 Task: Research Airbnb properties in San Vicente de CaÃ±ete, Peru from 2nd December, 2023 to 12th December, 2023 for 2 adults.1  bedroom having 1 bed and 1 bathroom. Property type can be hotel. Look for 3 properties as per requirement.
Action: Mouse moved to (600, 225)
Screenshot: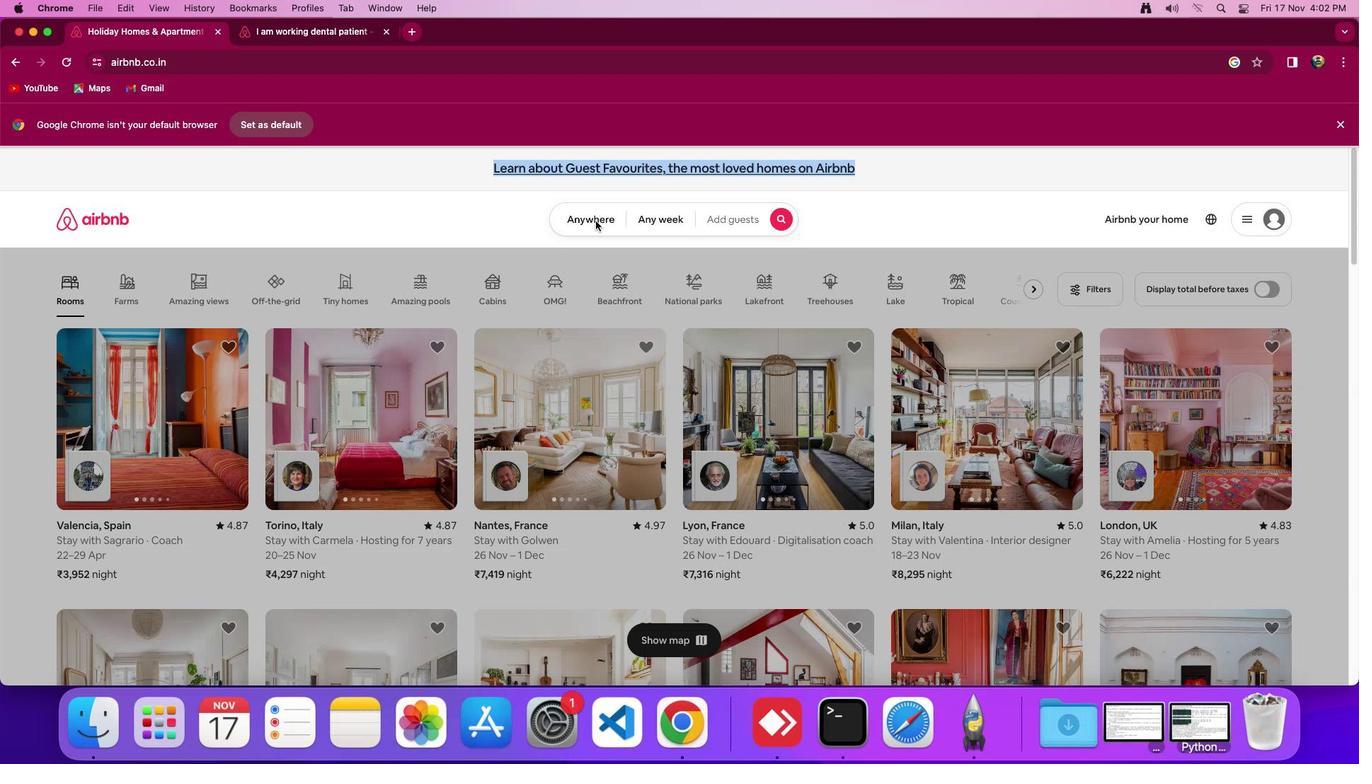
Action: Mouse pressed left at (600, 225)
Screenshot: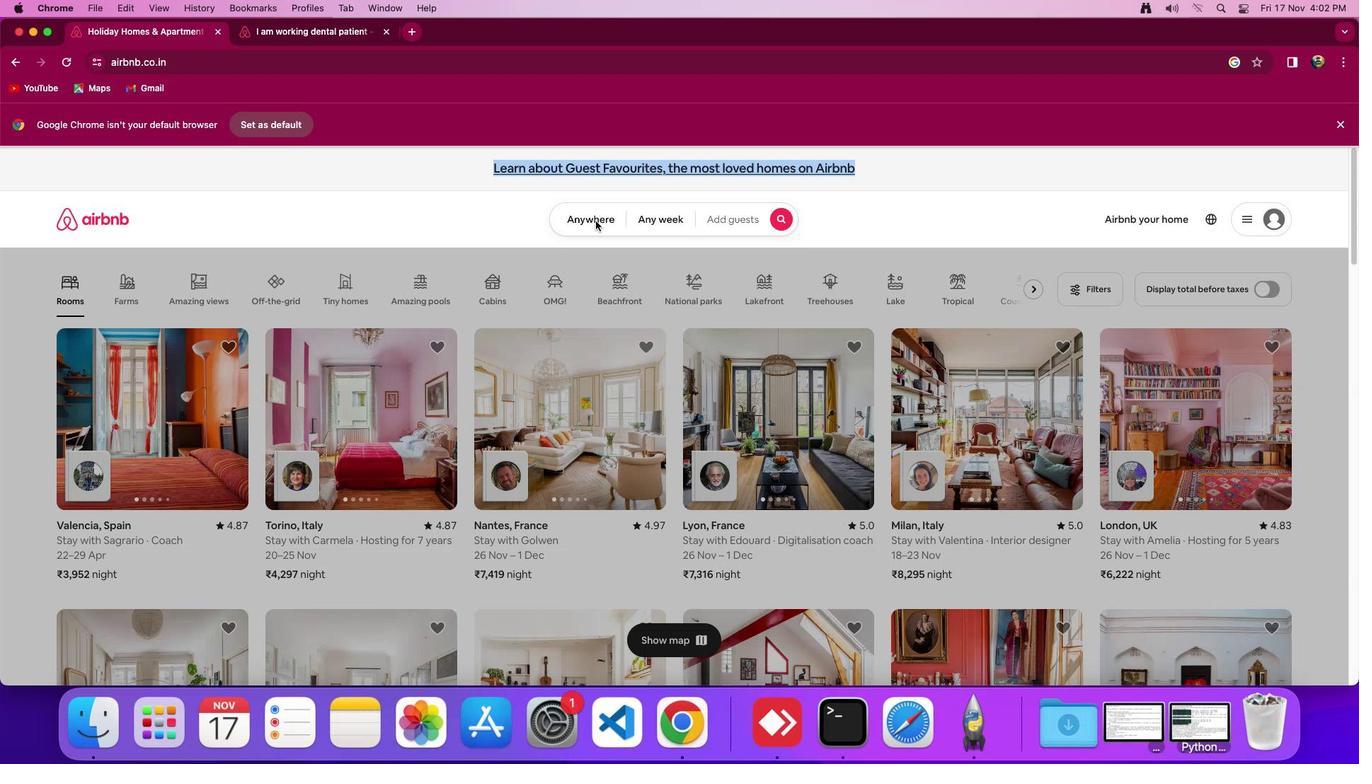 
Action: Mouse pressed left at (600, 225)
Screenshot: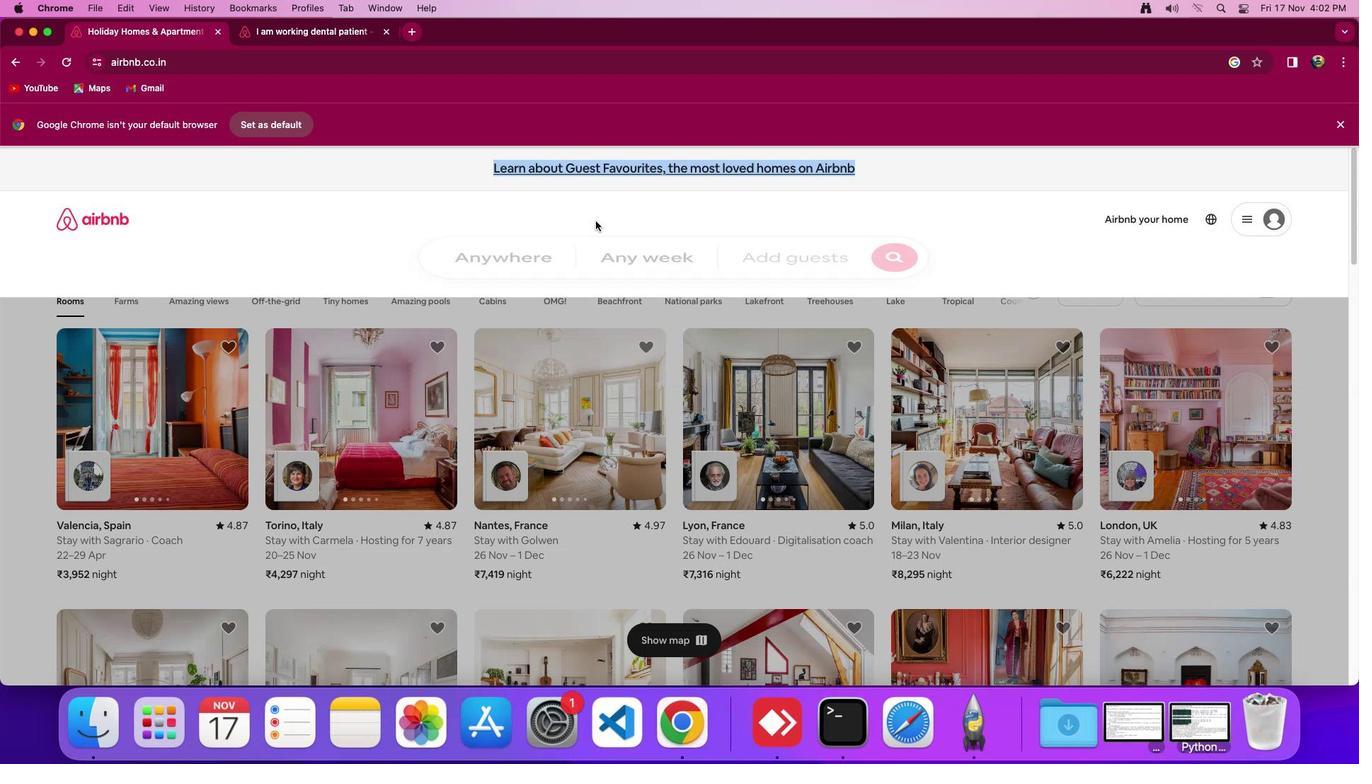 
Action: Mouse moved to (547, 271)
Screenshot: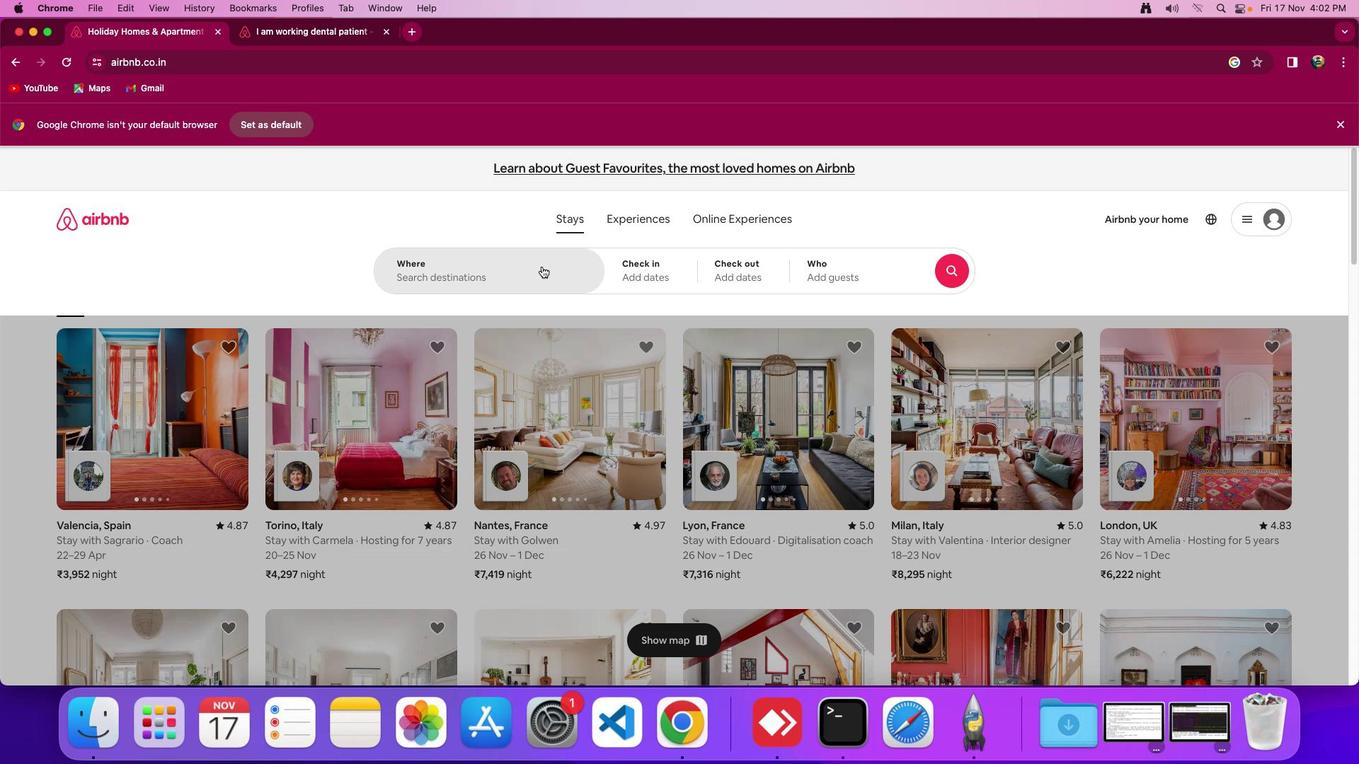 
Action: Mouse pressed left at (547, 271)
Screenshot: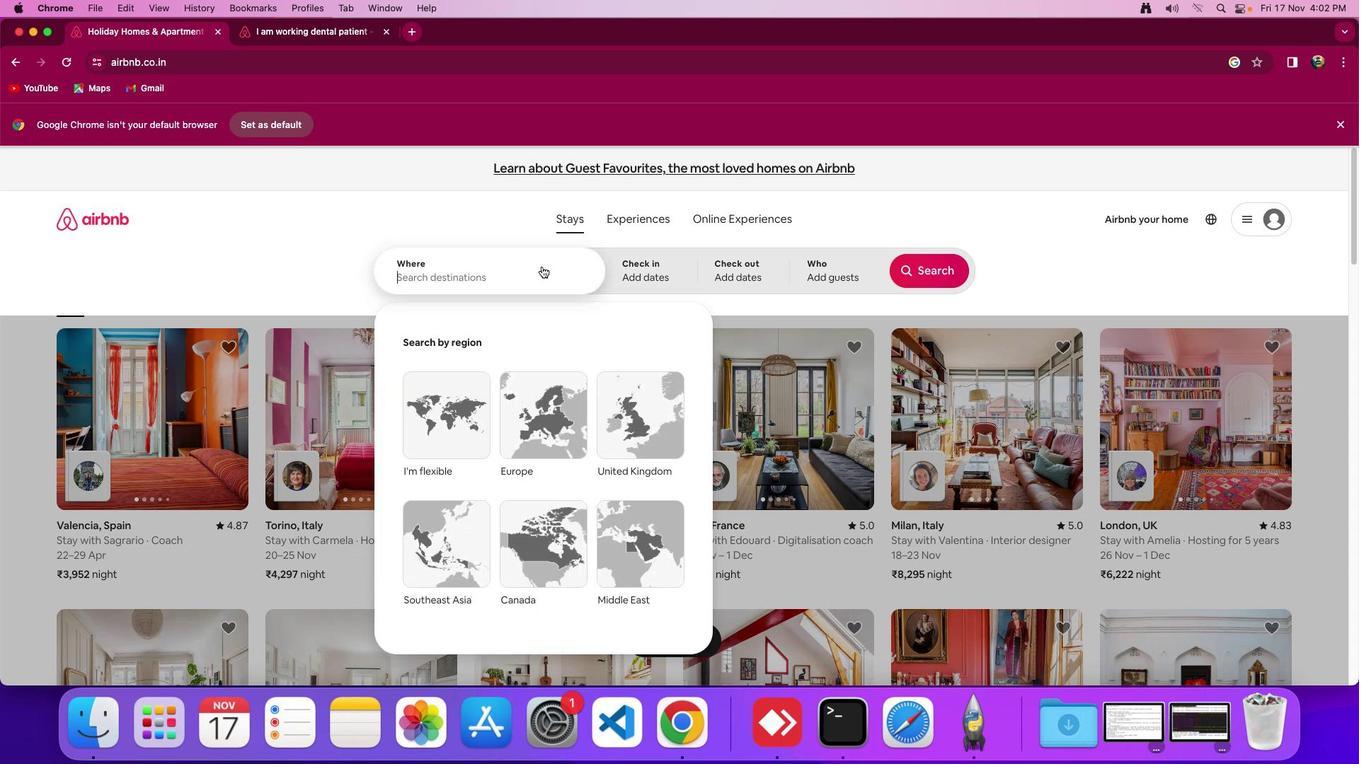 
Action: Mouse moved to (547, 271)
Screenshot: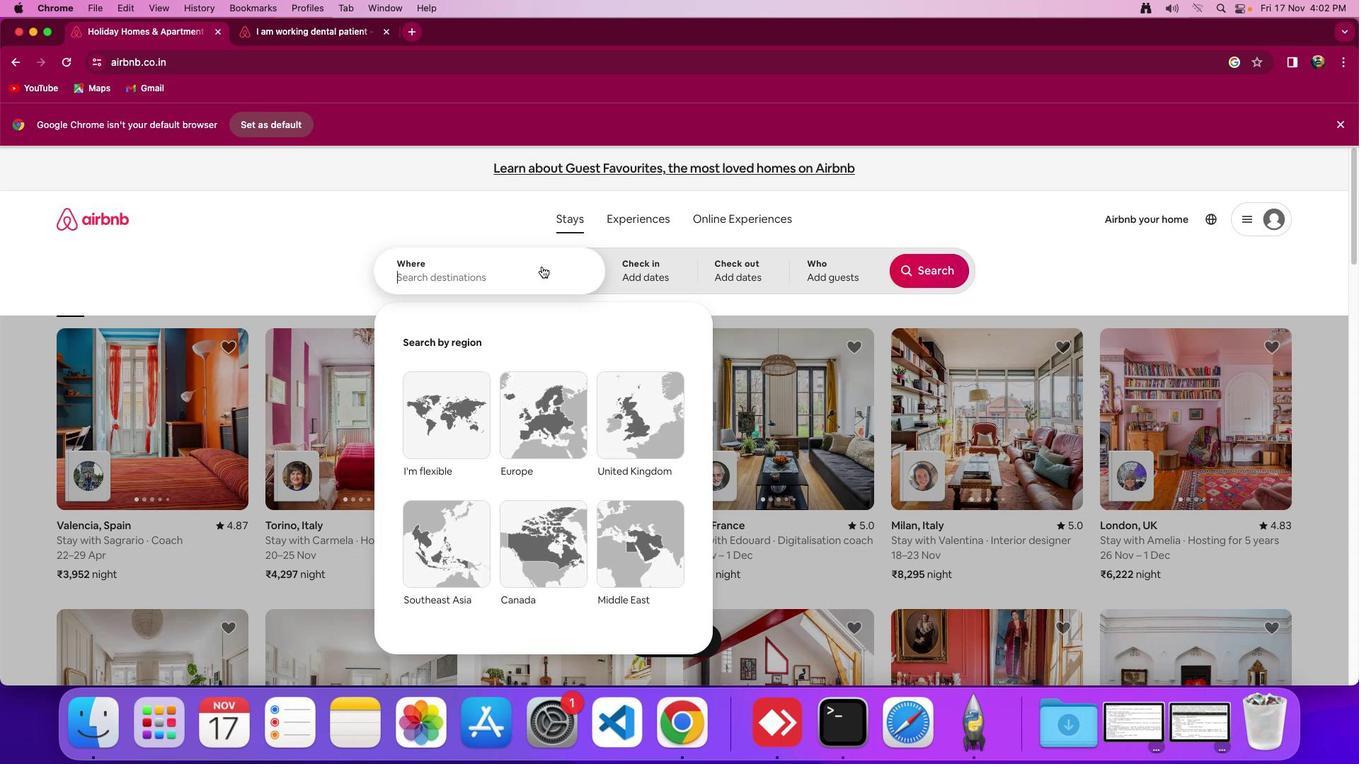 
Action: Key pressed Key.shift_r'S''a''n'Key.spaceKey.shift_r'V''i''c''e''n''t''e'Key.space'd''e'Key.spaceKey.shift_r'C''a''n''e''t''e'','Key.shift'P''u''r'Key.backspaceKey.backspace'e''r''u'
Screenshot: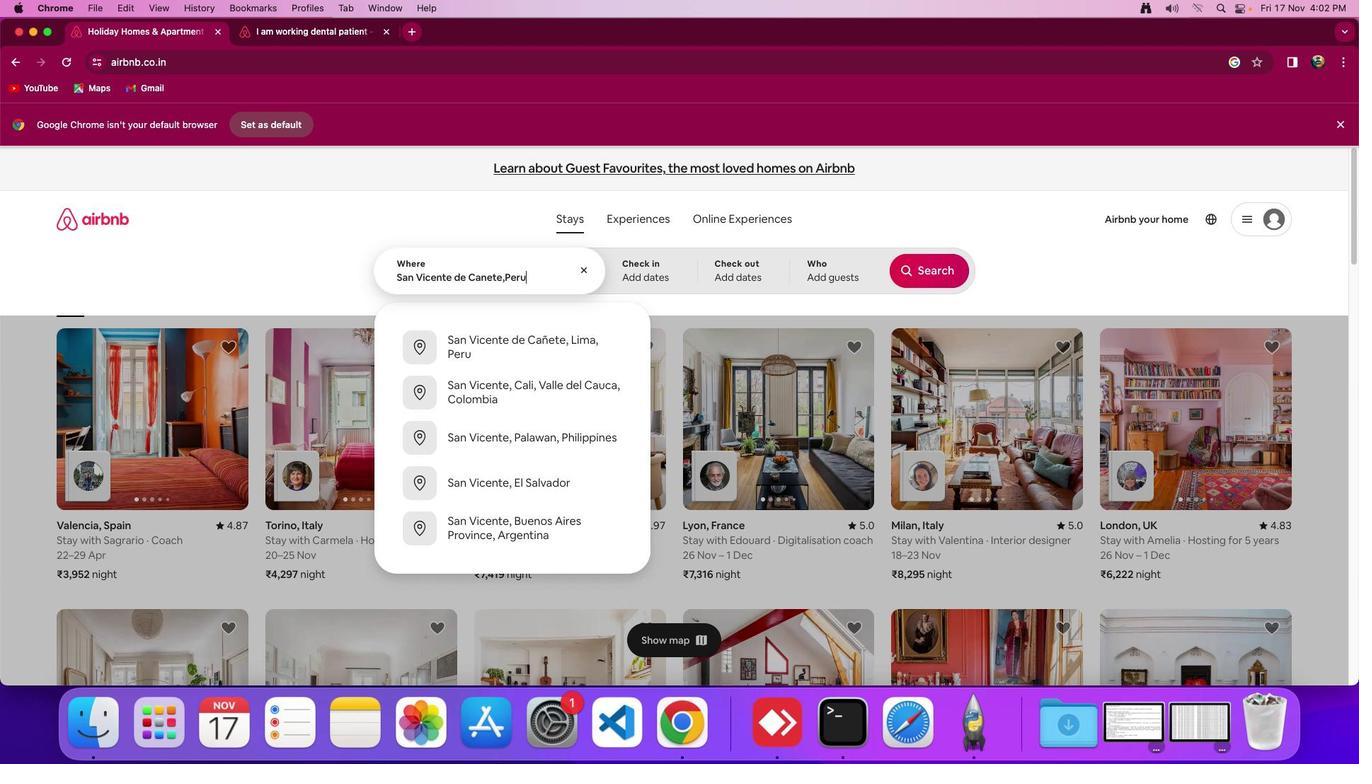 
Action: Mouse moved to (639, 285)
Screenshot: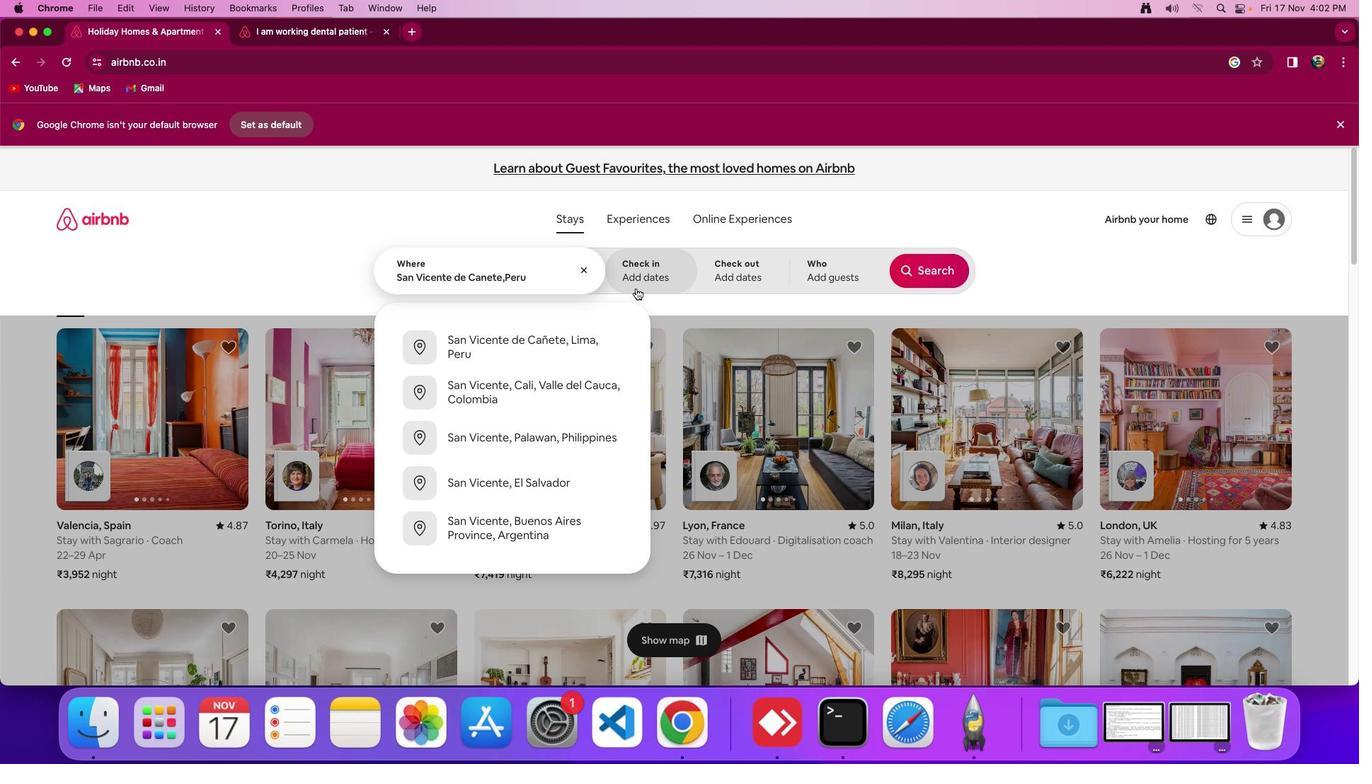 
Action: Mouse pressed left at (639, 285)
Screenshot: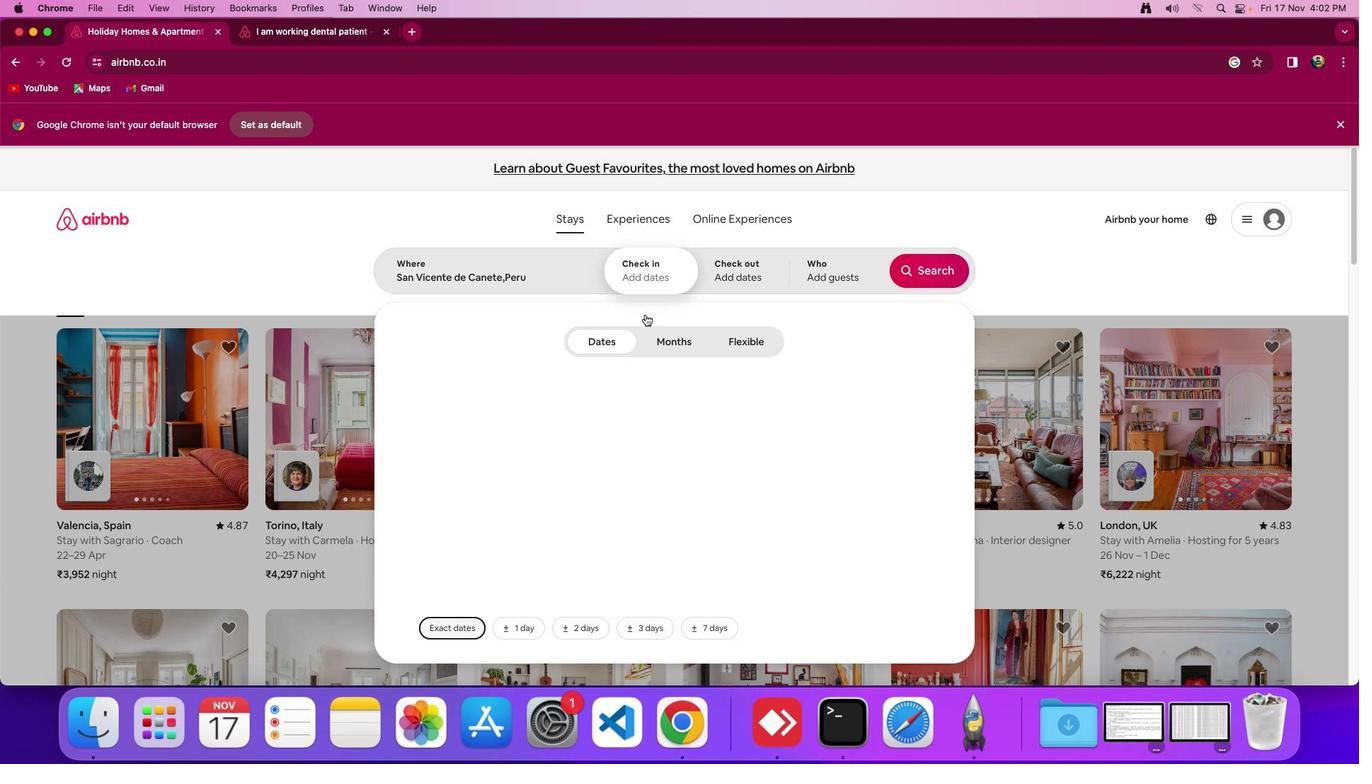 
Action: Mouse moved to (912, 444)
Screenshot: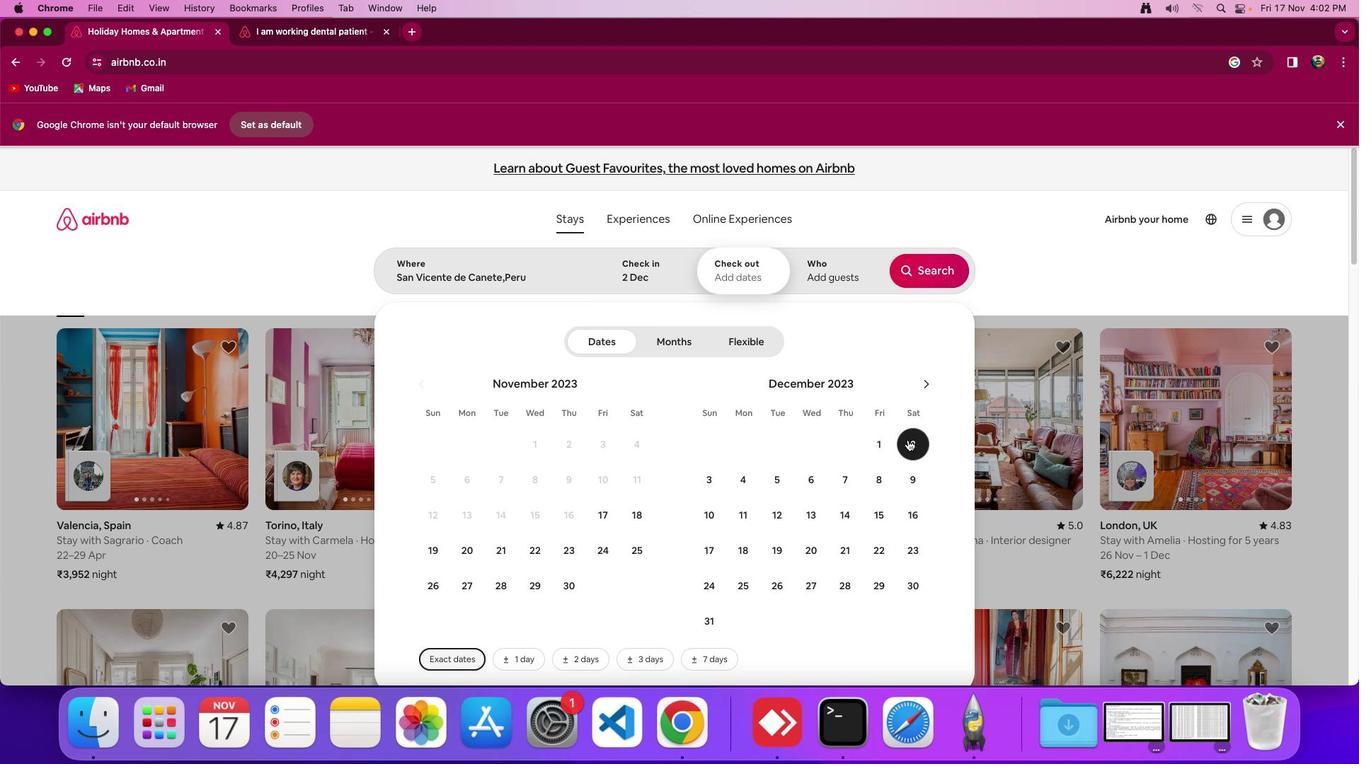 
Action: Mouse pressed left at (912, 444)
Screenshot: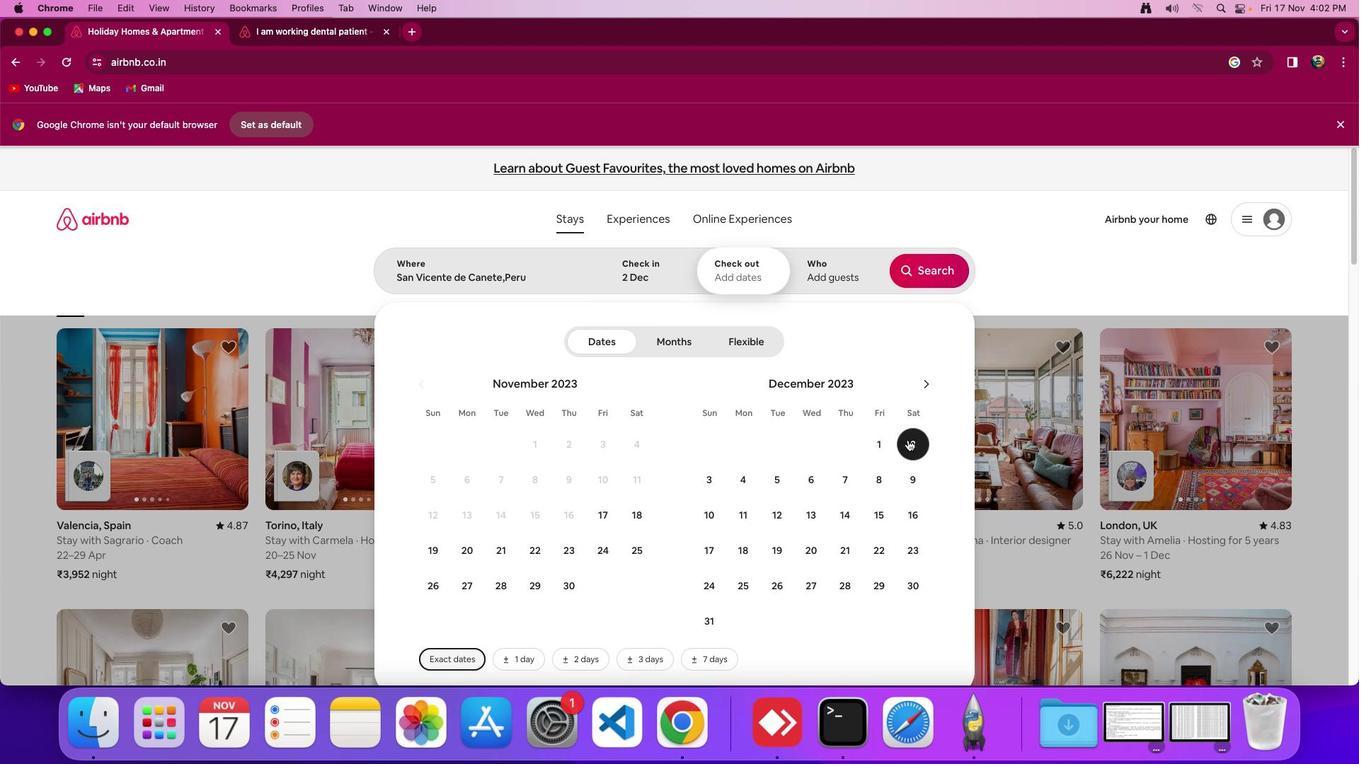
Action: Mouse moved to (794, 524)
Screenshot: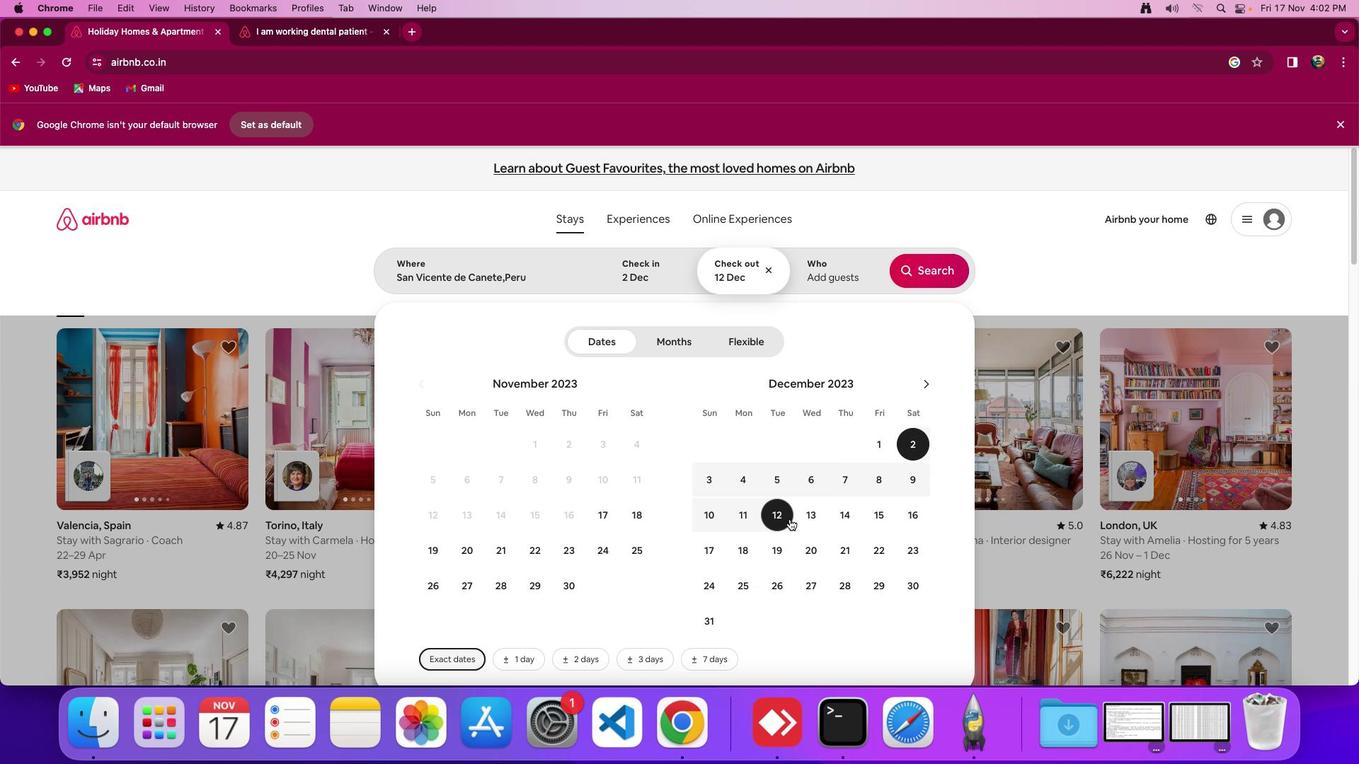 
Action: Mouse pressed left at (794, 524)
Screenshot: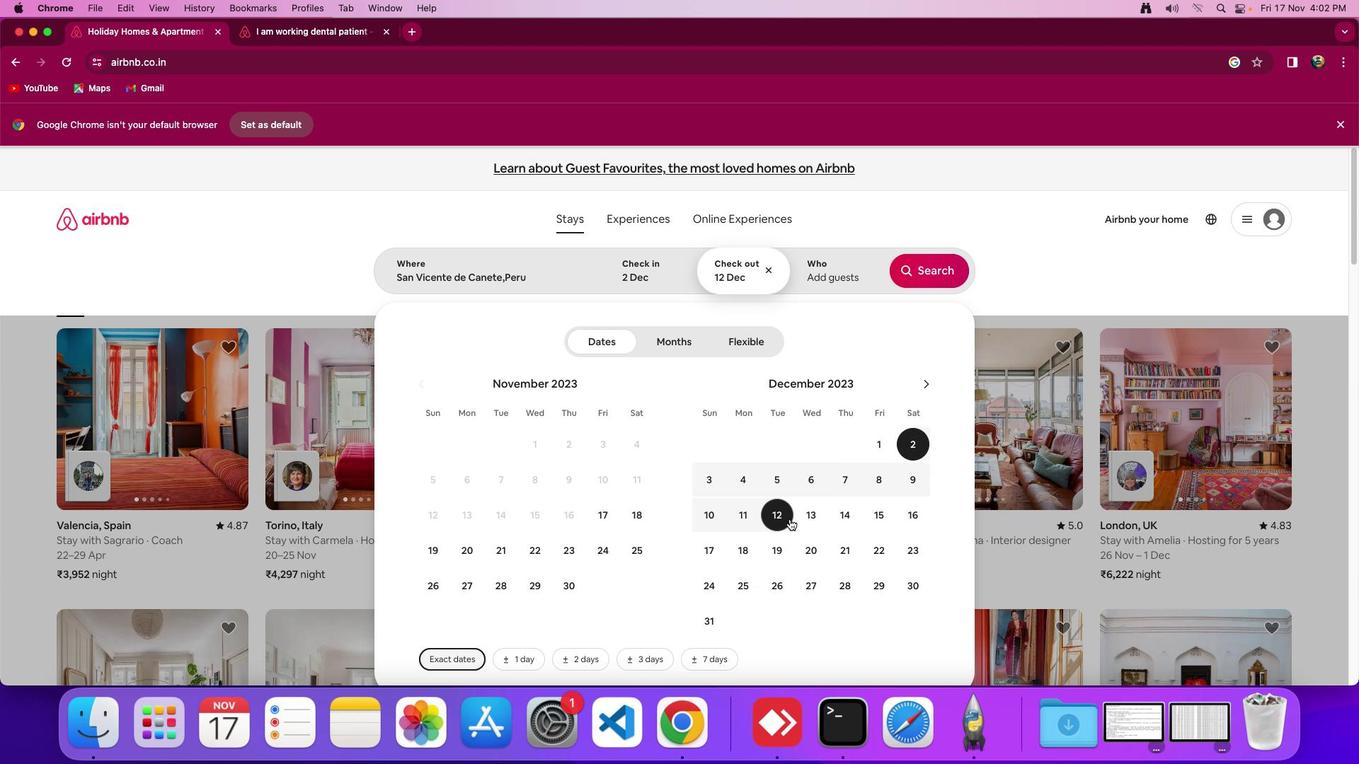 
Action: Mouse moved to (845, 273)
Screenshot: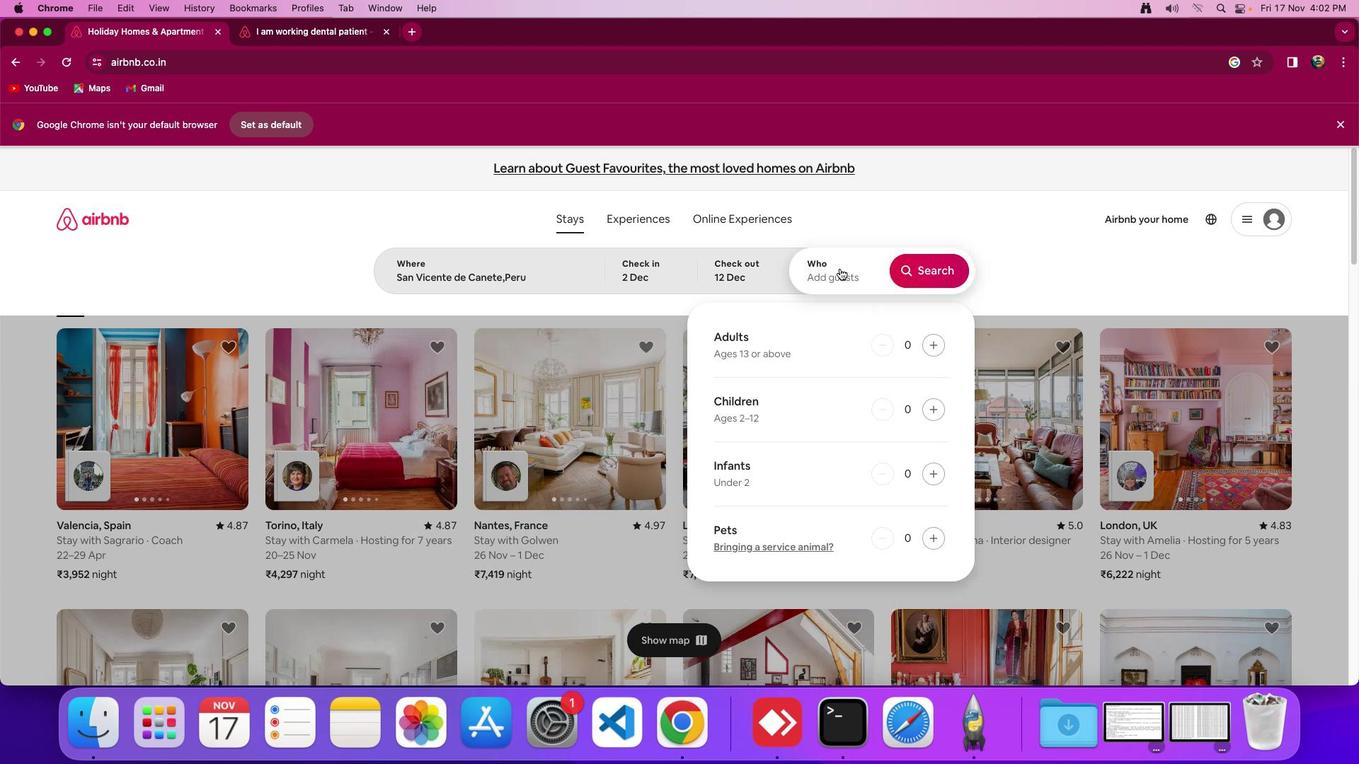 
Action: Mouse pressed left at (845, 273)
Screenshot: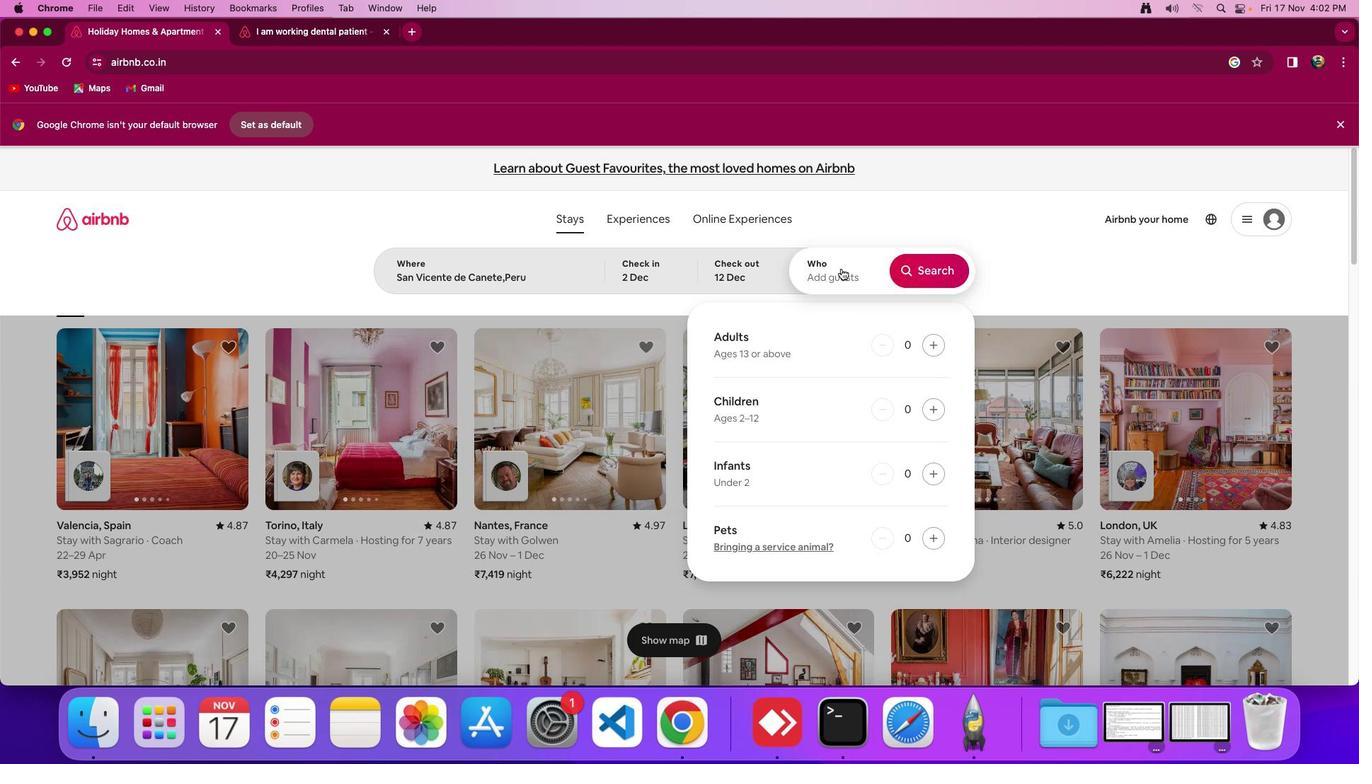
Action: Mouse moved to (941, 345)
Screenshot: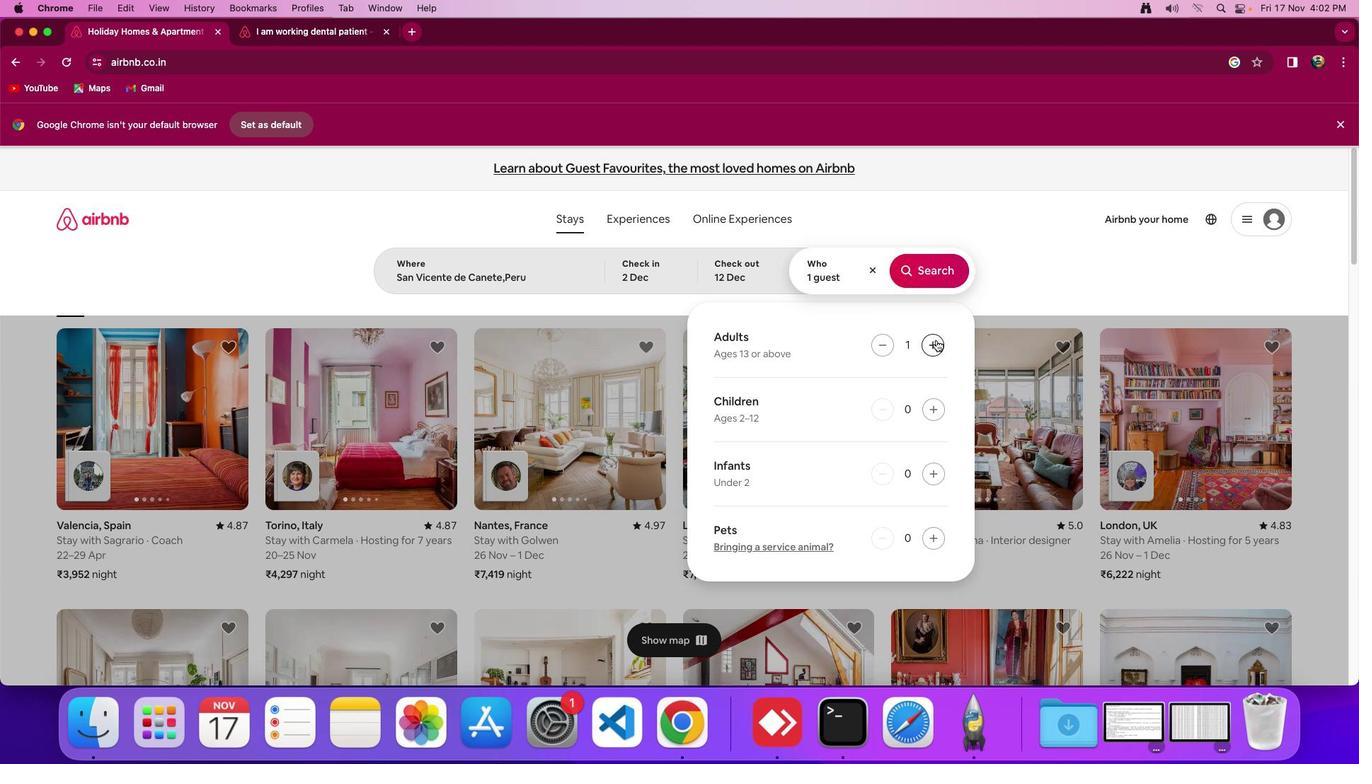 
Action: Mouse pressed left at (941, 345)
Screenshot: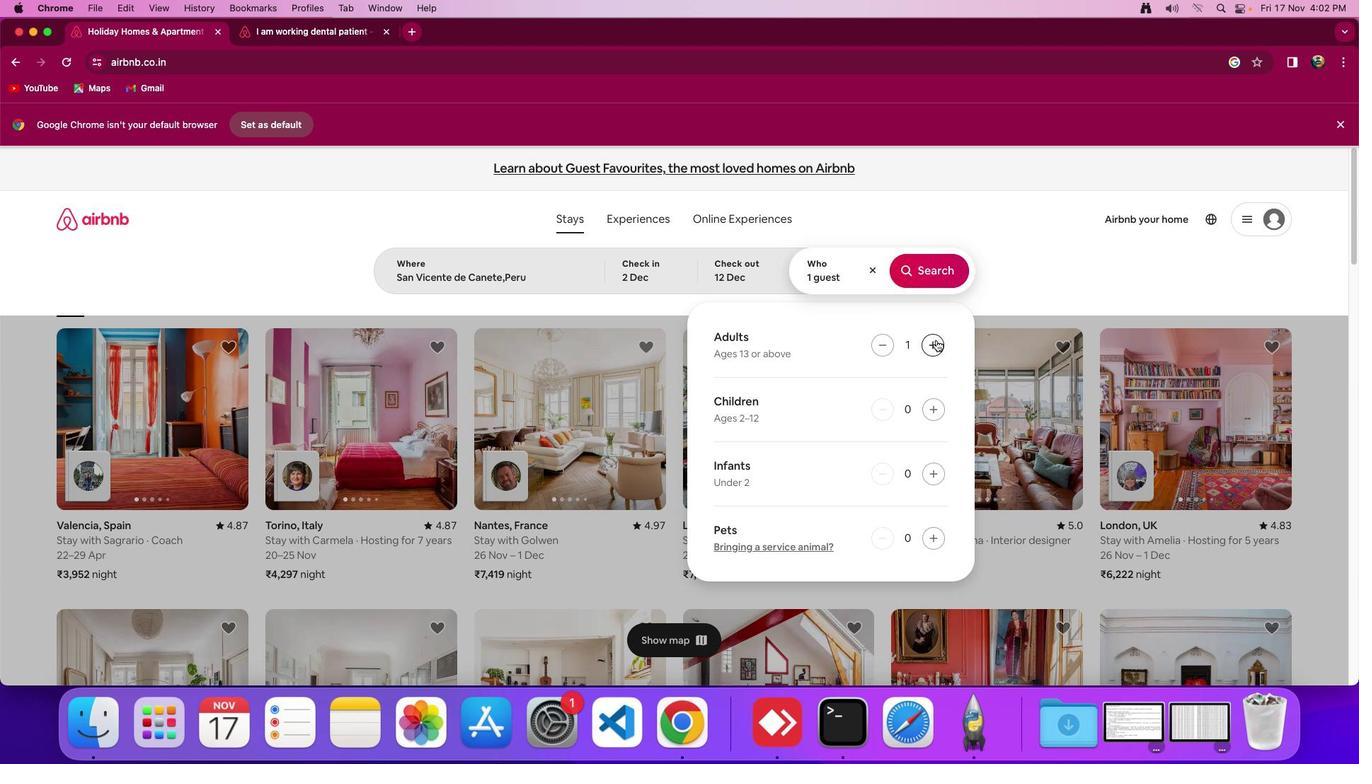 
Action: Mouse pressed left at (941, 345)
Screenshot: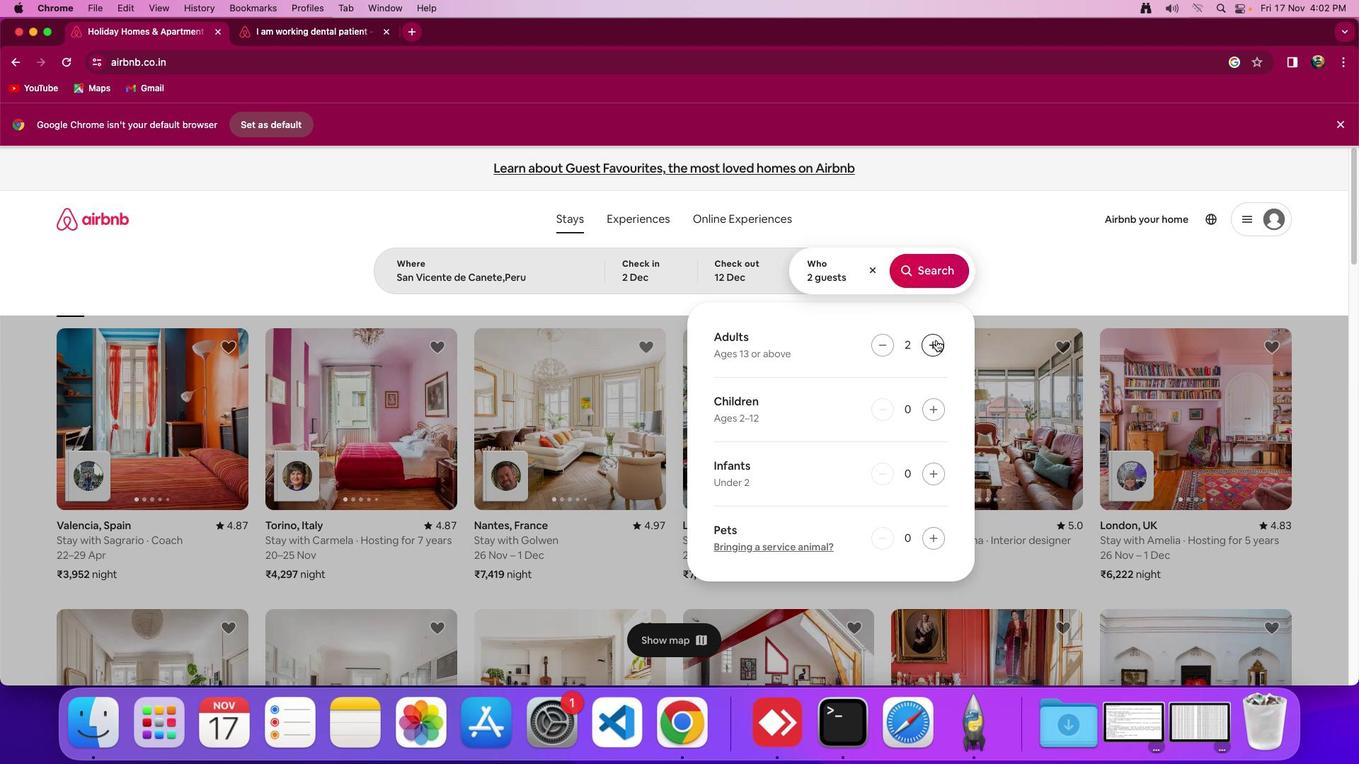 
Action: Mouse moved to (940, 282)
Screenshot: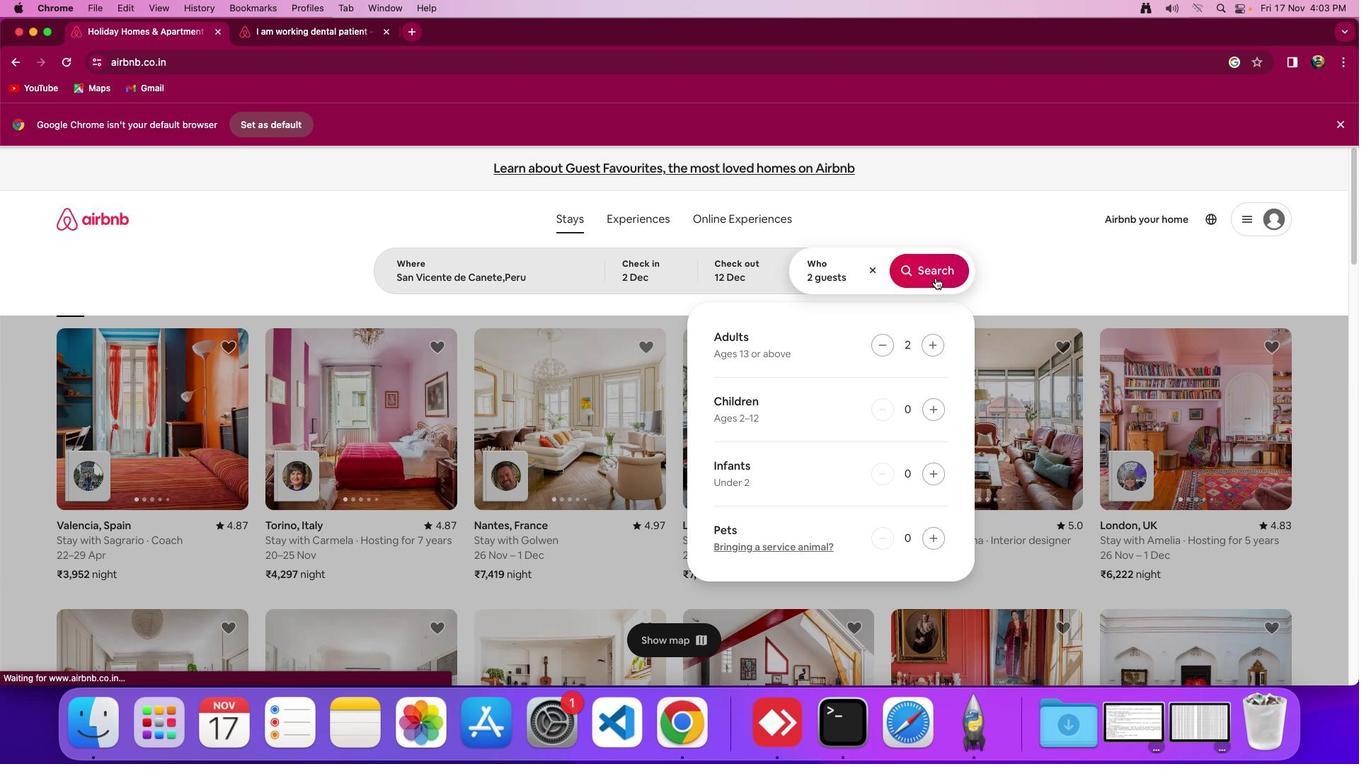 
Action: Mouse pressed left at (940, 282)
Screenshot: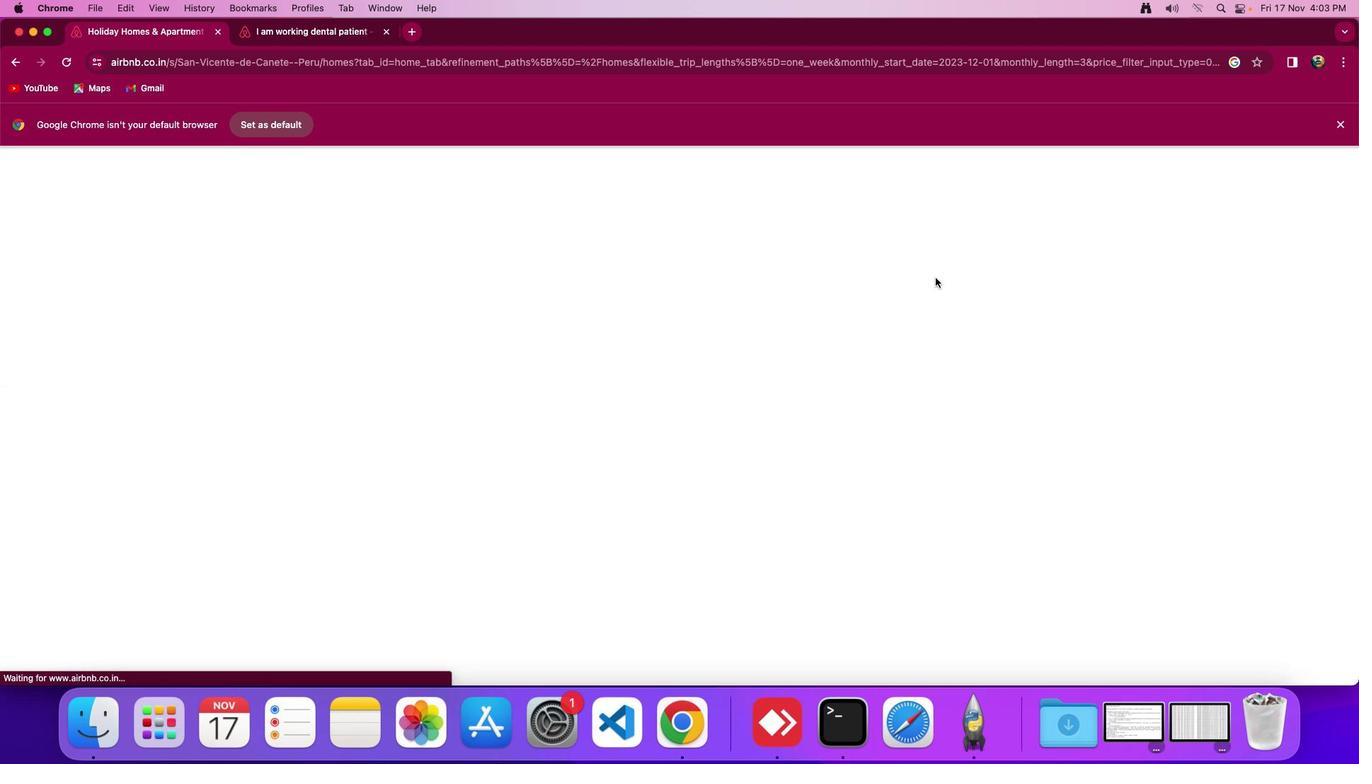 
Action: Mouse moved to (1124, 242)
Screenshot: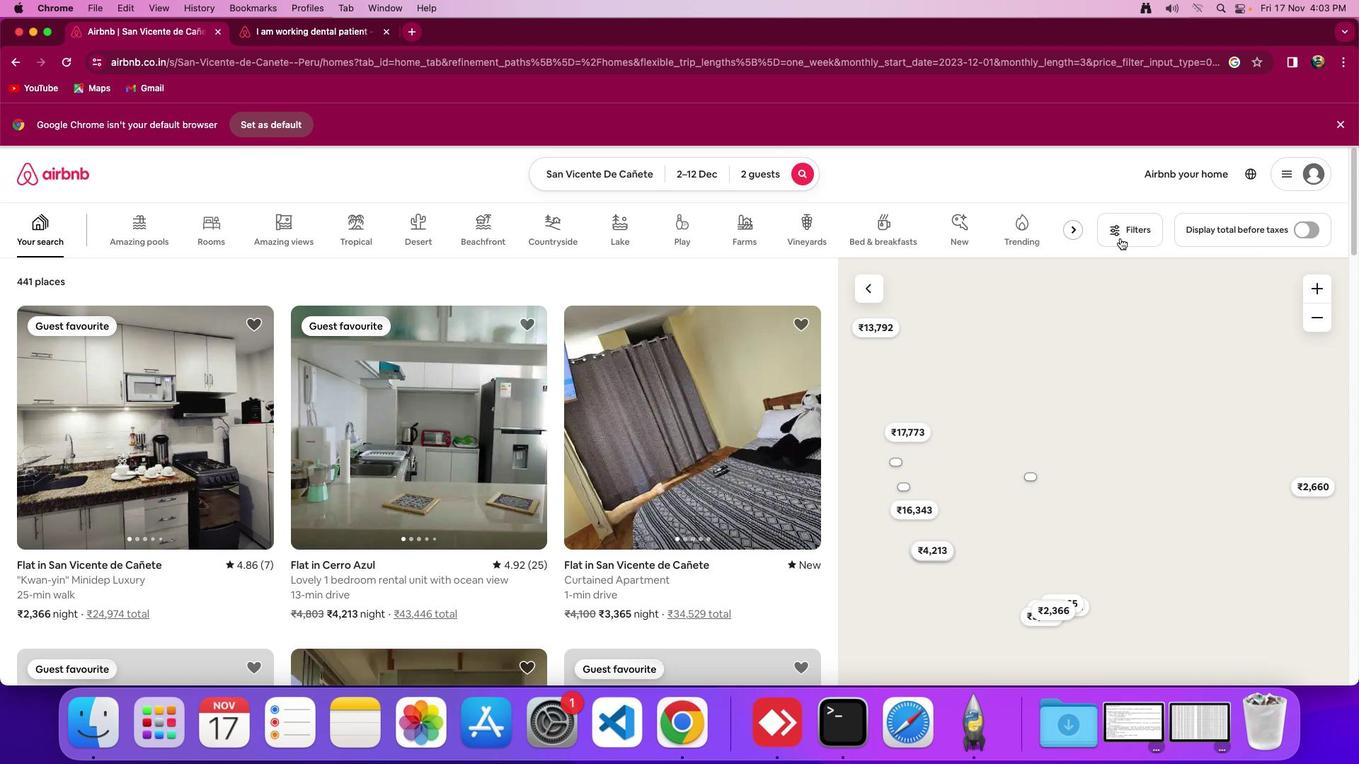 
Action: Mouse pressed left at (1124, 242)
Screenshot: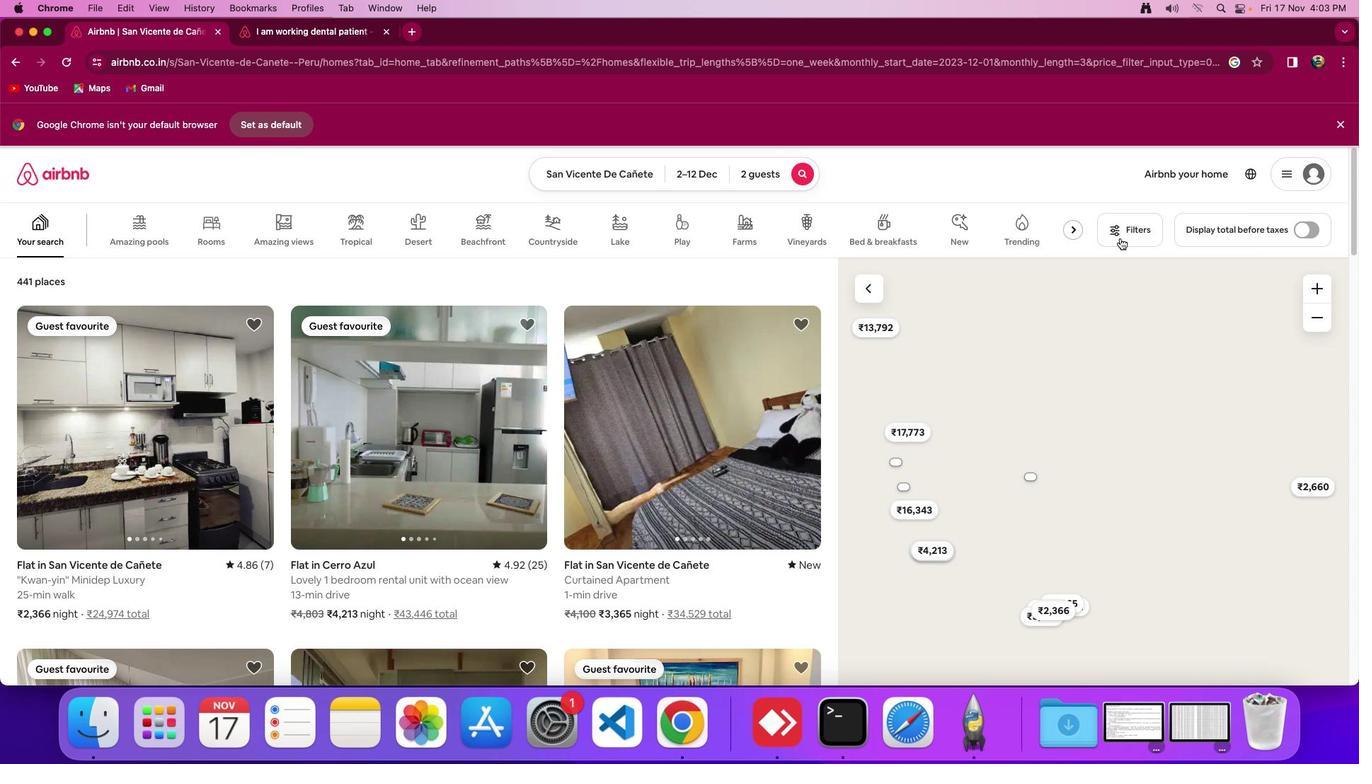 
Action: Mouse moved to (715, 470)
Screenshot: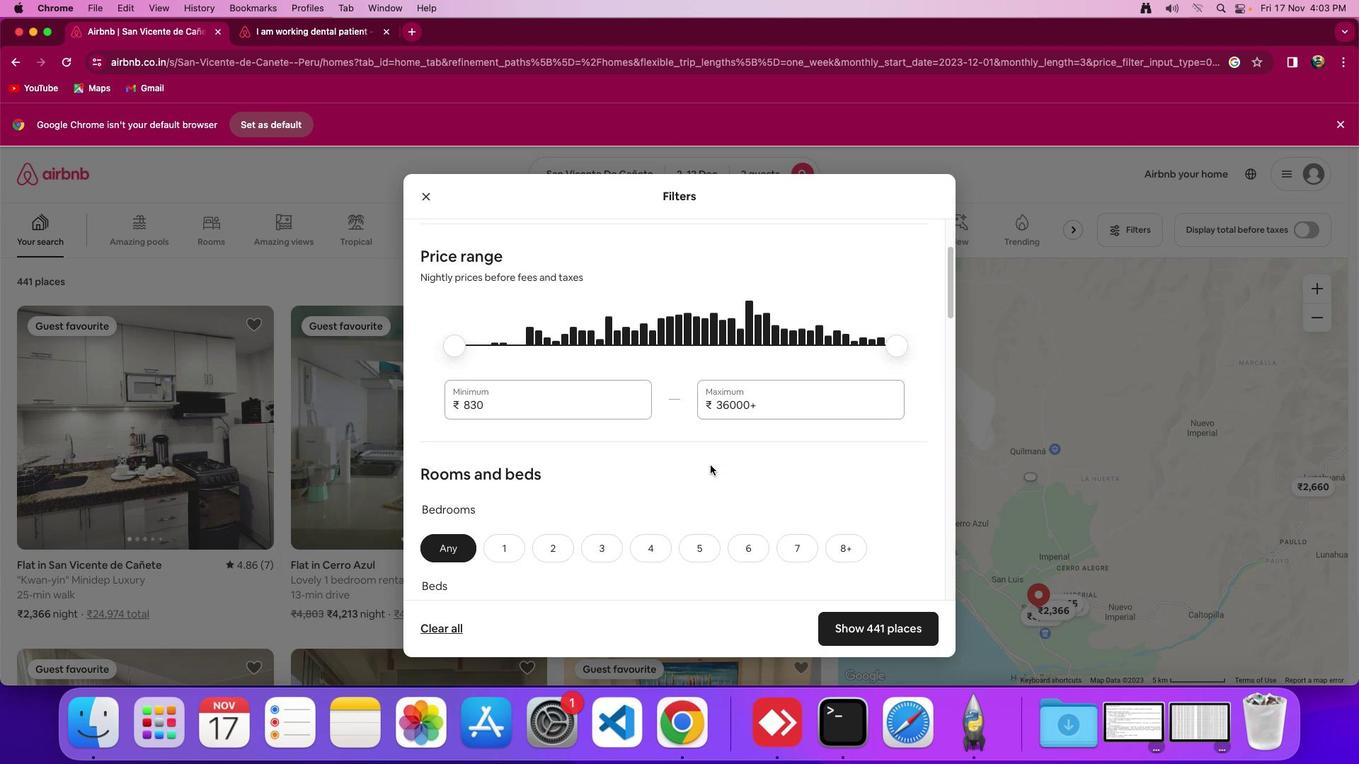 
Action: Mouse scrolled (715, 470) with delta (4, 4)
Screenshot: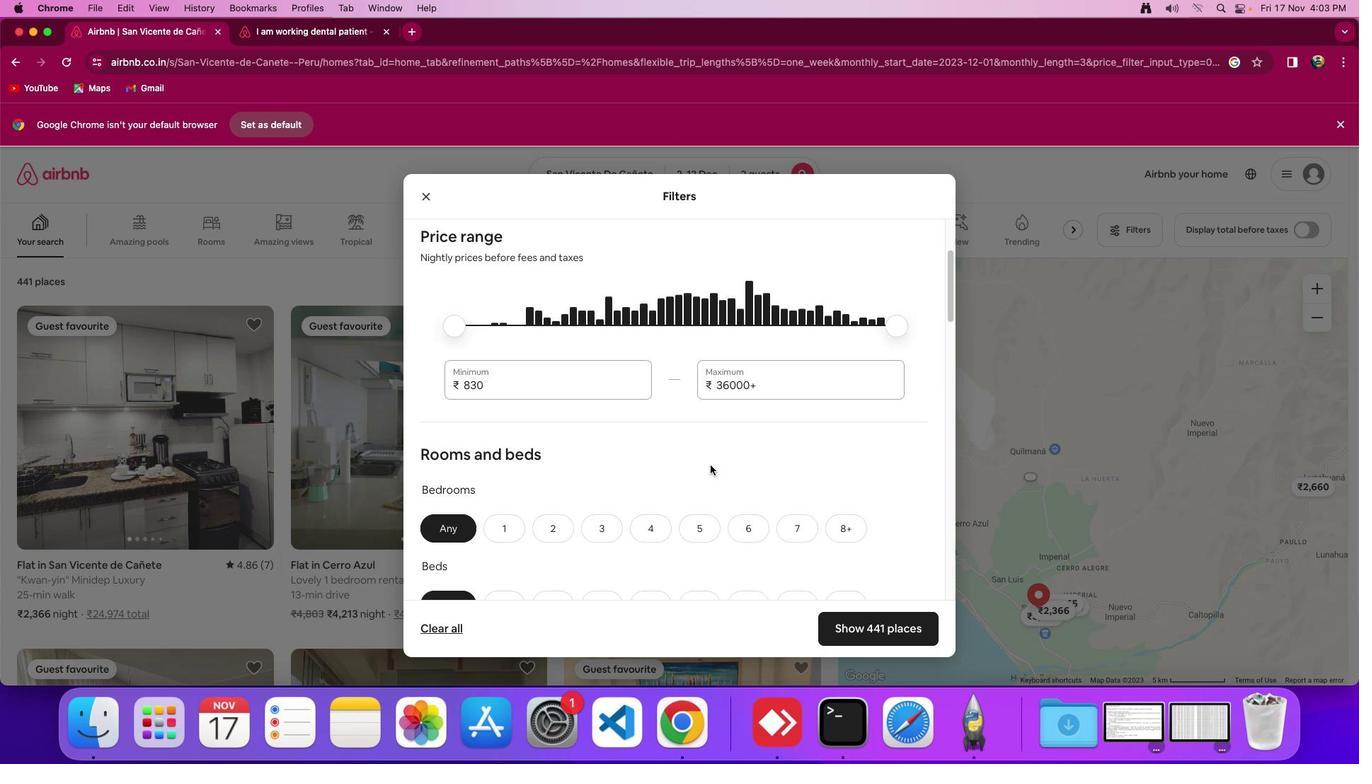 
Action: Mouse scrolled (715, 470) with delta (4, 4)
Screenshot: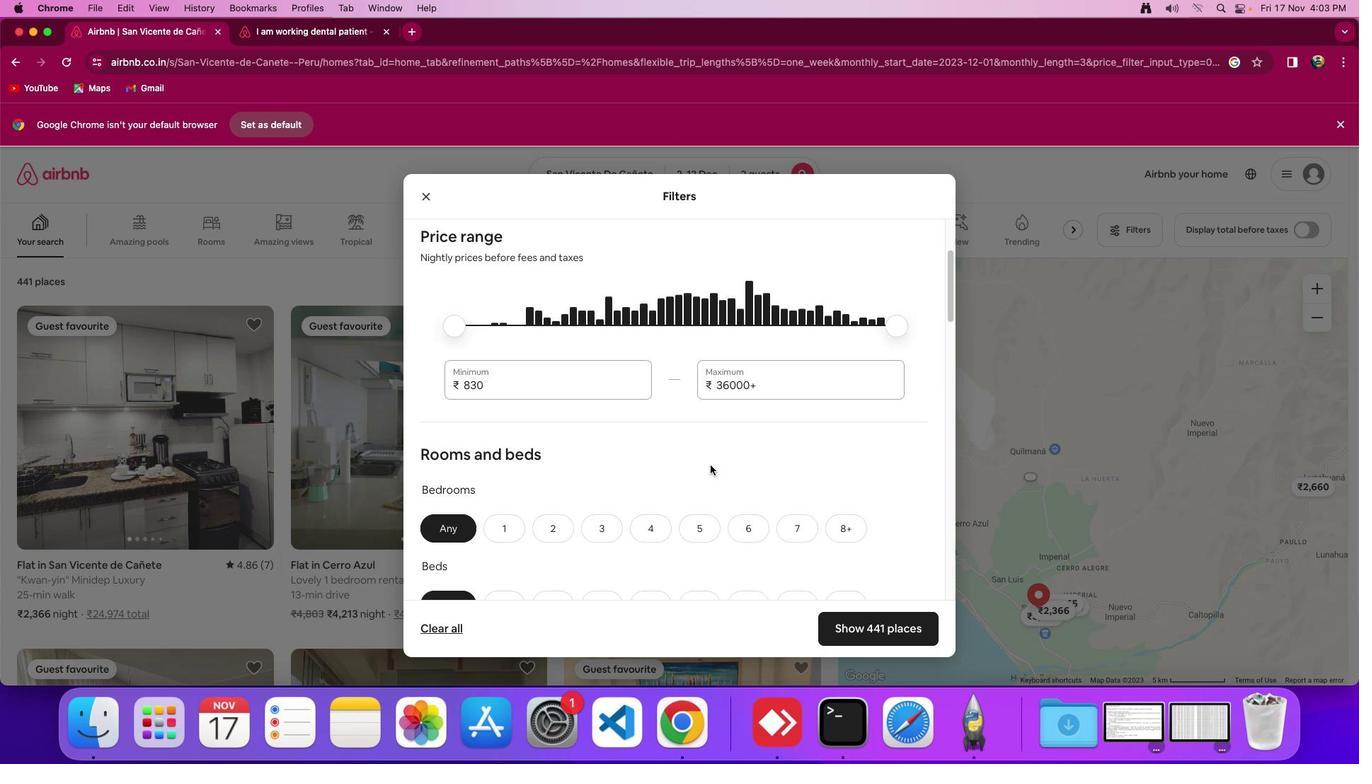 
Action: Mouse scrolled (715, 470) with delta (4, 2)
Screenshot: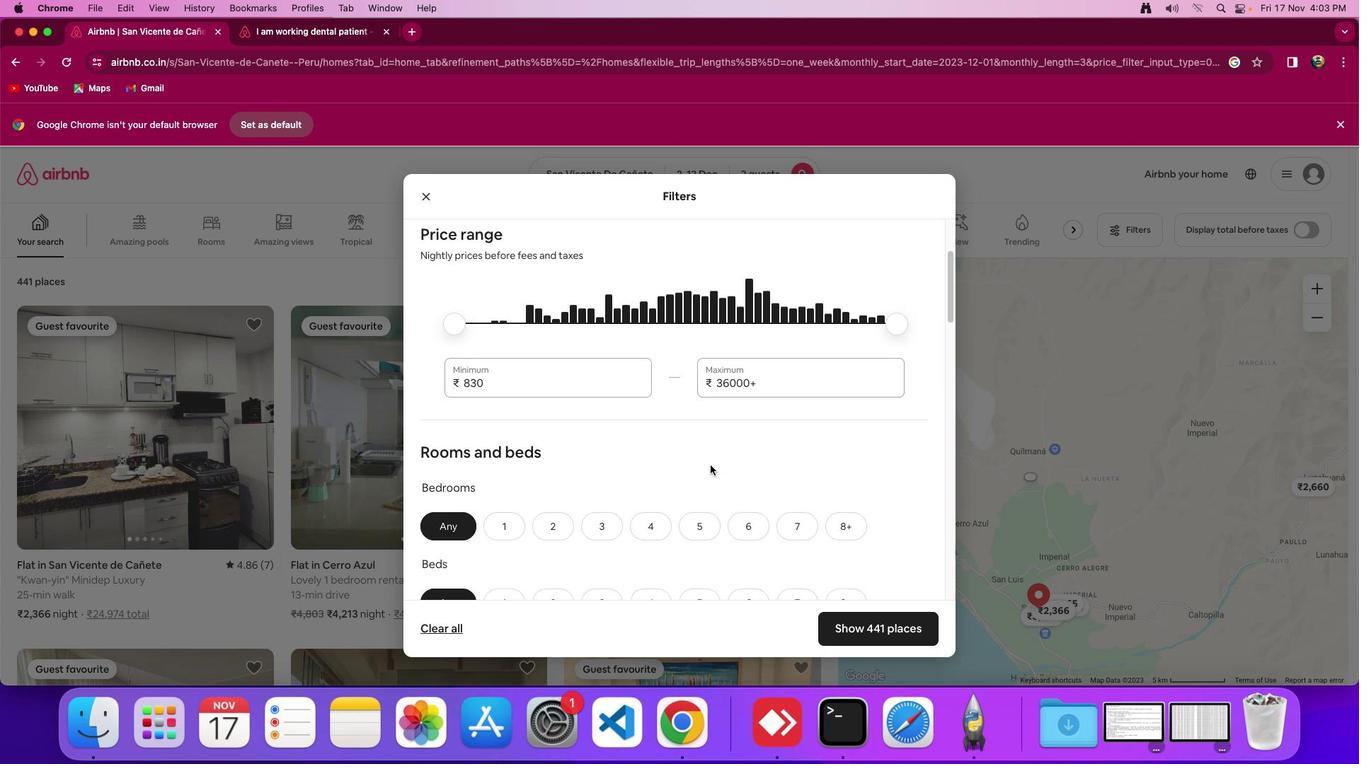 
Action: Mouse scrolled (715, 470) with delta (4, 4)
Screenshot: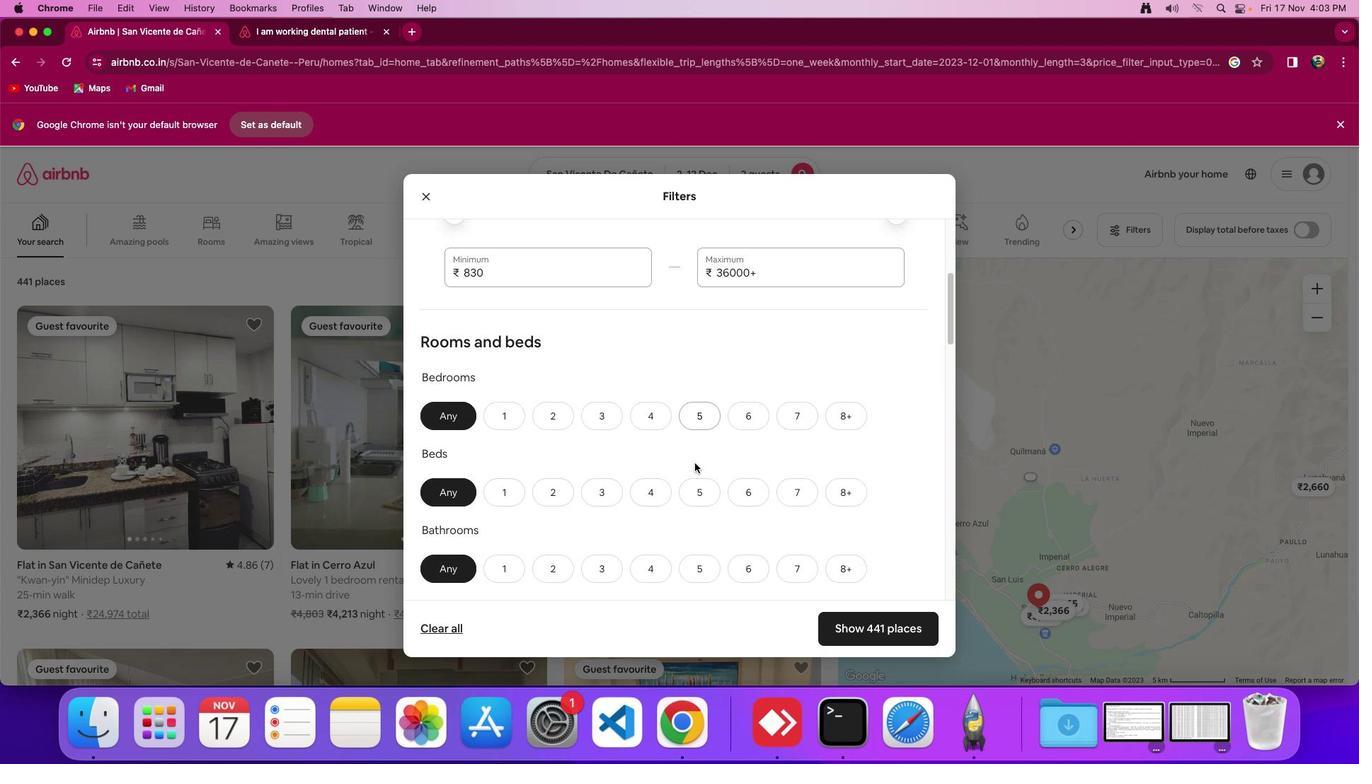 
Action: Mouse scrolled (715, 470) with delta (4, 4)
Screenshot: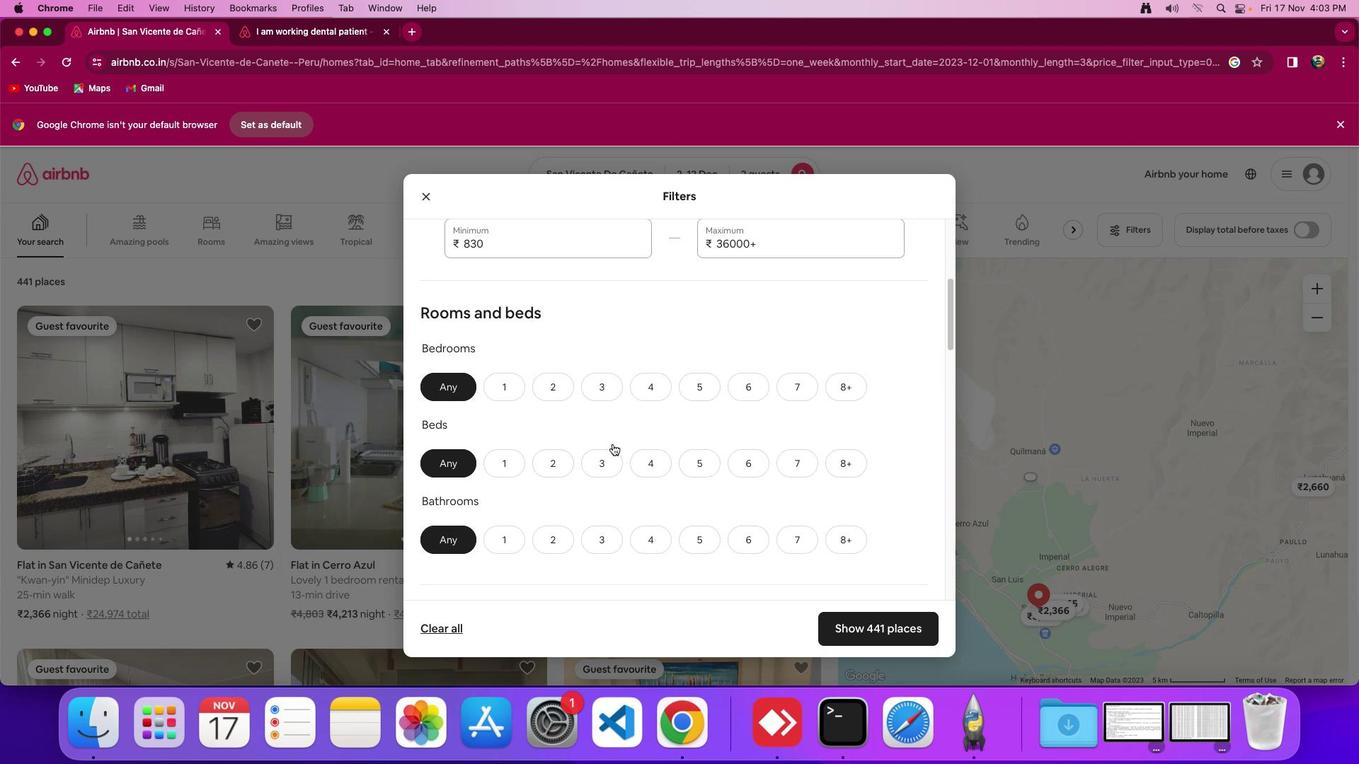 
Action: Mouse scrolled (715, 470) with delta (4, 2)
Screenshot: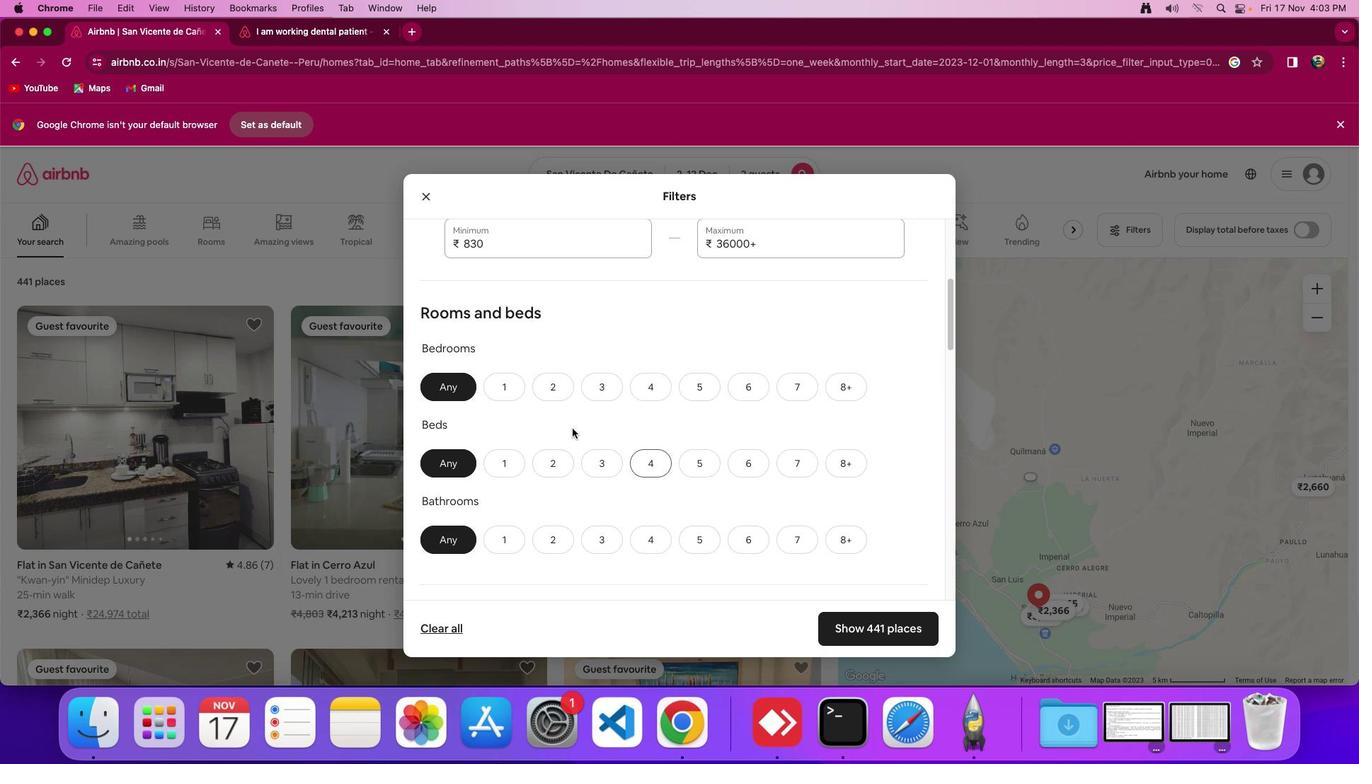 
Action: Mouse moved to (505, 390)
Screenshot: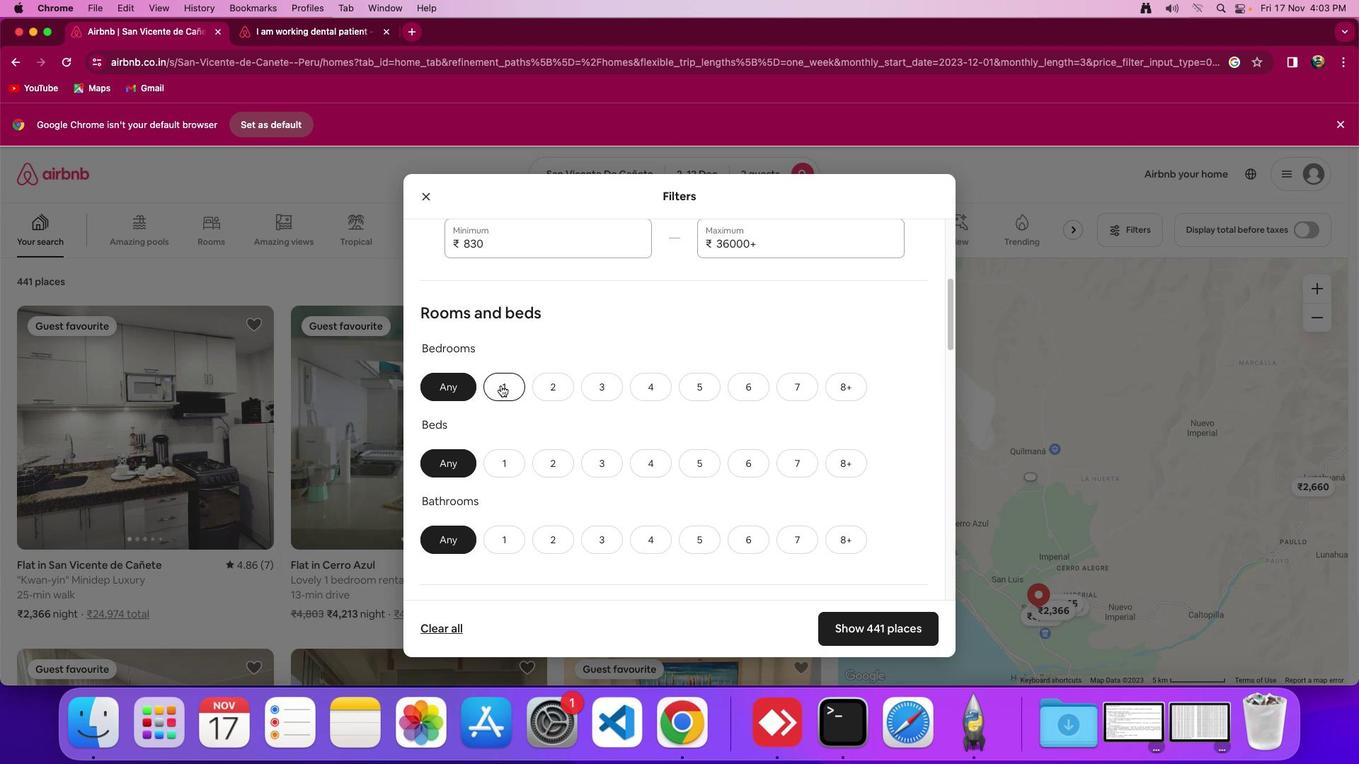 
Action: Mouse pressed left at (505, 390)
Screenshot: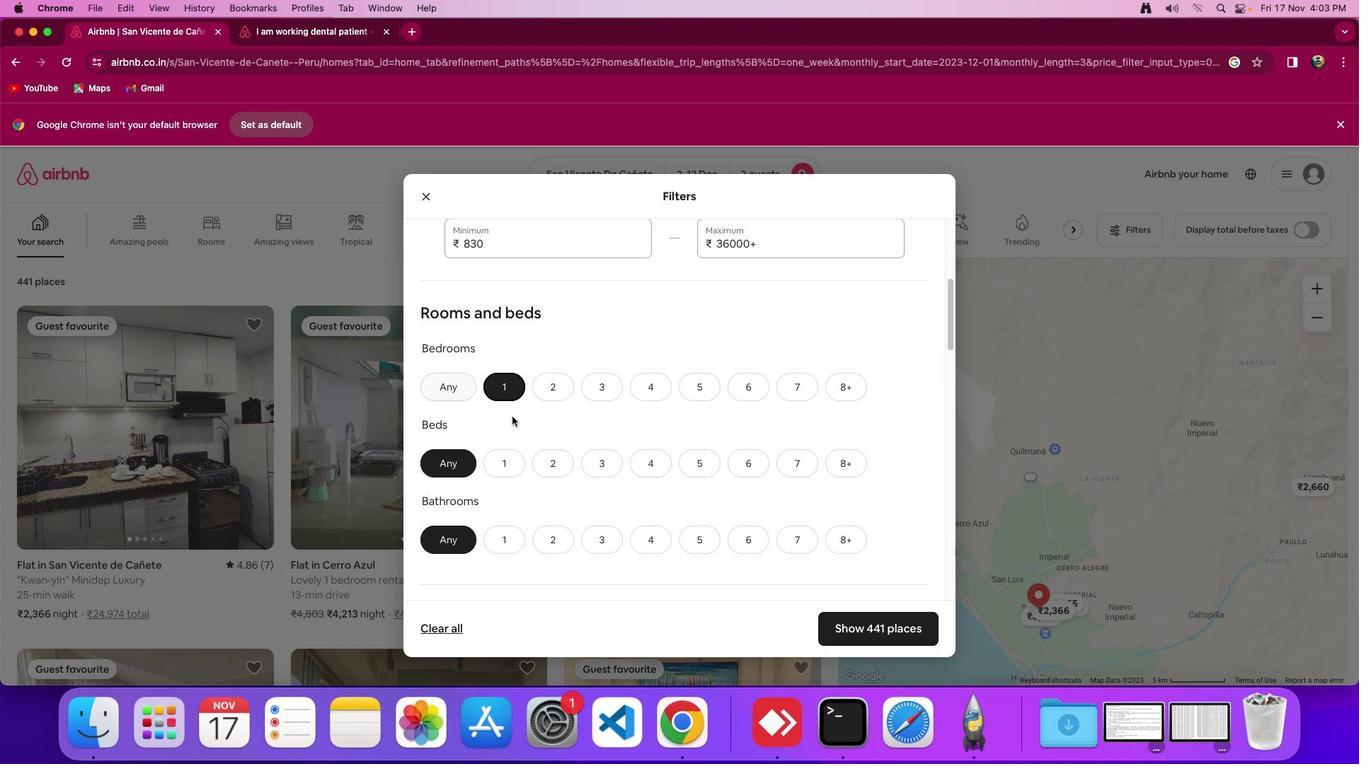 
Action: Mouse moved to (514, 457)
Screenshot: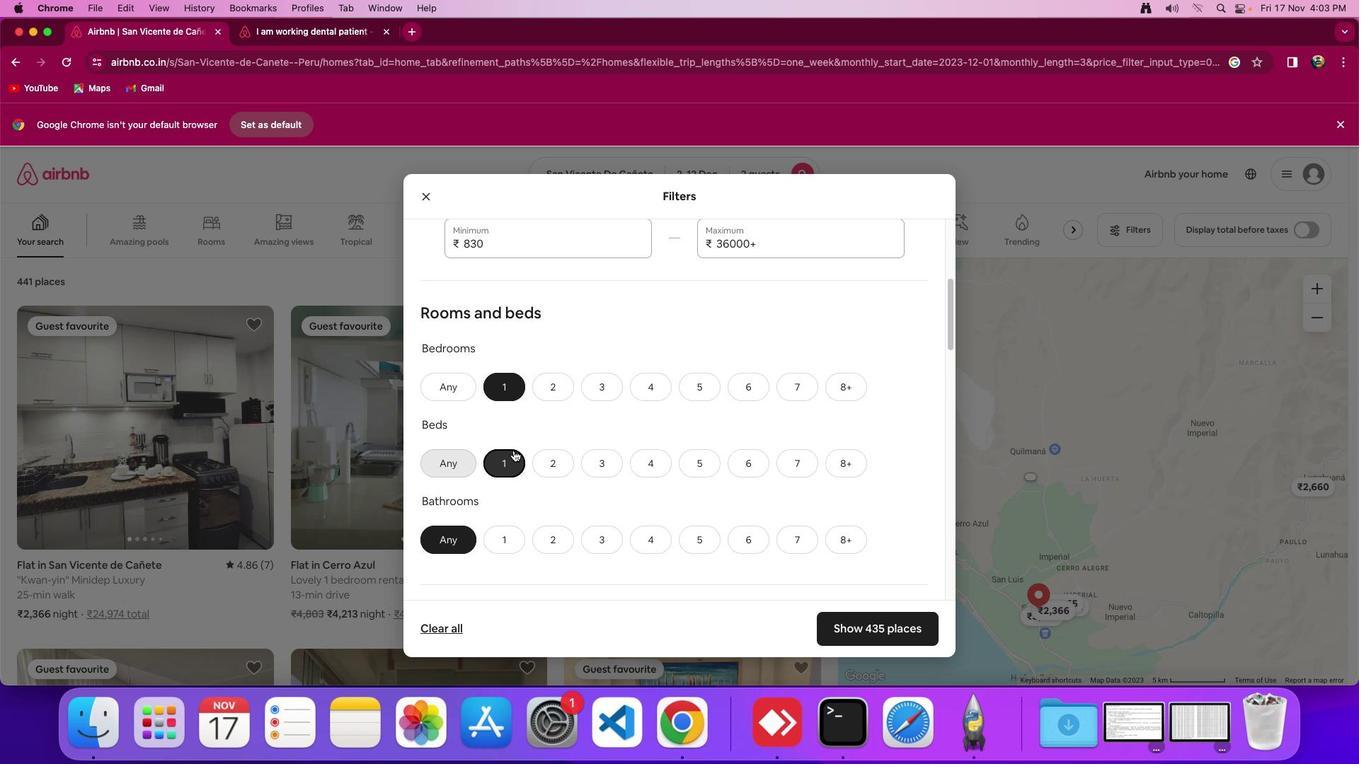 
Action: Mouse pressed left at (514, 457)
Screenshot: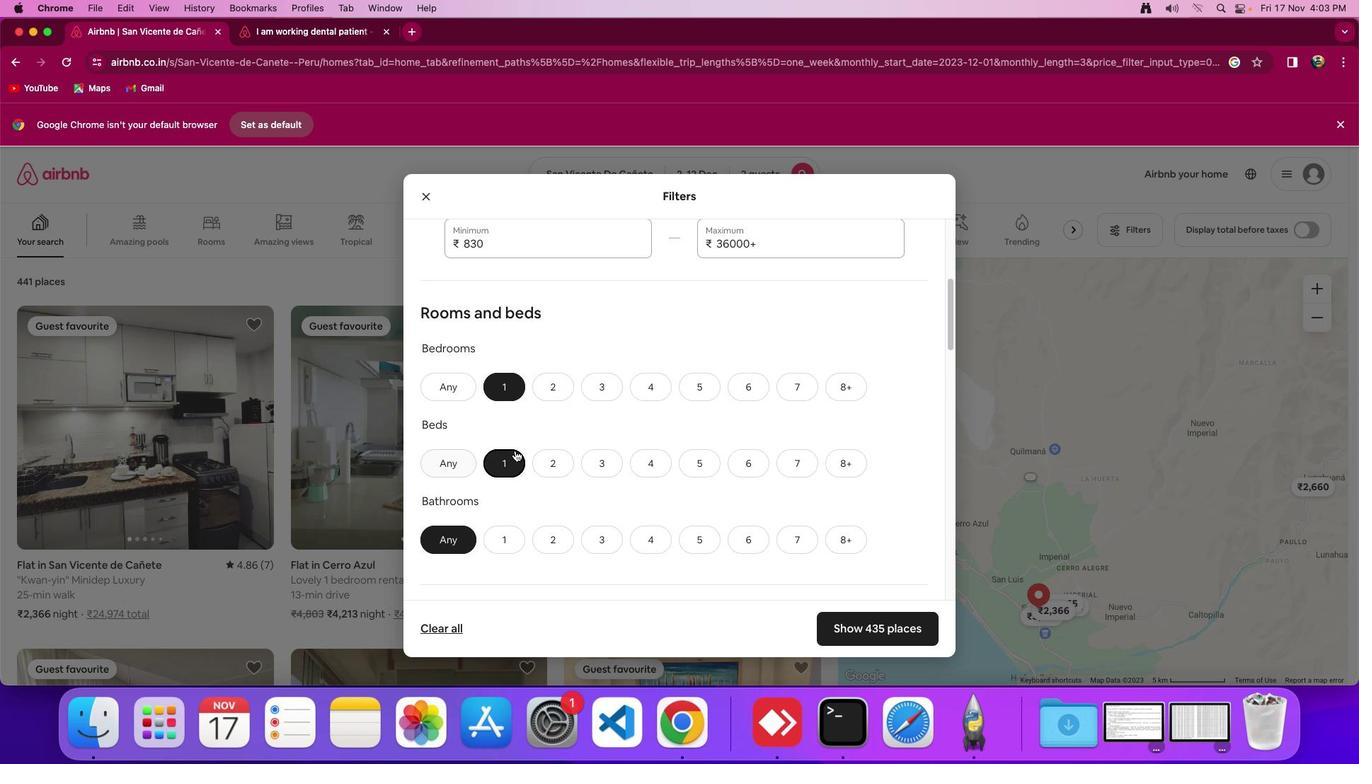
Action: Mouse moved to (523, 454)
Screenshot: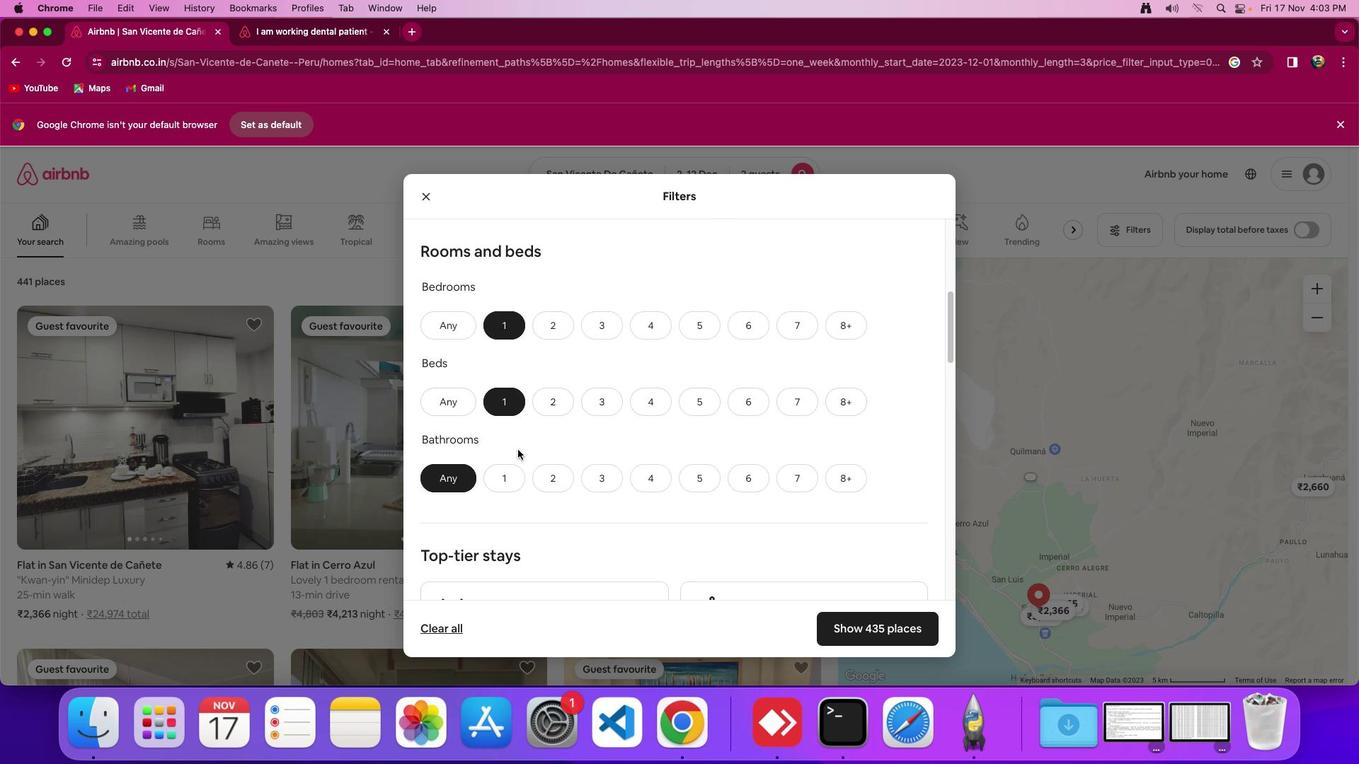 
Action: Mouse scrolled (523, 454) with delta (4, 4)
Screenshot: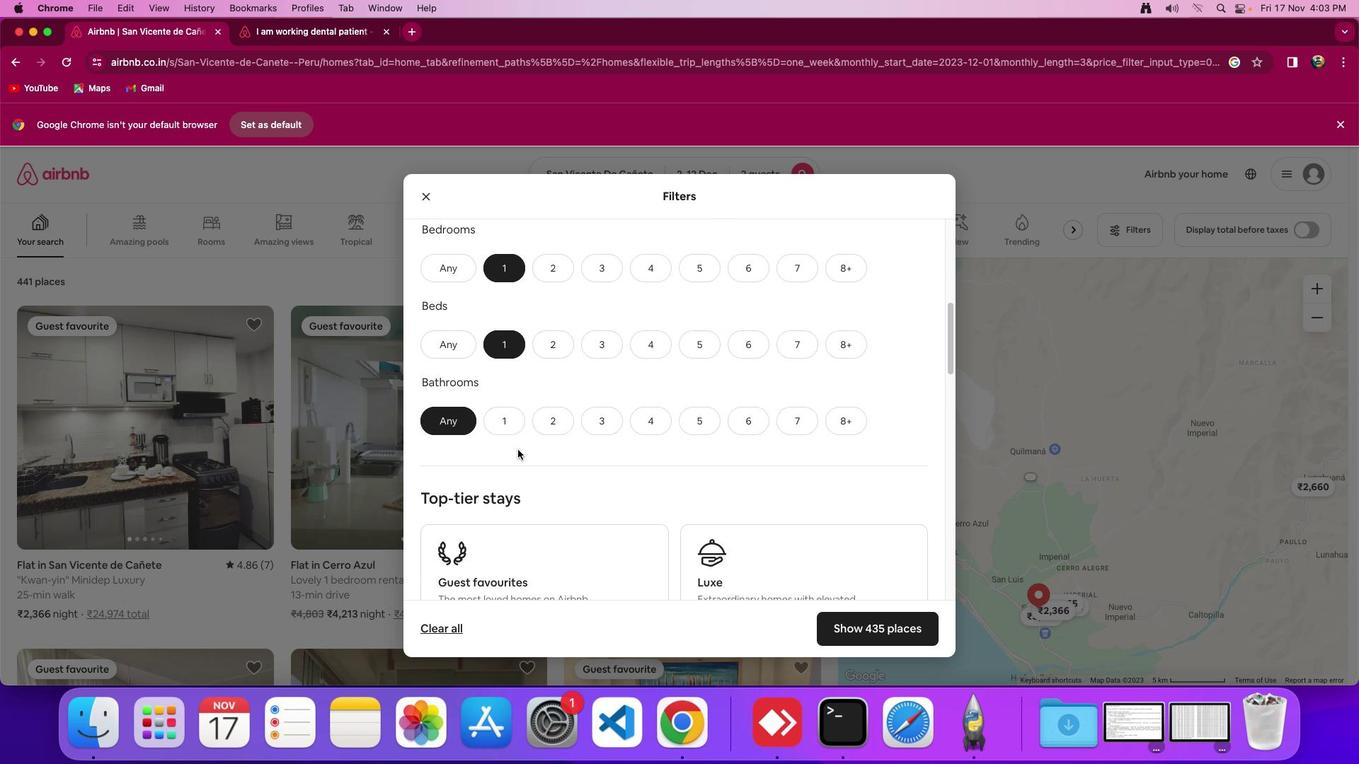 
Action: Mouse scrolled (523, 454) with delta (4, 4)
Screenshot: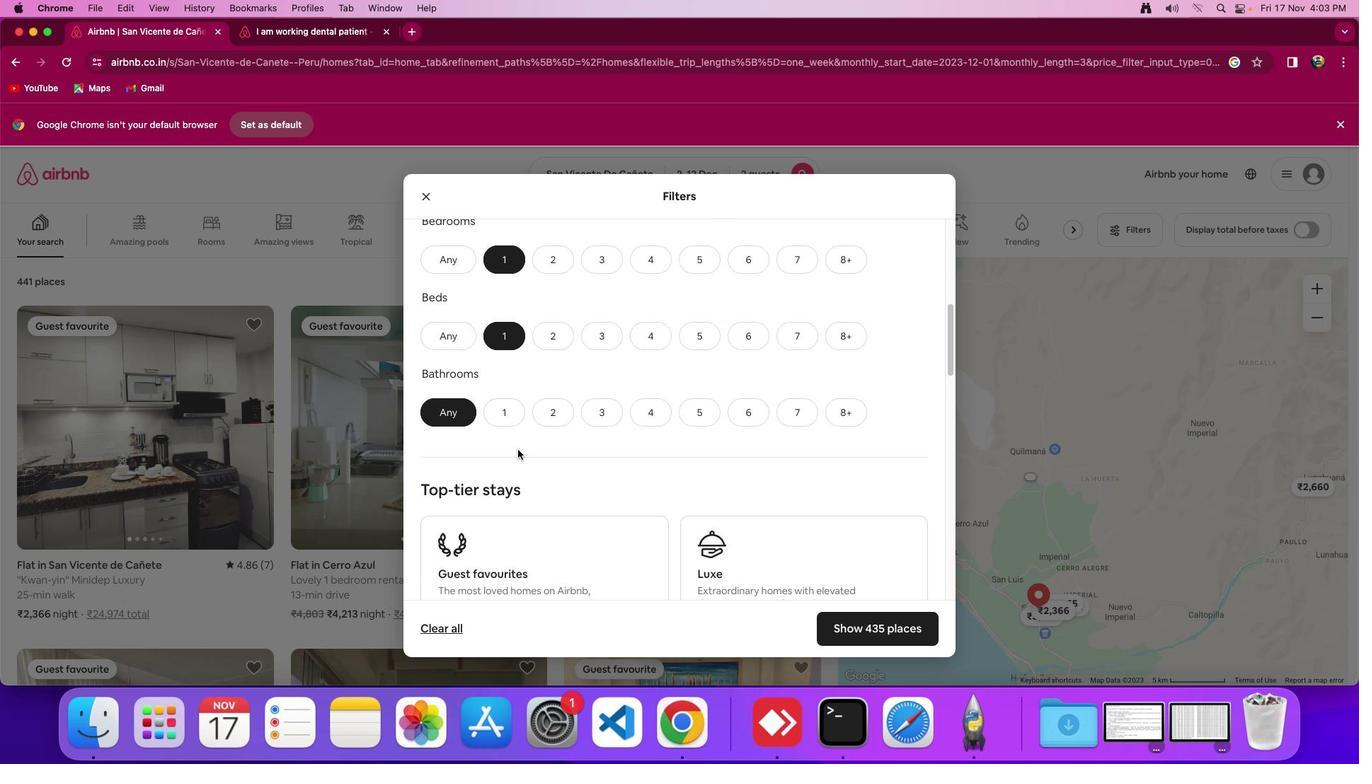 
Action: Mouse scrolled (523, 454) with delta (4, 2)
Screenshot: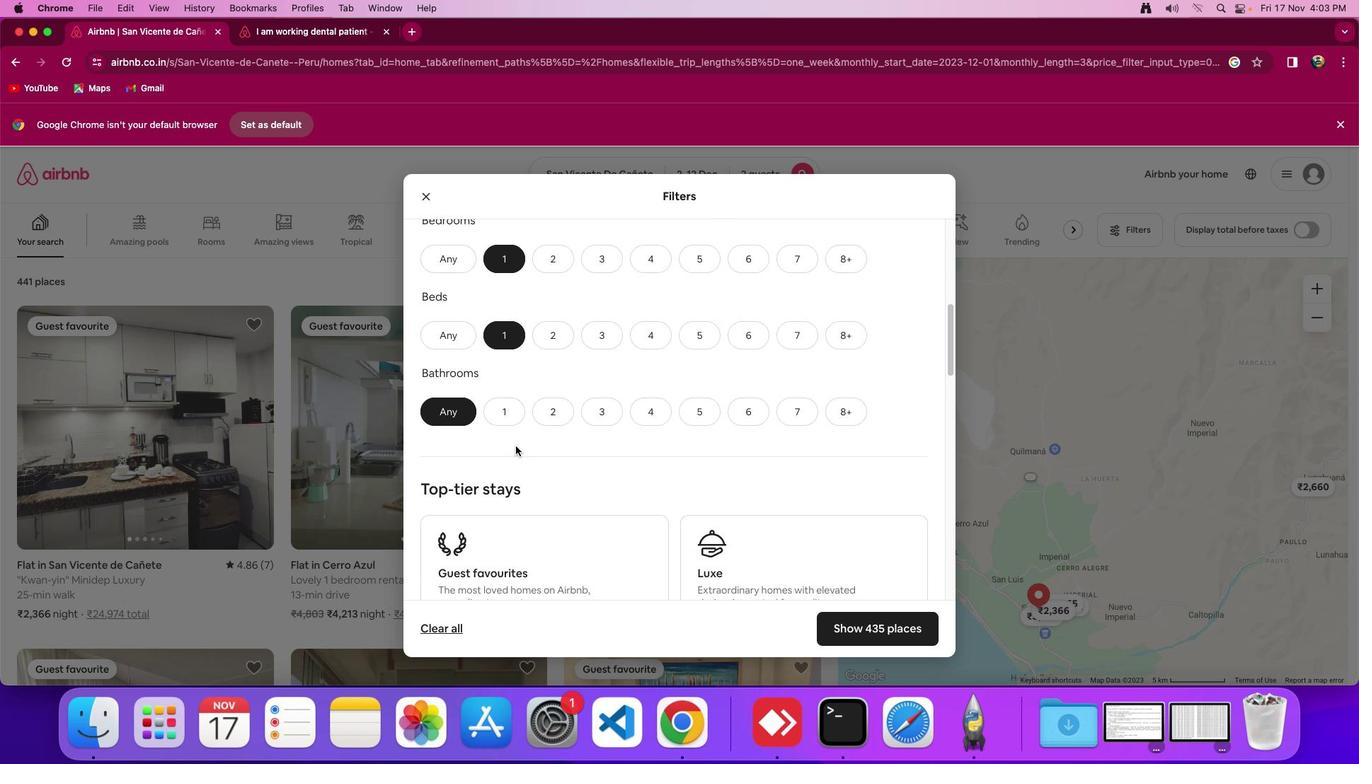 
Action: Mouse moved to (511, 414)
Screenshot: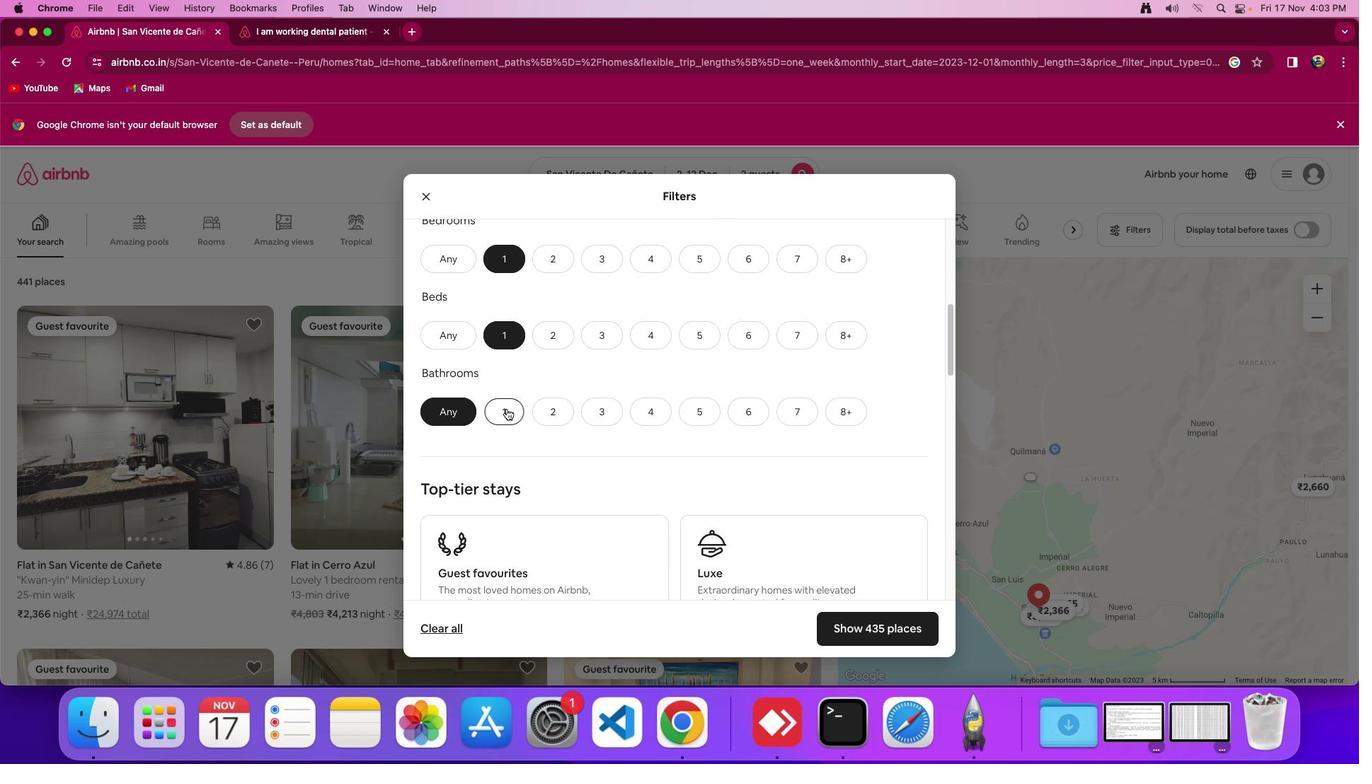 
Action: Mouse pressed left at (511, 414)
Screenshot: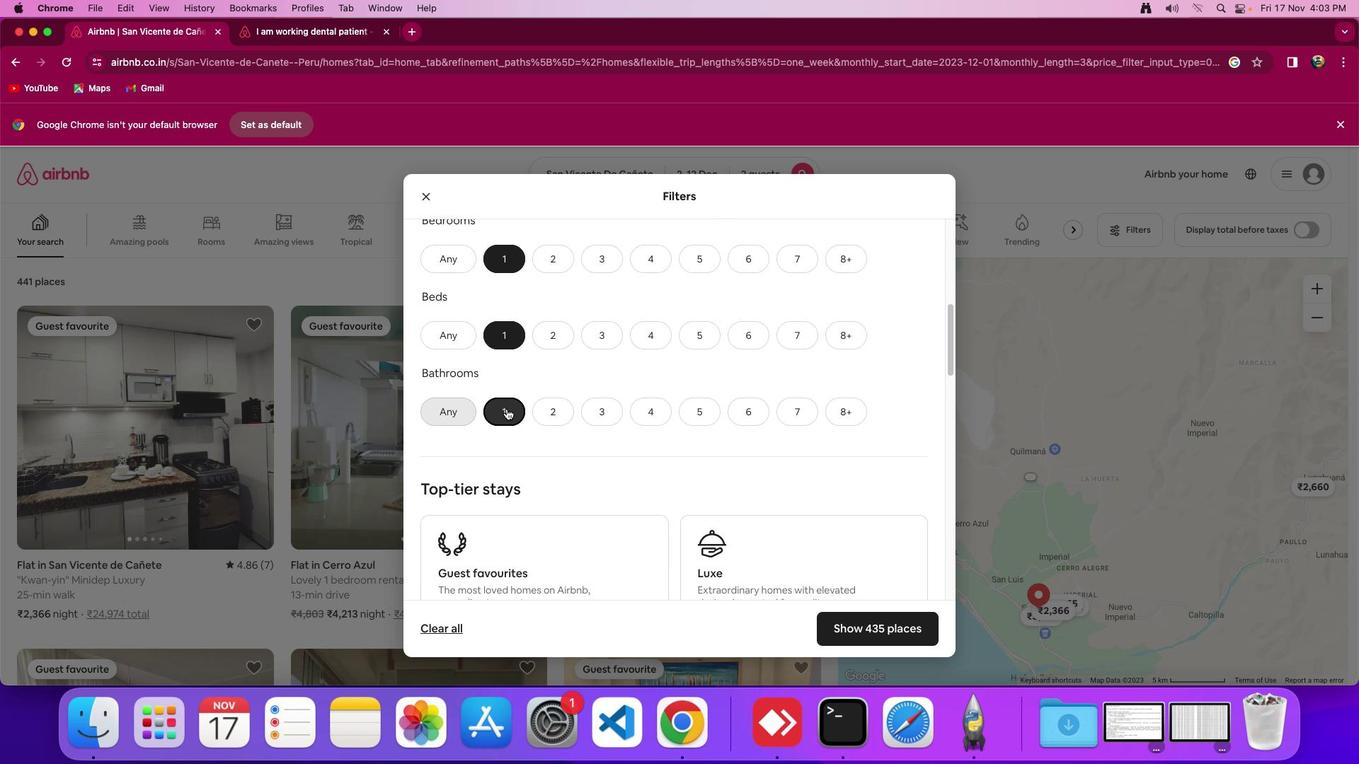 
Action: Mouse moved to (563, 454)
Screenshot: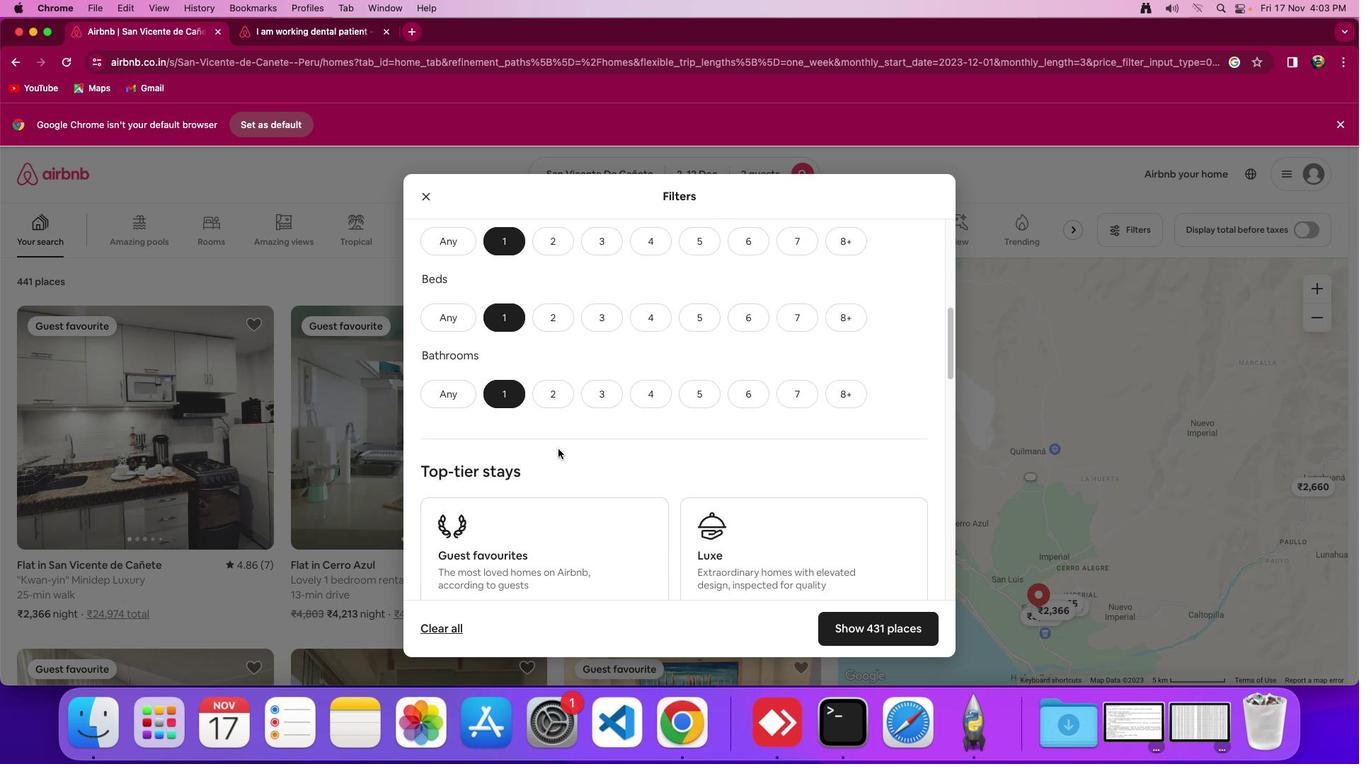 
Action: Mouse scrolled (563, 454) with delta (4, 4)
Screenshot: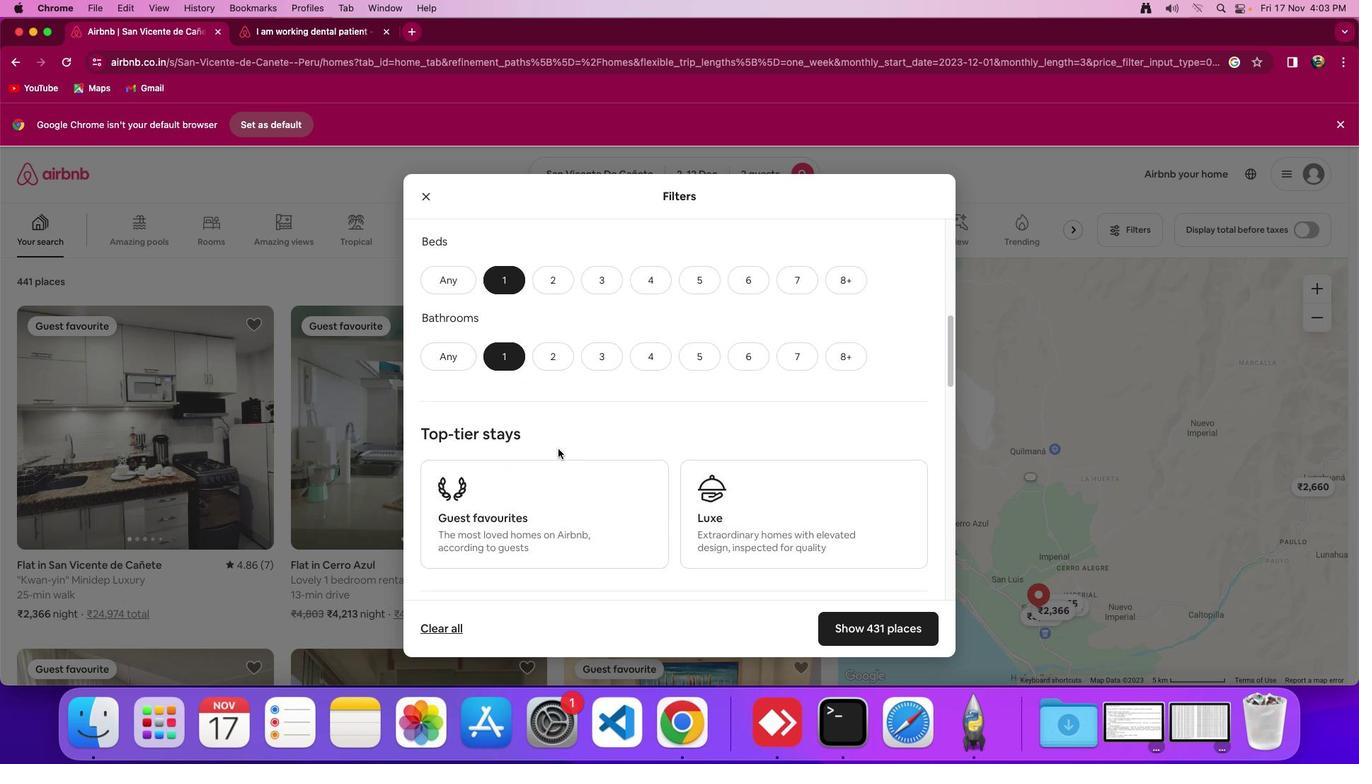 
Action: Mouse scrolled (563, 454) with delta (4, 4)
Screenshot: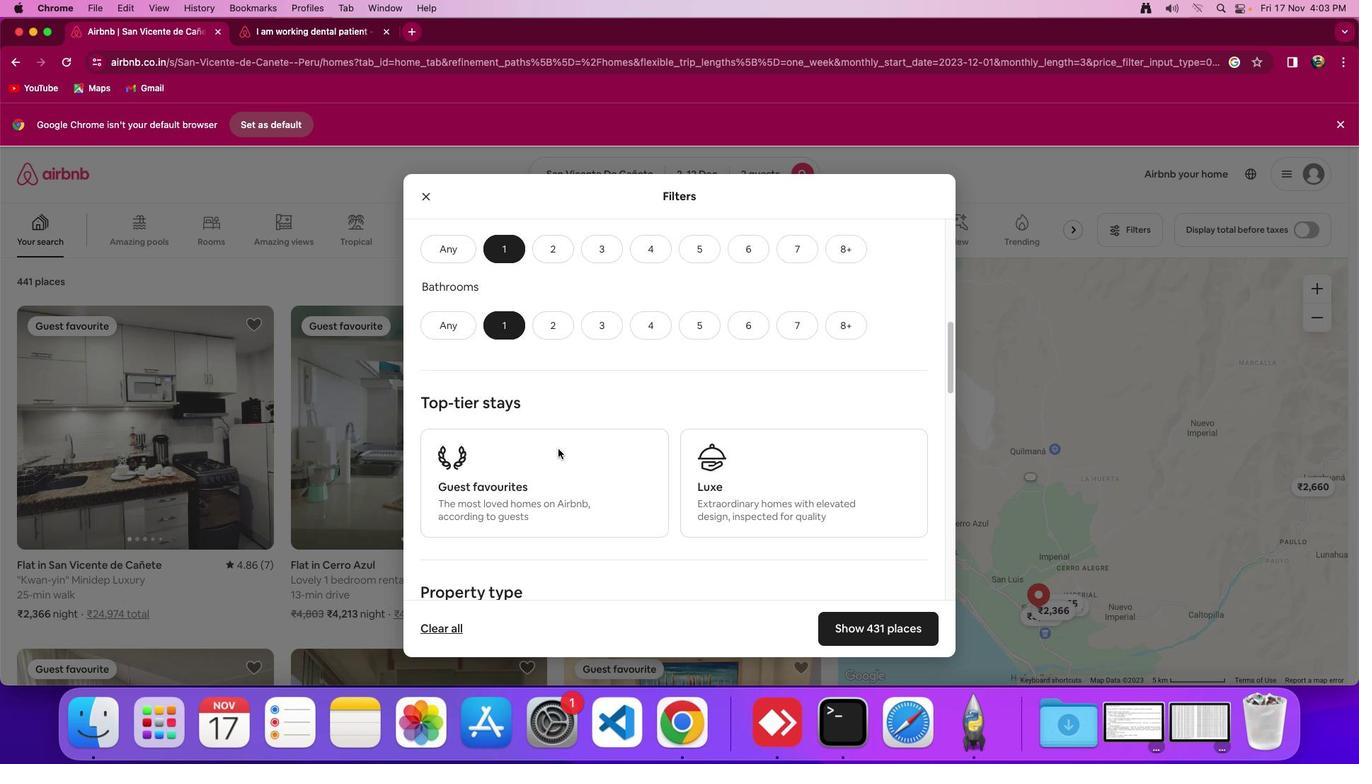 
Action: Mouse scrolled (563, 454) with delta (4, 3)
Screenshot: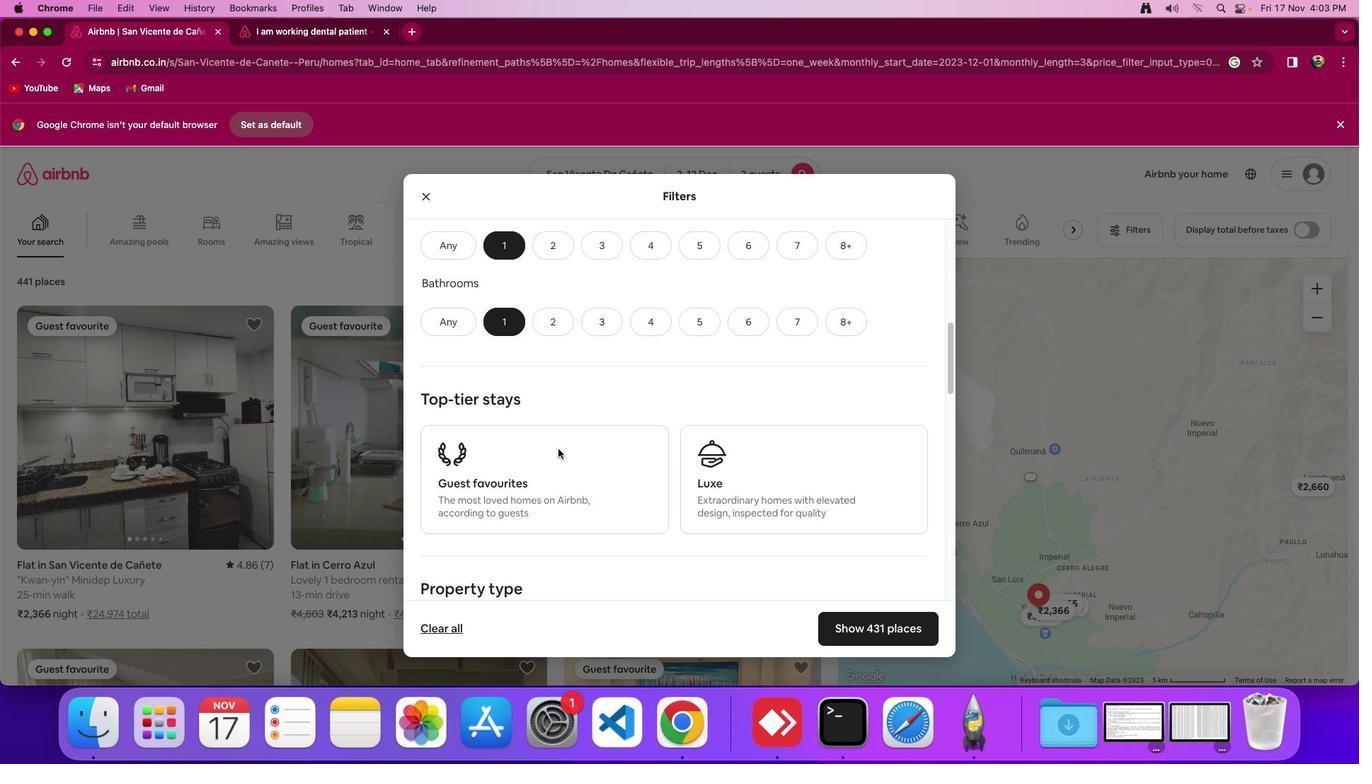 
Action: Mouse scrolled (563, 454) with delta (4, 4)
Screenshot: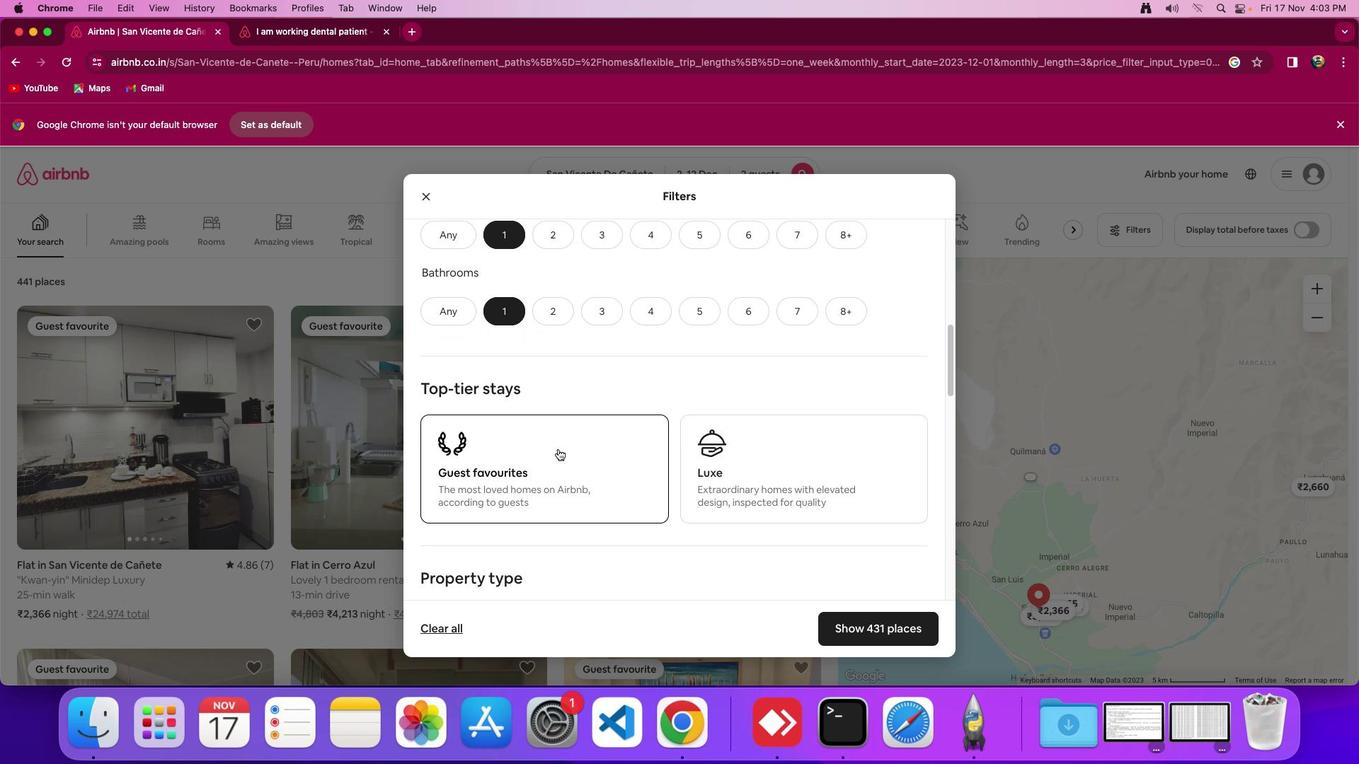 
Action: Mouse scrolled (563, 454) with delta (4, 4)
Screenshot: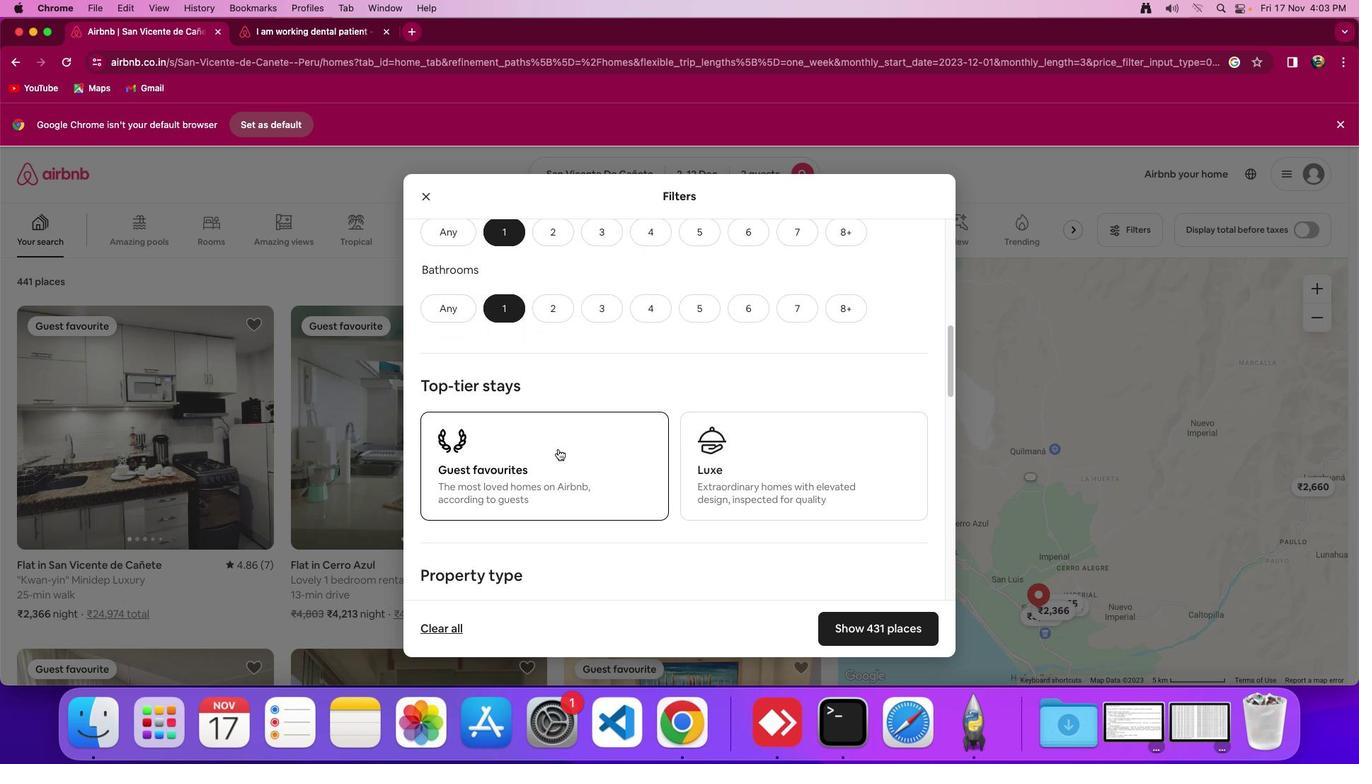 
Action: Mouse moved to (621, 424)
Screenshot: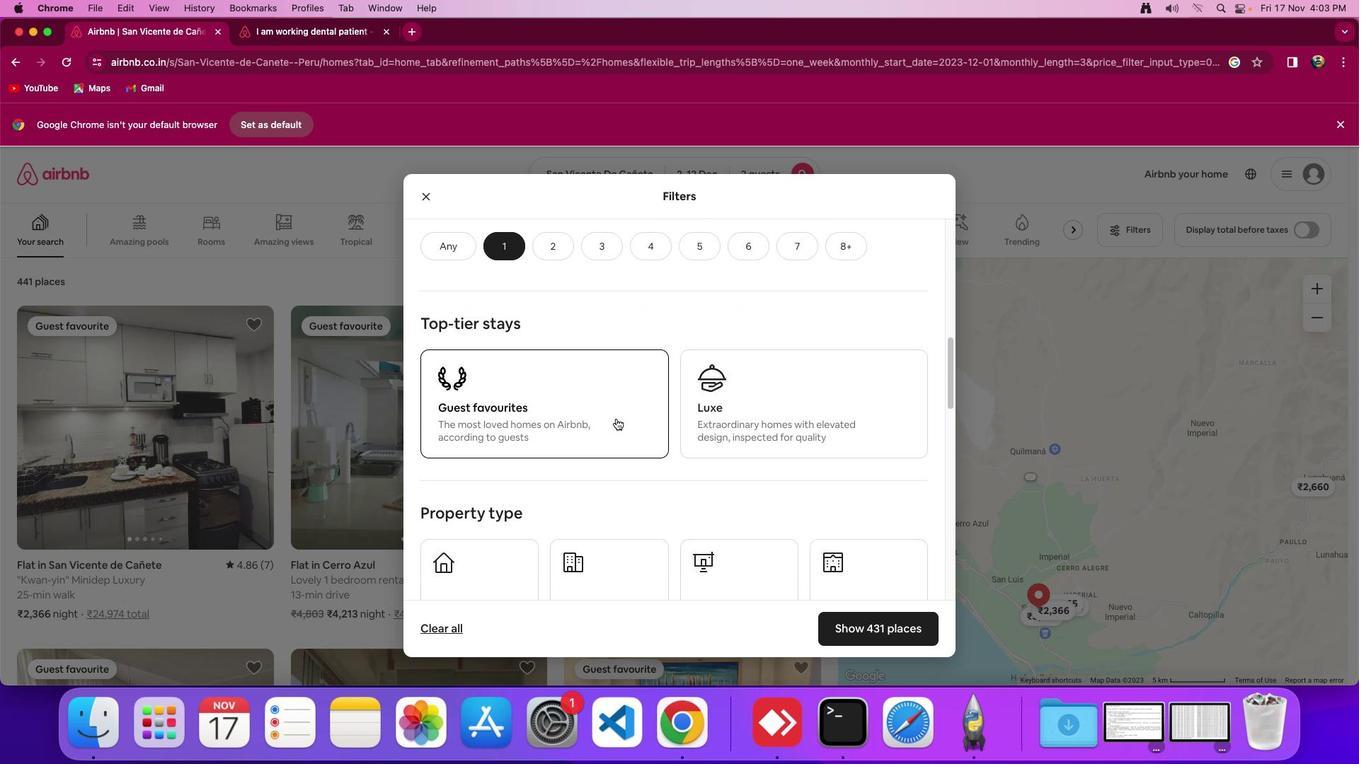 
Action: Mouse scrolled (621, 424) with delta (4, 4)
Screenshot: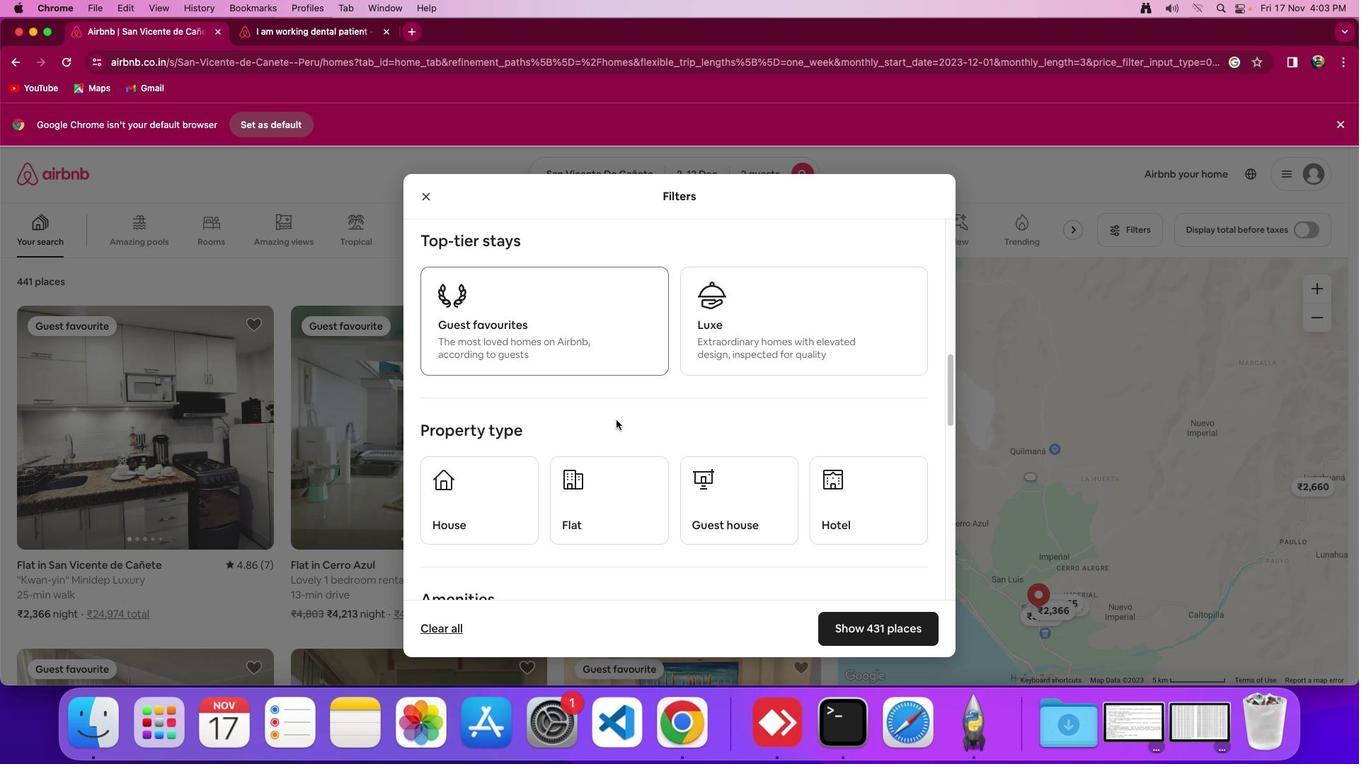 
Action: Mouse scrolled (621, 424) with delta (4, 4)
Screenshot: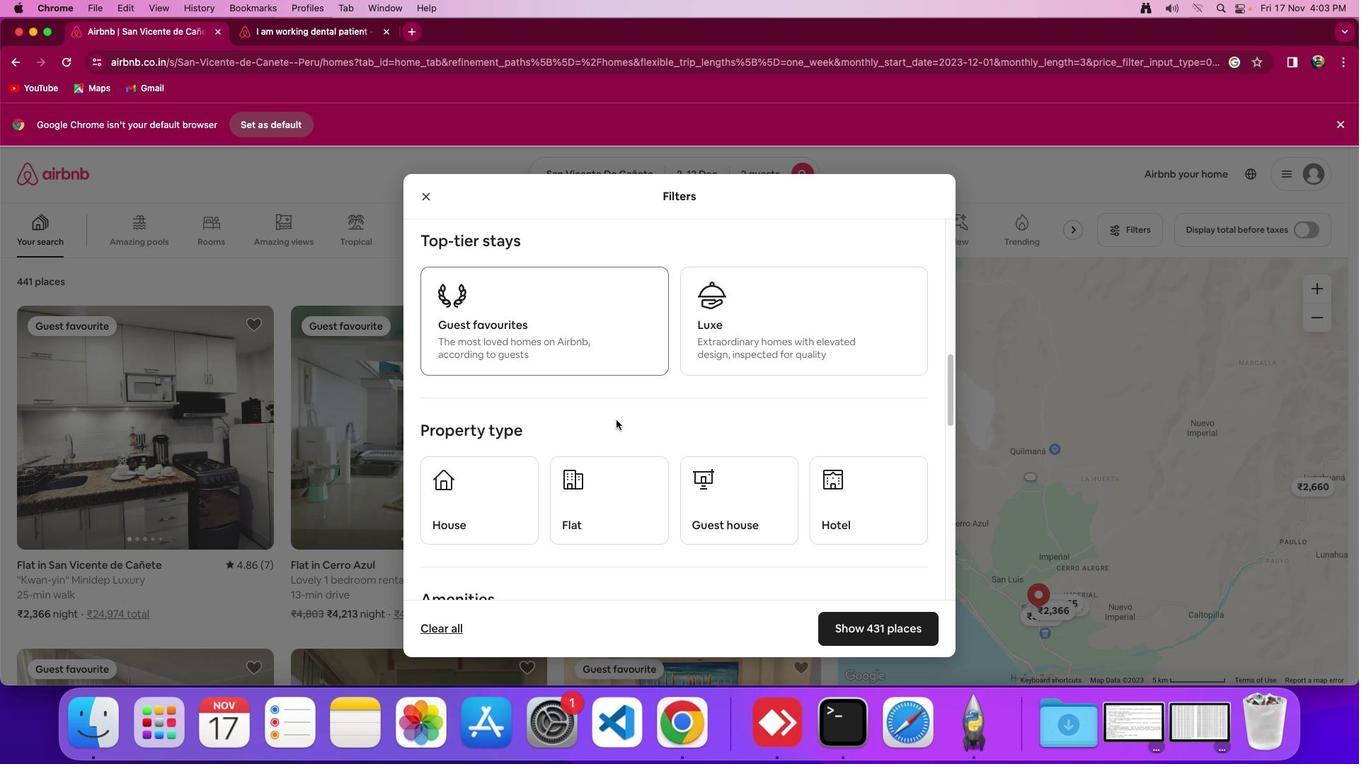 
Action: Mouse scrolled (621, 424) with delta (4, 2)
Screenshot: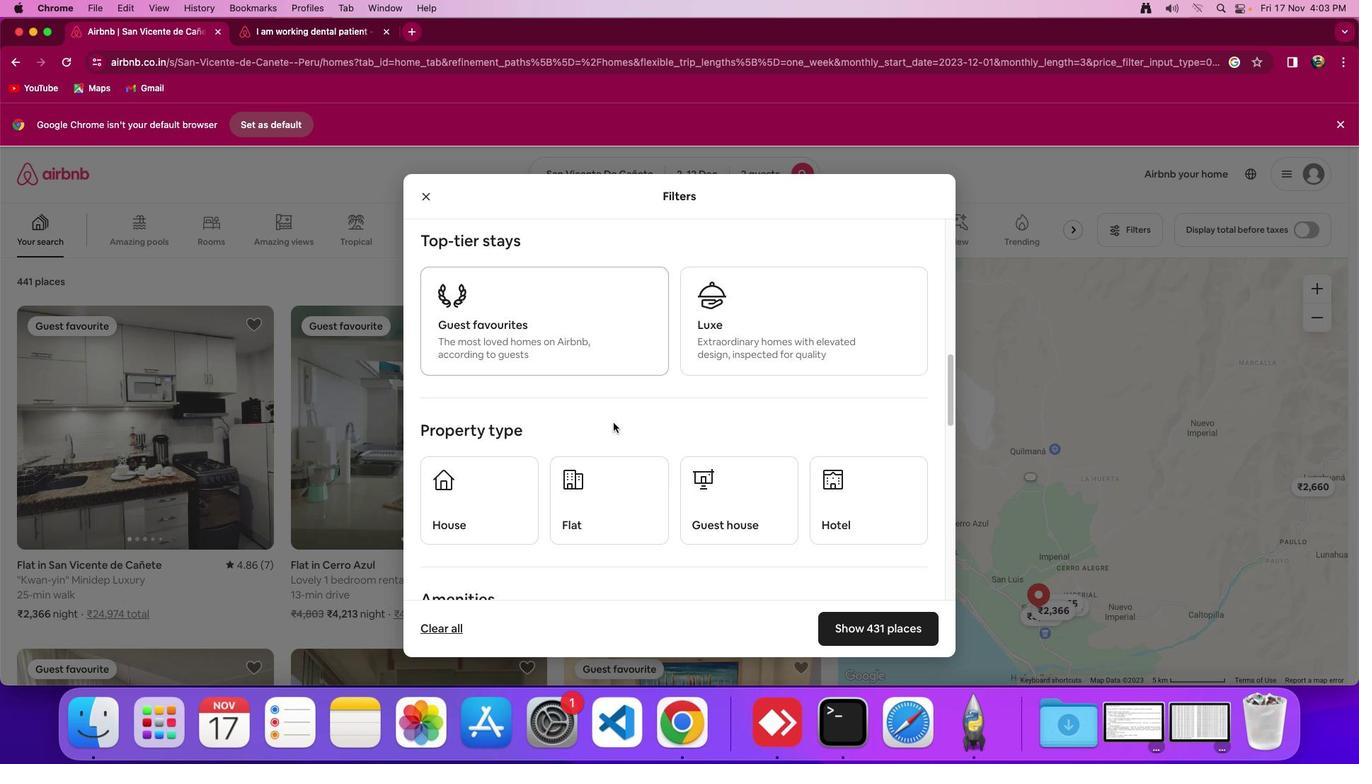 
Action: Mouse moved to (610, 442)
Screenshot: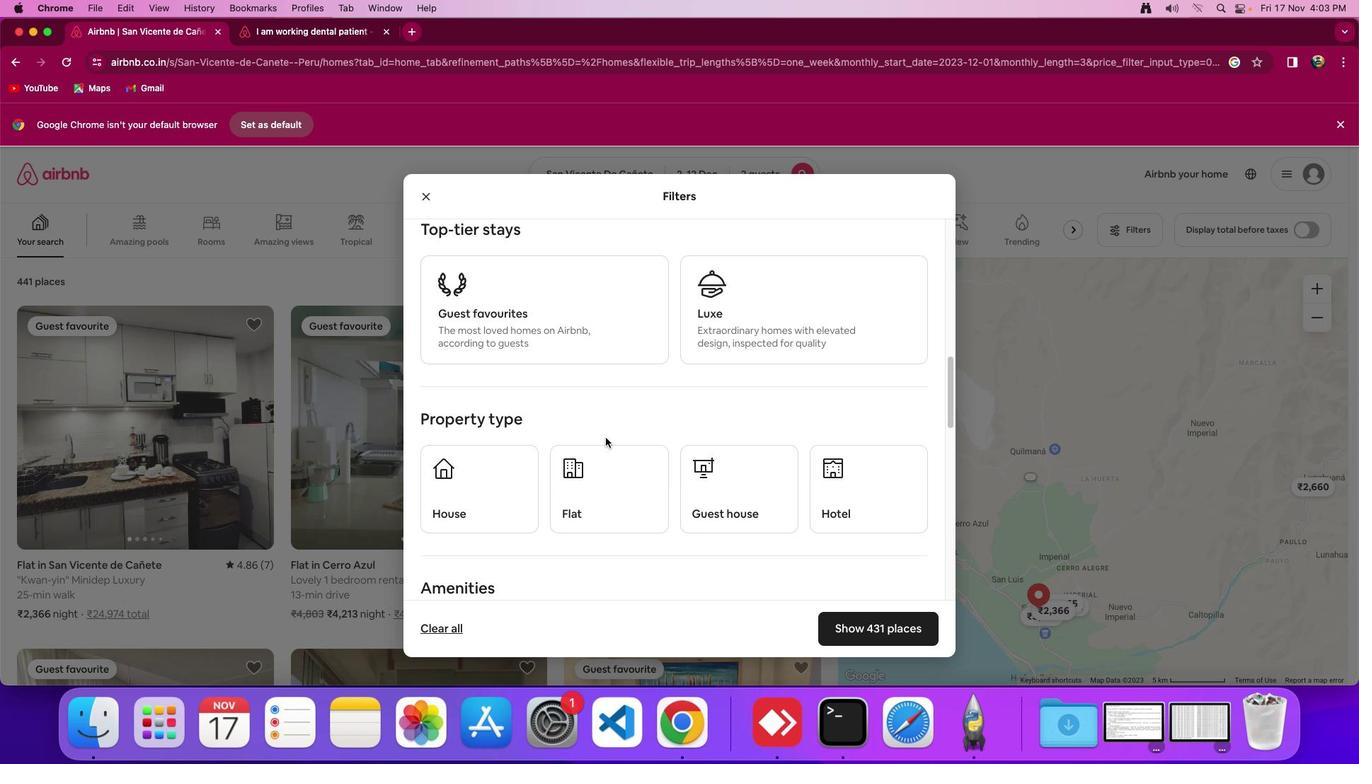 
Action: Mouse scrolled (610, 442) with delta (4, 4)
Screenshot: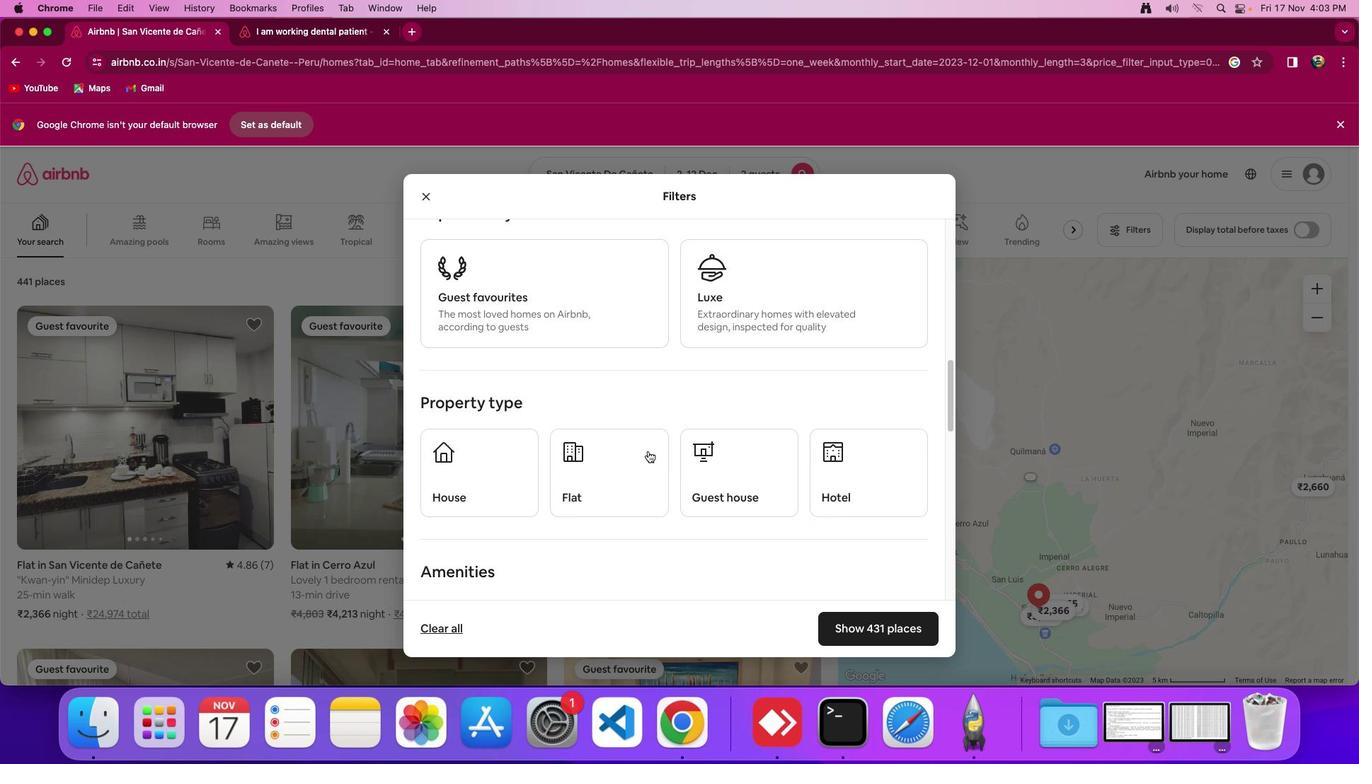 
Action: Mouse scrolled (610, 442) with delta (4, 4)
Screenshot: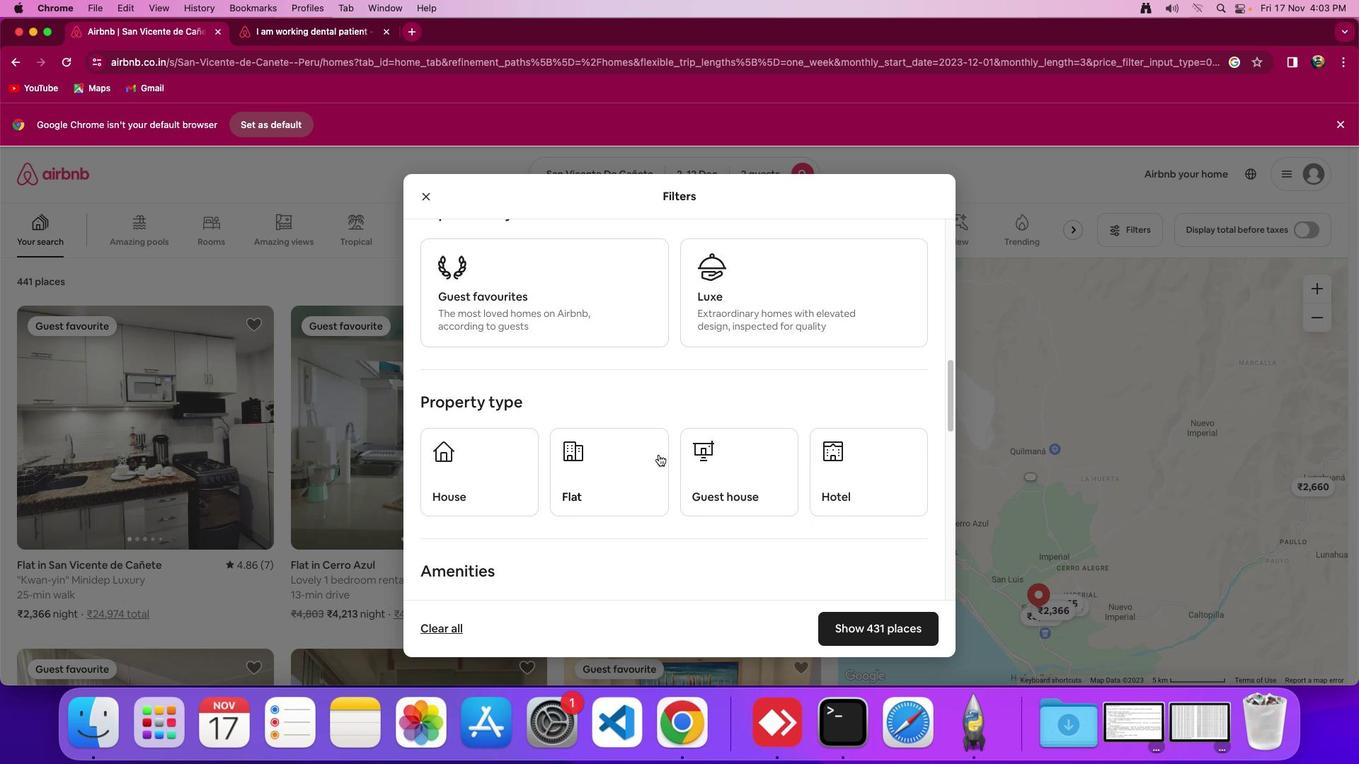 
Action: Mouse moved to (832, 487)
Screenshot: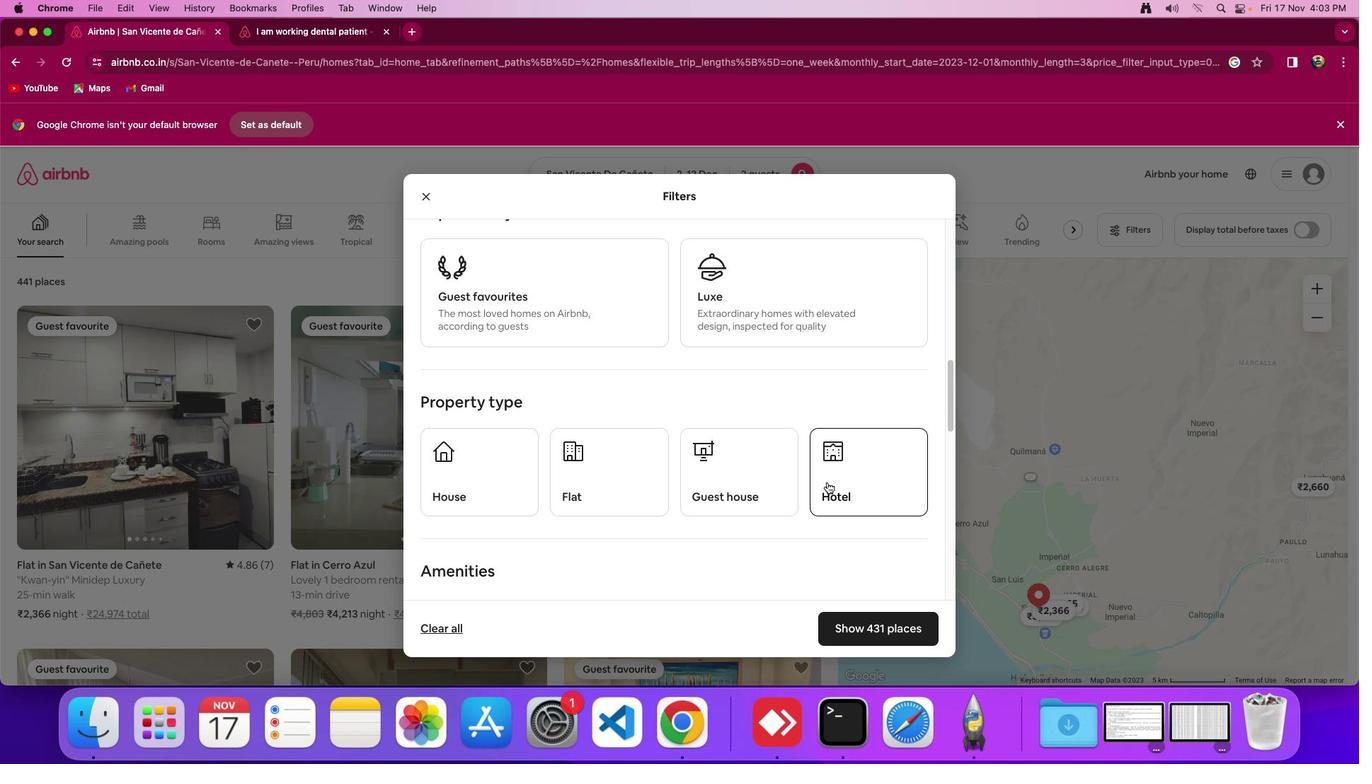 
Action: Mouse pressed left at (832, 487)
Screenshot: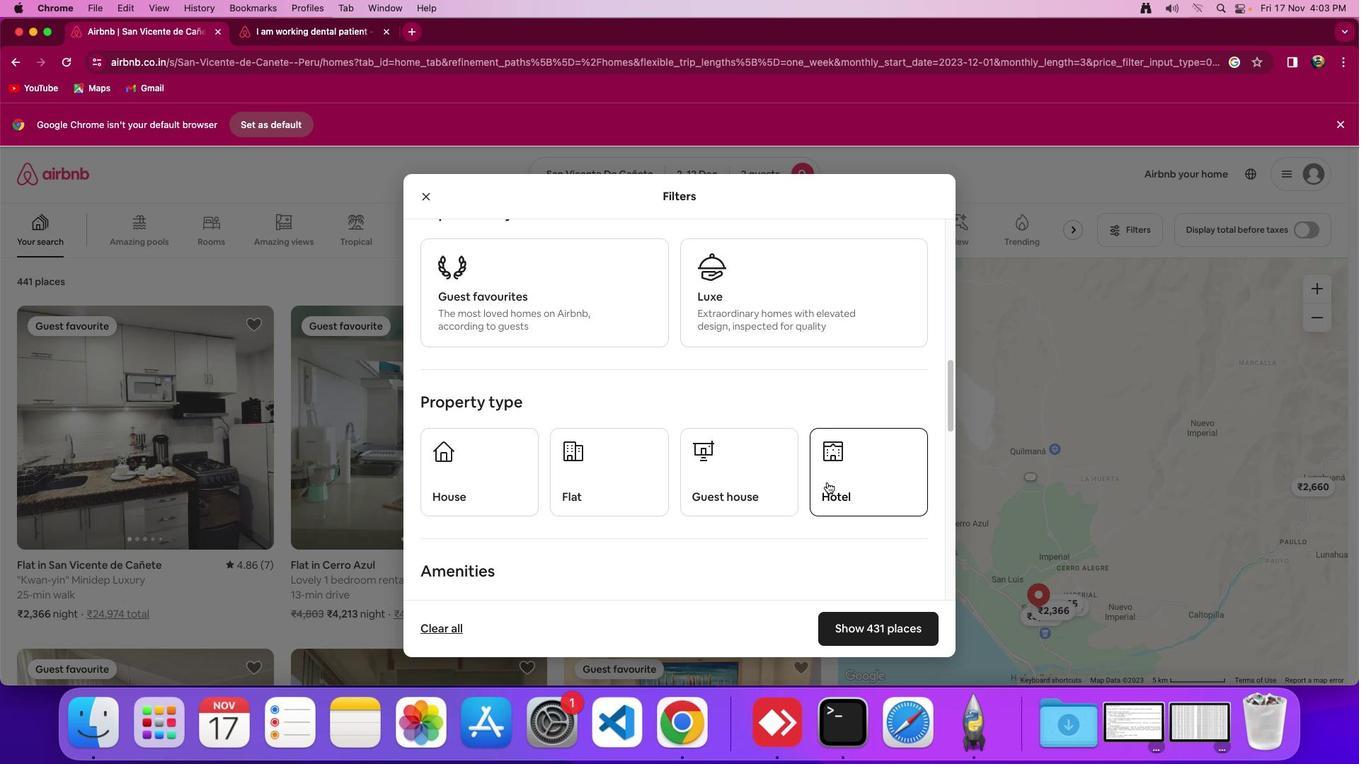 
Action: Mouse moved to (721, 501)
Screenshot: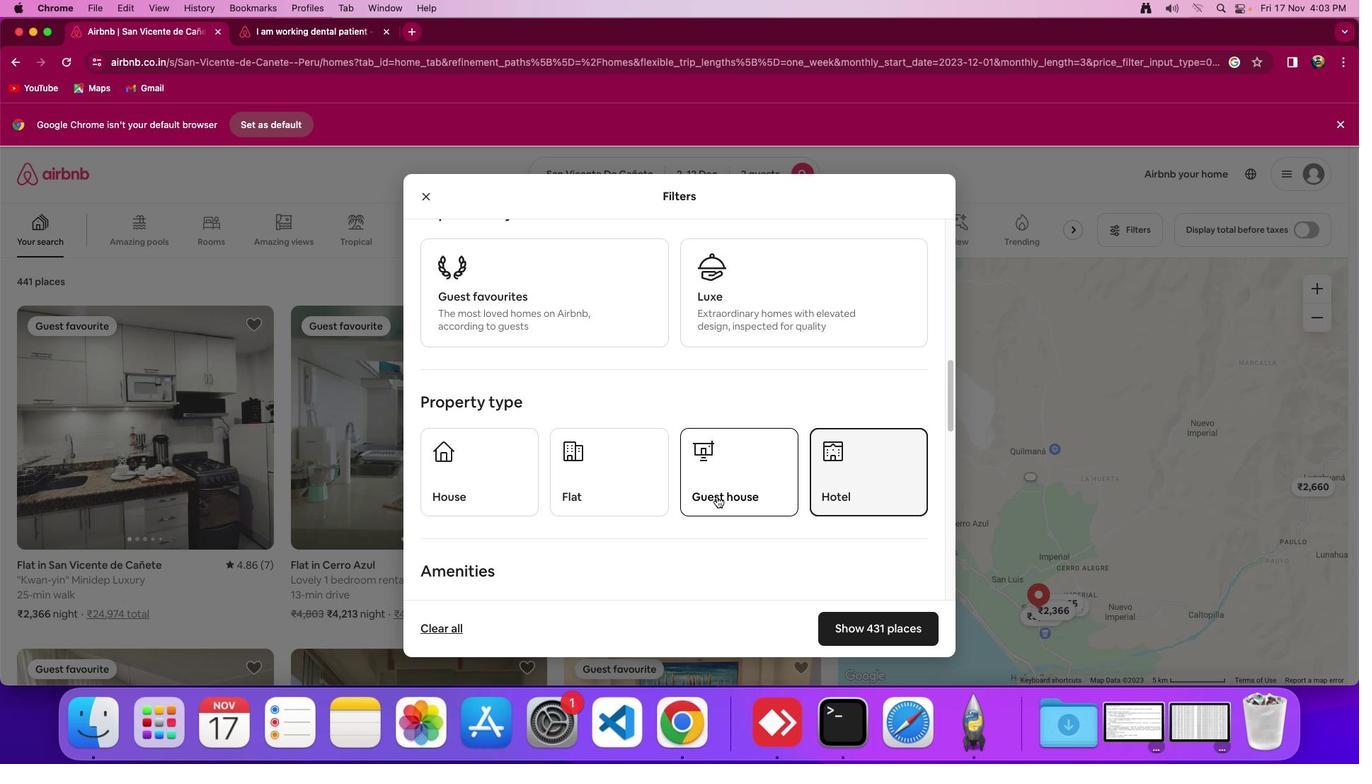 
Action: Mouse scrolled (721, 501) with delta (4, 4)
Screenshot: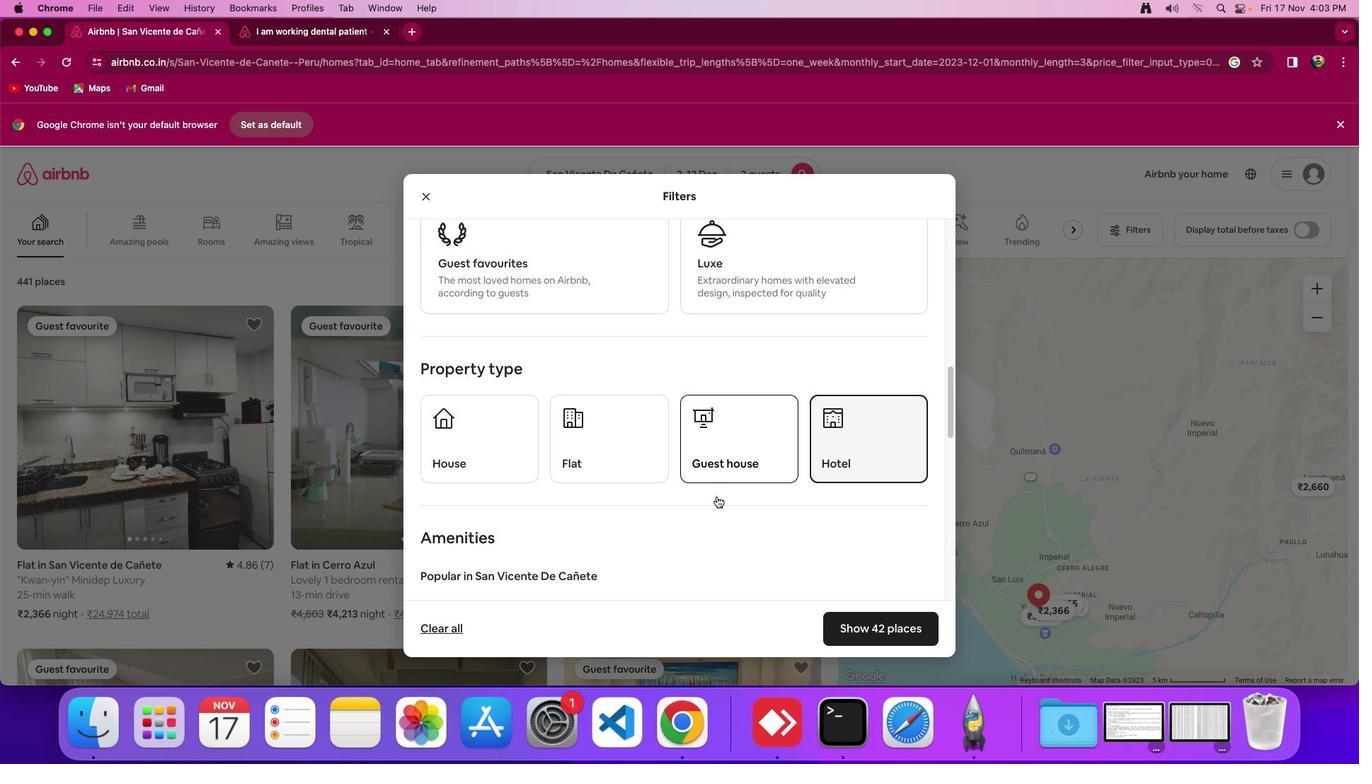 
Action: Mouse scrolled (721, 501) with delta (4, 4)
Screenshot: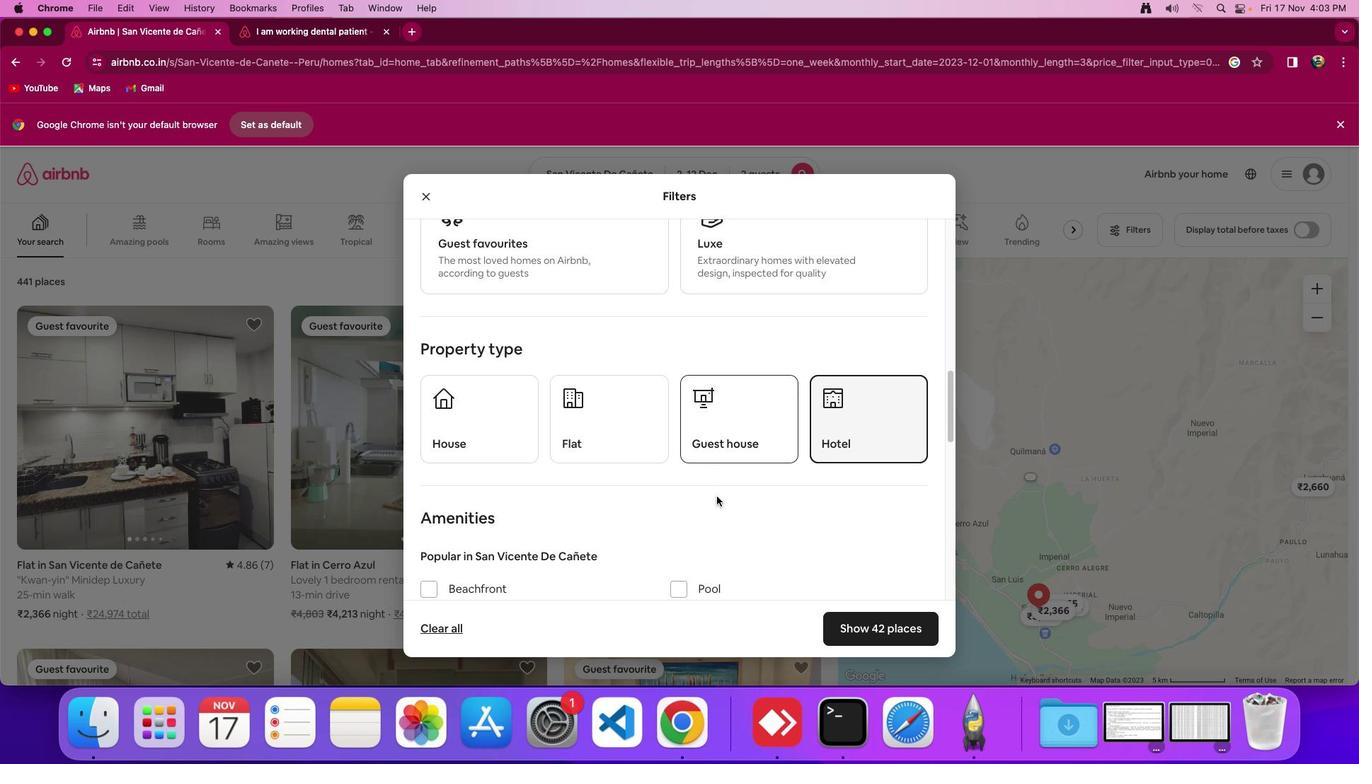 
Action: Mouse scrolled (721, 501) with delta (4, 4)
Screenshot: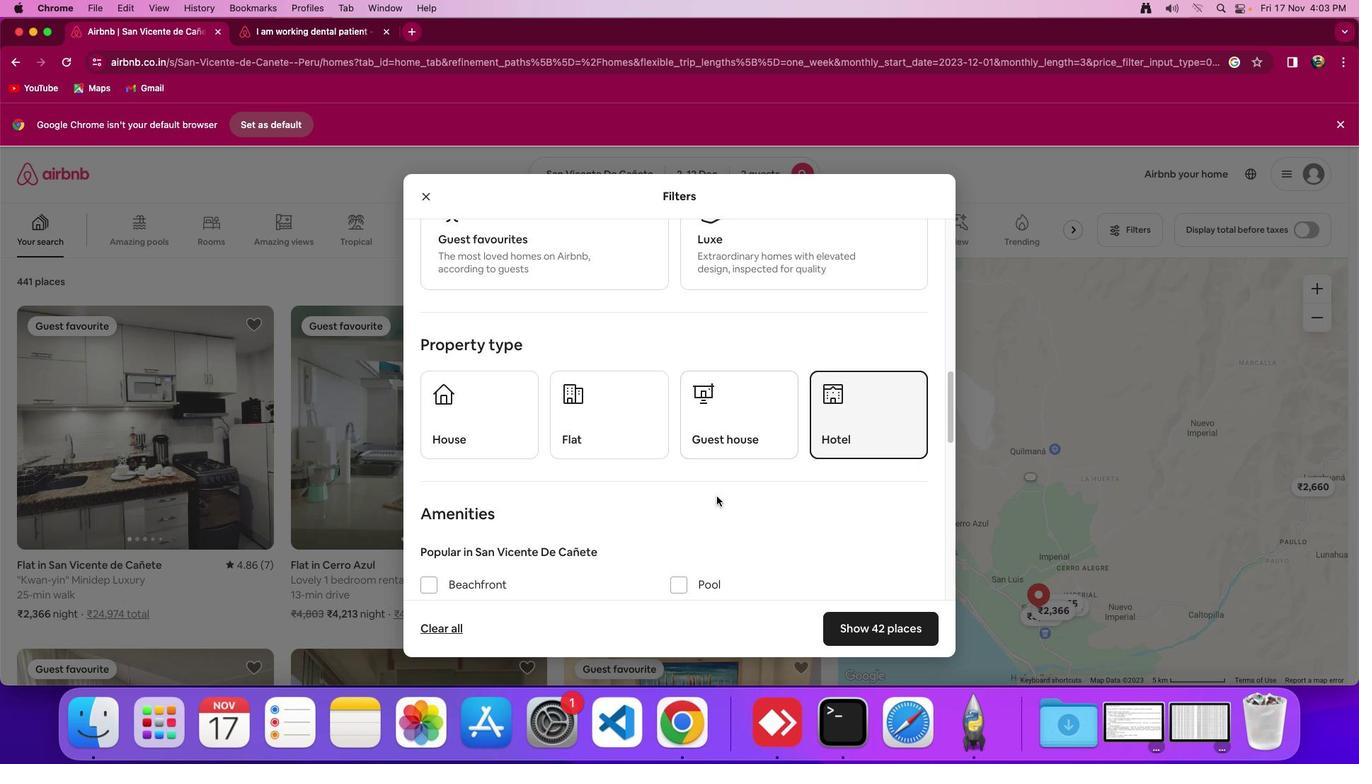 
Action: Mouse moved to (884, 636)
Screenshot: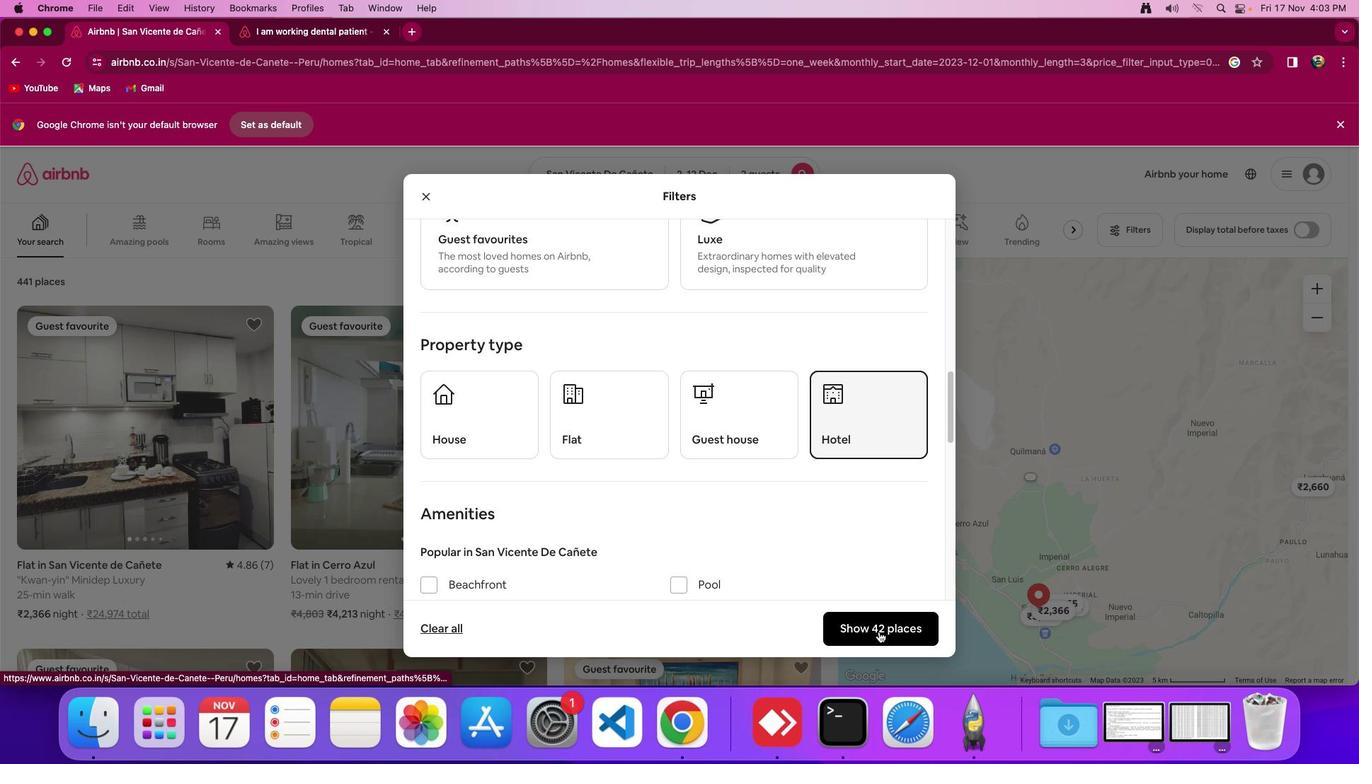 
Action: Mouse pressed left at (884, 636)
Screenshot: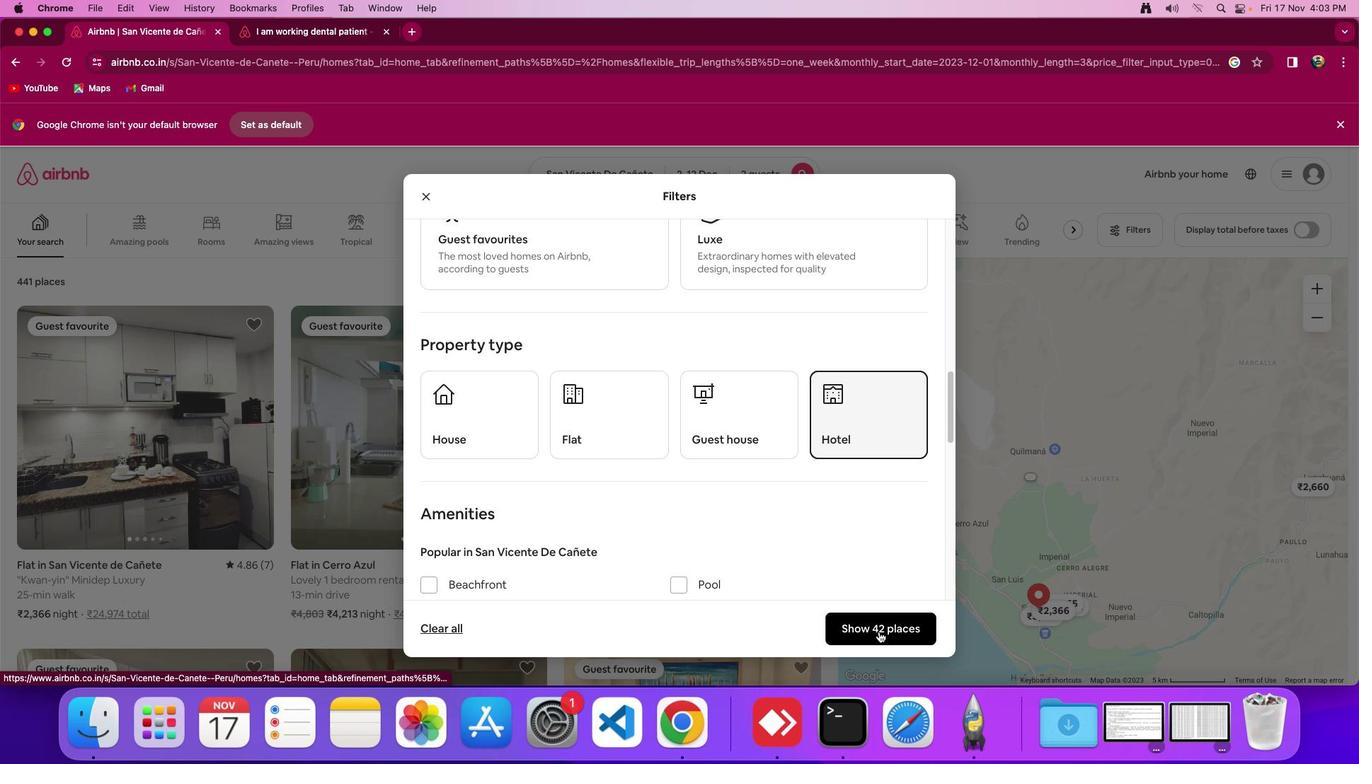 
Action: Mouse moved to (620, 493)
Screenshot: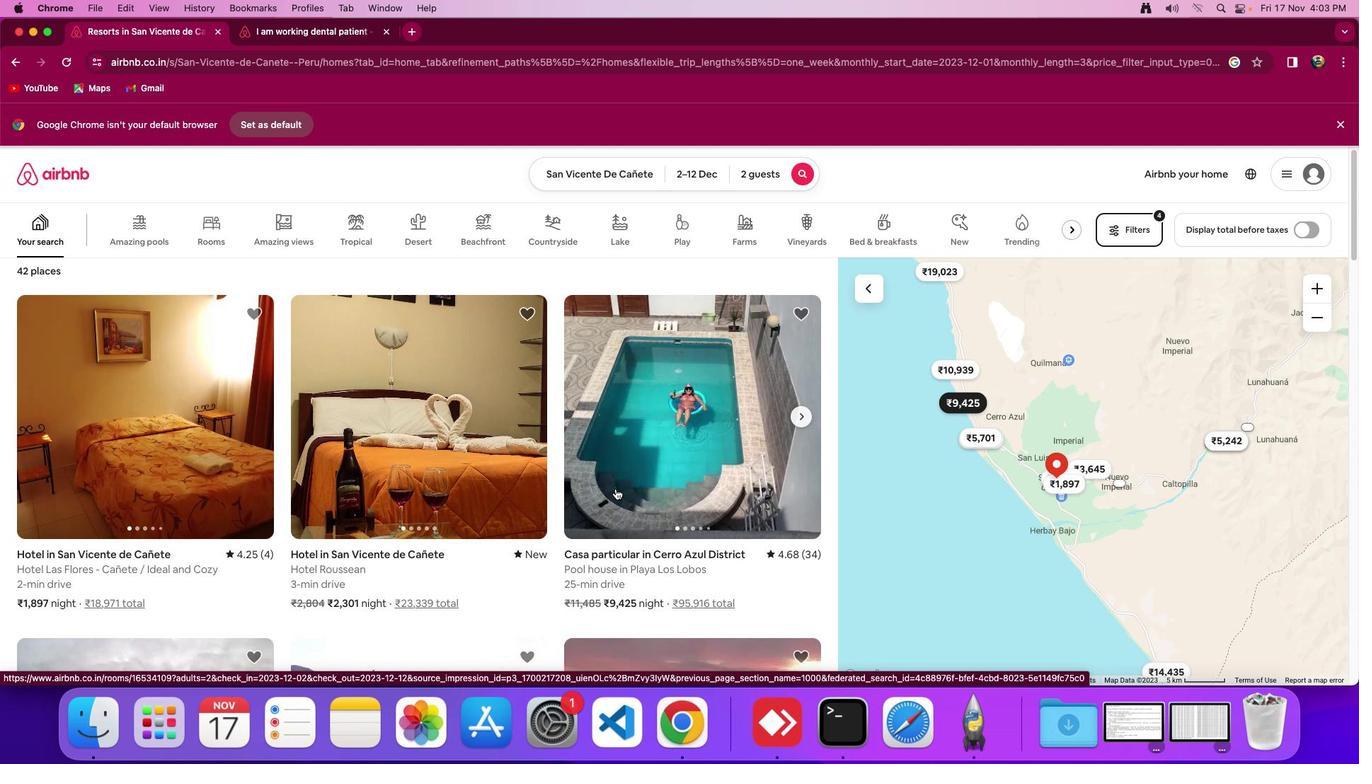 
Action: Mouse scrolled (620, 493) with delta (4, 4)
Screenshot: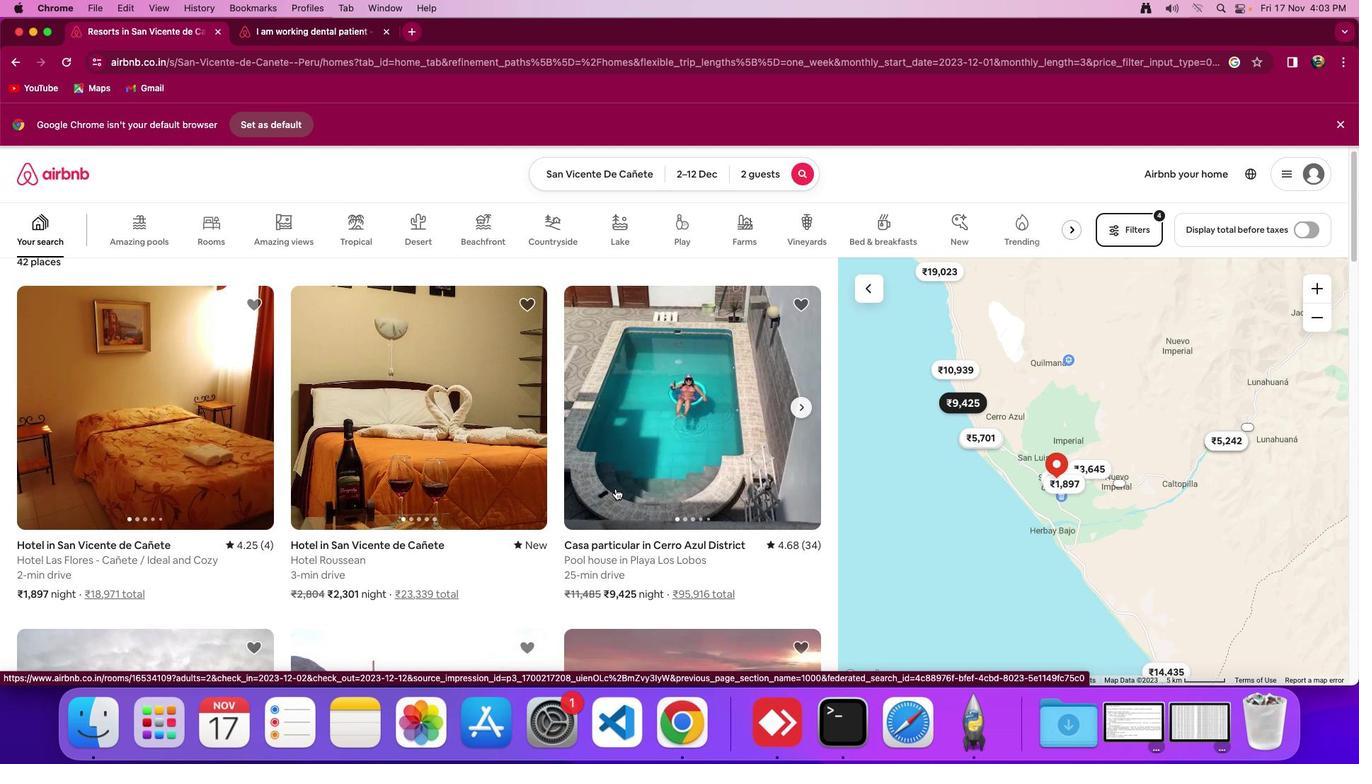 
Action: Mouse scrolled (620, 493) with delta (4, 4)
Screenshot: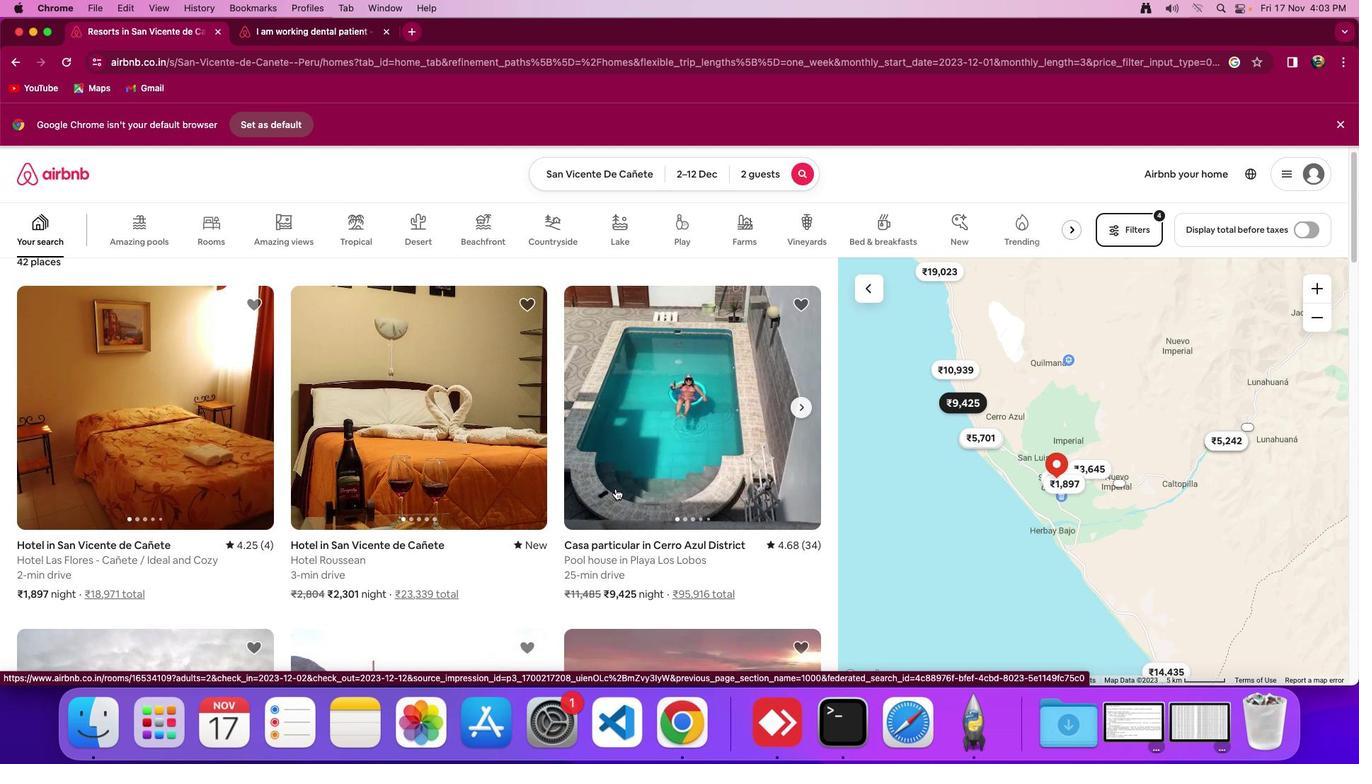 
Action: Mouse scrolled (620, 493) with delta (4, 4)
Screenshot: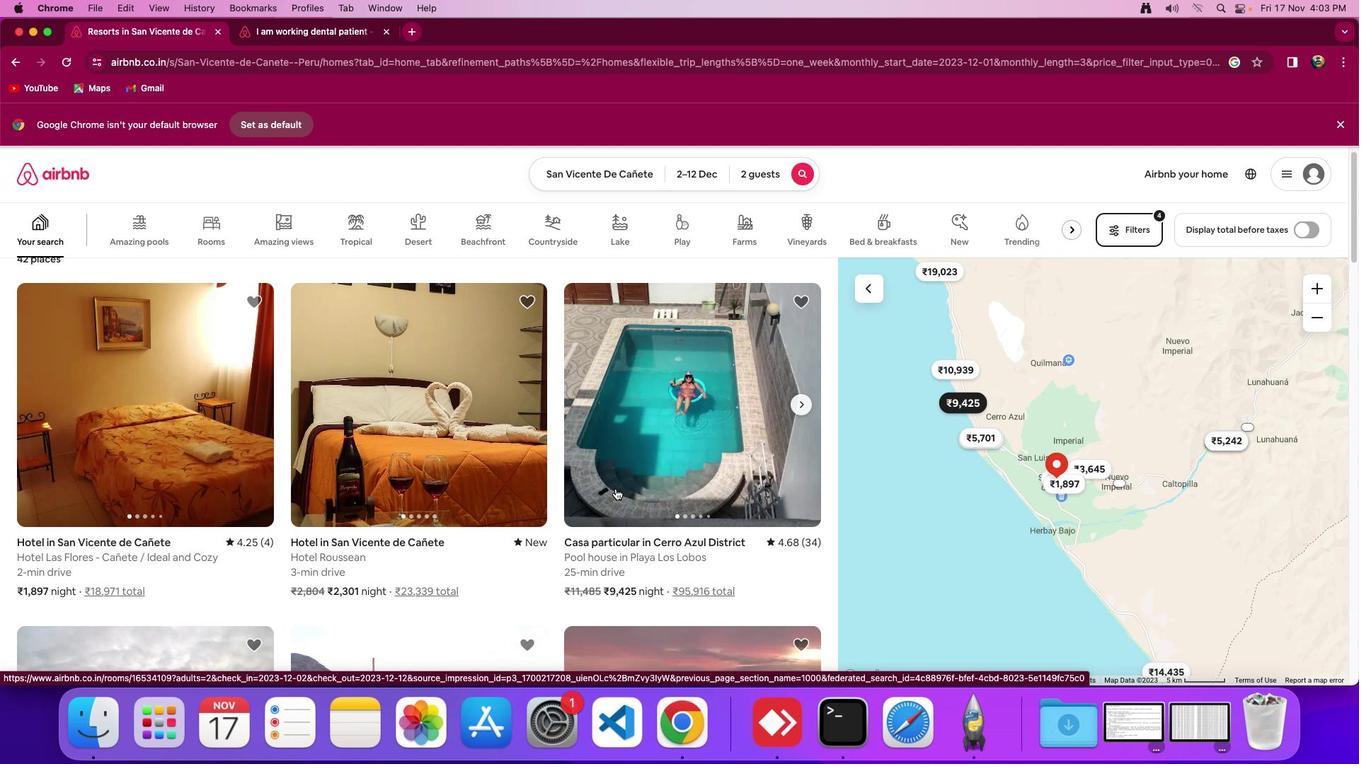 
Action: Mouse moved to (608, 503)
Screenshot: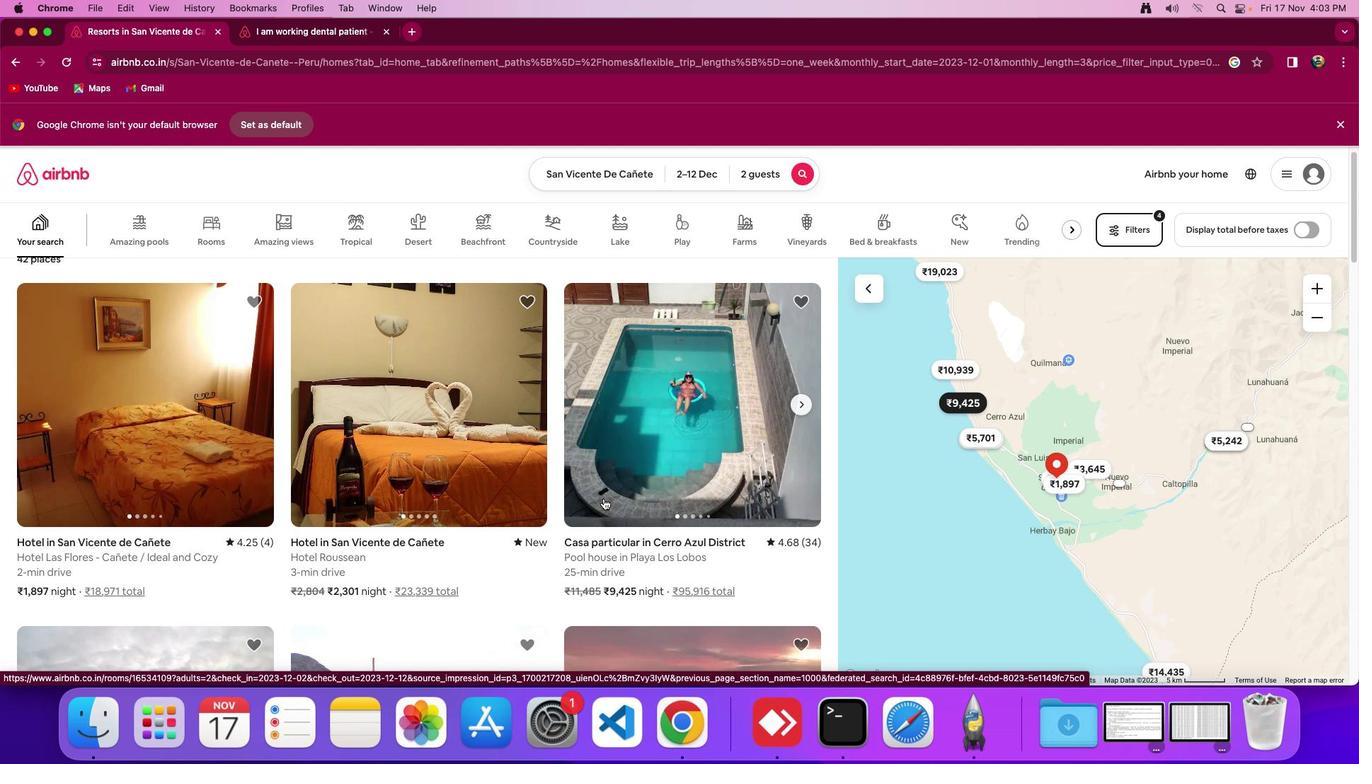 
Action: Mouse scrolled (608, 503) with delta (4, 4)
Screenshot: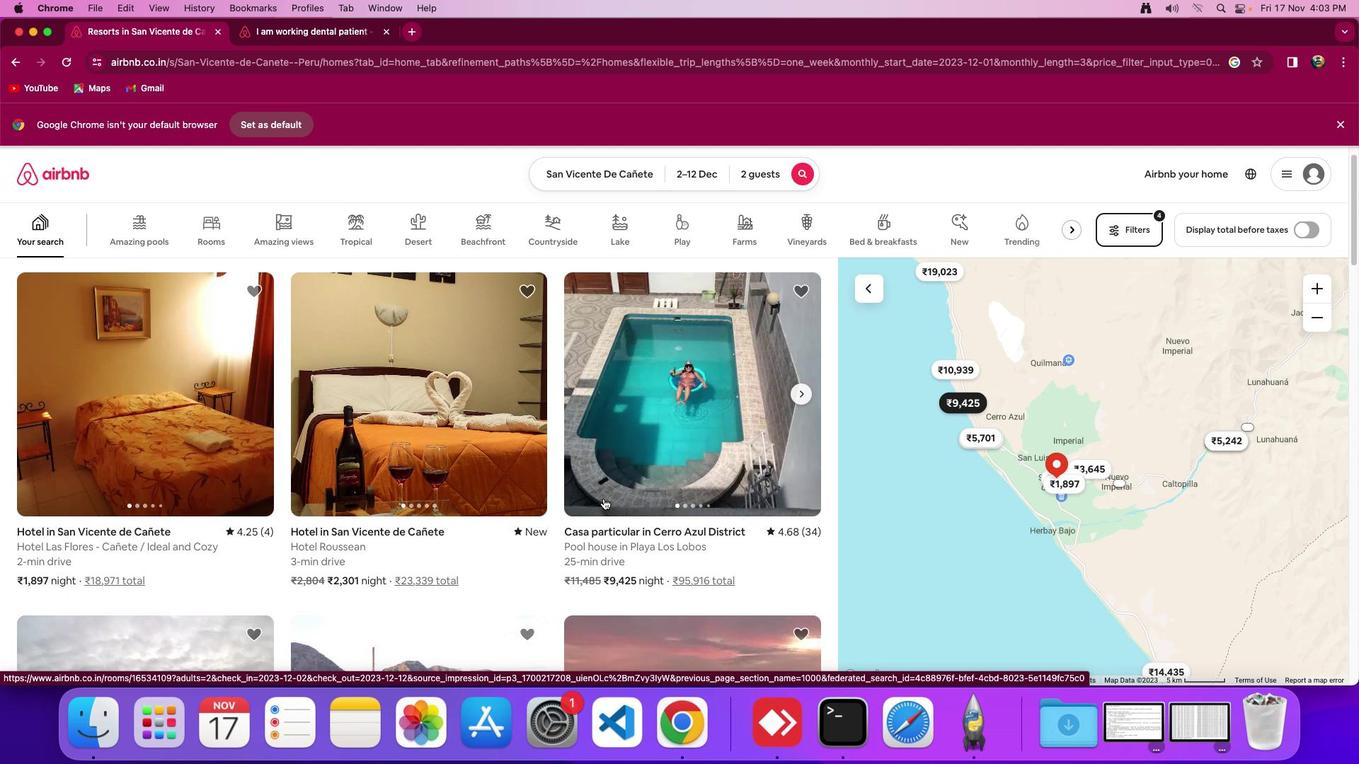 
Action: Mouse scrolled (608, 503) with delta (4, 4)
Screenshot: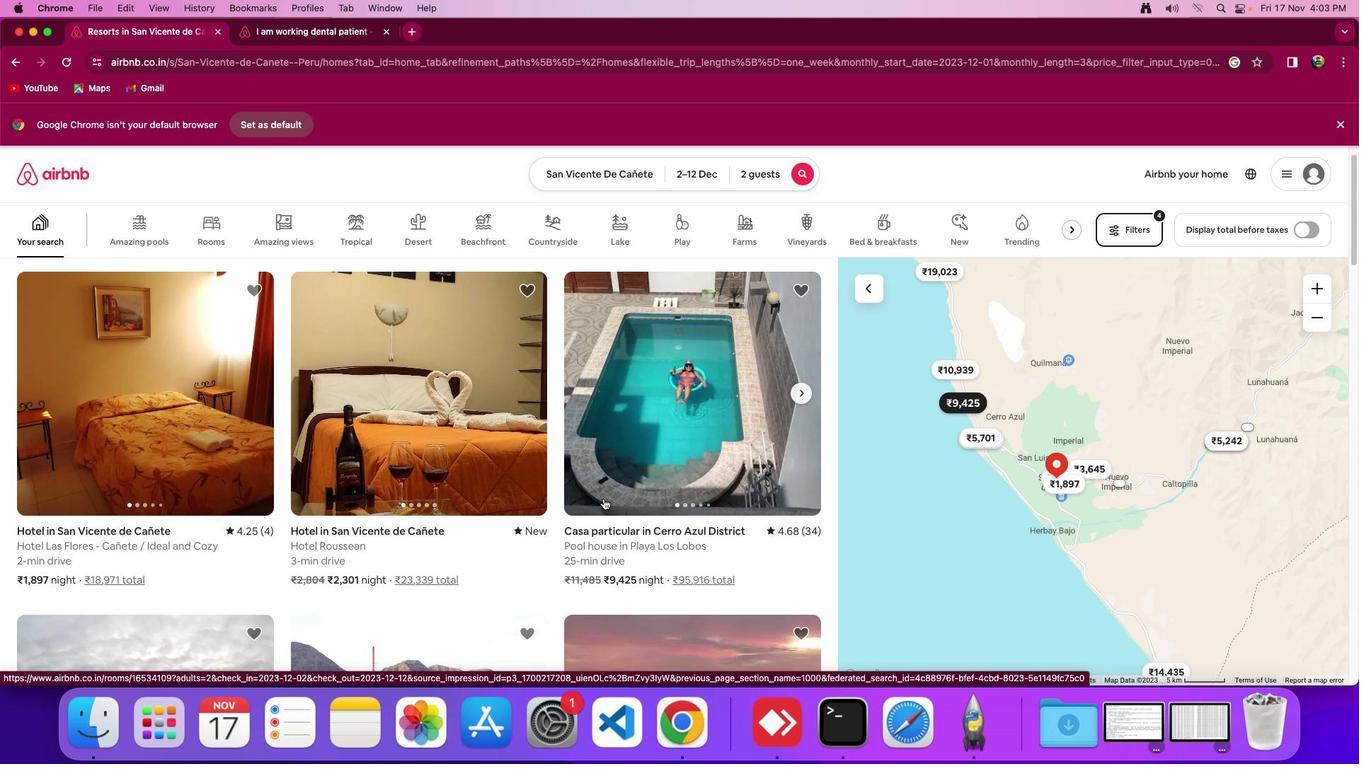 
Action: Mouse scrolled (608, 503) with delta (4, 4)
Screenshot: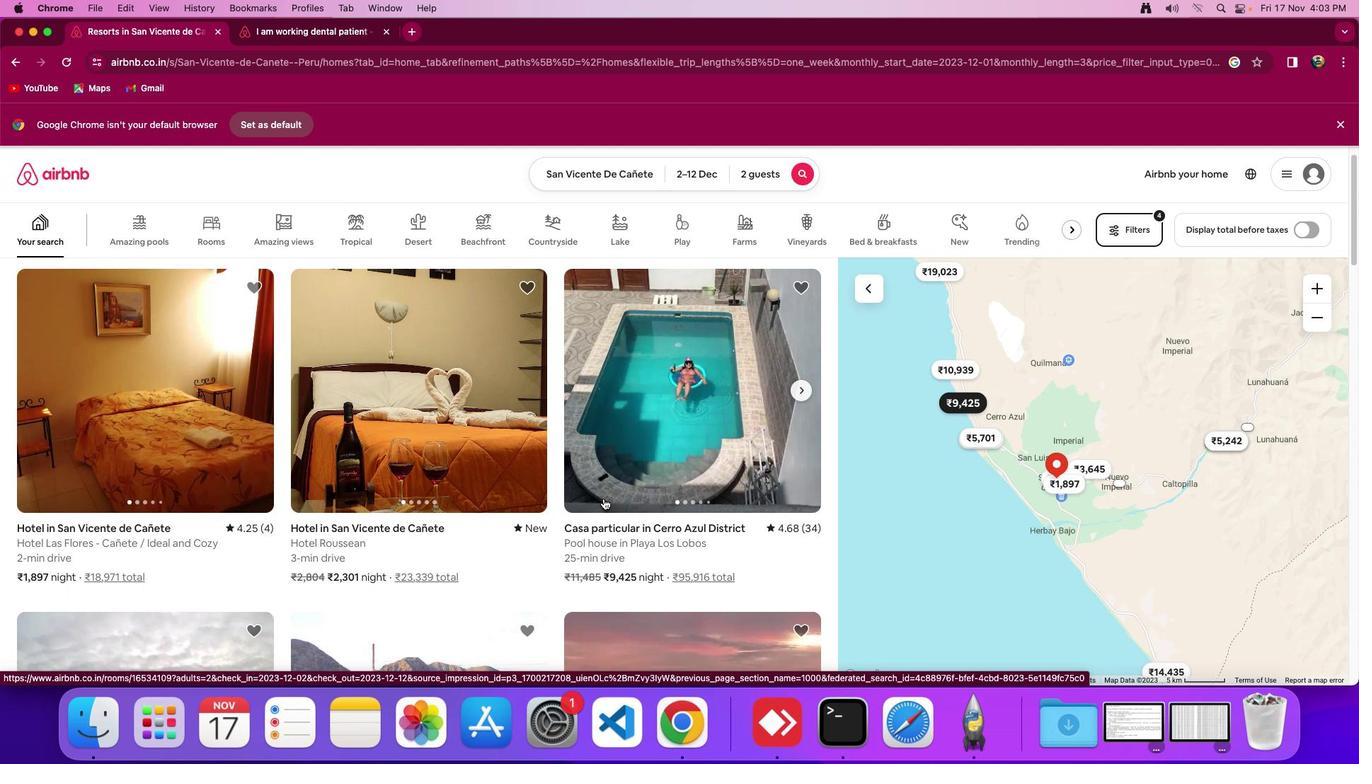 
Action: Mouse scrolled (608, 503) with delta (4, 4)
Screenshot: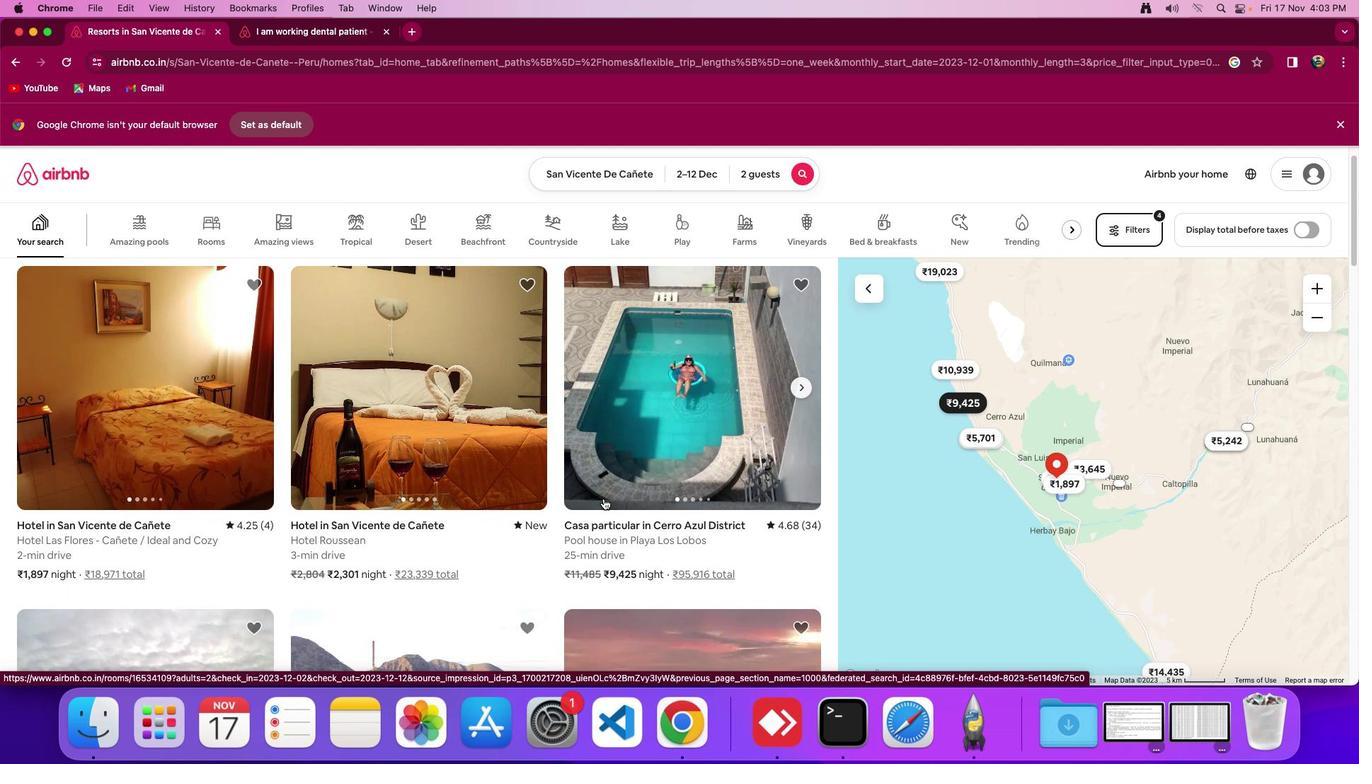 
Action: Mouse scrolled (608, 503) with delta (4, 5)
Screenshot: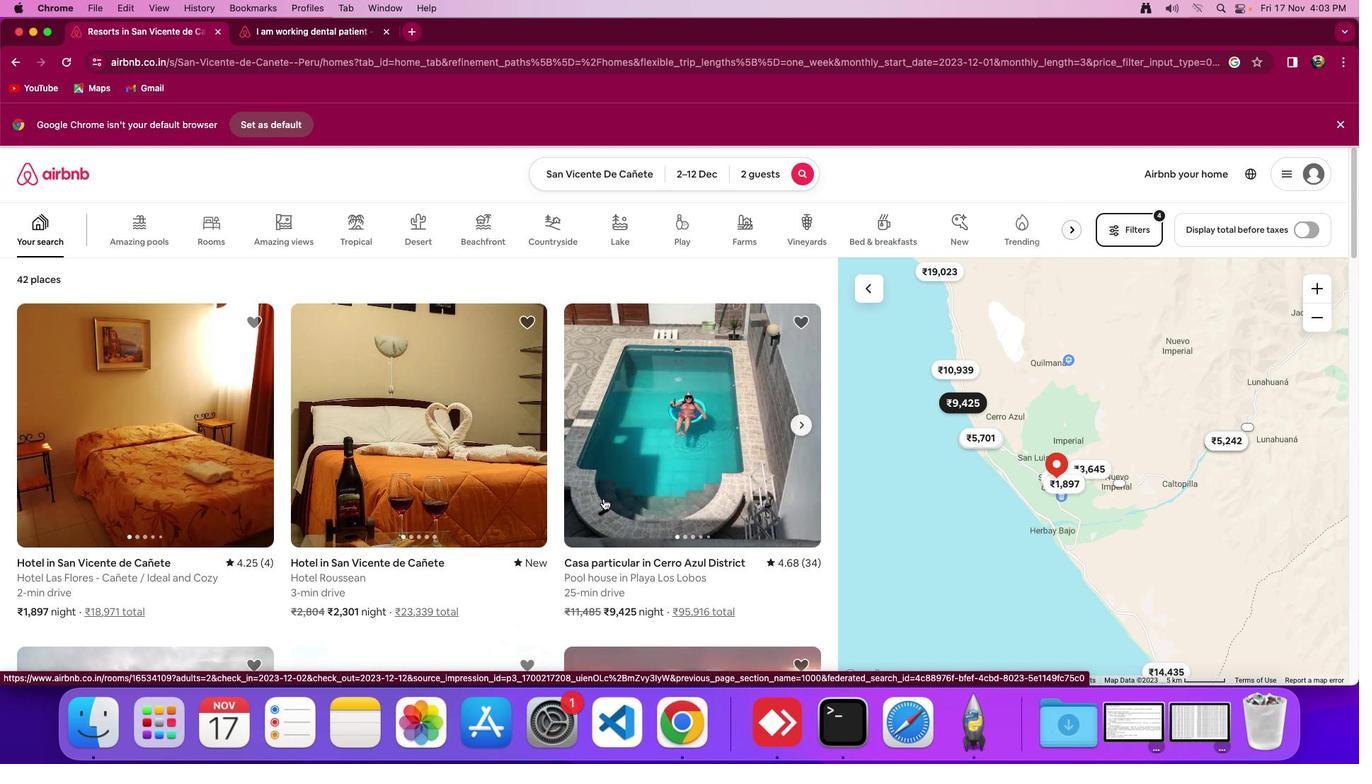 
Action: Mouse scrolled (608, 503) with delta (4, 5)
Screenshot: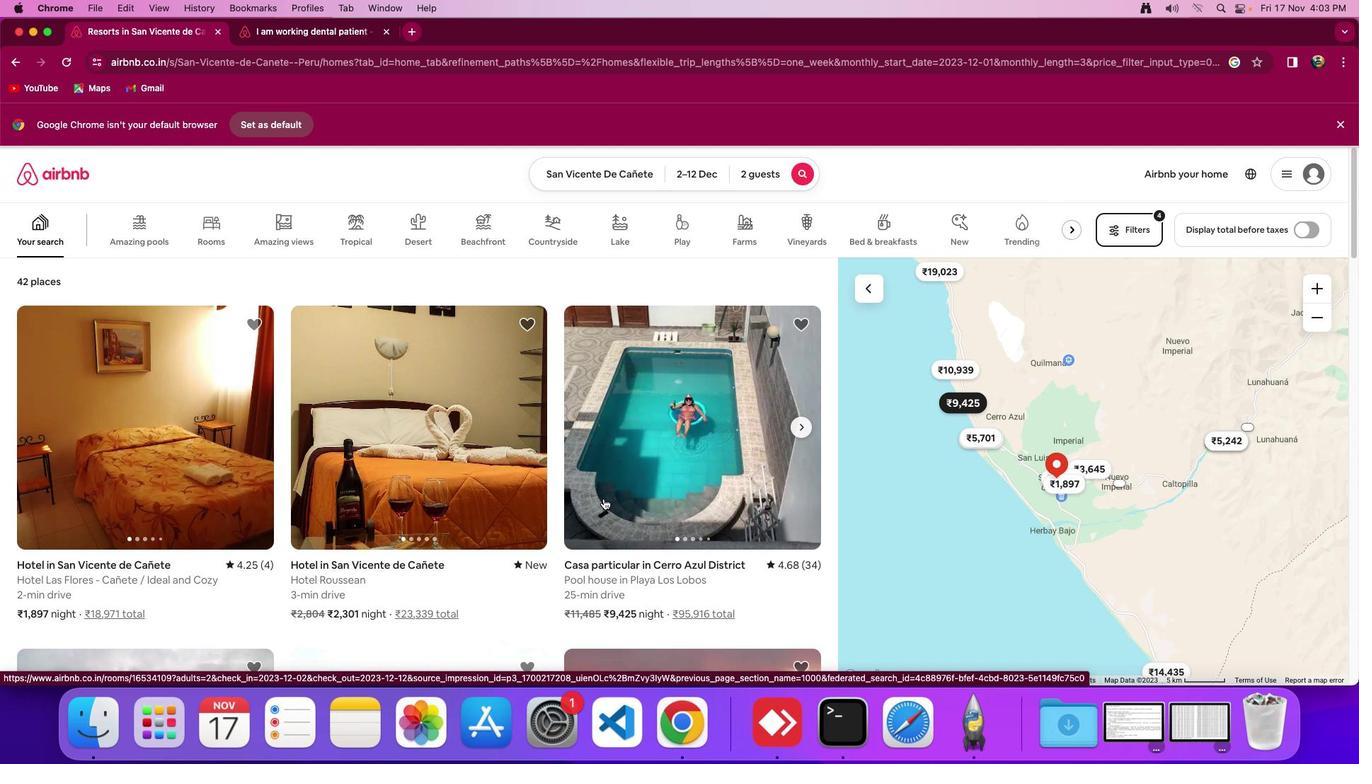 
Action: Mouse scrolled (608, 503) with delta (4, 7)
Screenshot: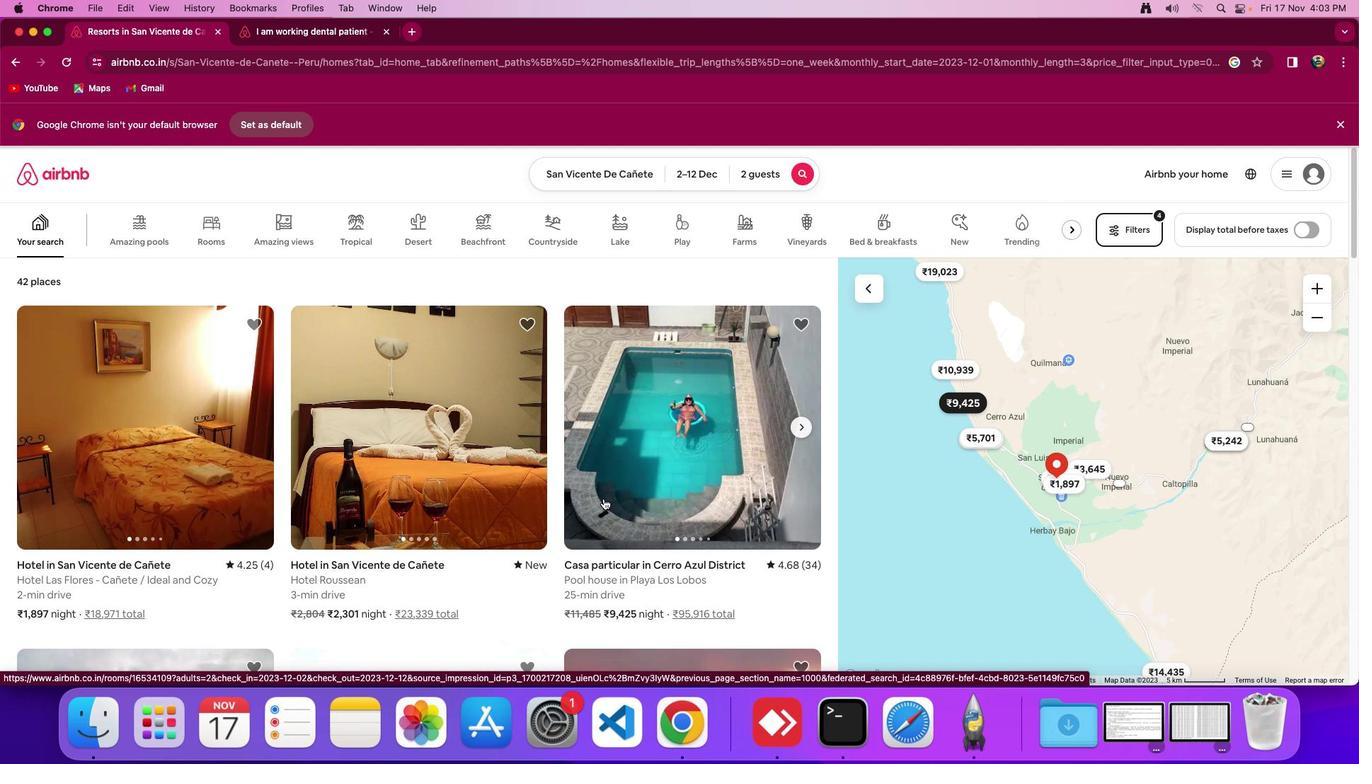 
Action: Mouse scrolled (608, 503) with delta (4, 5)
Screenshot: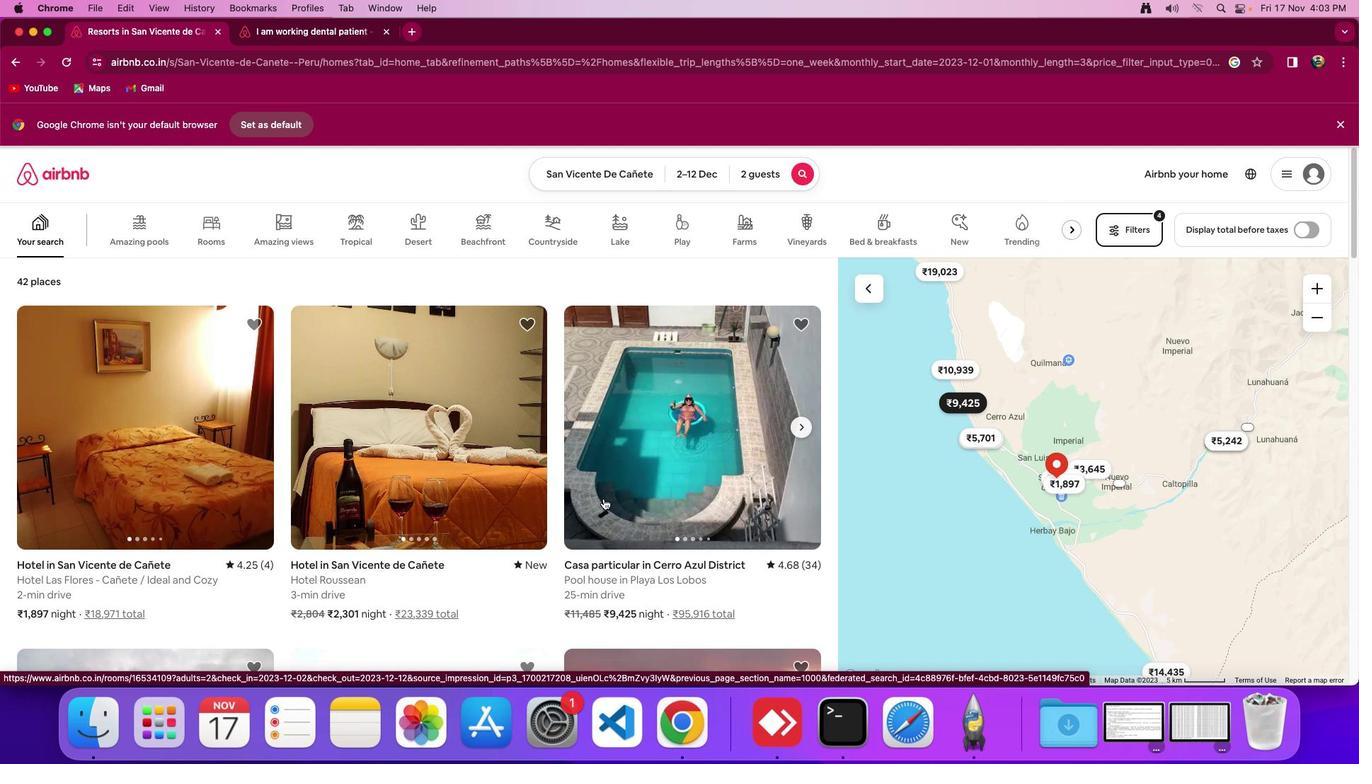 
Action: Mouse scrolled (608, 503) with delta (4, 5)
Screenshot: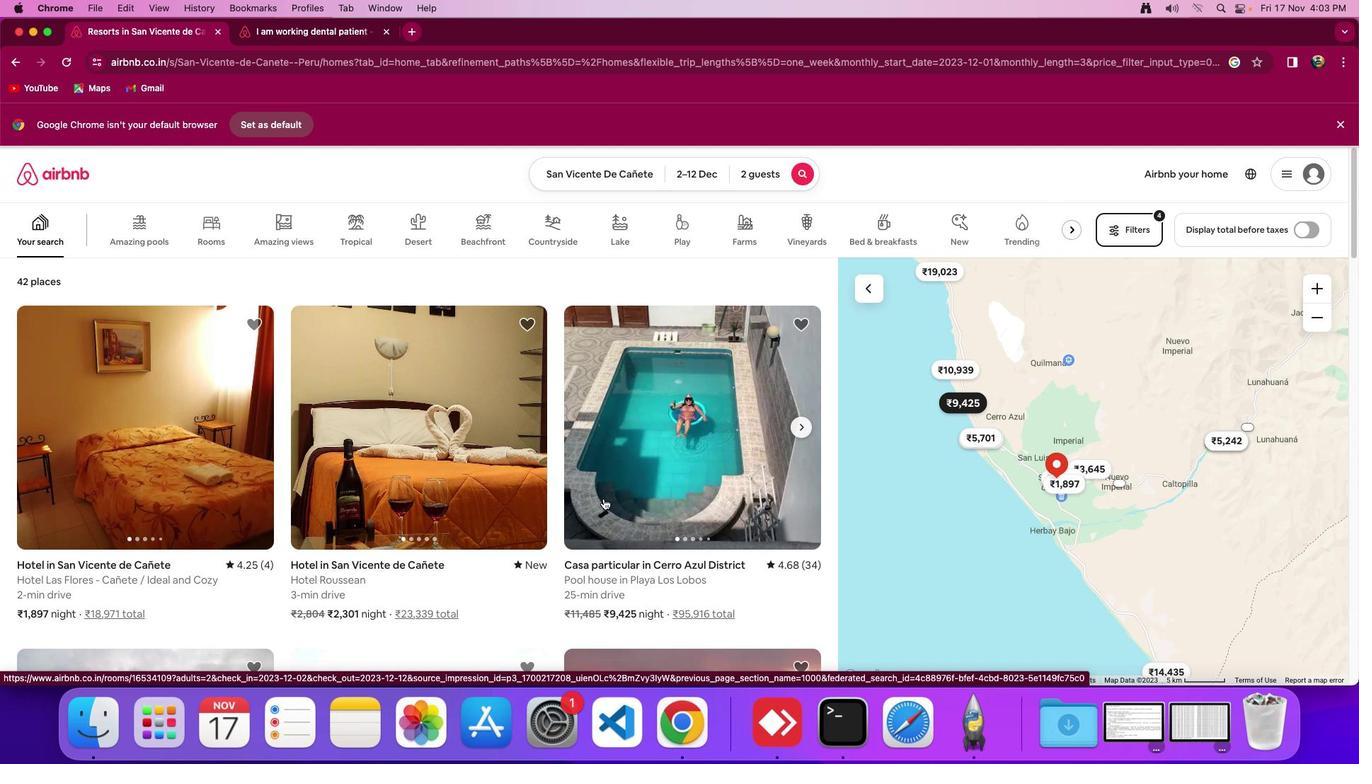 
Action: Mouse scrolled (608, 503) with delta (4, 8)
Screenshot: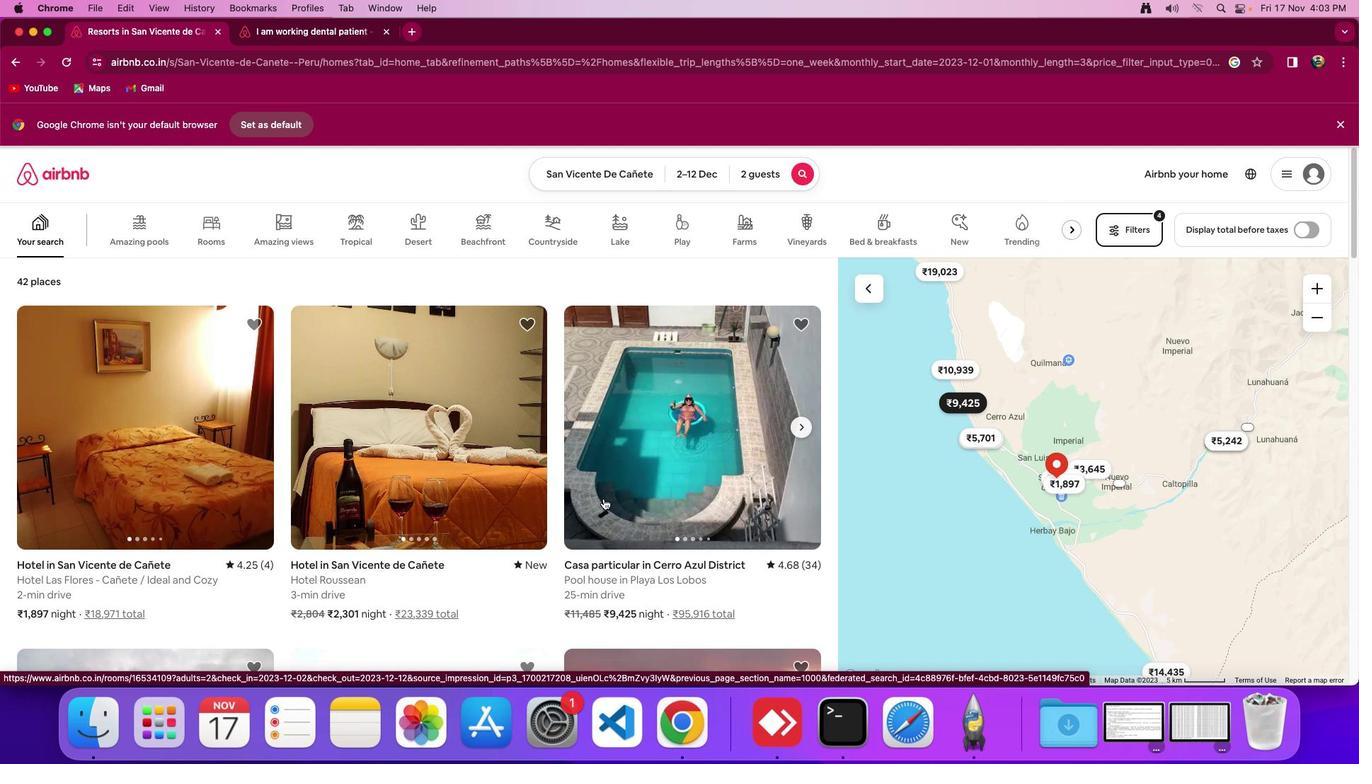 
Action: Mouse scrolled (608, 503) with delta (4, 9)
Screenshot: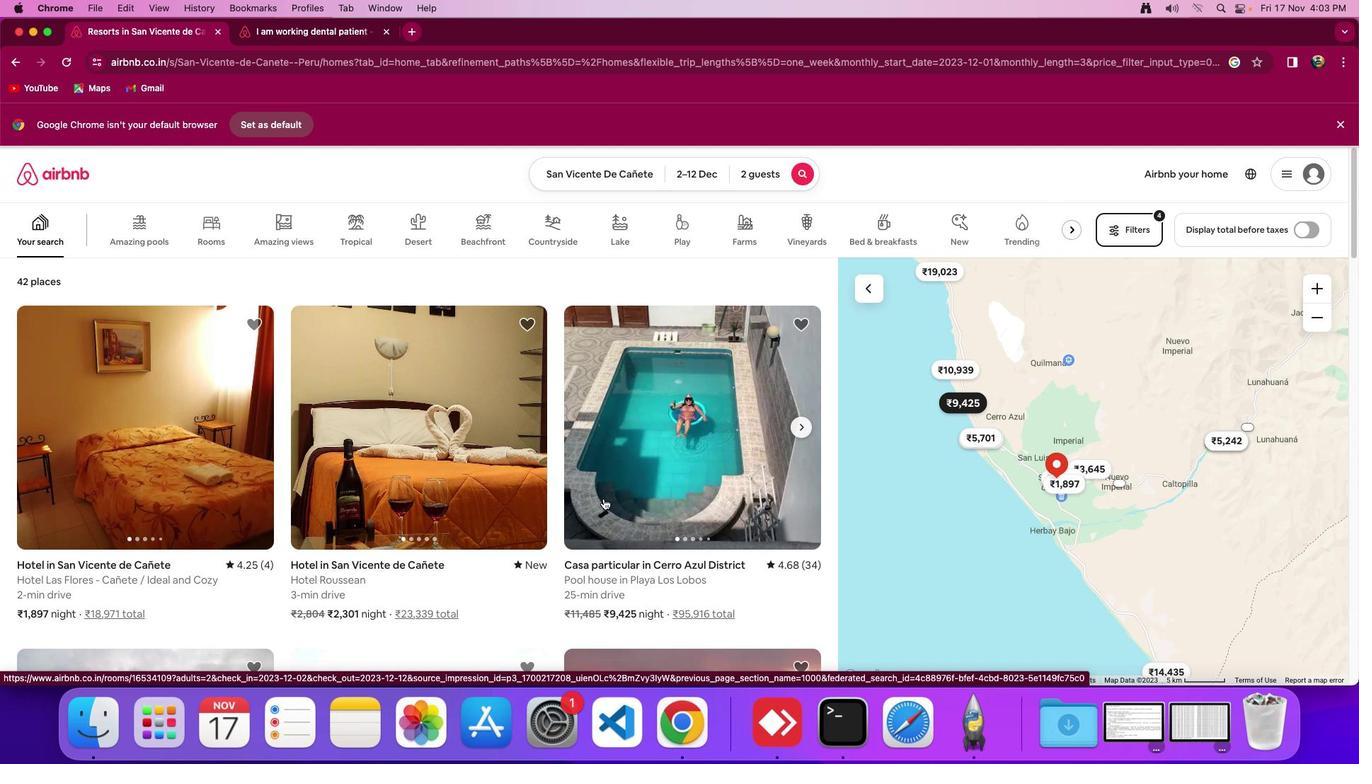 
Action: Mouse scrolled (608, 503) with delta (4, 4)
Screenshot: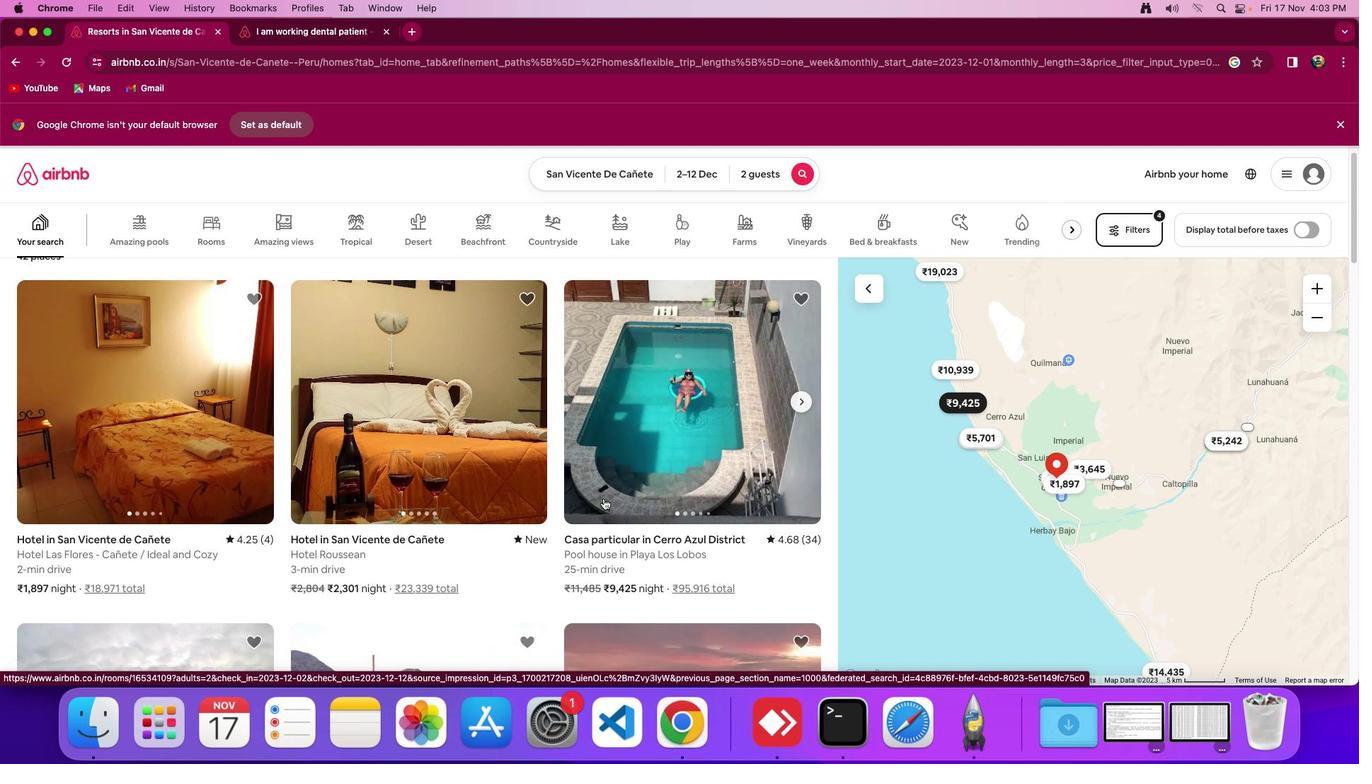 
Action: Mouse scrolled (608, 503) with delta (4, 4)
Screenshot: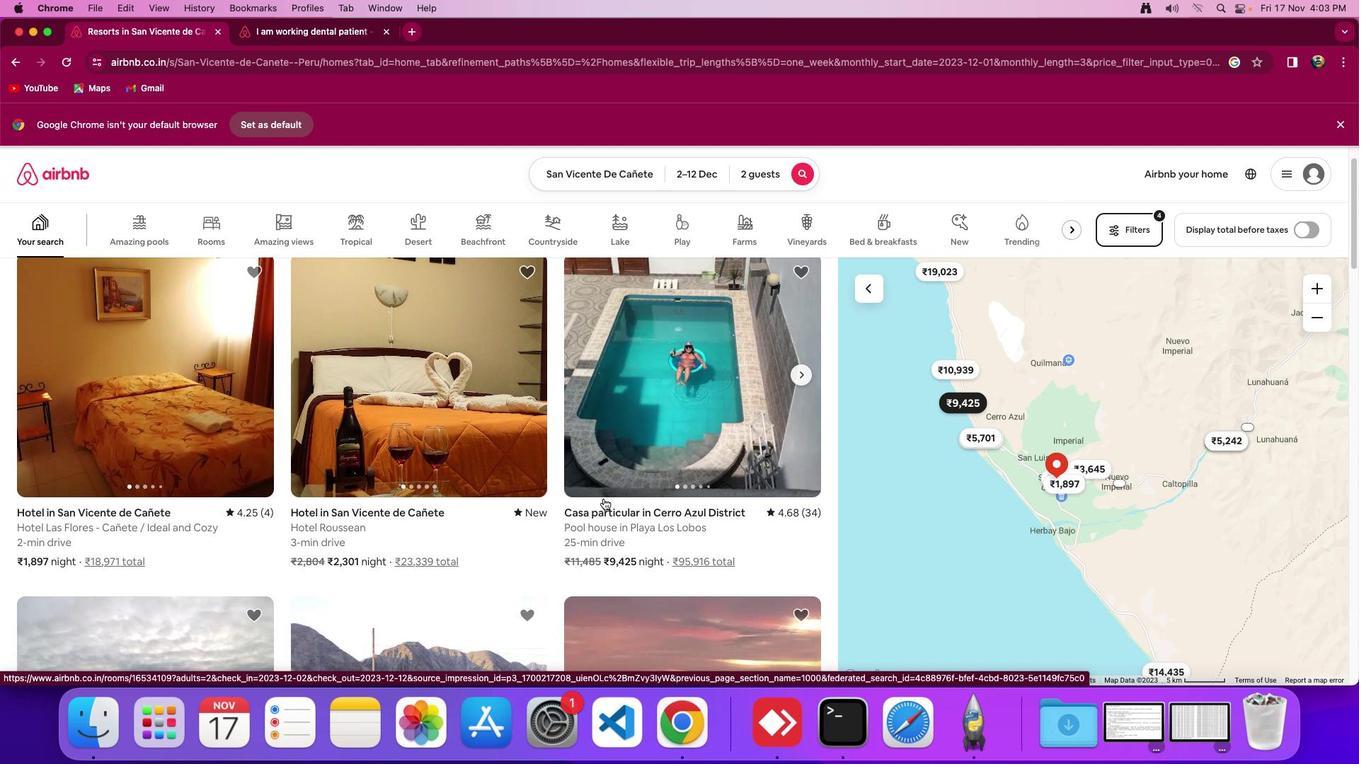 
Action: Mouse scrolled (608, 503) with delta (4, 4)
Screenshot: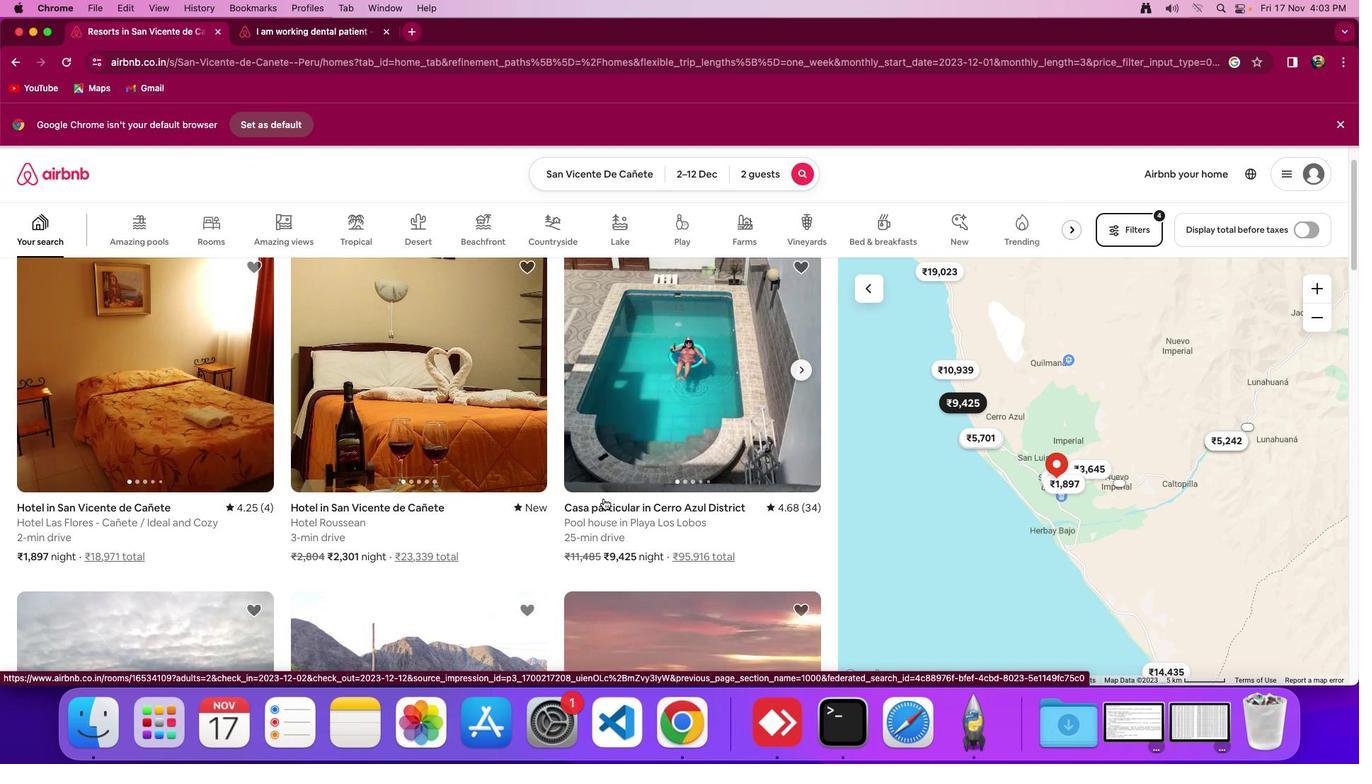 
Action: Mouse scrolled (608, 503) with delta (4, 4)
Screenshot: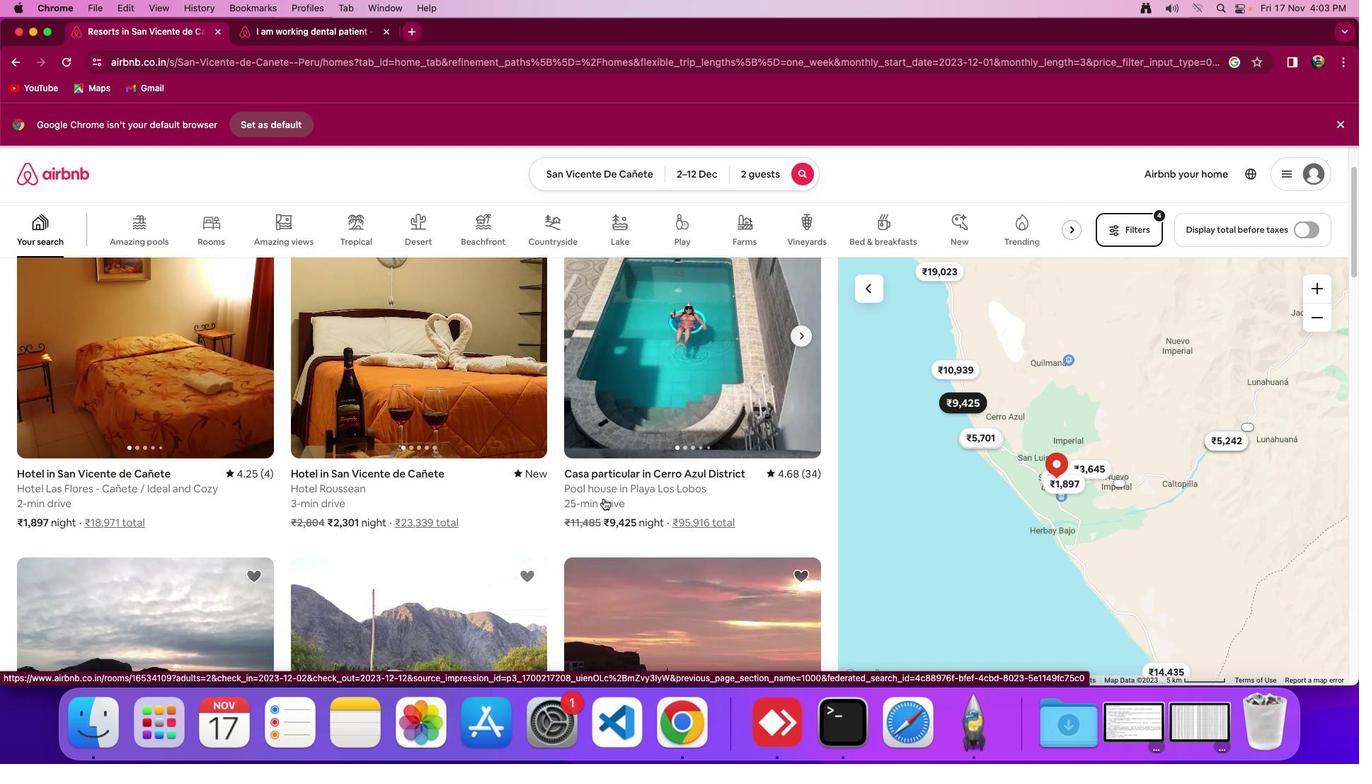 
Action: Mouse scrolled (608, 503) with delta (4, 4)
Screenshot: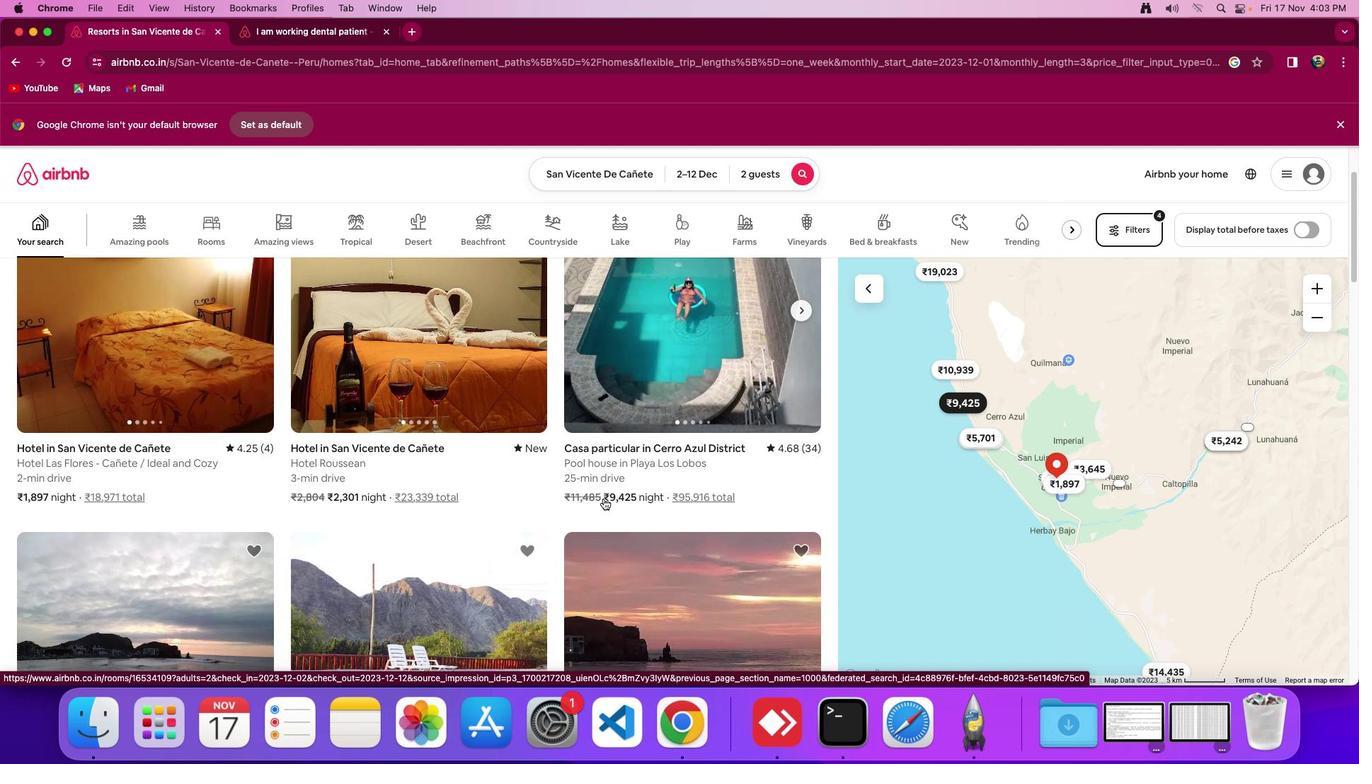 
Action: Mouse scrolled (608, 503) with delta (4, 4)
Screenshot: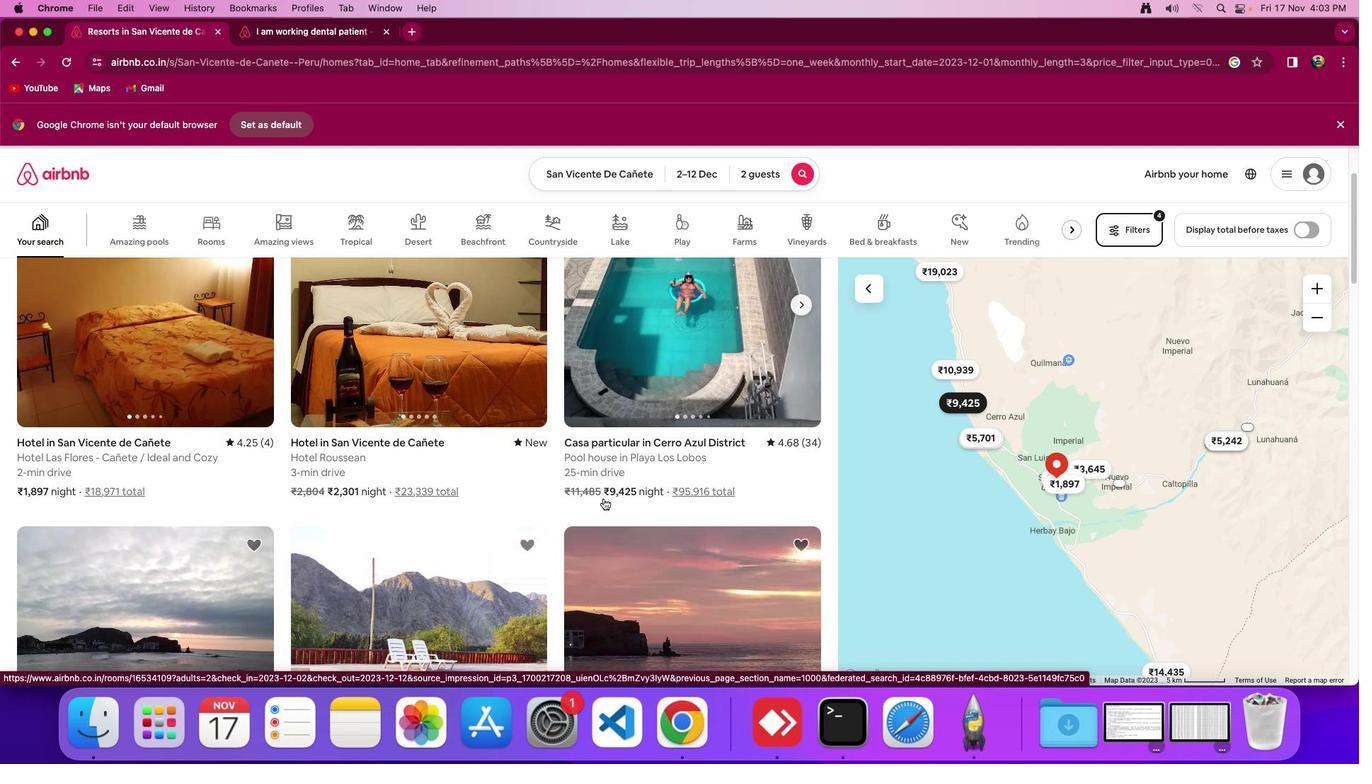 
Action: Mouse scrolled (608, 503) with delta (4, 4)
Screenshot: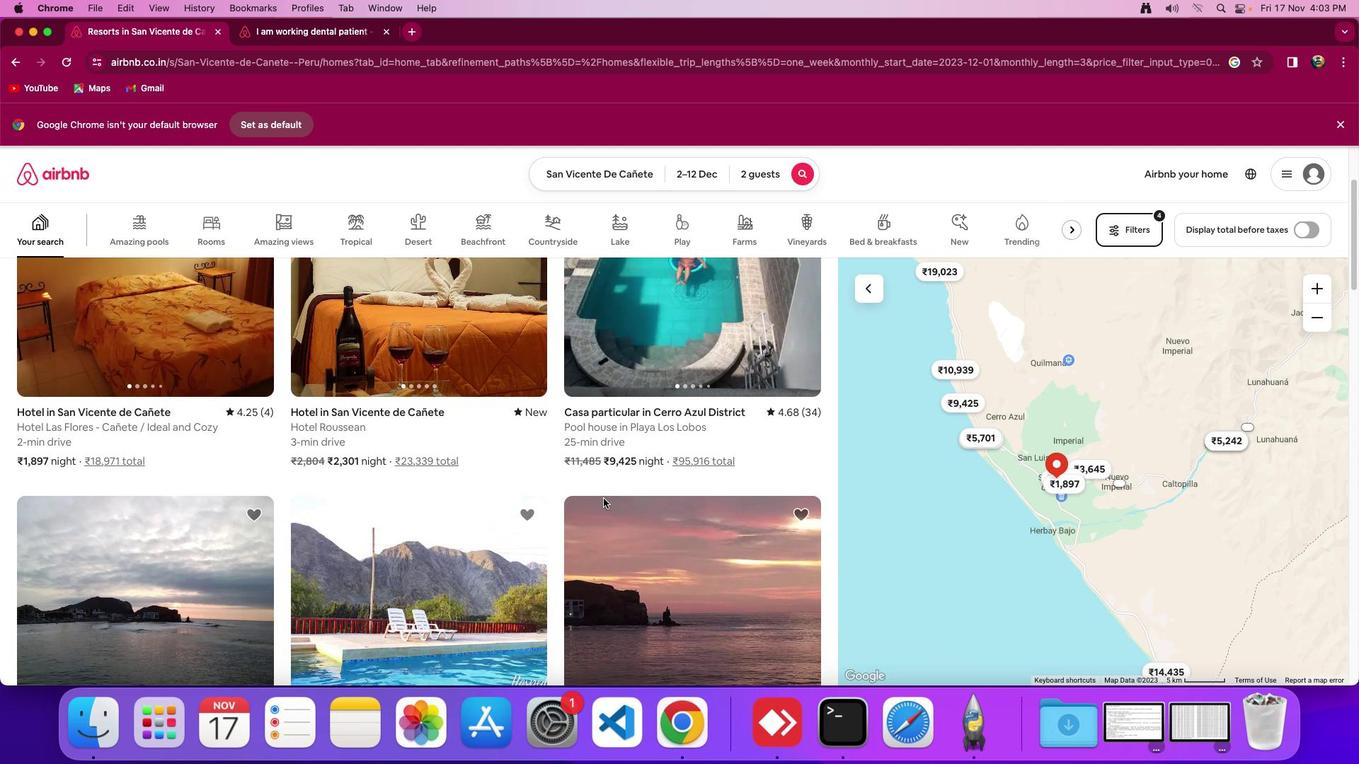 
Action: Mouse scrolled (608, 503) with delta (4, 4)
Screenshot: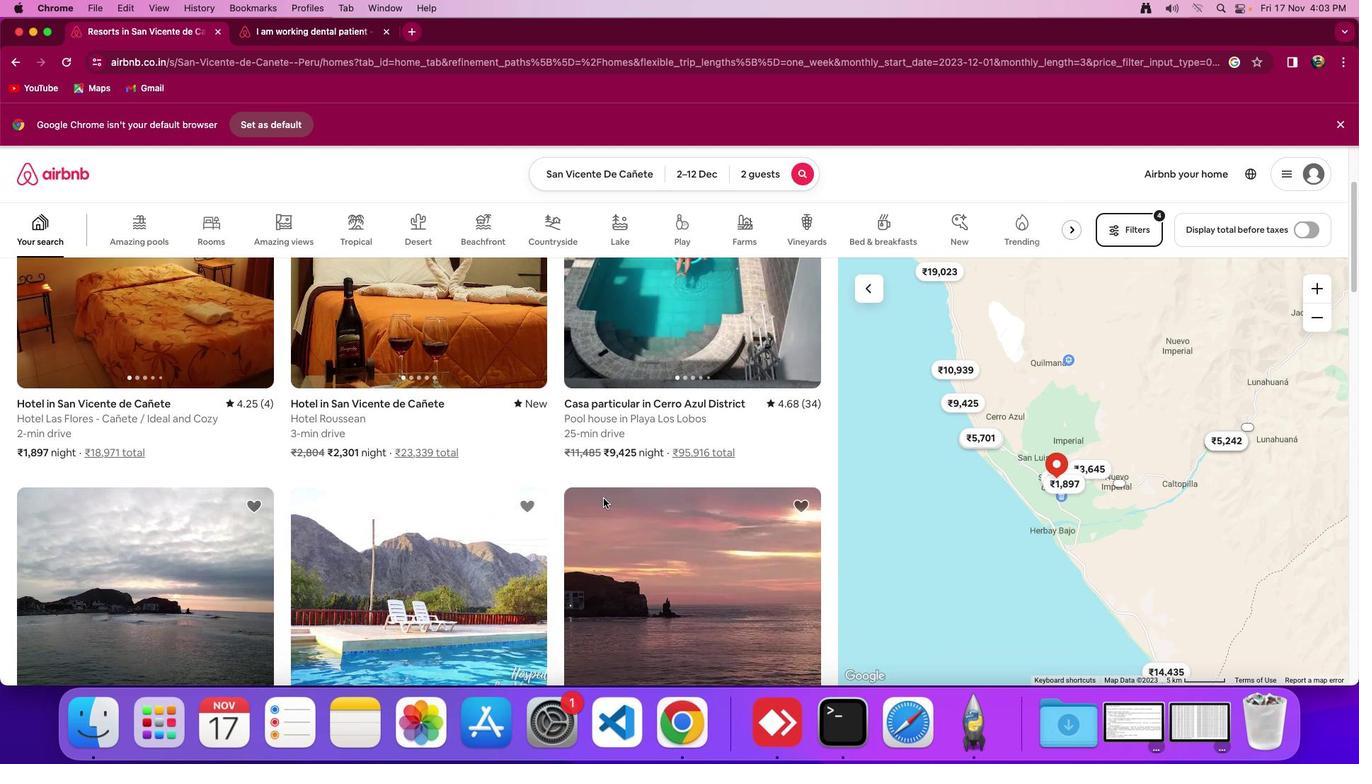 
Action: Mouse scrolled (608, 503) with delta (4, 4)
Screenshot: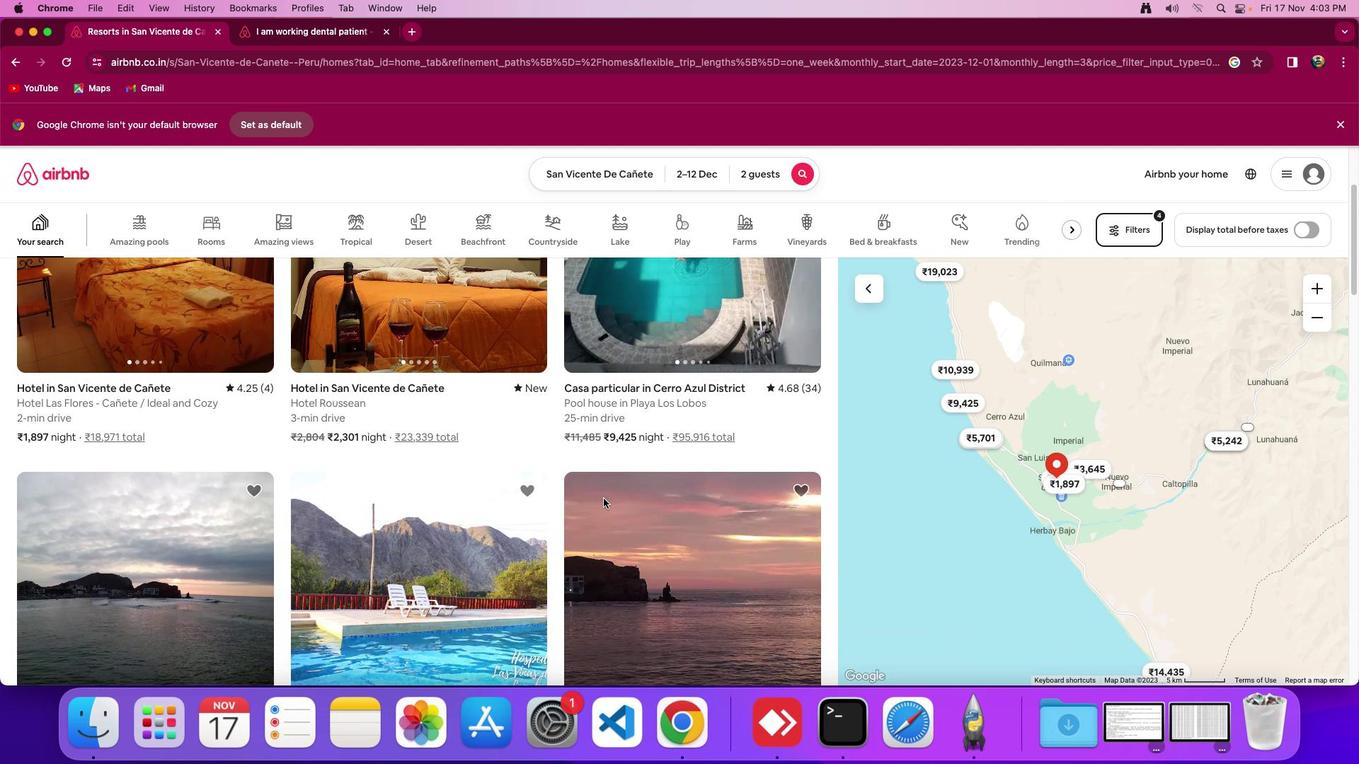 
Action: Mouse scrolled (608, 503) with delta (4, 4)
Screenshot: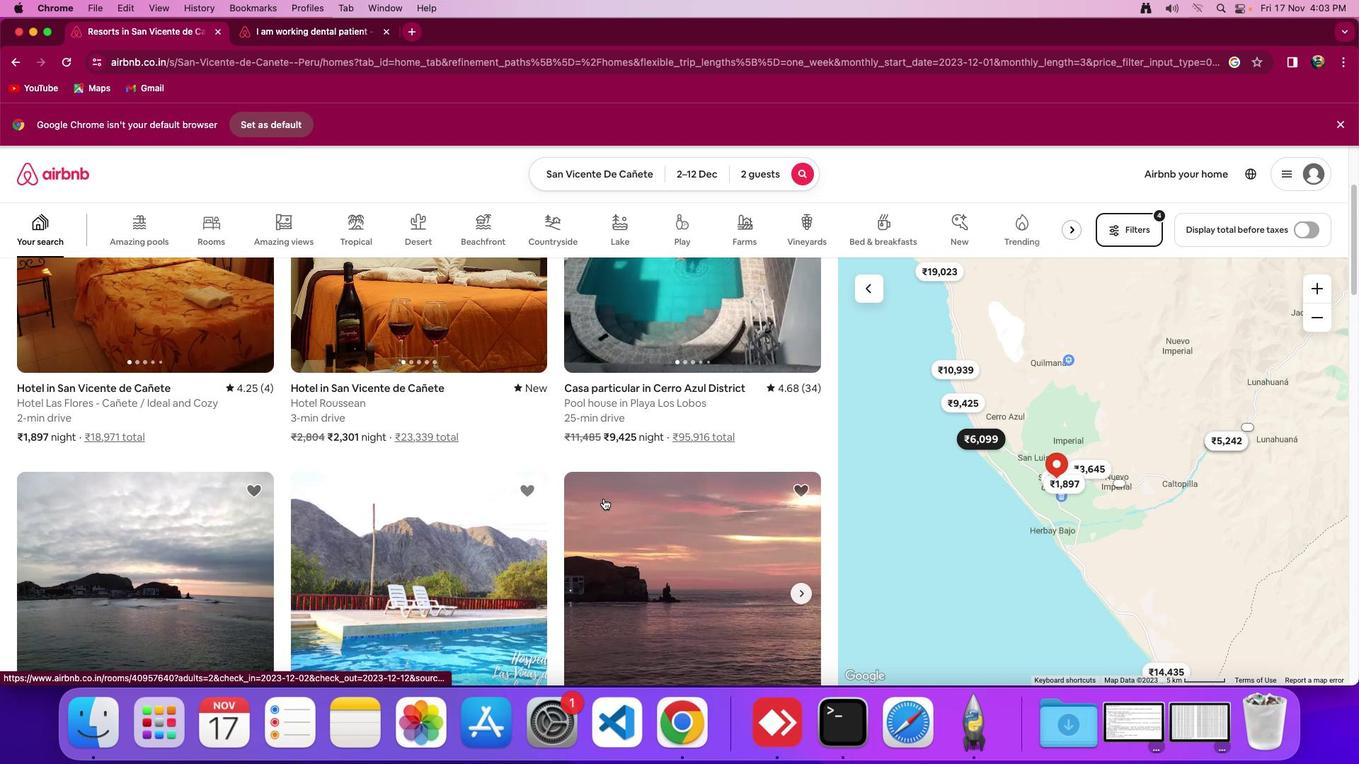 
Action: Mouse scrolled (608, 503) with delta (4, 4)
Screenshot: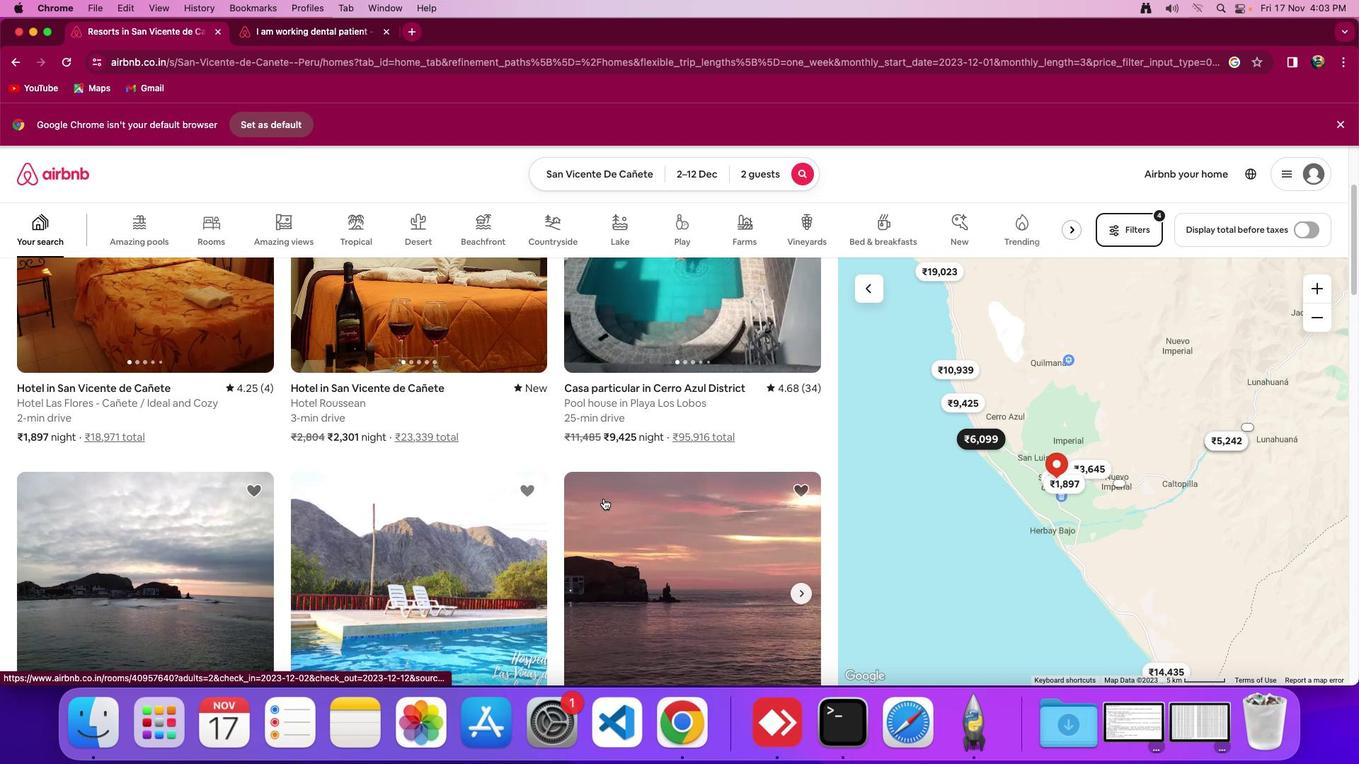 
Action: Mouse scrolled (608, 503) with delta (4, 4)
Screenshot: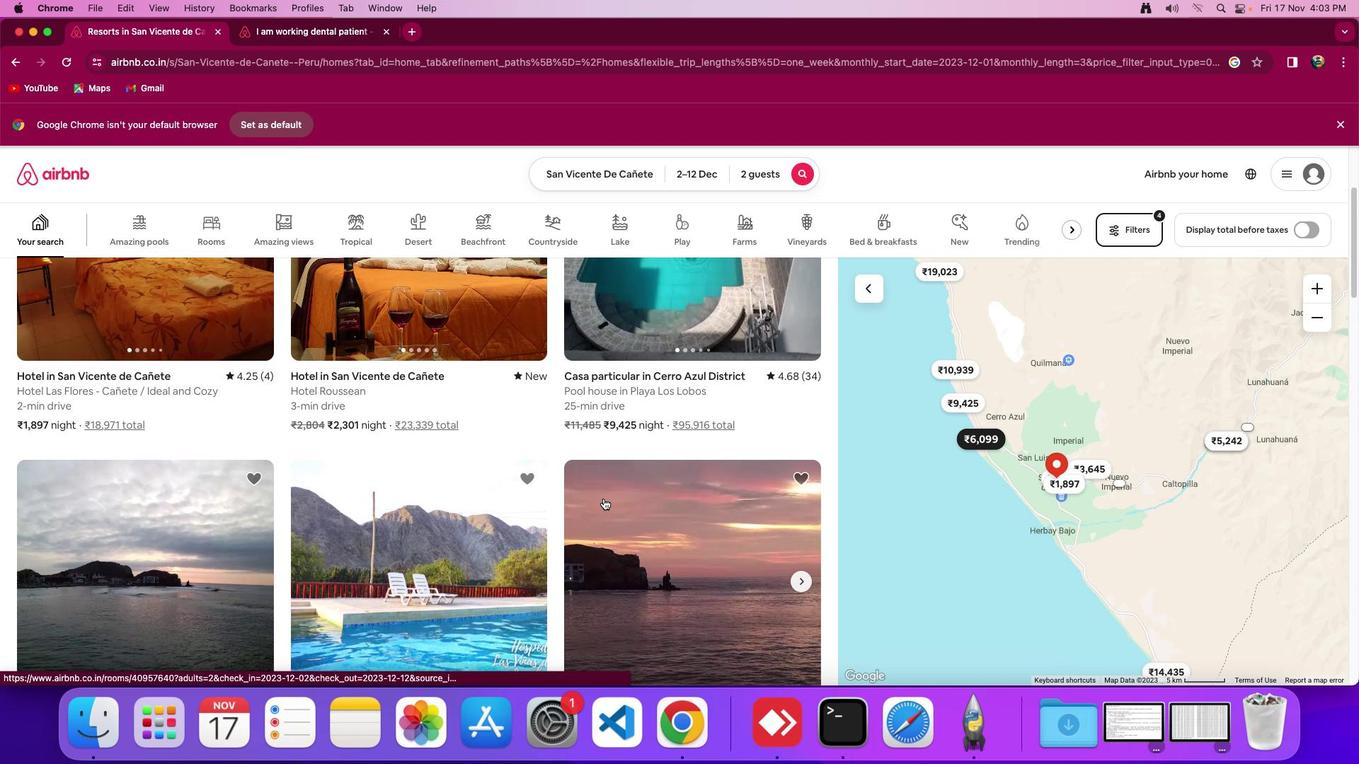 
Action: Mouse scrolled (608, 503) with delta (4, 4)
Screenshot: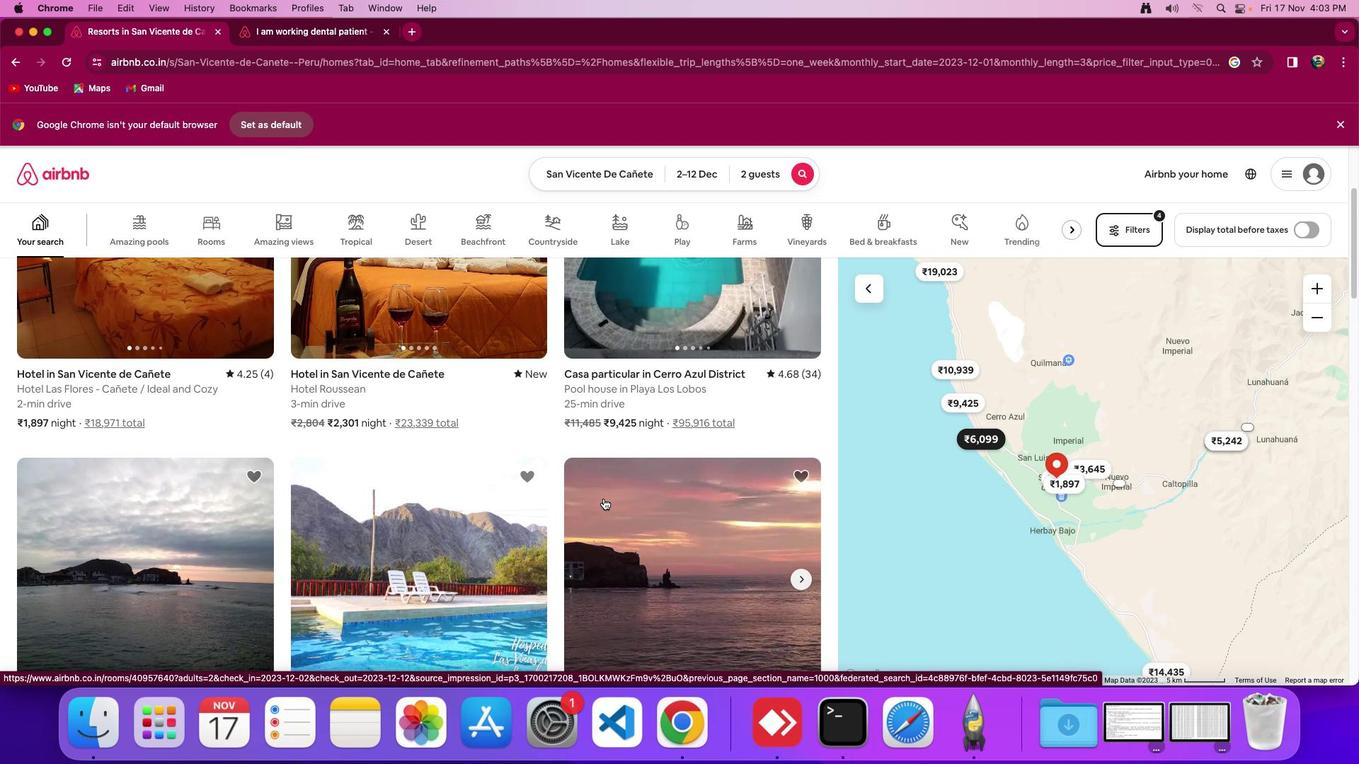 
Action: Mouse scrolled (608, 503) with delta (4, 4)
Screenshot: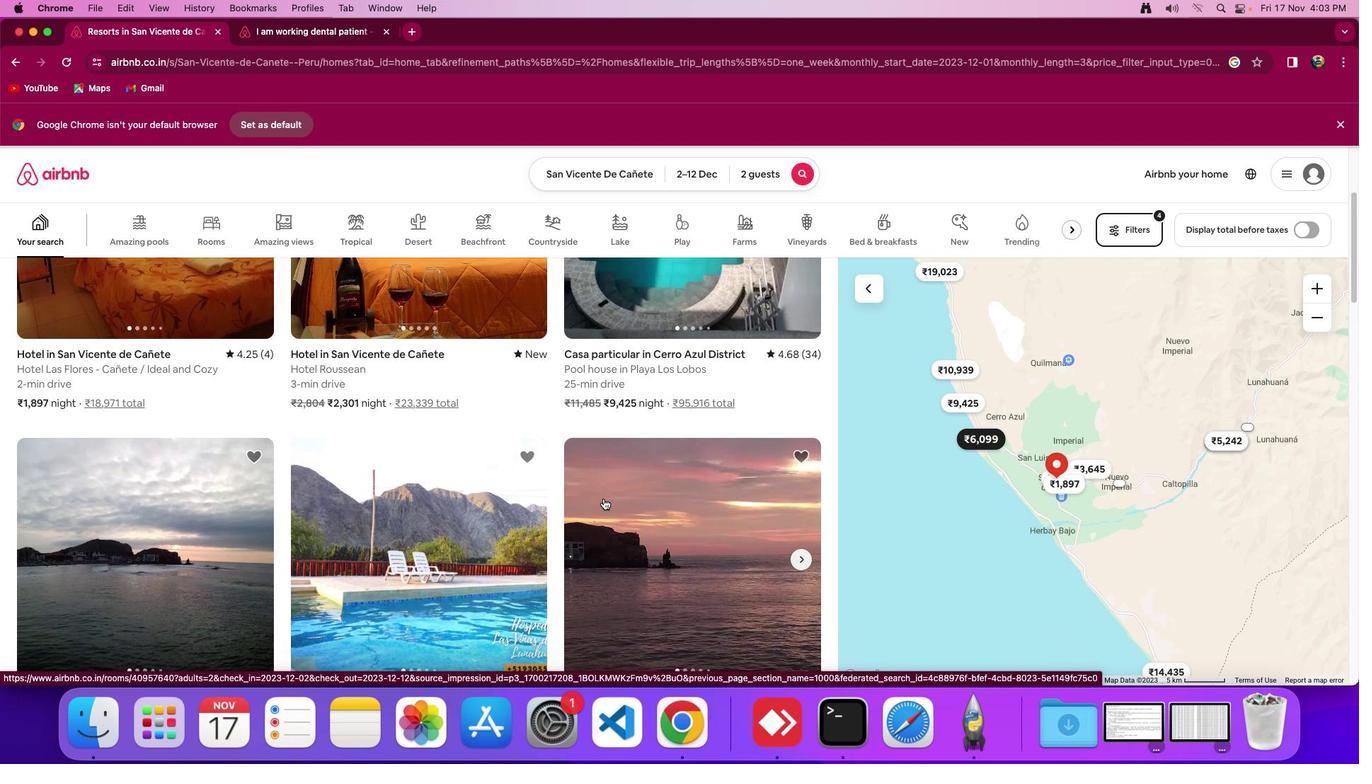 
Action: Mouse scrolled (608, 503) with delta (4, 4)
Screenshot: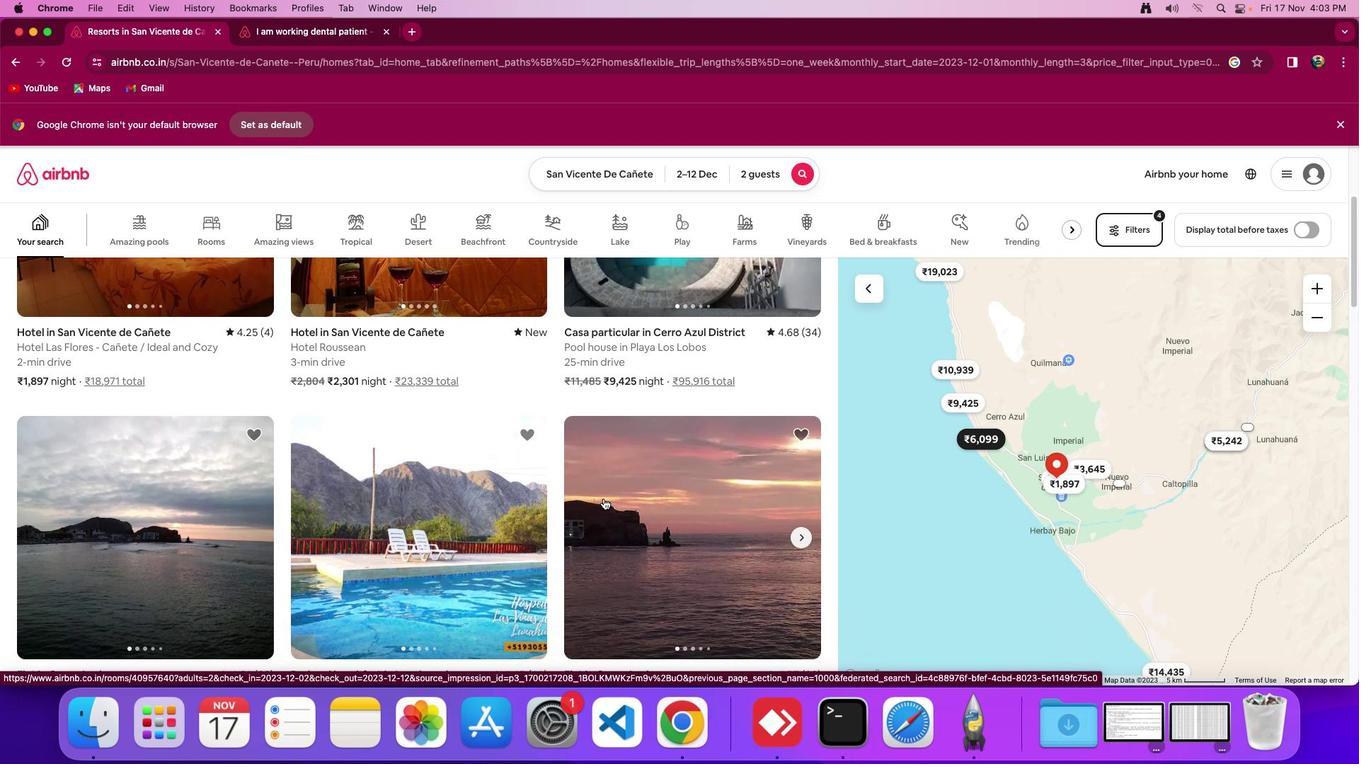 
Action: Mouse scrolled (608, 503) with delta (4, 4)
Screenshot: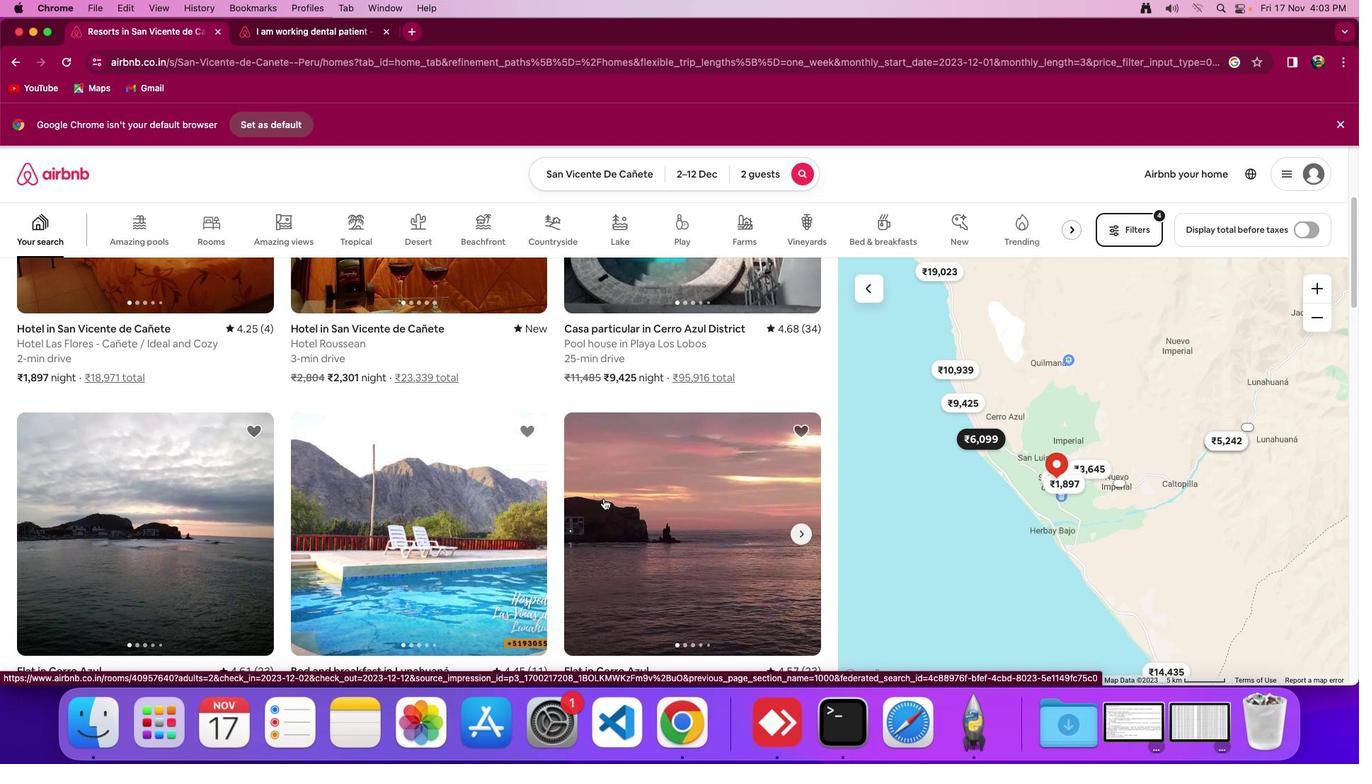 
Action: Mouse scrolled (608, 503) with delta (4, 4)
Screenshot: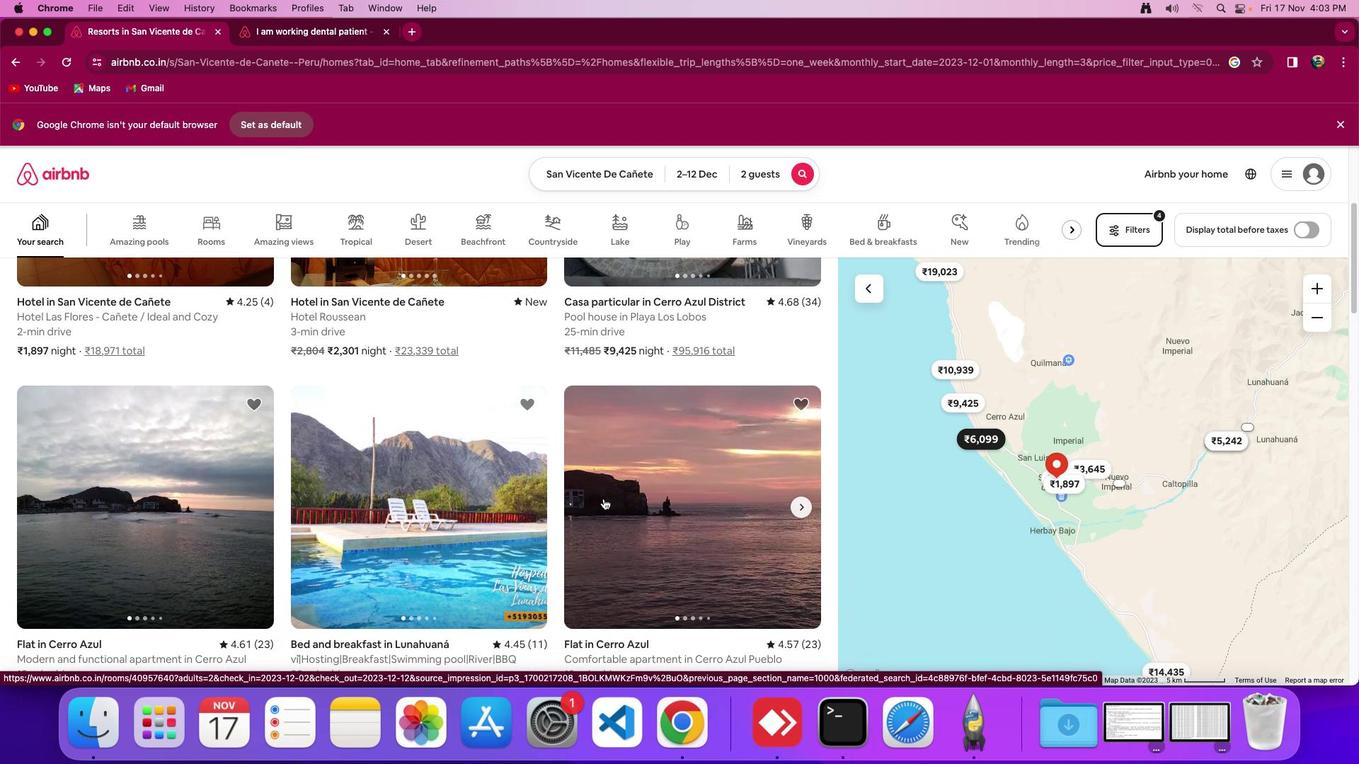 
Action: Mouse scrolled (608, 503) with delta (4, 4)
Screenshot: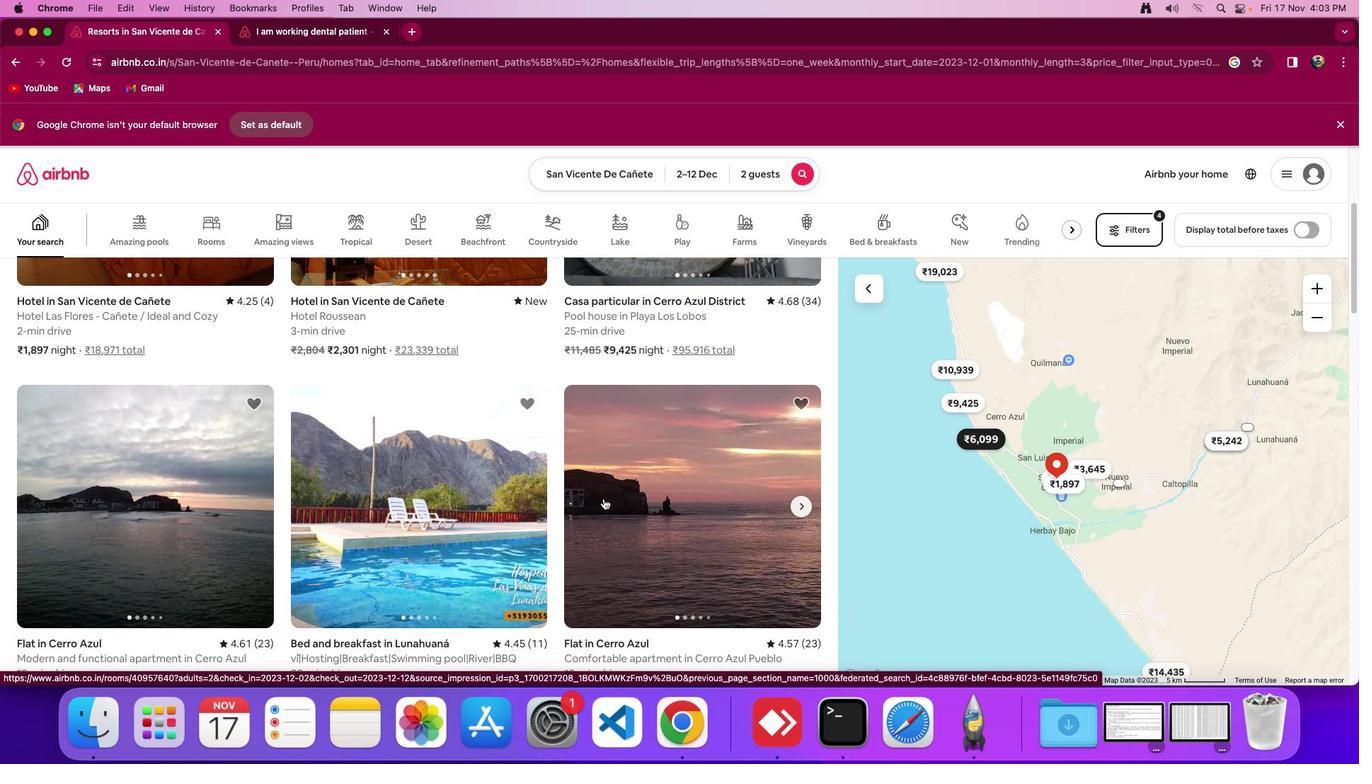 
Action: Mouse scrolled (608, 503) with delta (4, 4)
Screenshot: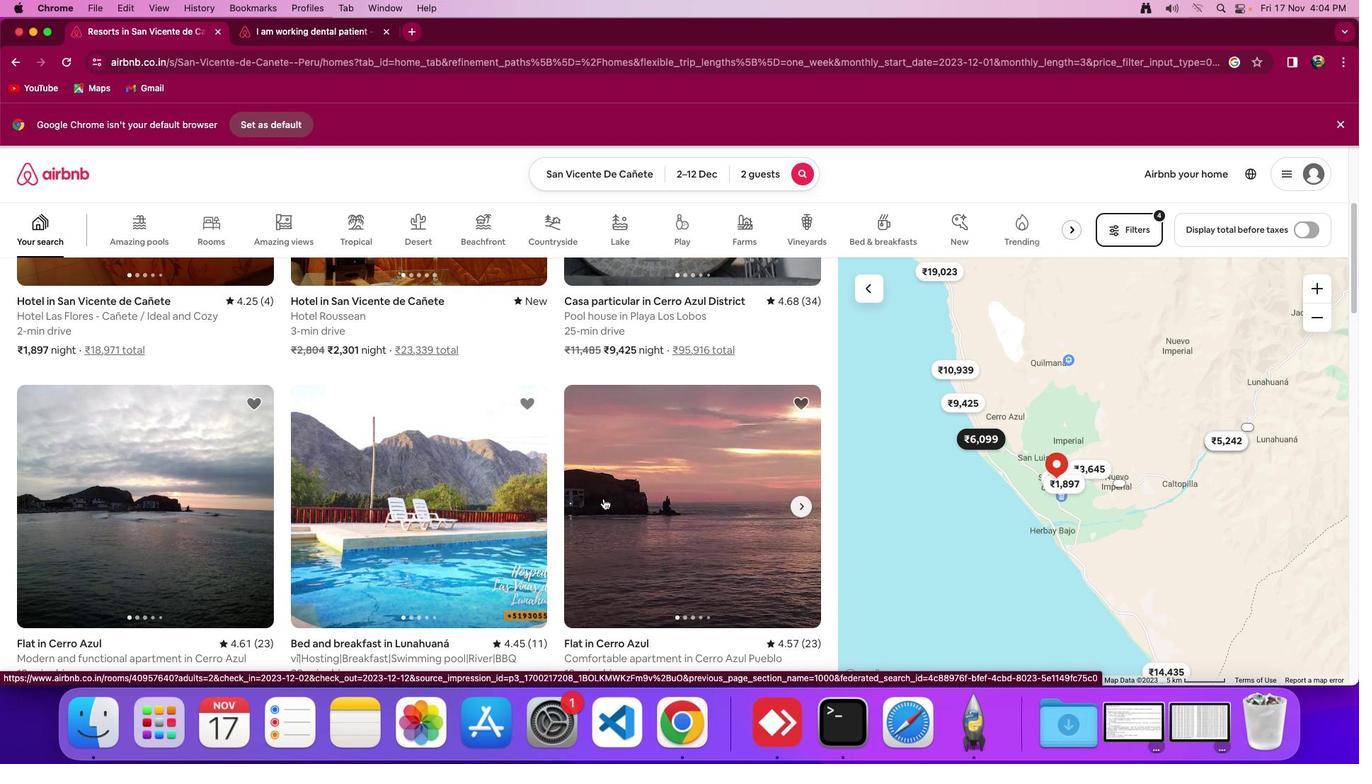 
Action: Mouse scrolled (608, 503) with delta (4, 4)
Screenshot: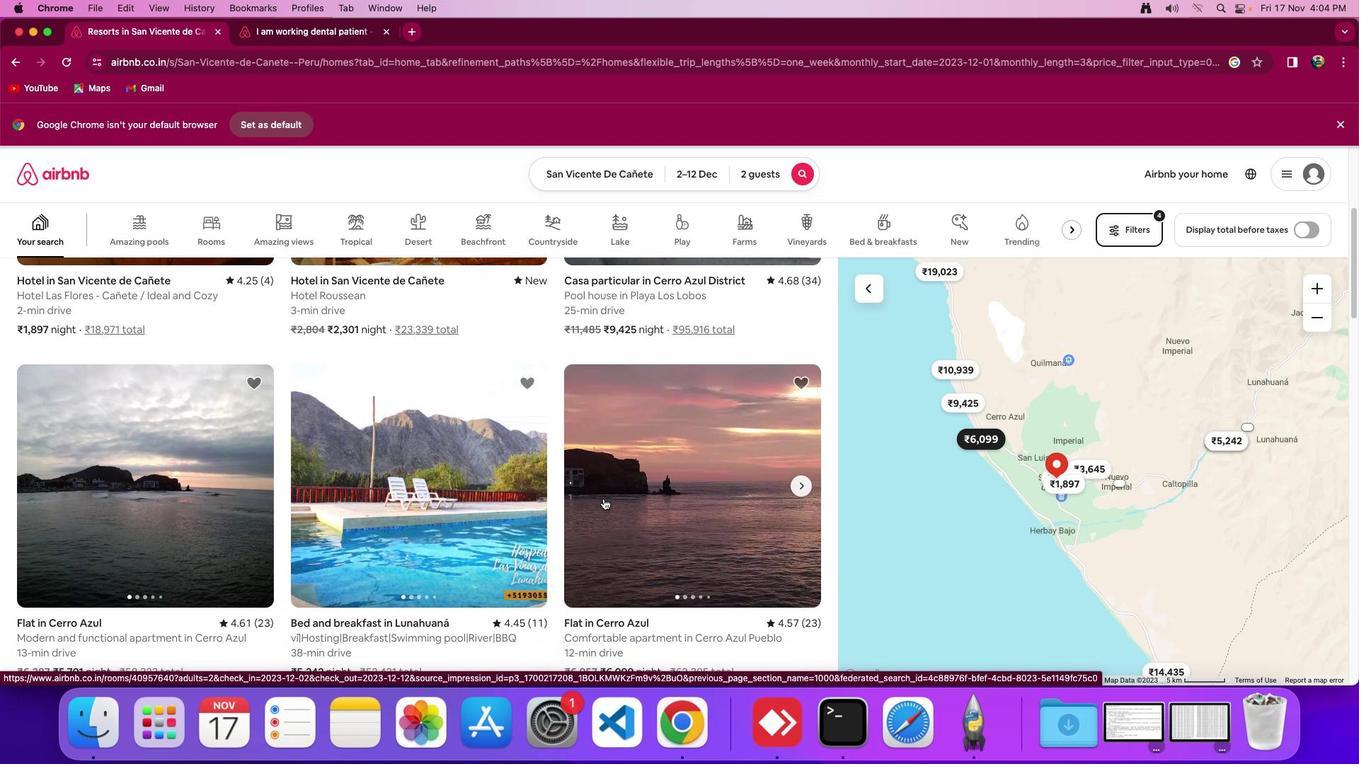 
Action: Mouse scrolled (608, 503) with delta (4, 4)
Screenshot: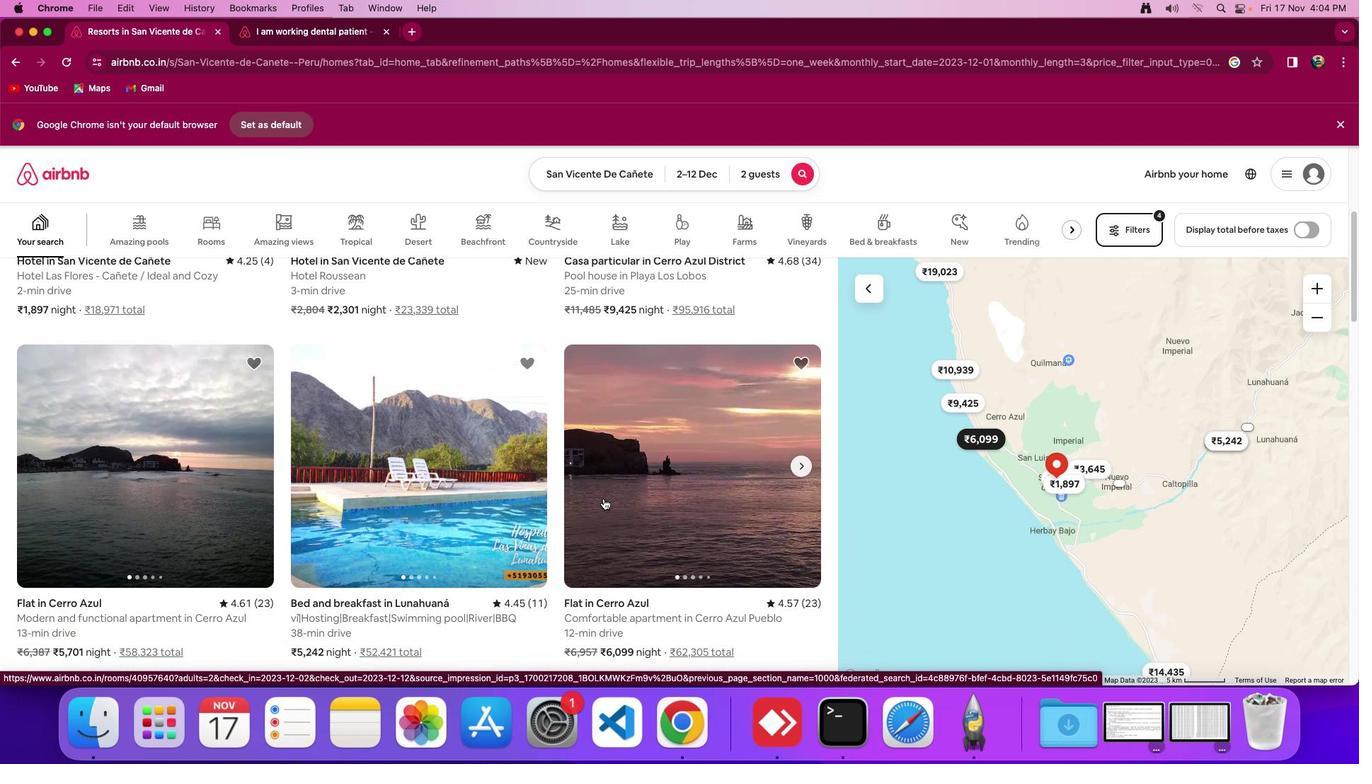 
Action: Mouse scrolled (608, 503) with delta (4, 4)
Screenshot: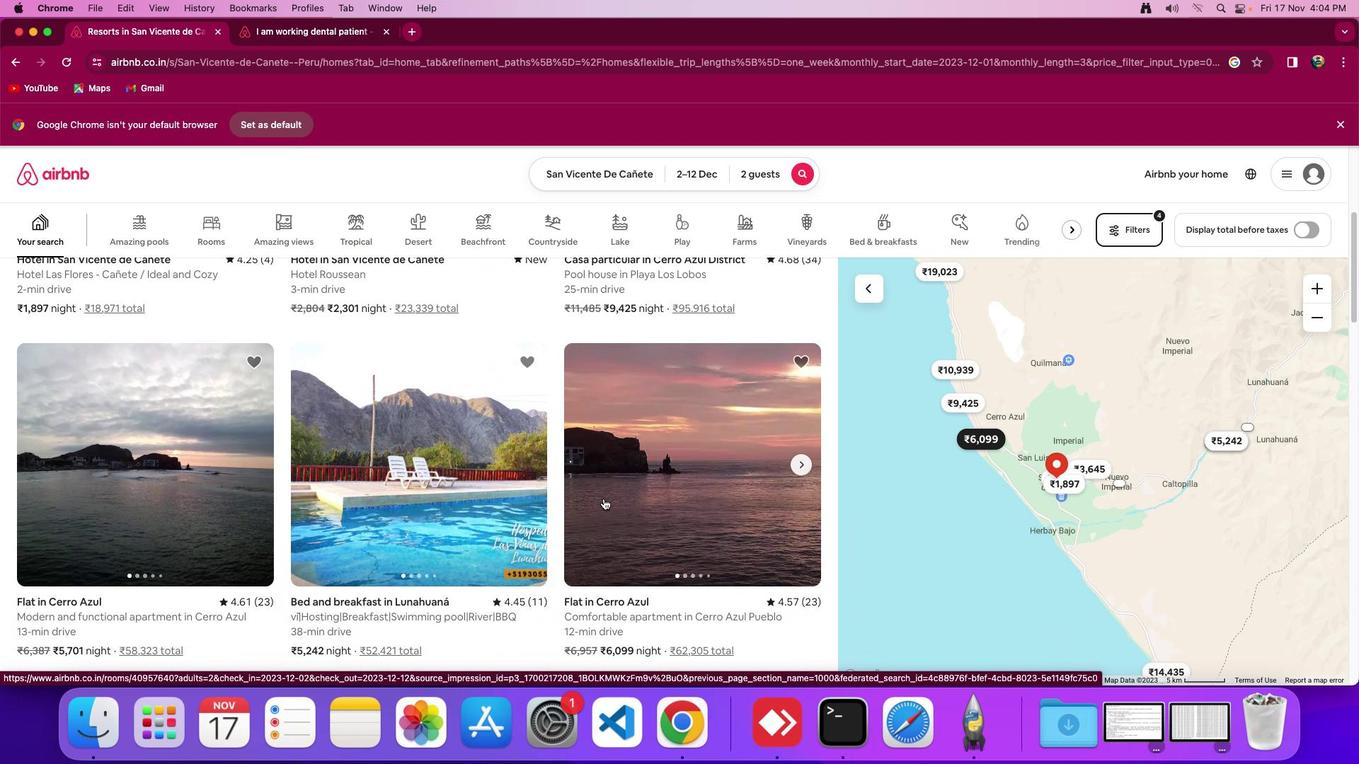 
Action: Mouse scrolled (608, 503) with delta (4, 4)
Screenshot: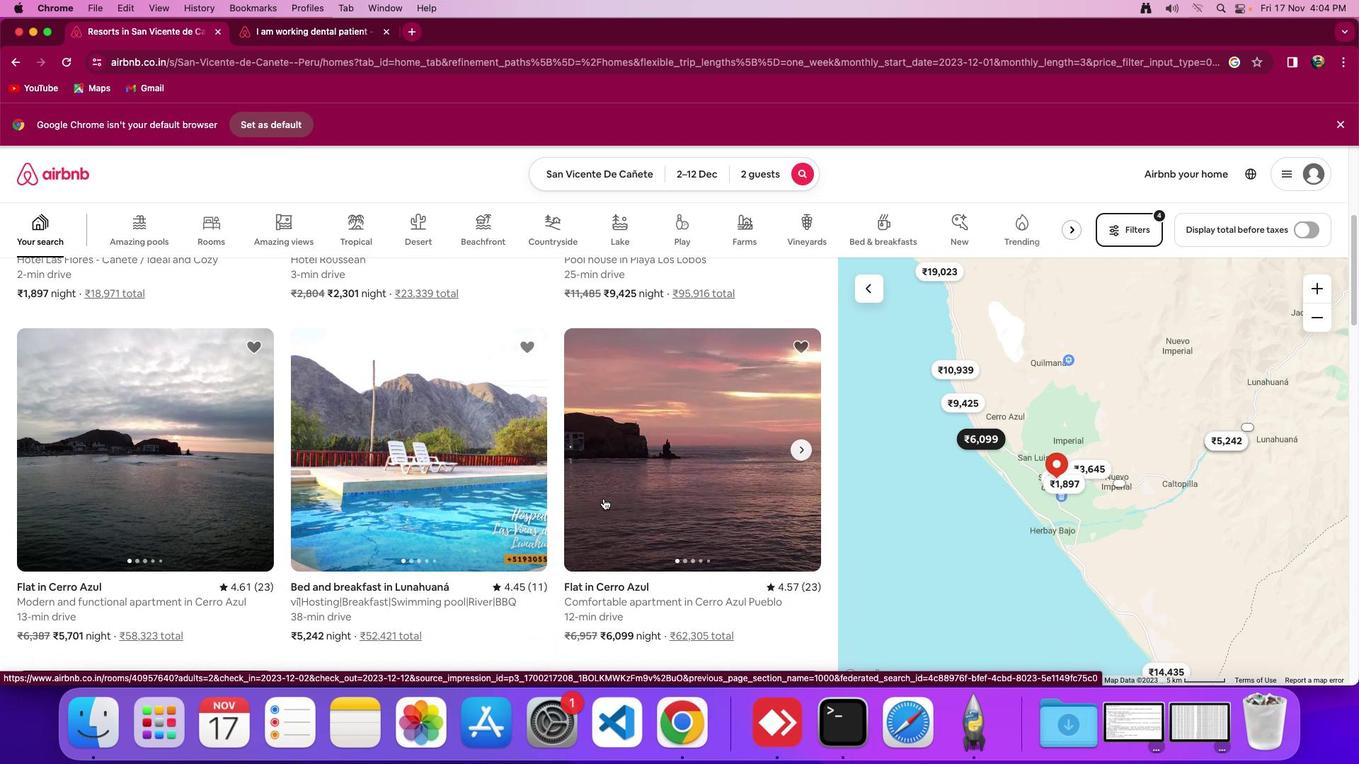 
Action: Mouse scrolled (608, 503) with delta (4, 4)
Screenshot: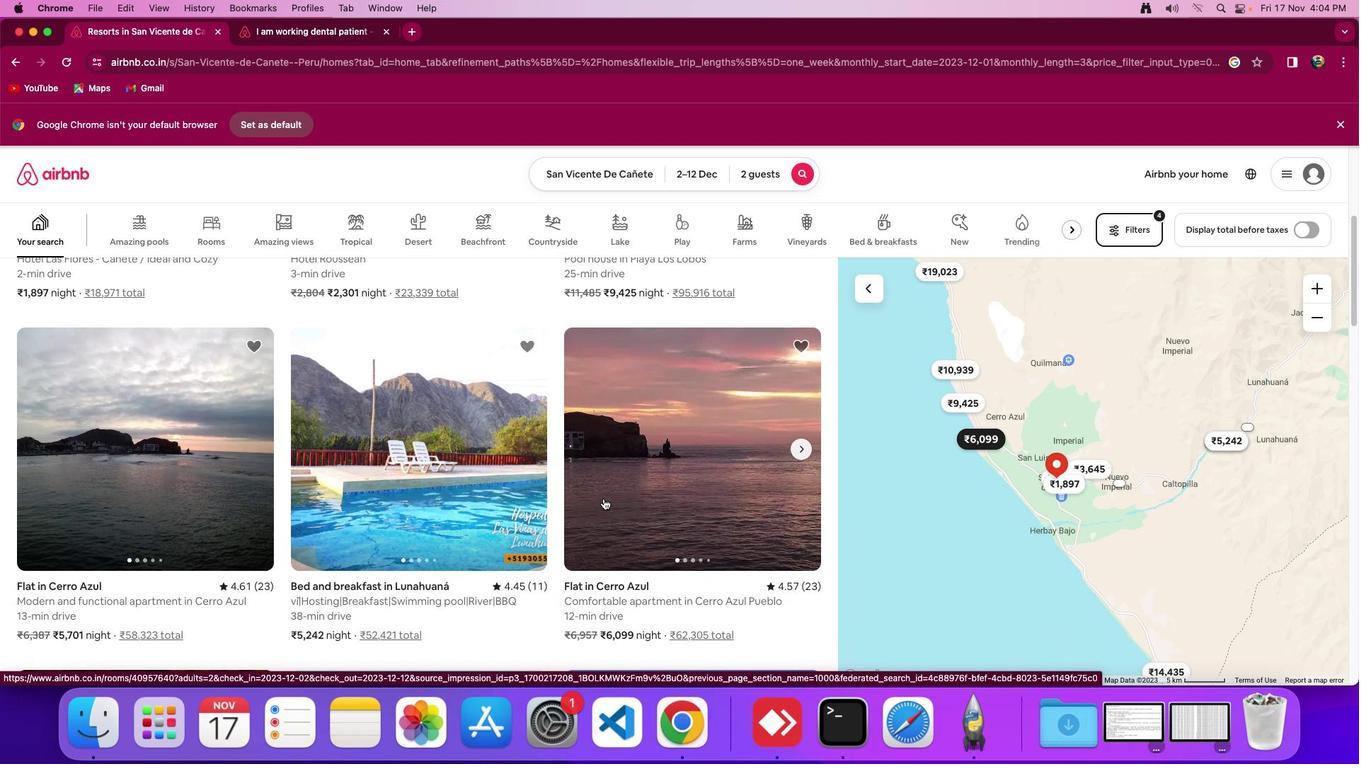 
Action: Mouse scrolled (608, 503) with delta (4, 4)
Screenshot: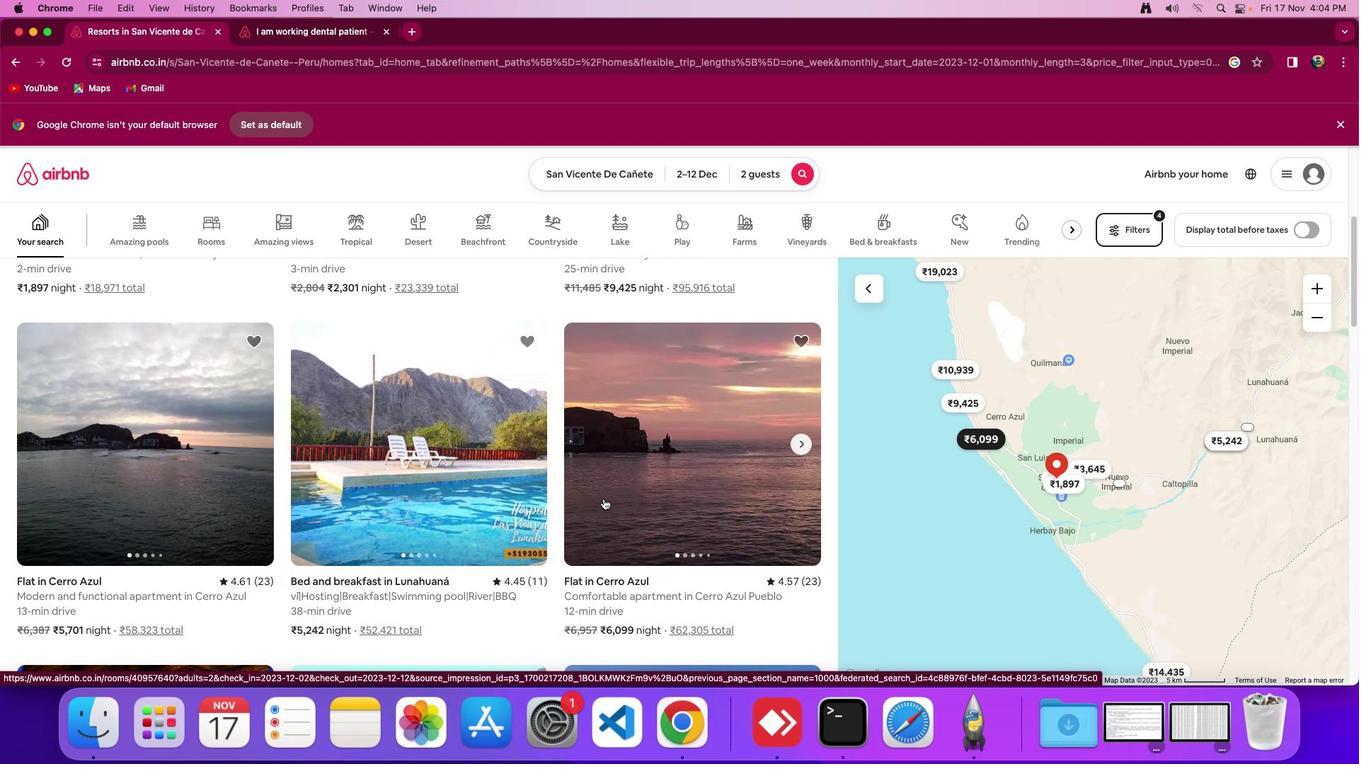 
Action: Mouse scrolled (608, 503) with delta (4, 4)
Screenshot: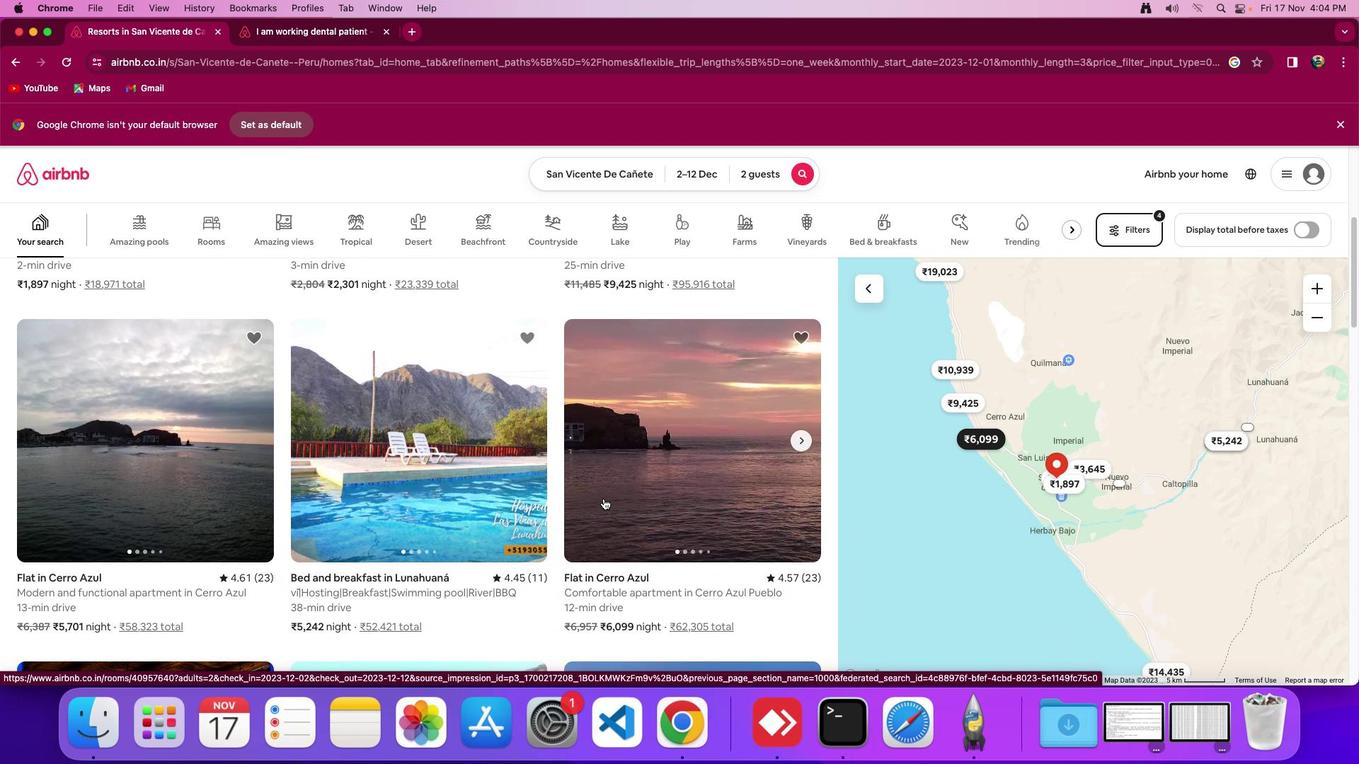 
Action: Mouse scrolled (608, 503) with delta (4, 4)
Screenshot: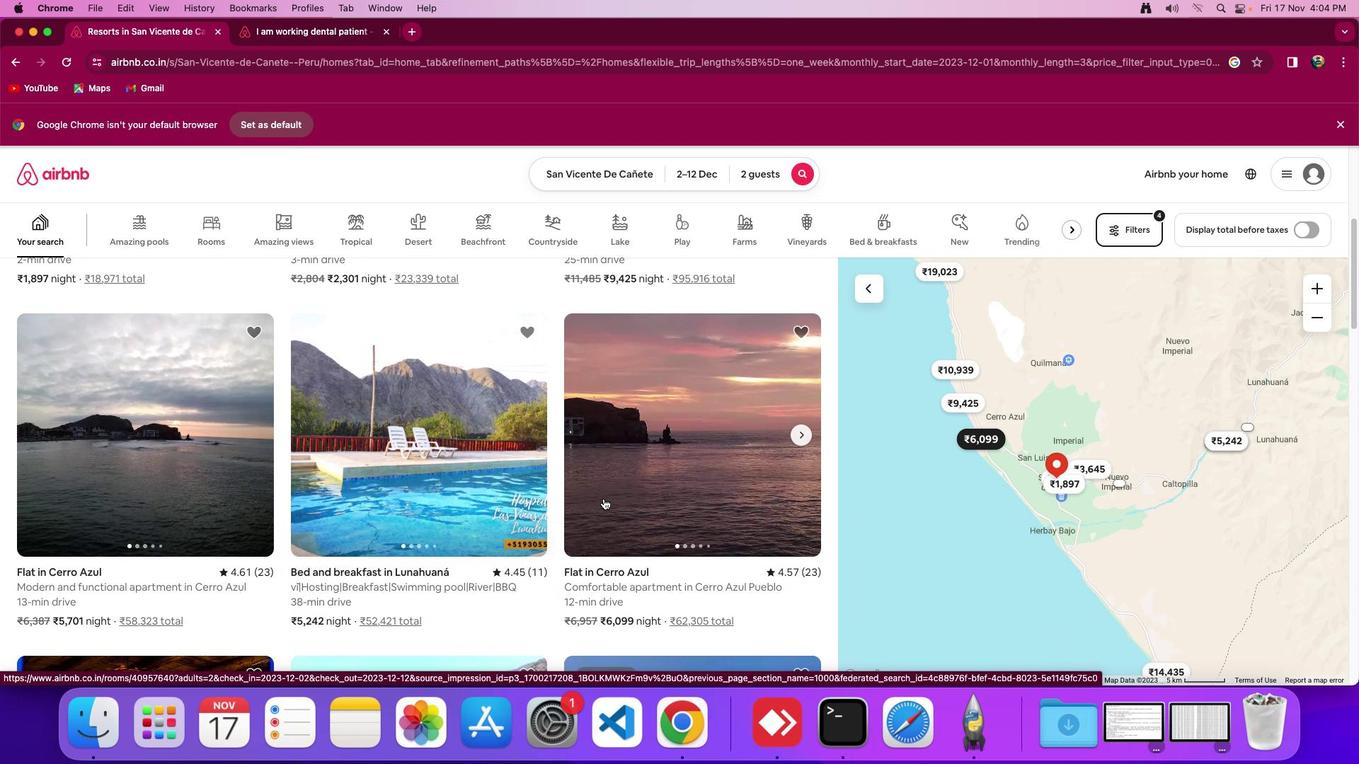 
Action: Mouse scrolled (608, 503) with delta (4, 4)
Screenshot: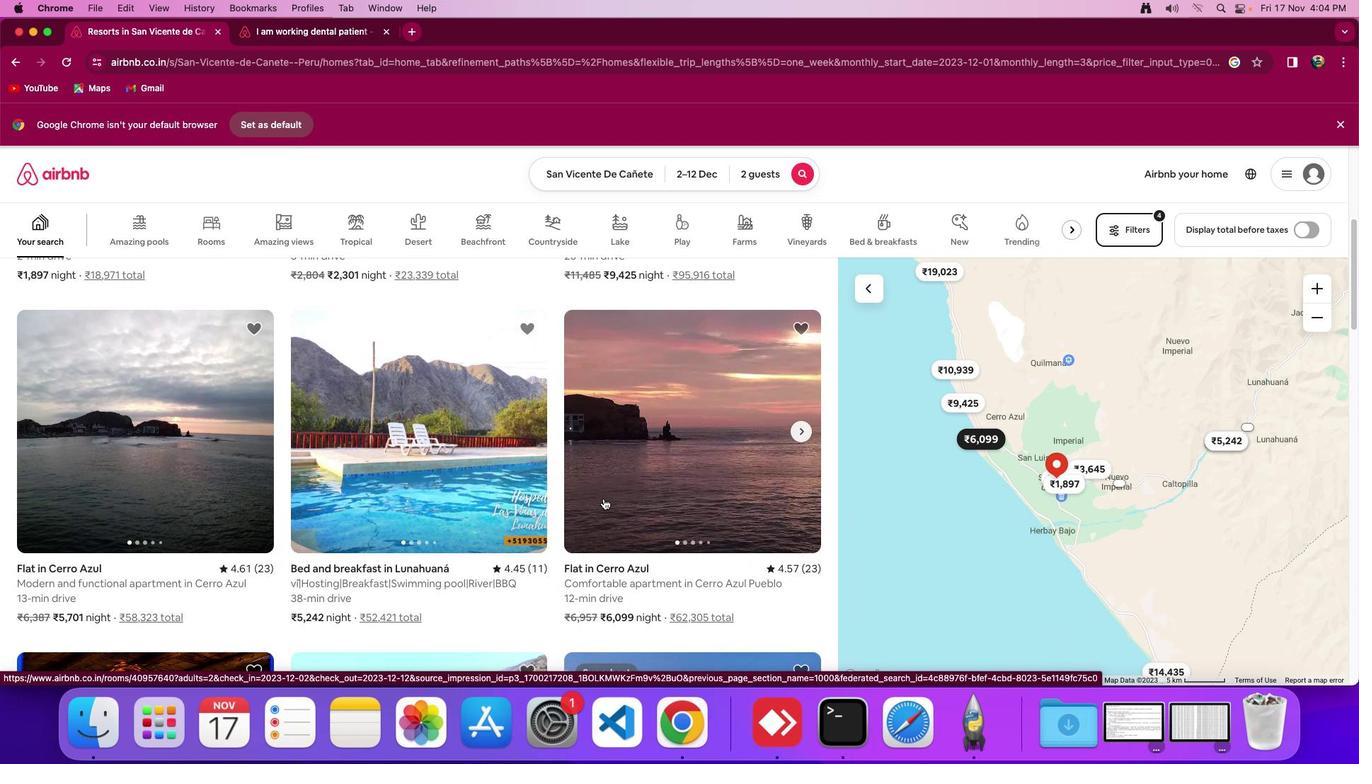 
Action: Mouse scrolled (608, 503) with delta (4, 4)
Screenshot: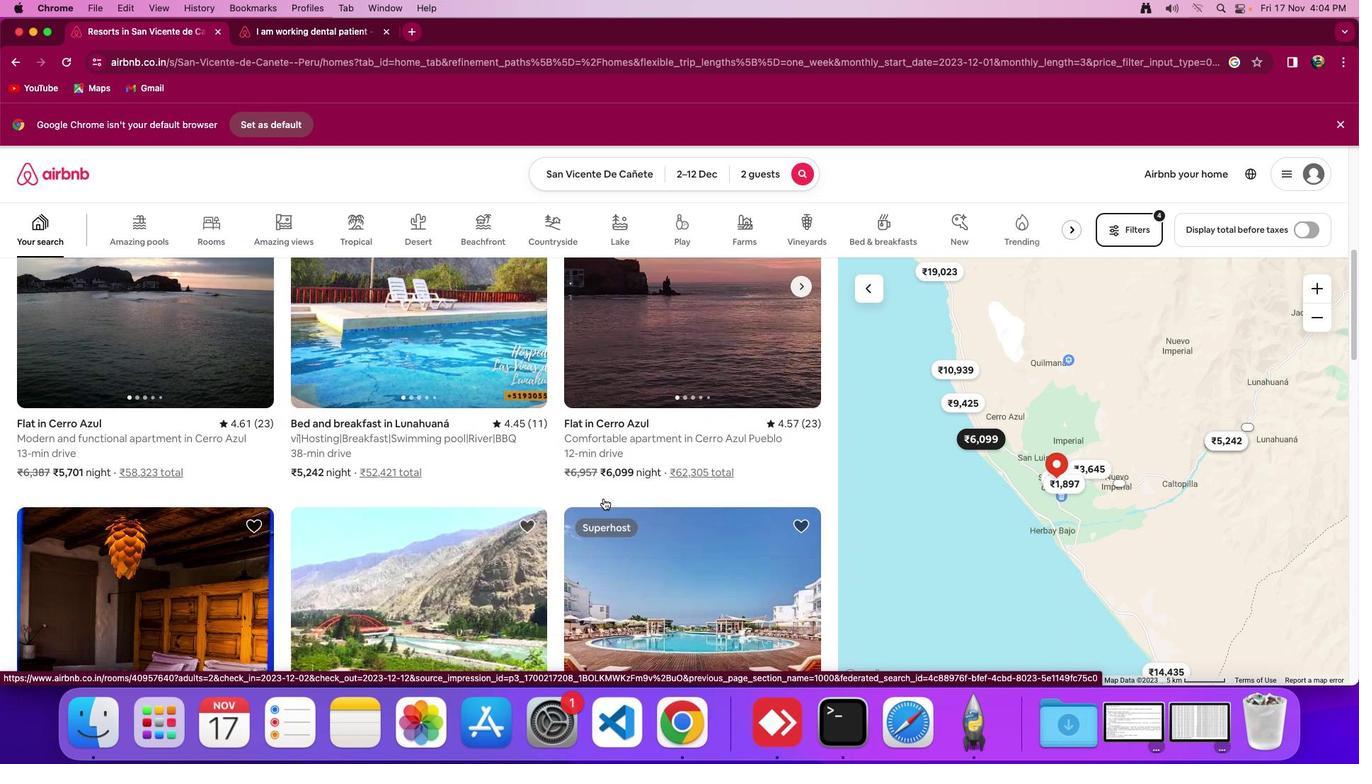 
Action: Mouse scrolled (608, 503) with delta (4, 4)
Screenshot: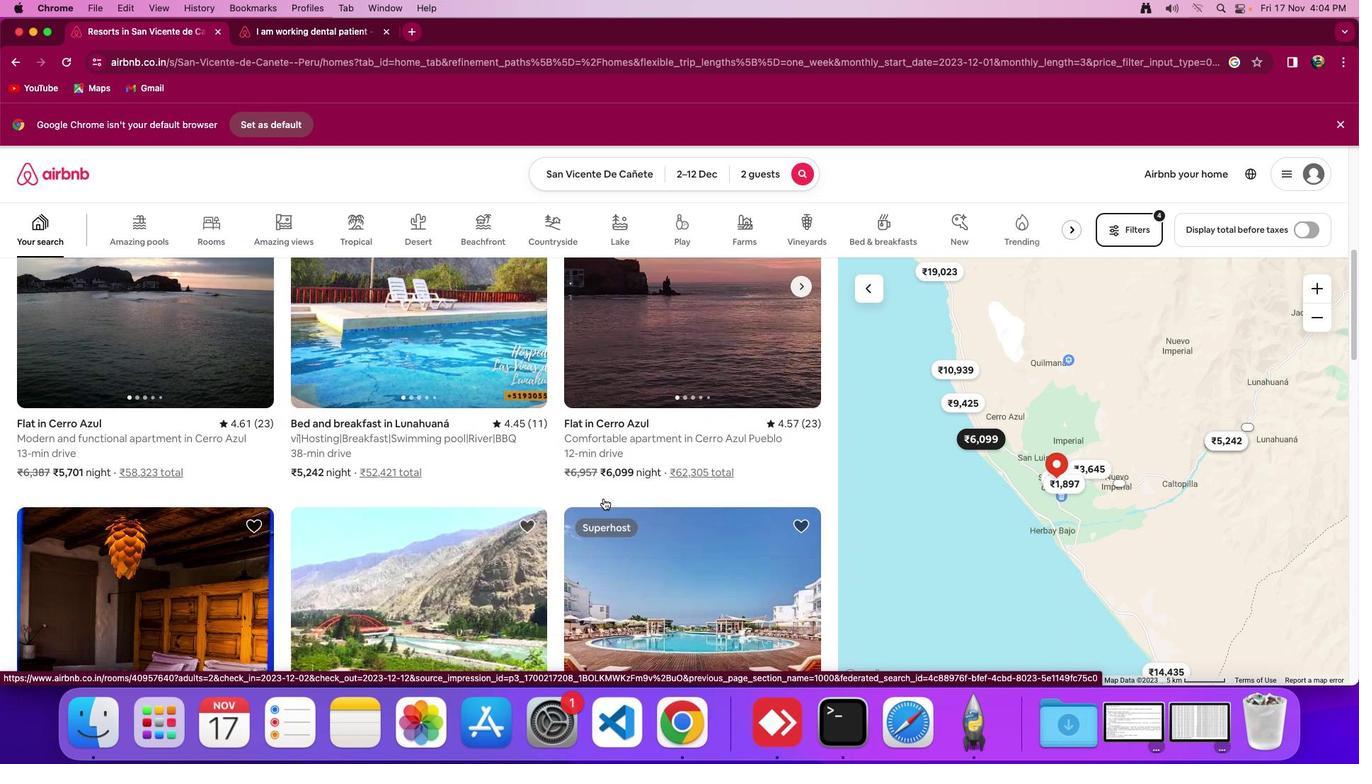 
Action: Mouse scrolled (608, 503) with delta (4, 2)
Screenshot: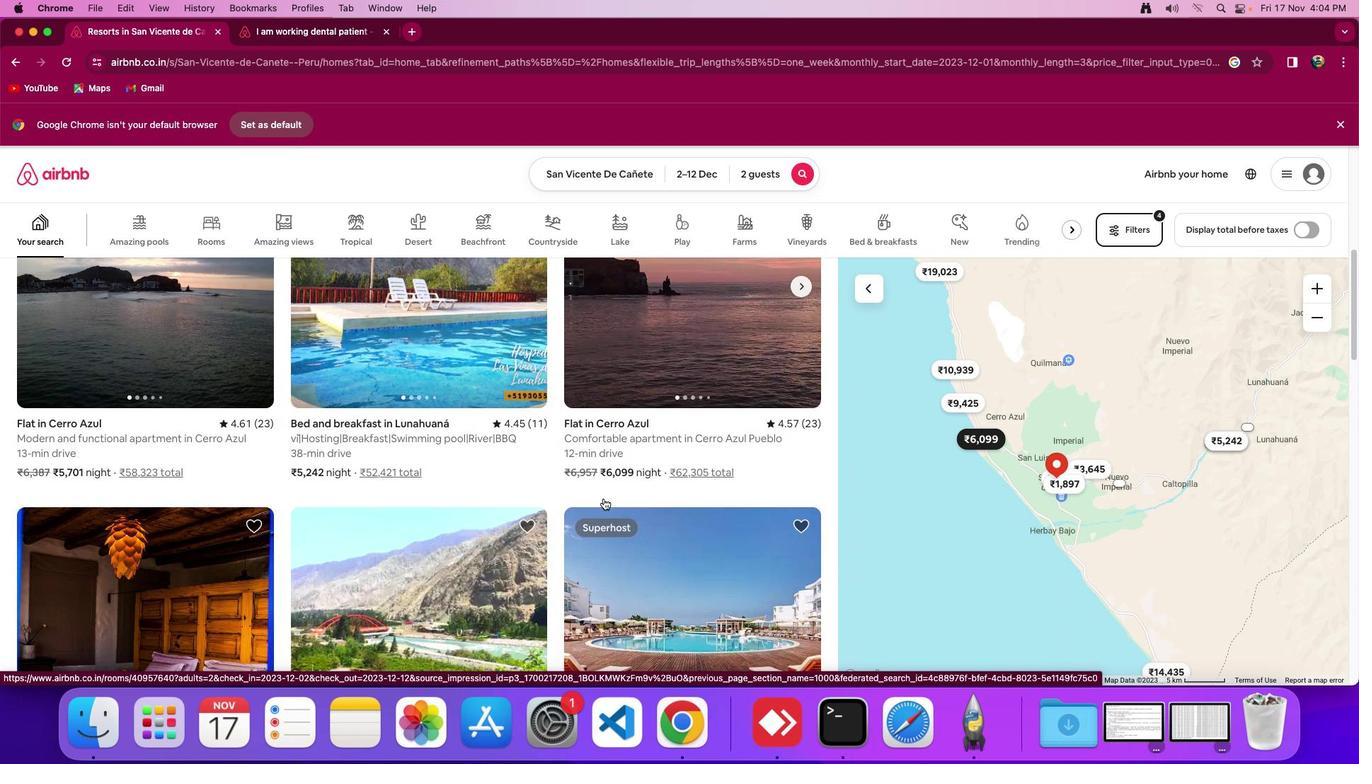 
Action: Mouse scrolled (608, 503) with delta (4, 4)
Screenshot: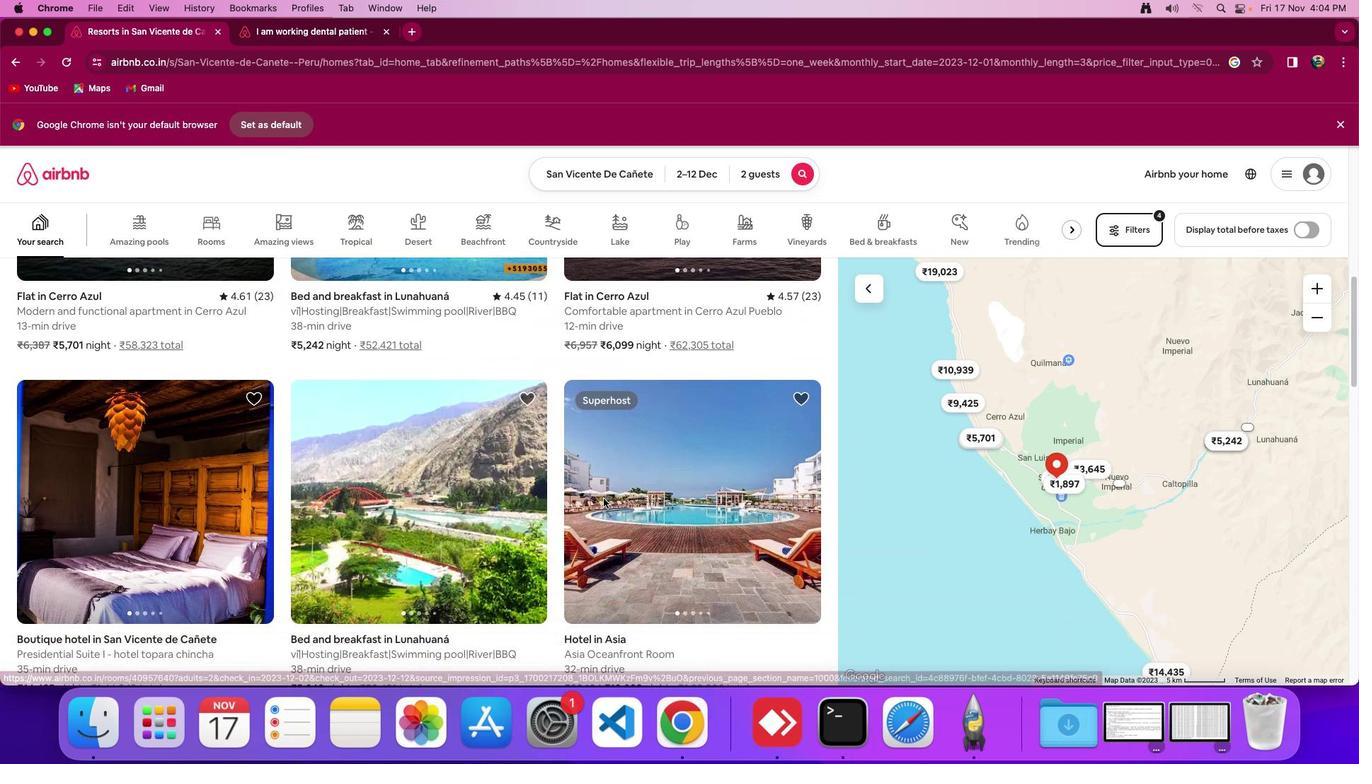 
Action: Mouse scrolled (608, 503) with delta (4, 4)
Screenshot: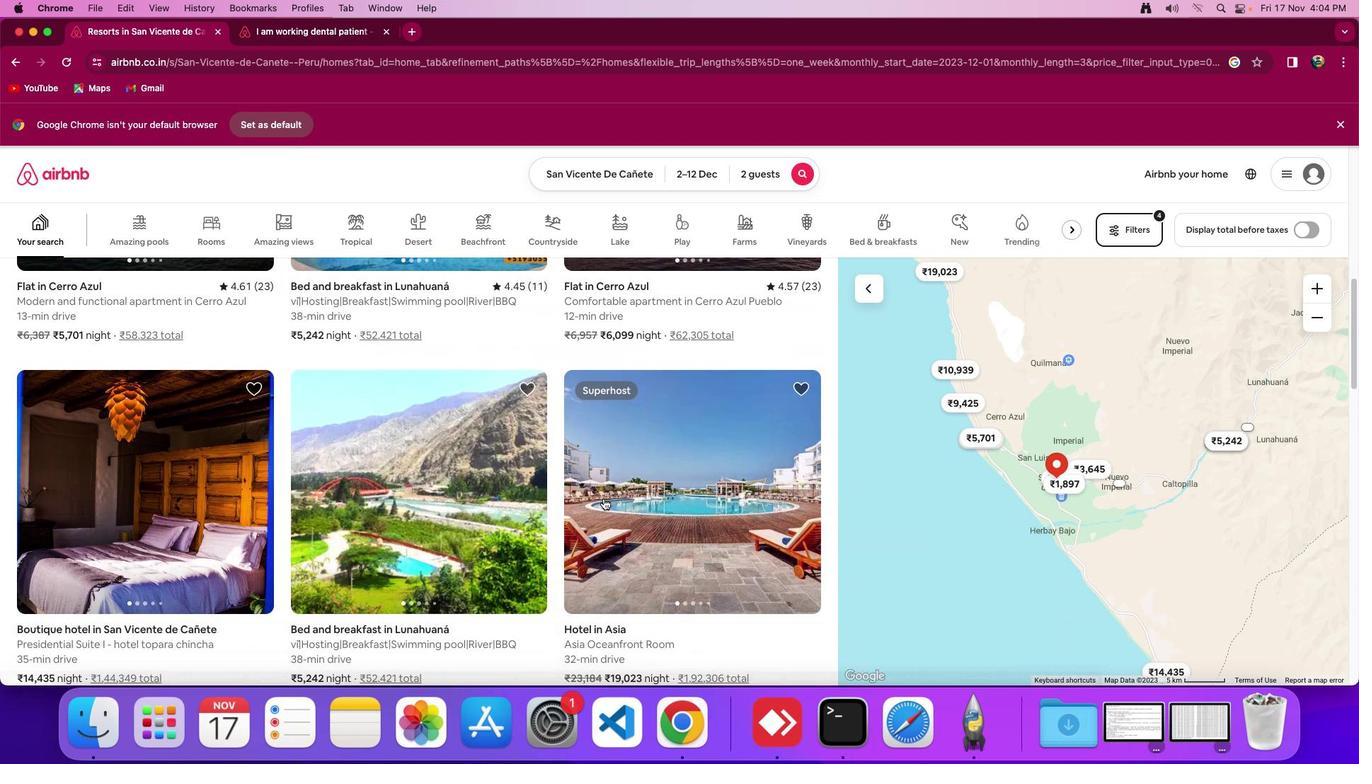 
Action: Mouse scrolled (608, 503) with delta (4, 2)
Screenshot: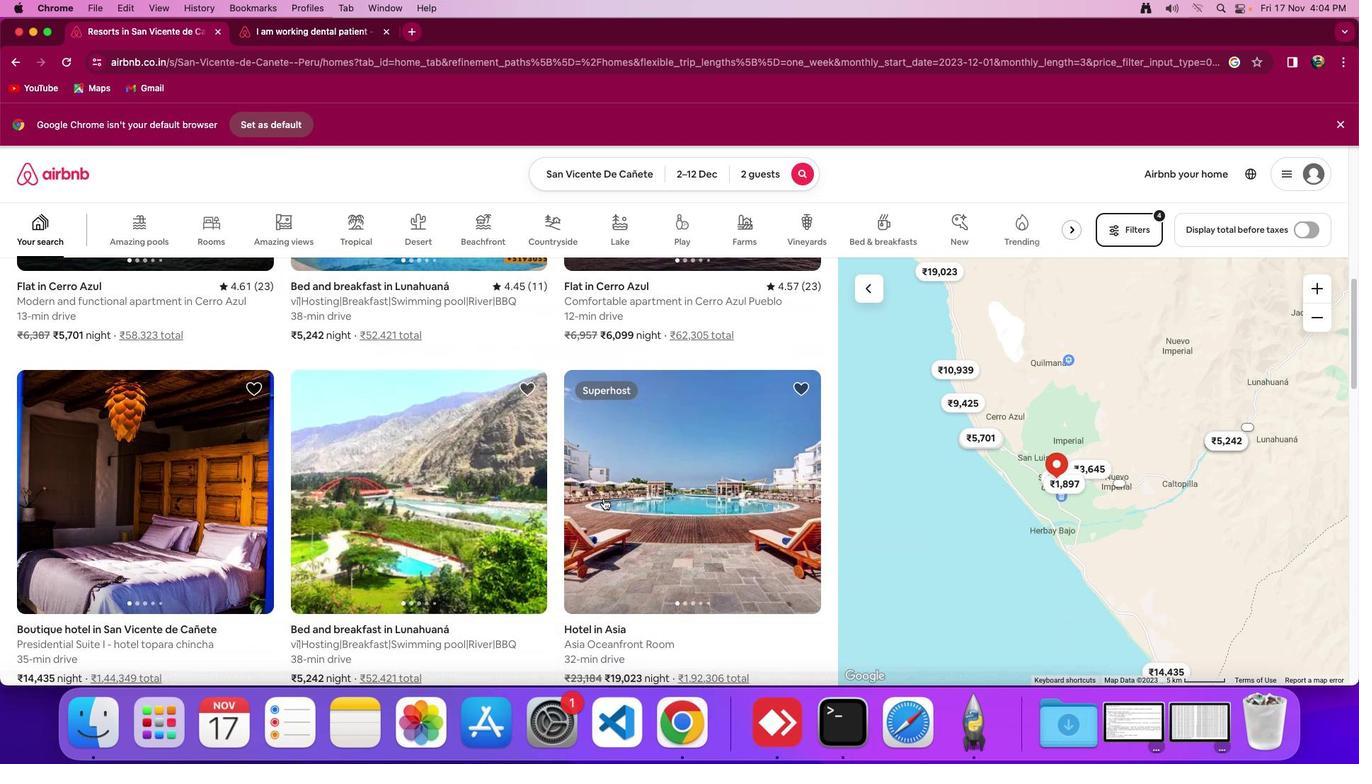 
Action: Mouse scrolled (608, 503) with delta (4, 4)
Screenshot: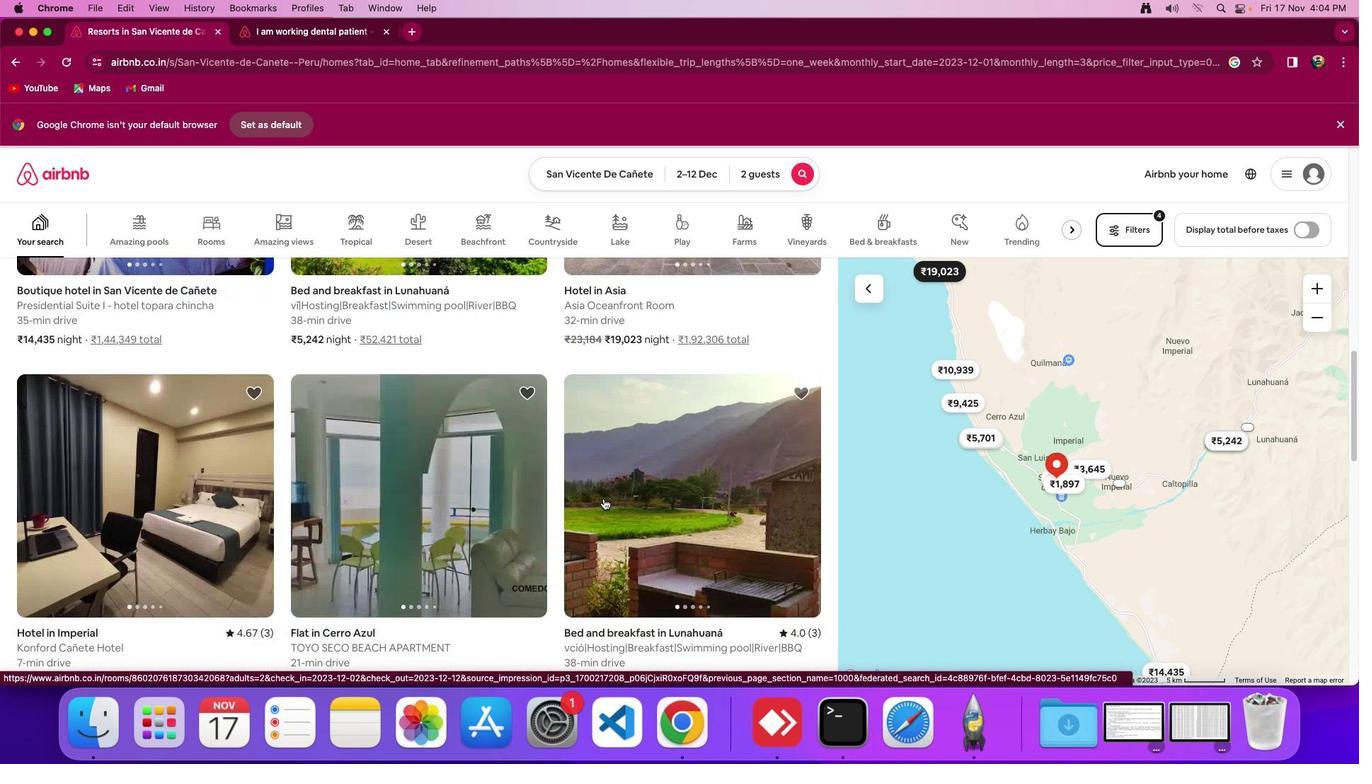 
Action: Mouse scrolled (608, 503) with delta (4, 4)
Screenshot: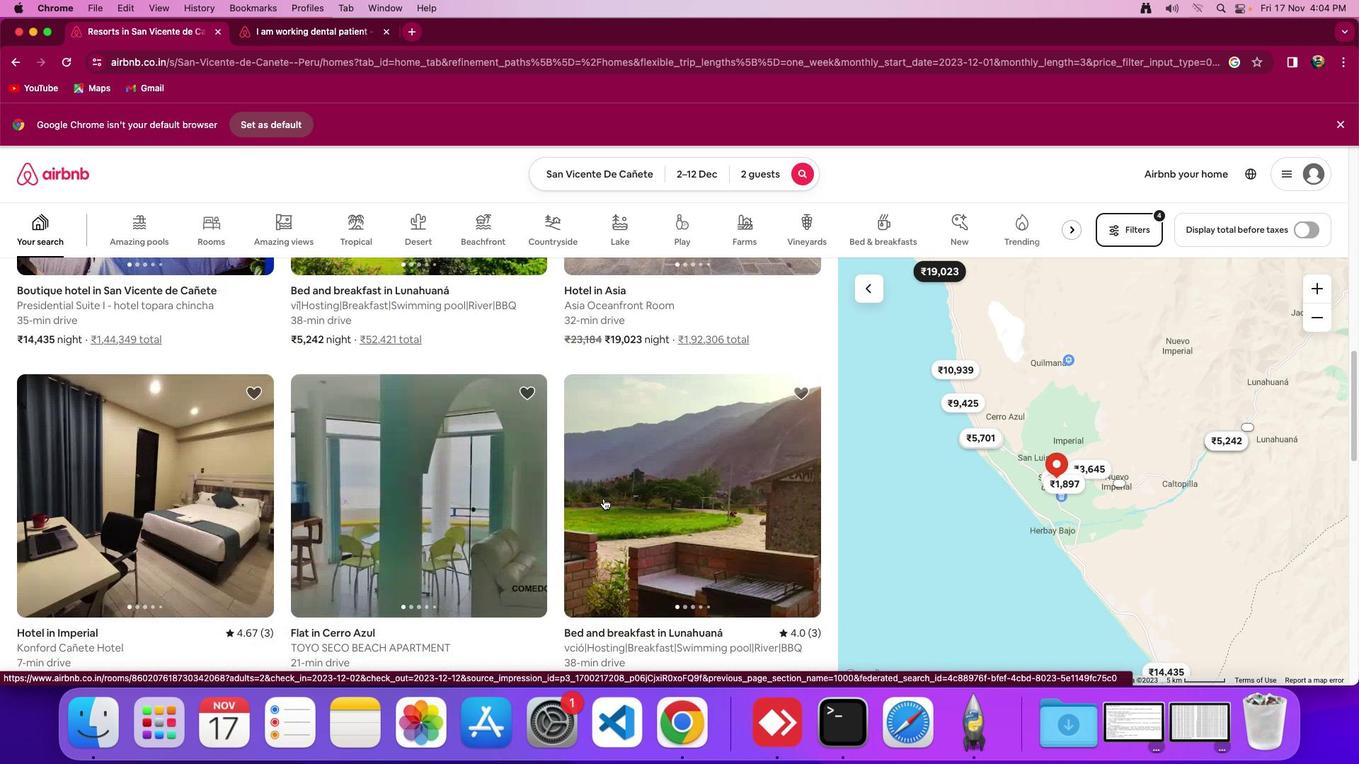 
Action: Mouse scrolled (608, 503) with delta (4, 2)
Screenshot: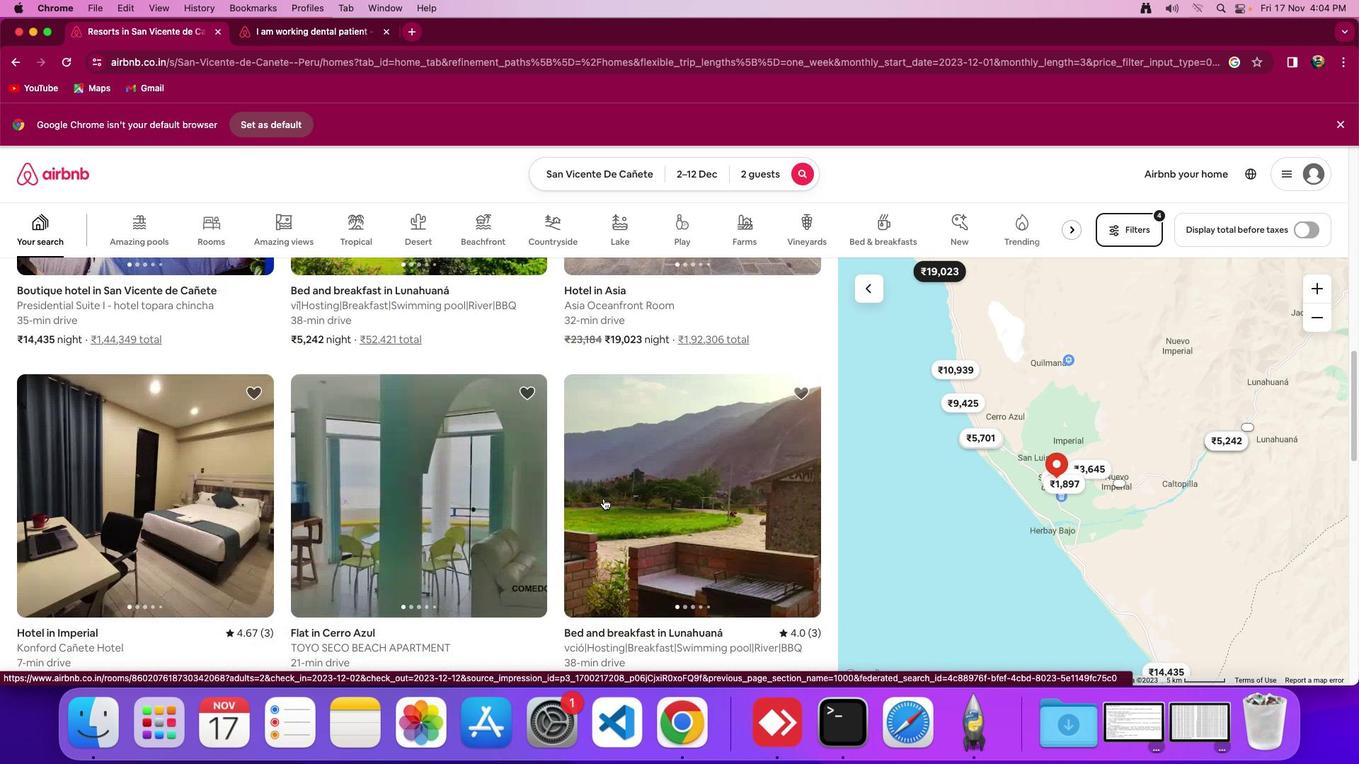 
Action: Mouse scrolled (608, 503) with delta (4, 0)
Screenshot: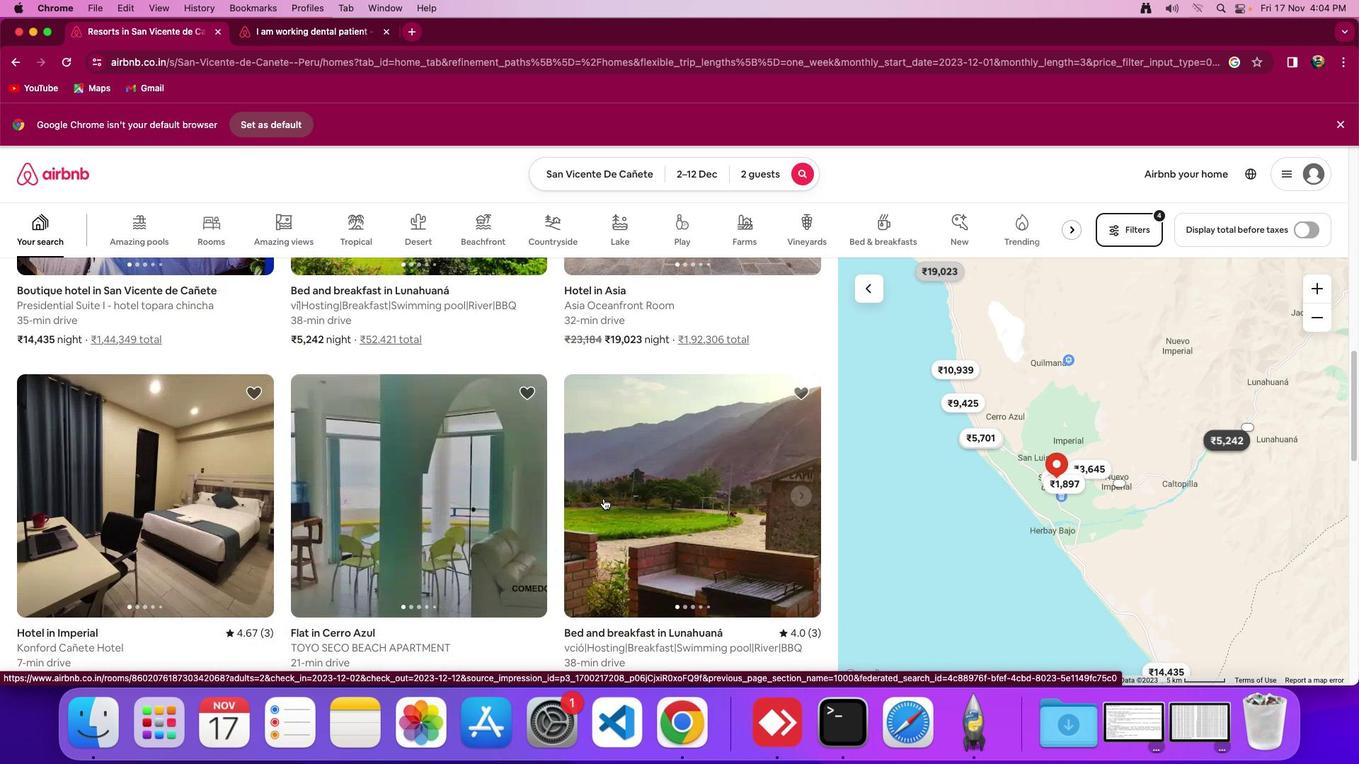 
Action: Mouse scrolled (608, 503) with delta (4, 4)
Screenshot: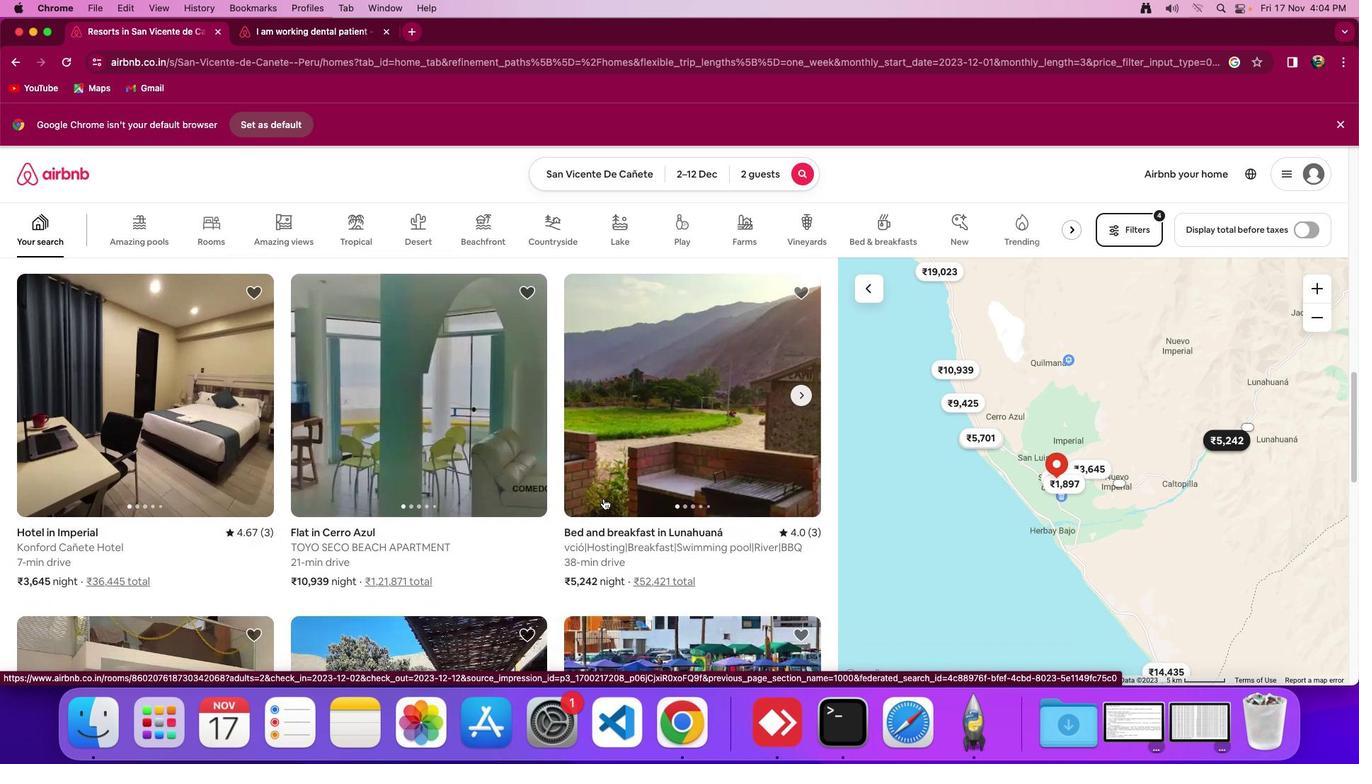 
Action: Mouse scrolled (608, 503) with delta (4, 4)
Screenshot: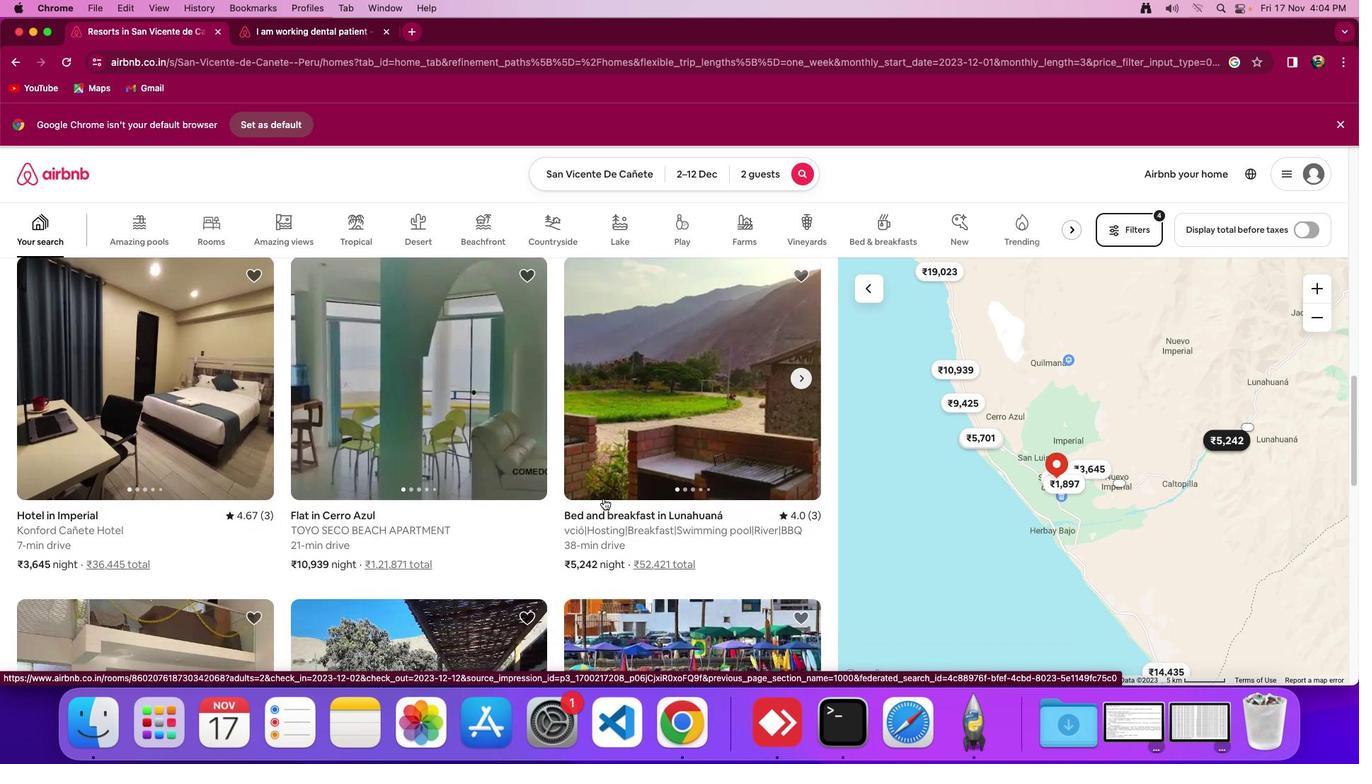 
Action: Mouse scrolled (608, 503) with delta (4, 2)
Screenshot: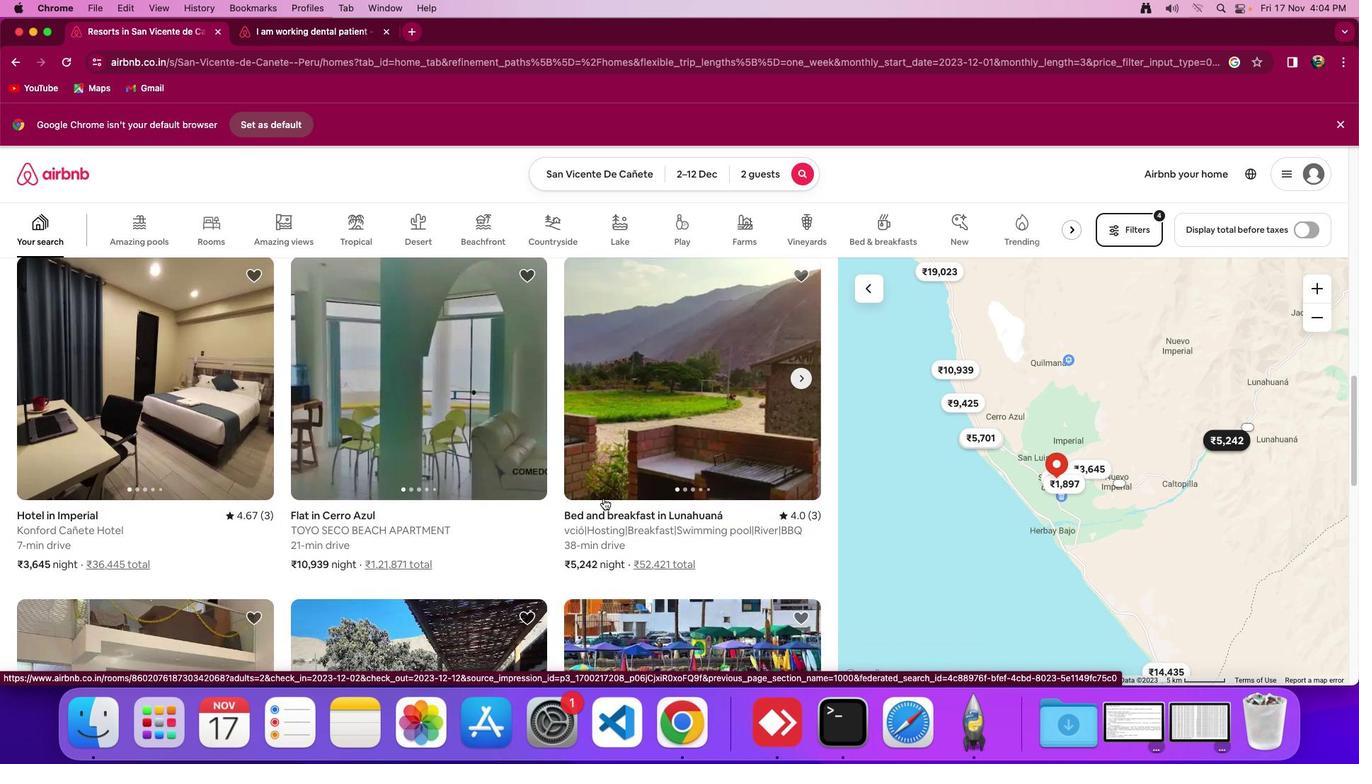 
Action: Mouse scrolled (608, 503) with delta (4, 4)
Screenshot: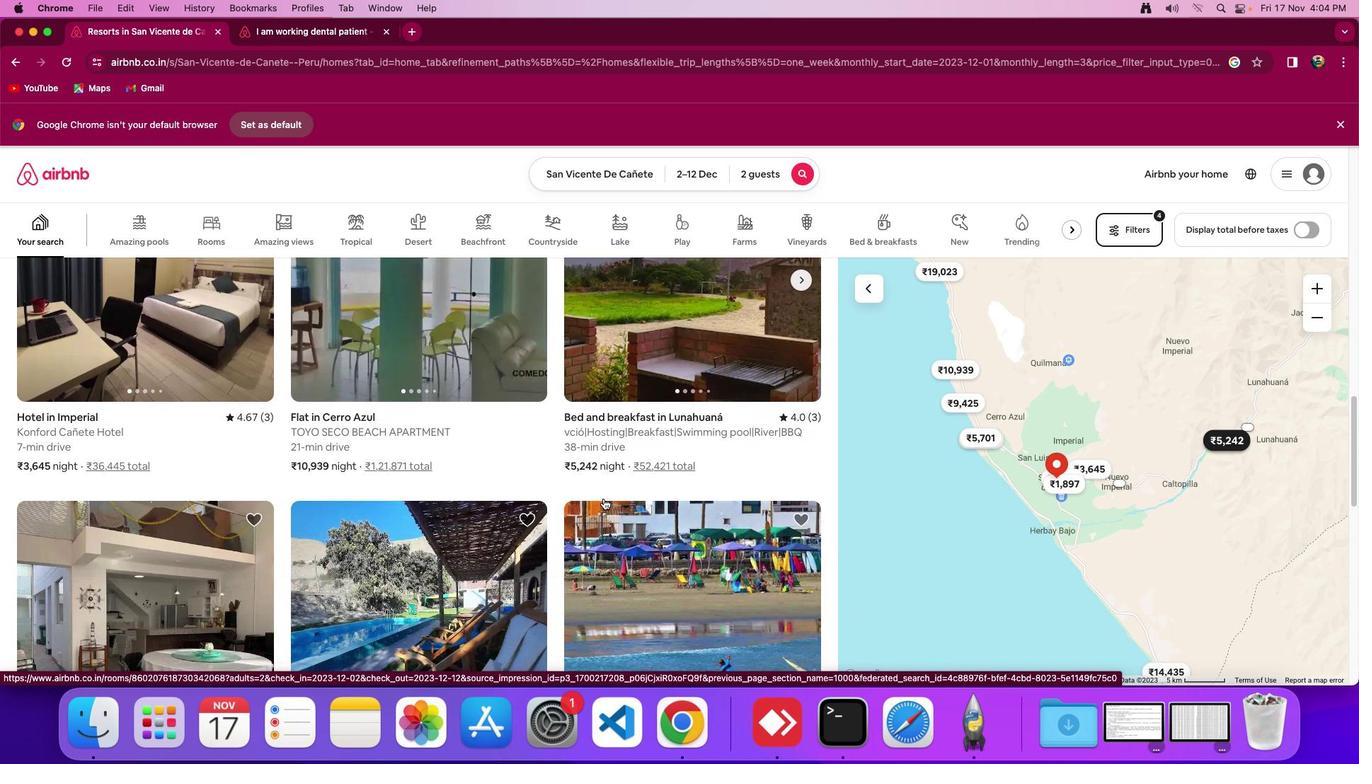 
Action: Mouse scrolled (608, 503) with delta (4, 4)
Screenshot: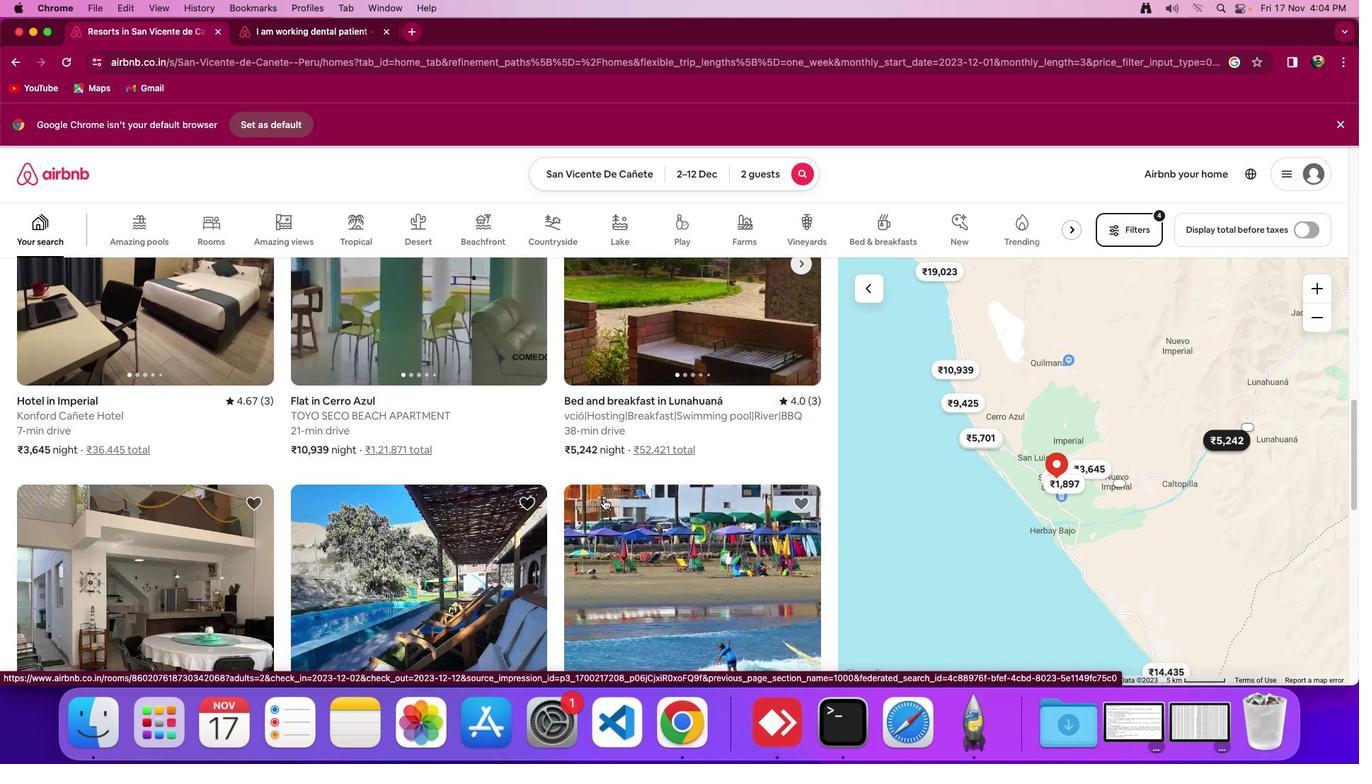 
Action: Mouse scrolled (608, 503) with delta (4, 2)
Screenshot: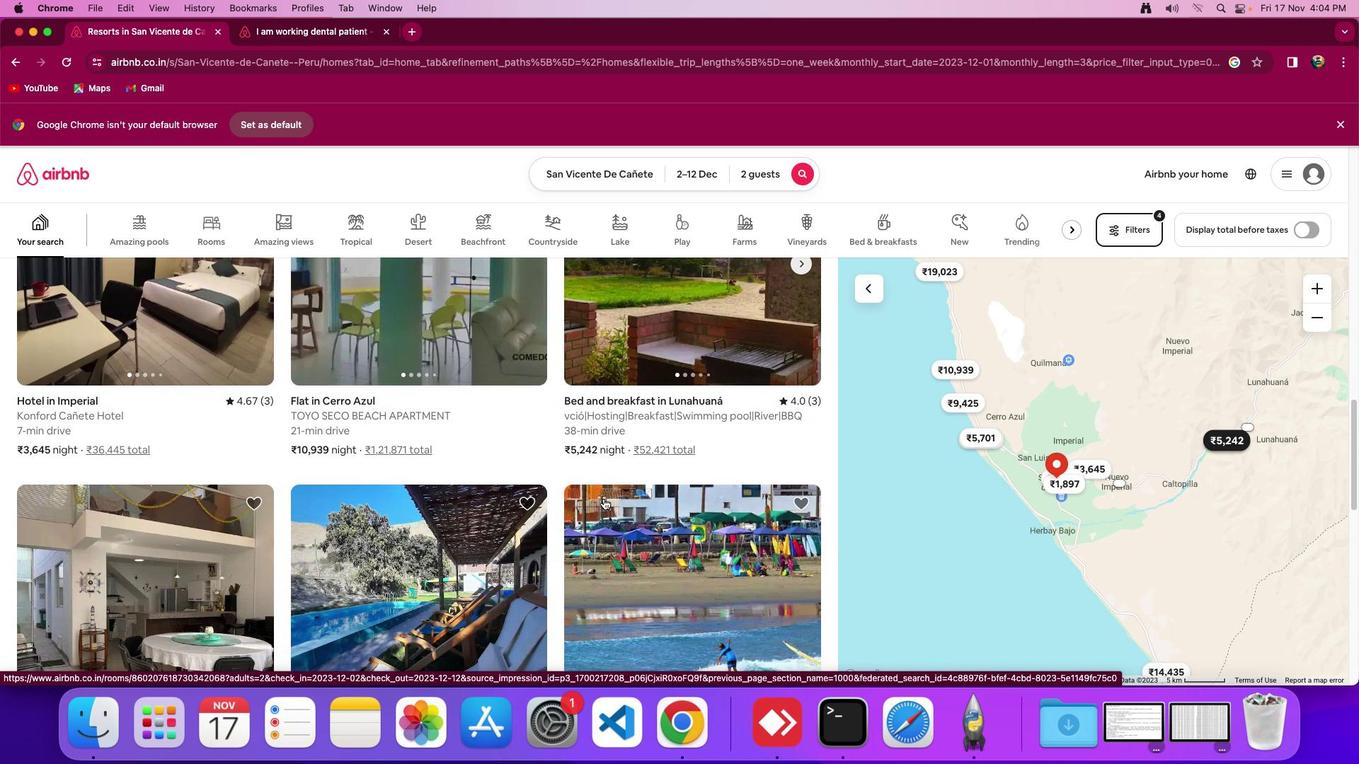 
Action: Mouse scrolled (608, 503) with delta (4, 4)
Screenshot: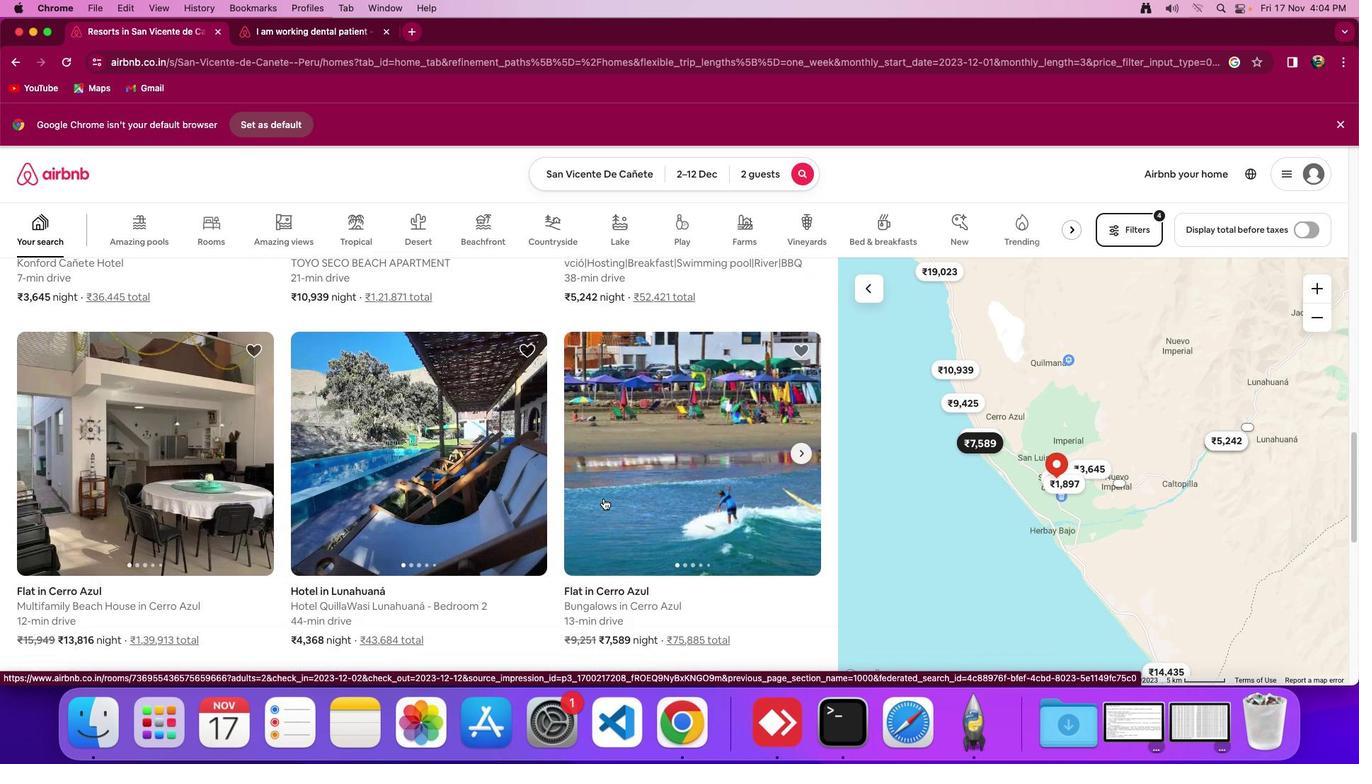 
Action: Mouse scrolled (608, 503) with delta (4, 4)
Screenshot: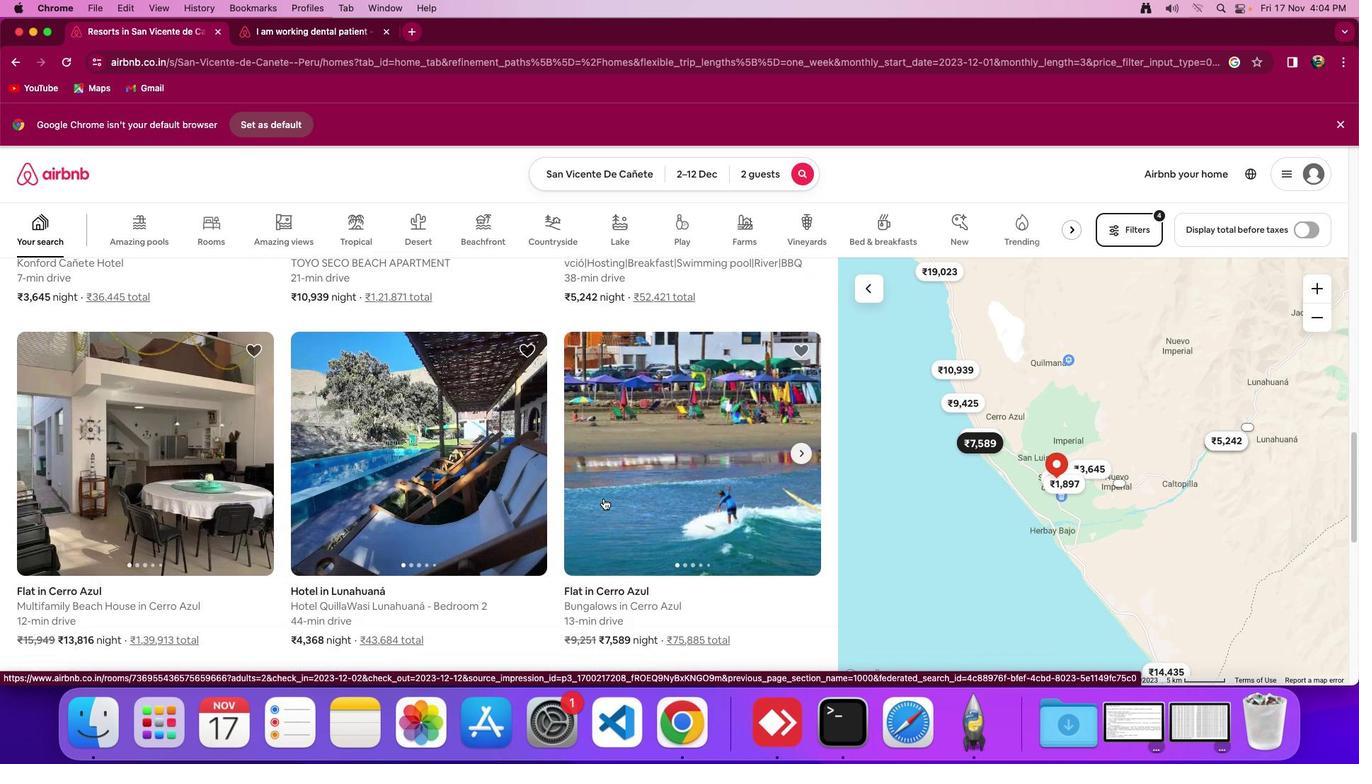 
Action: Mouse scrolled (608, 503) with delta (4, 2)
Screenshot: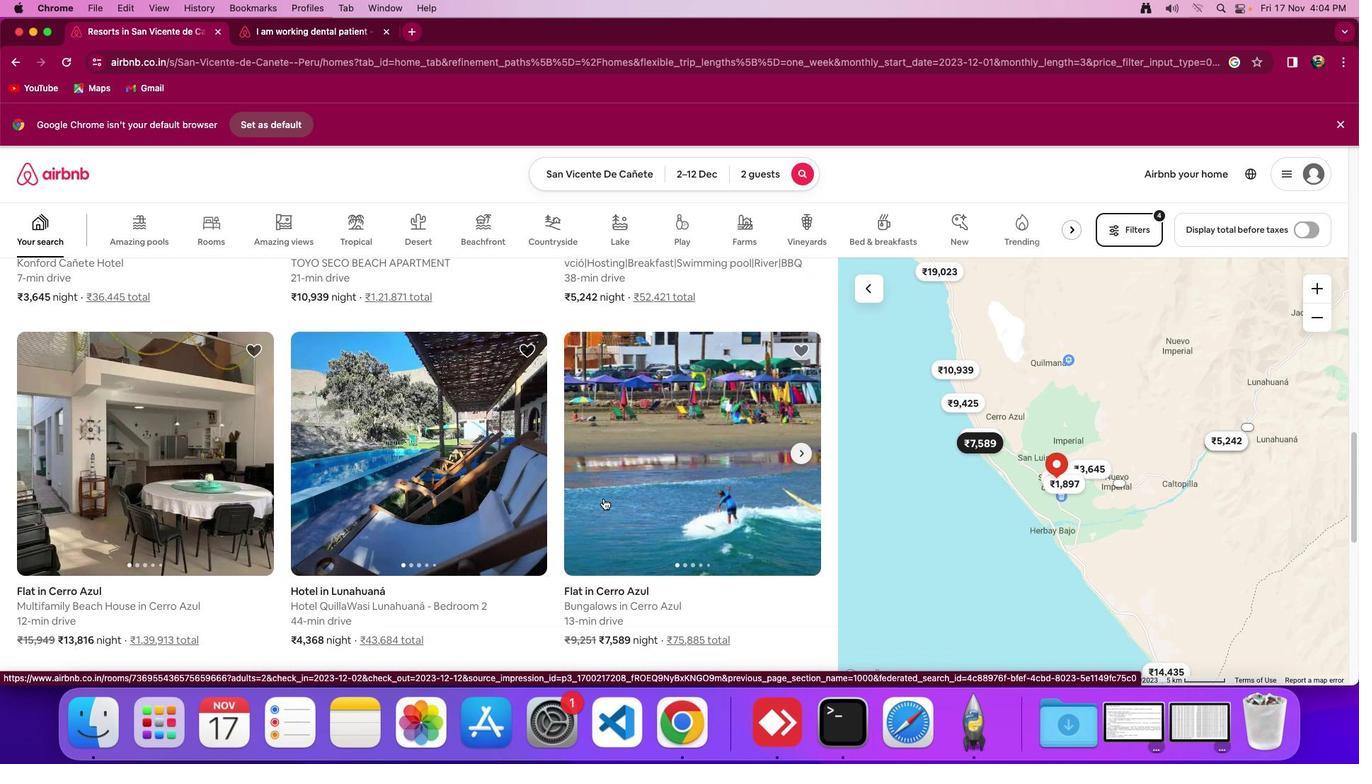 
Action: Mouse scrolled (608, 503) with delta (4, 4)
Screenshot: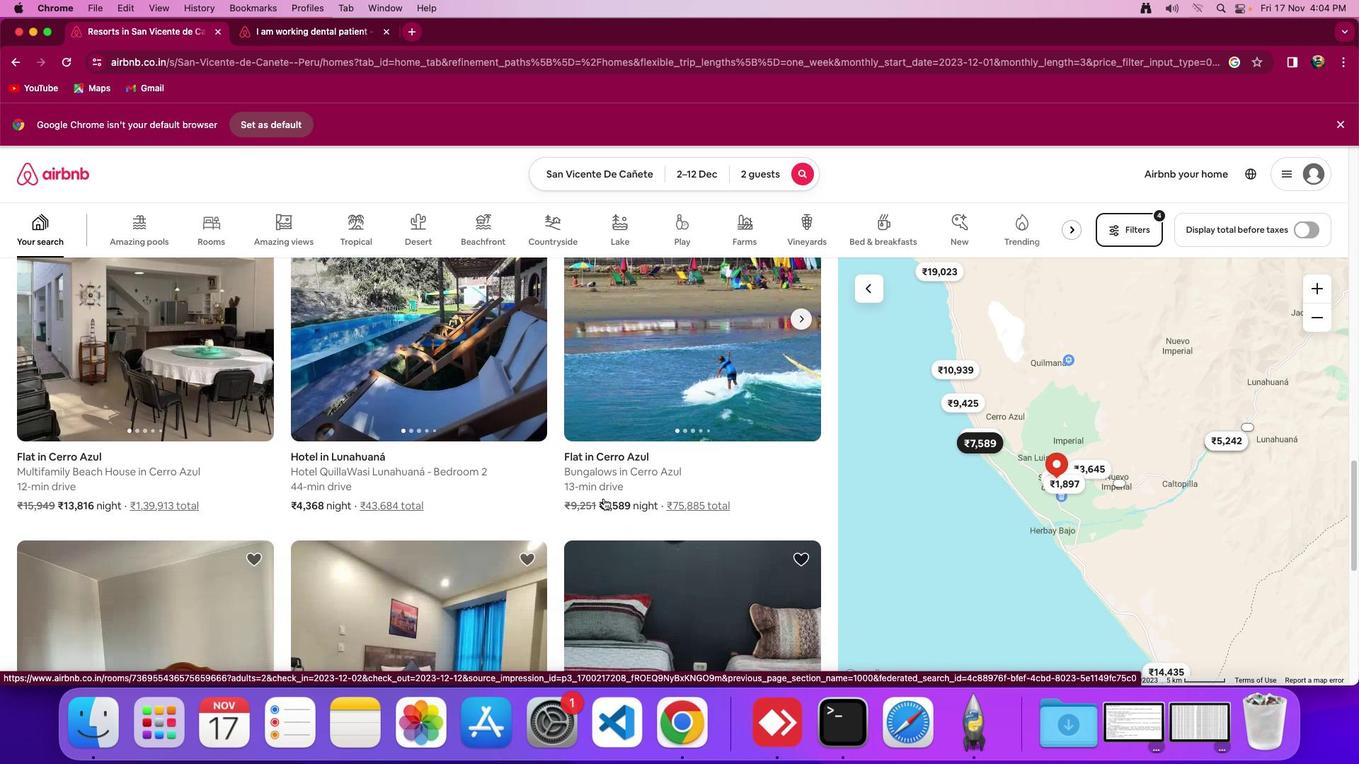 
Action: Mouse scrolled (608, 503) with delta (4, 4)
Screenshot: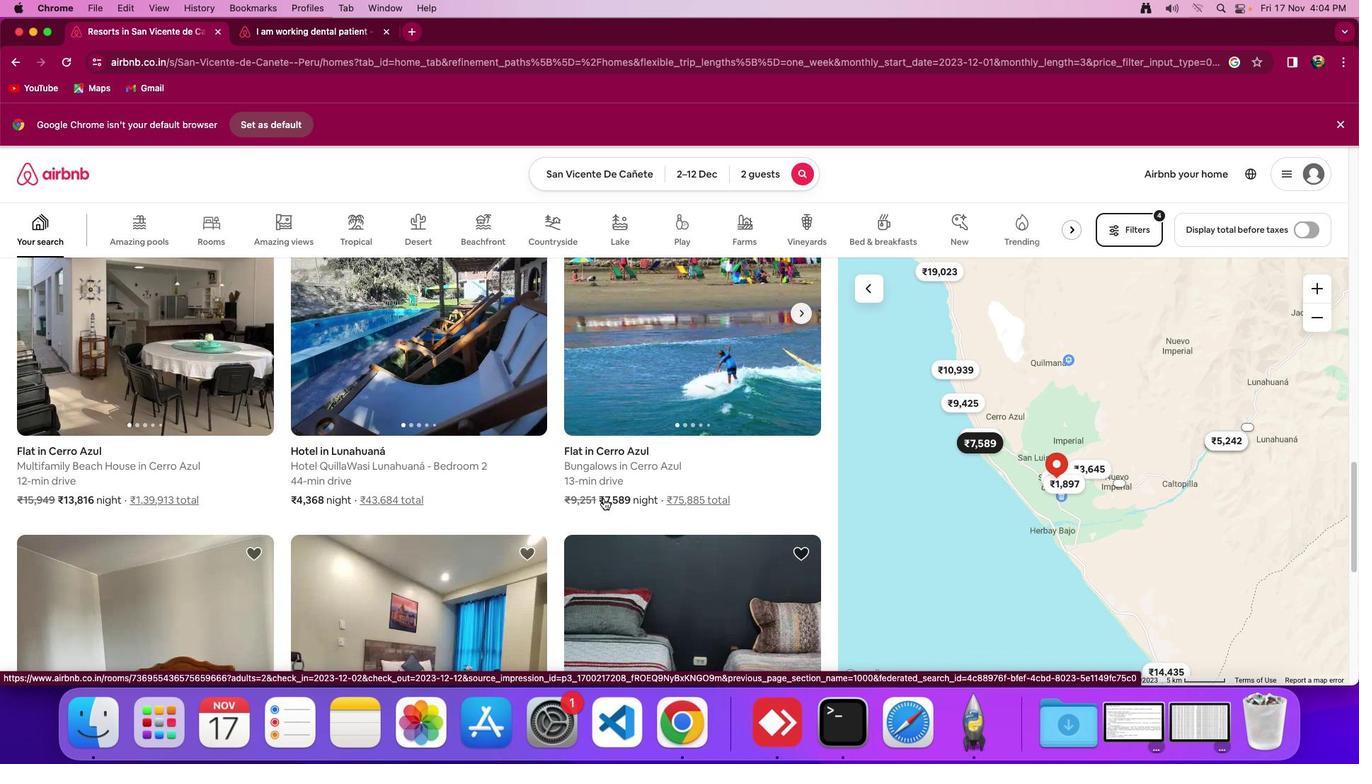 
Action: Mouse scrolled (608, 503) with delta (4, 2)
Screenshot: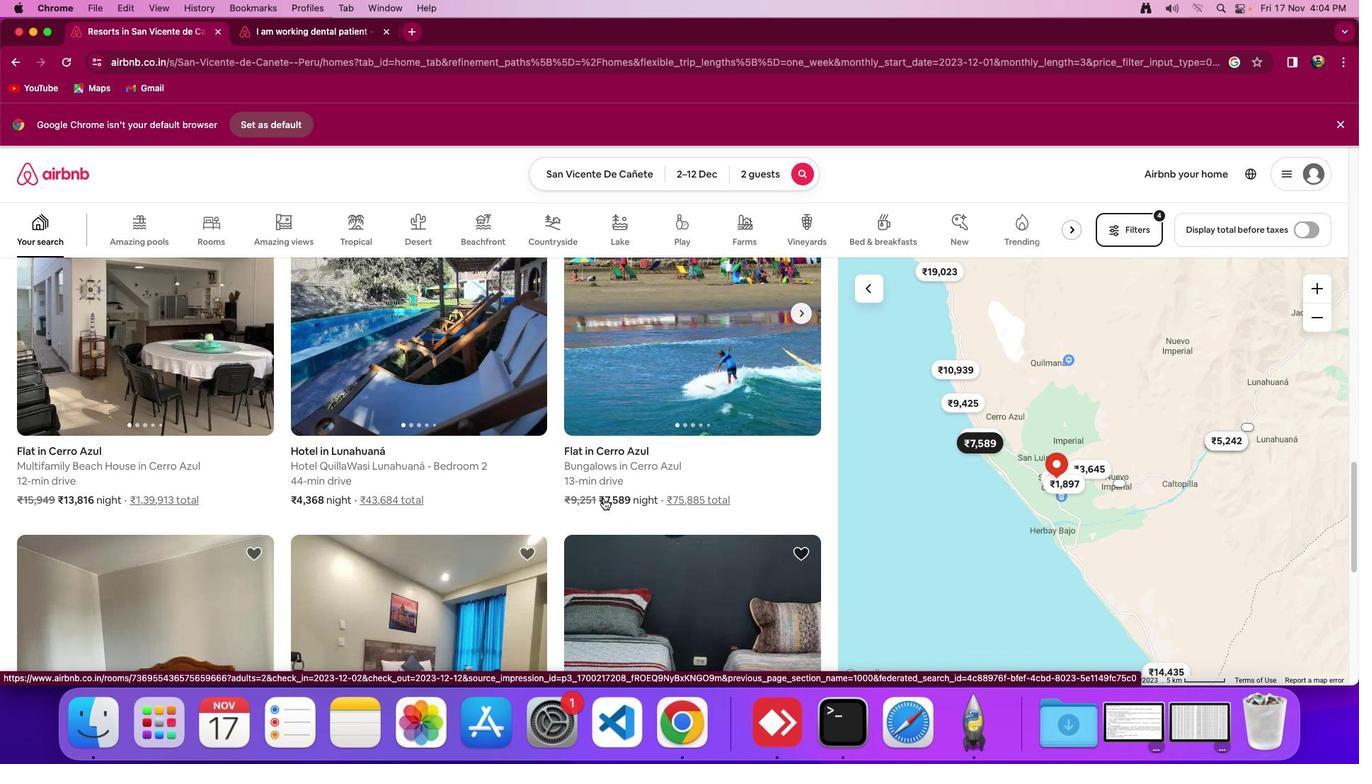
Action: Mouse scrolled (608, 503) with delta (4, 4)
Screenshot: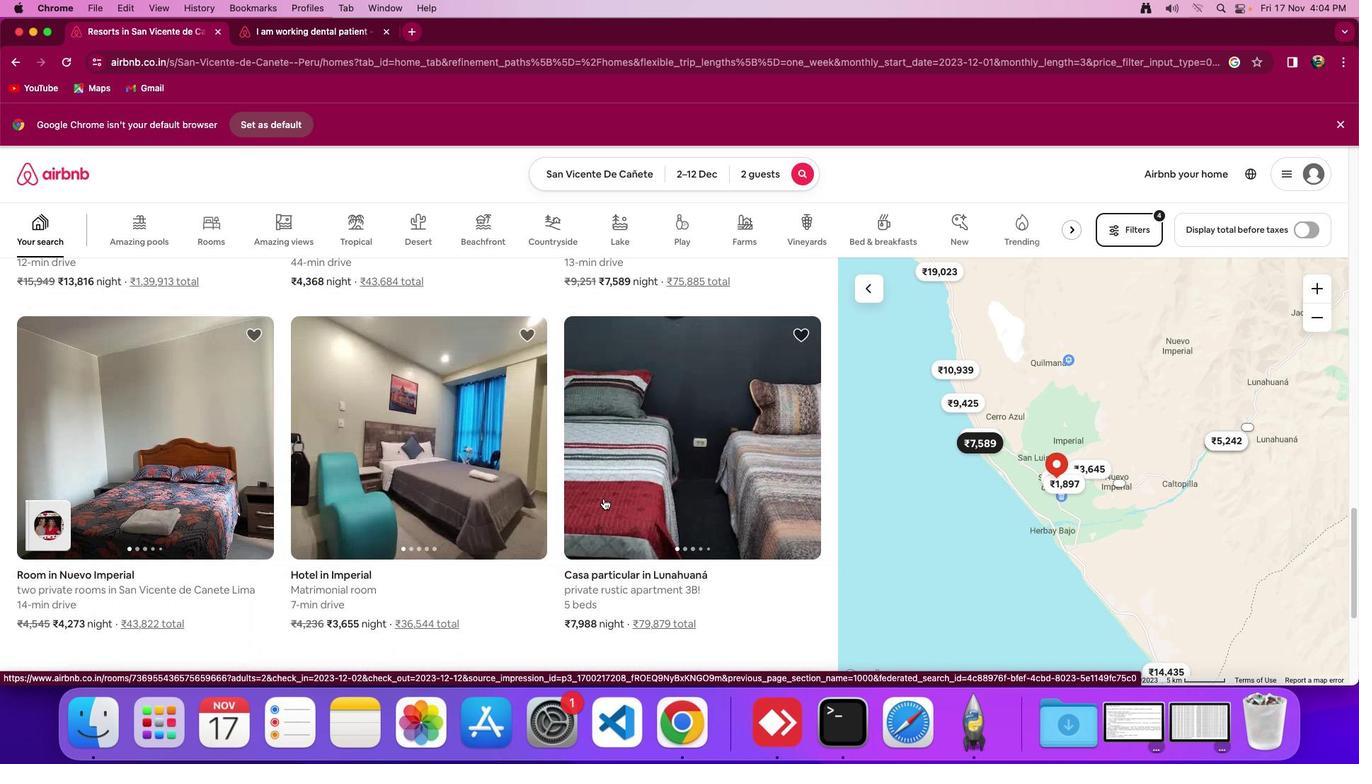 
Action: Mouse scrolled (608, 503) with delta (4, 4)
Screenshot: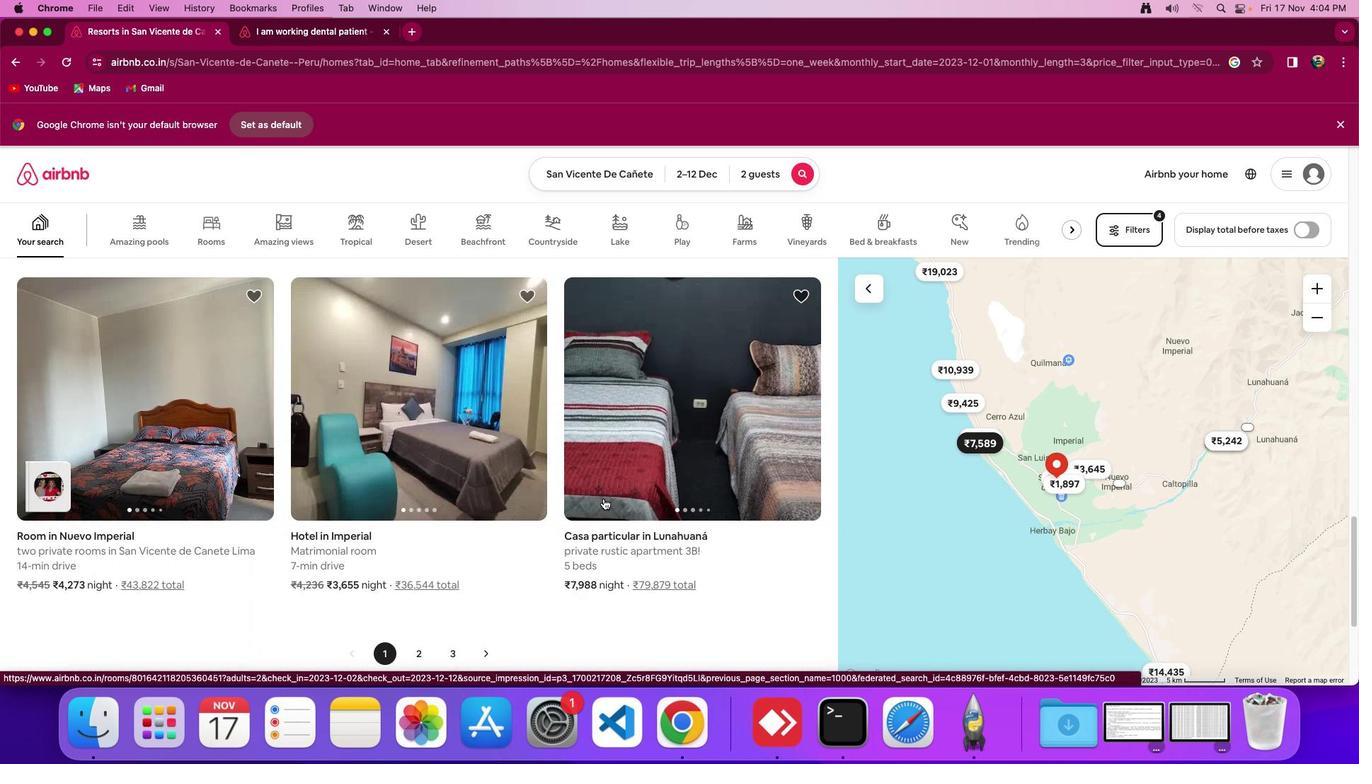 
Action: Mouse scrolled (608, 503) with delta (4, 2)
Screenshot: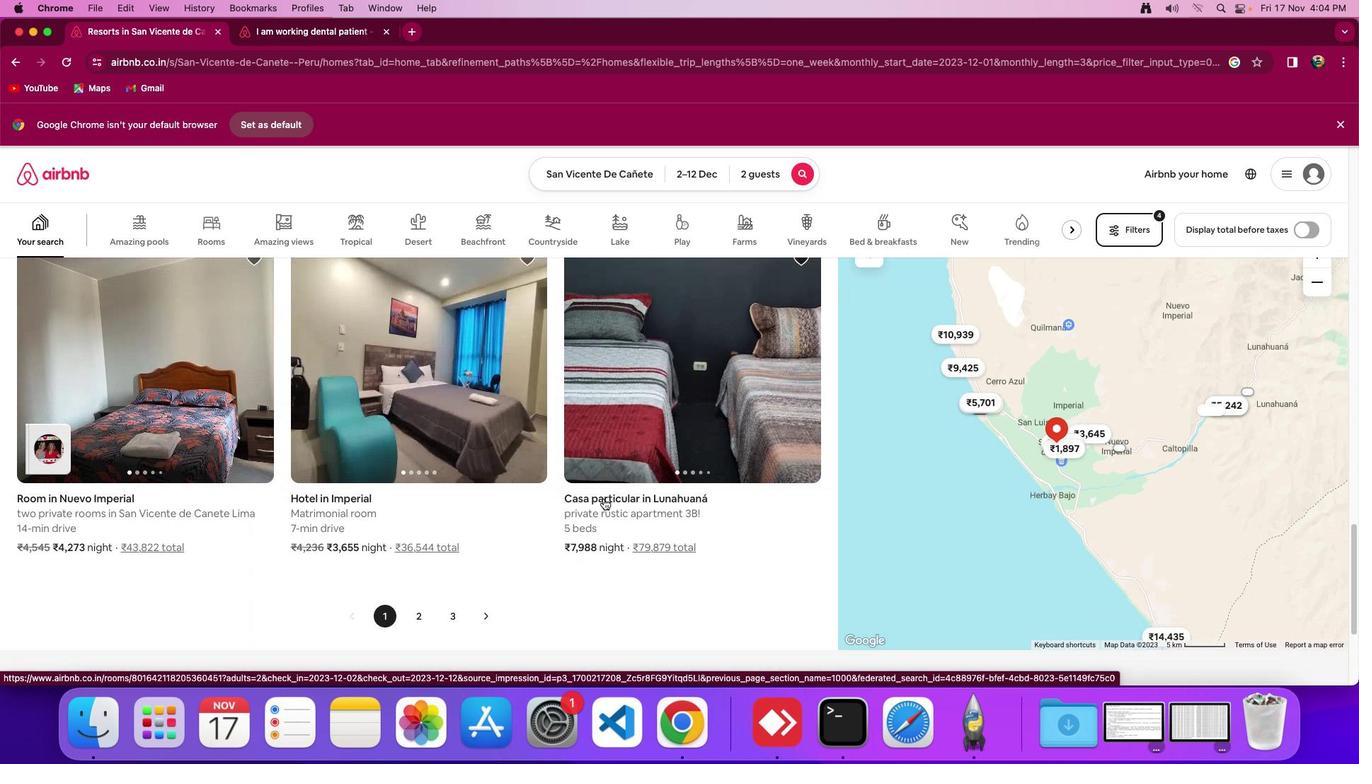 
Action: Mouse scrolled (608, 503) with delta (4, 1)
Screenshot: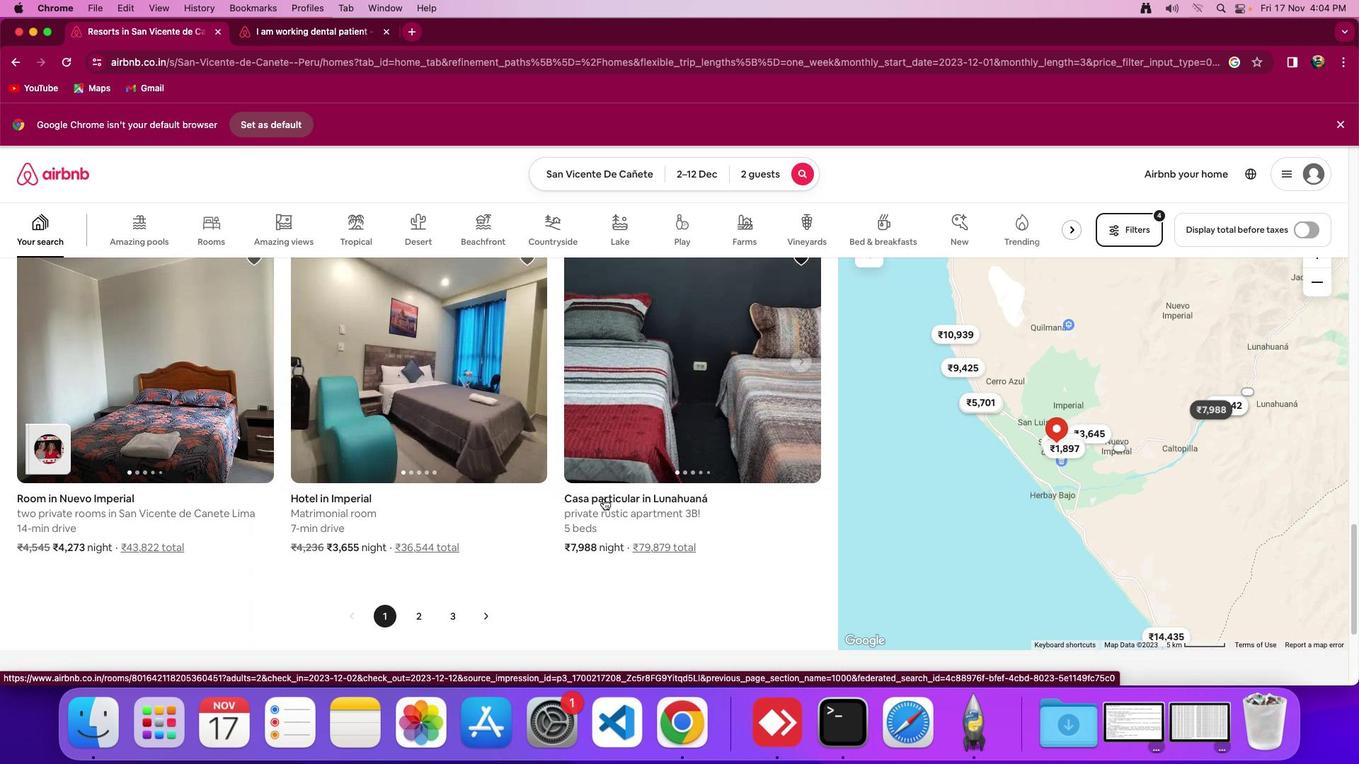 
Action: Mouse moved to (425, 618)
Screenshot: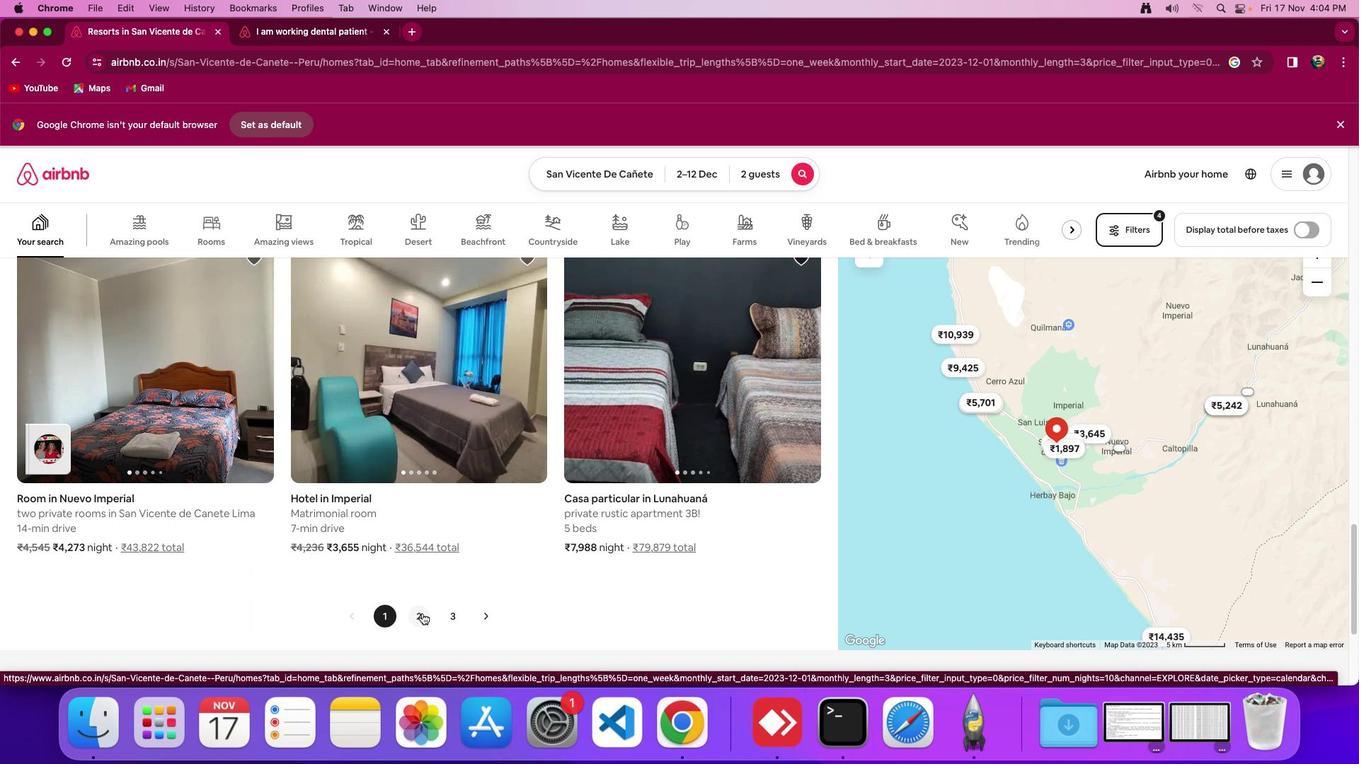 
Action: Mouse pressed left at (425, 618)
Screenshot: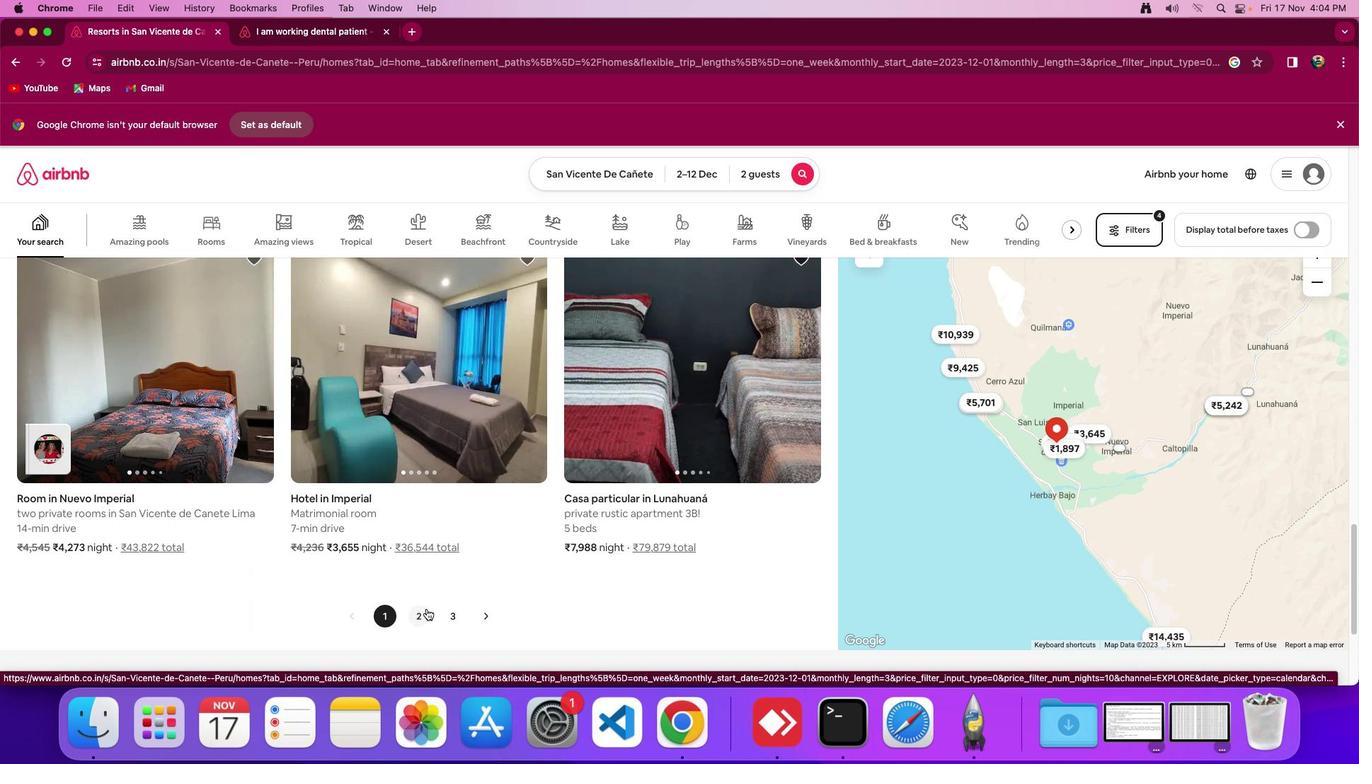 
Action: Mouse moved to (523, 572)
Screenshot: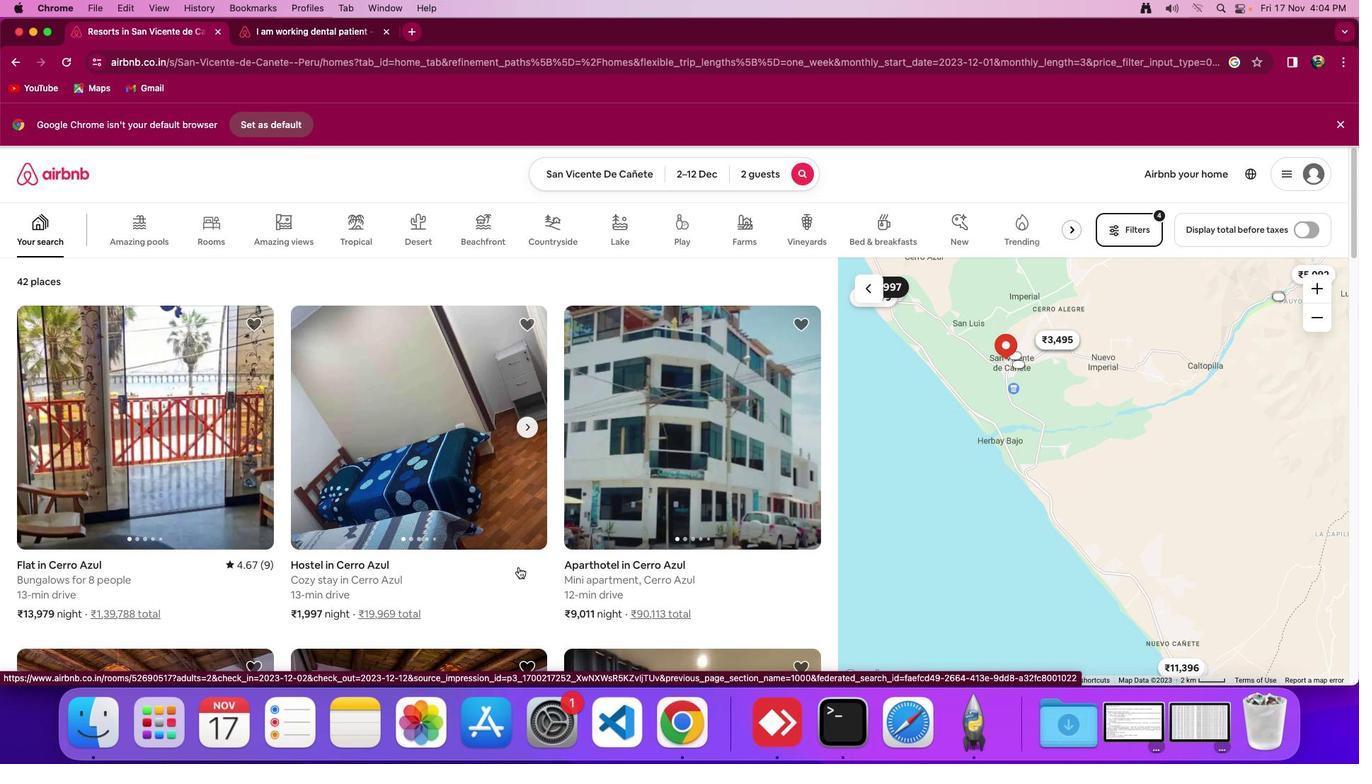 
Action: Mouse scrolled (523, 572) with delta (4, 4)
Screenshot: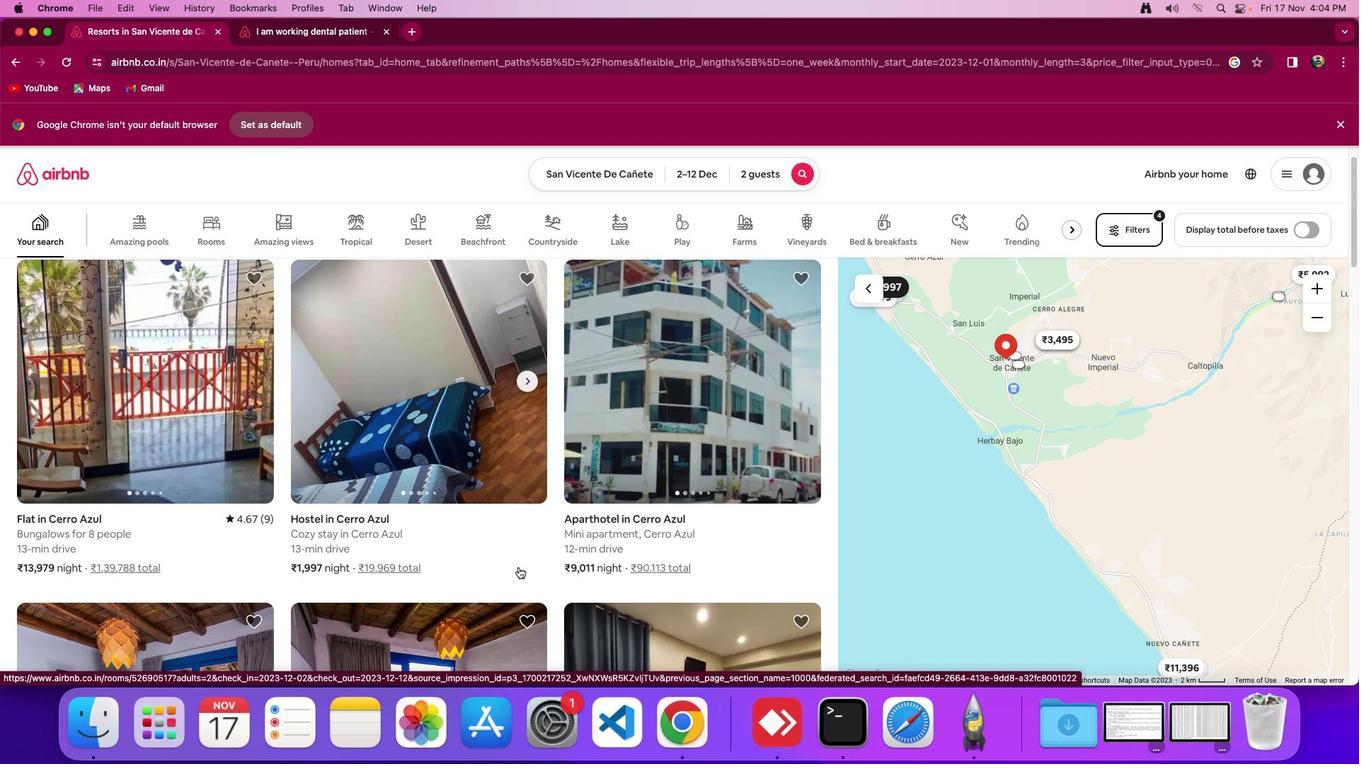 
Action: Mouse scrolled (523, 572) with delta (4, 4)
Screenshot: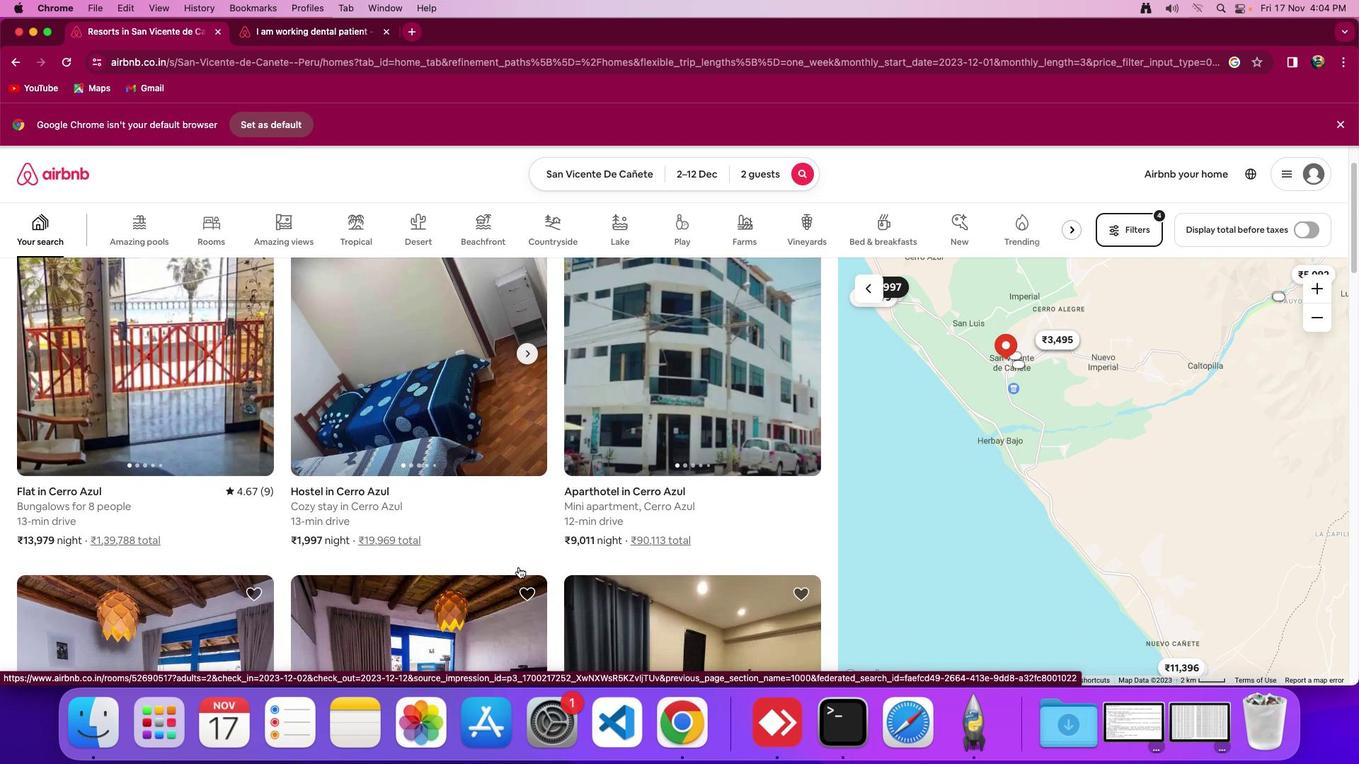 
Action: Mouse scrolled (523, 572) with delta (4, 4)
Screenshot: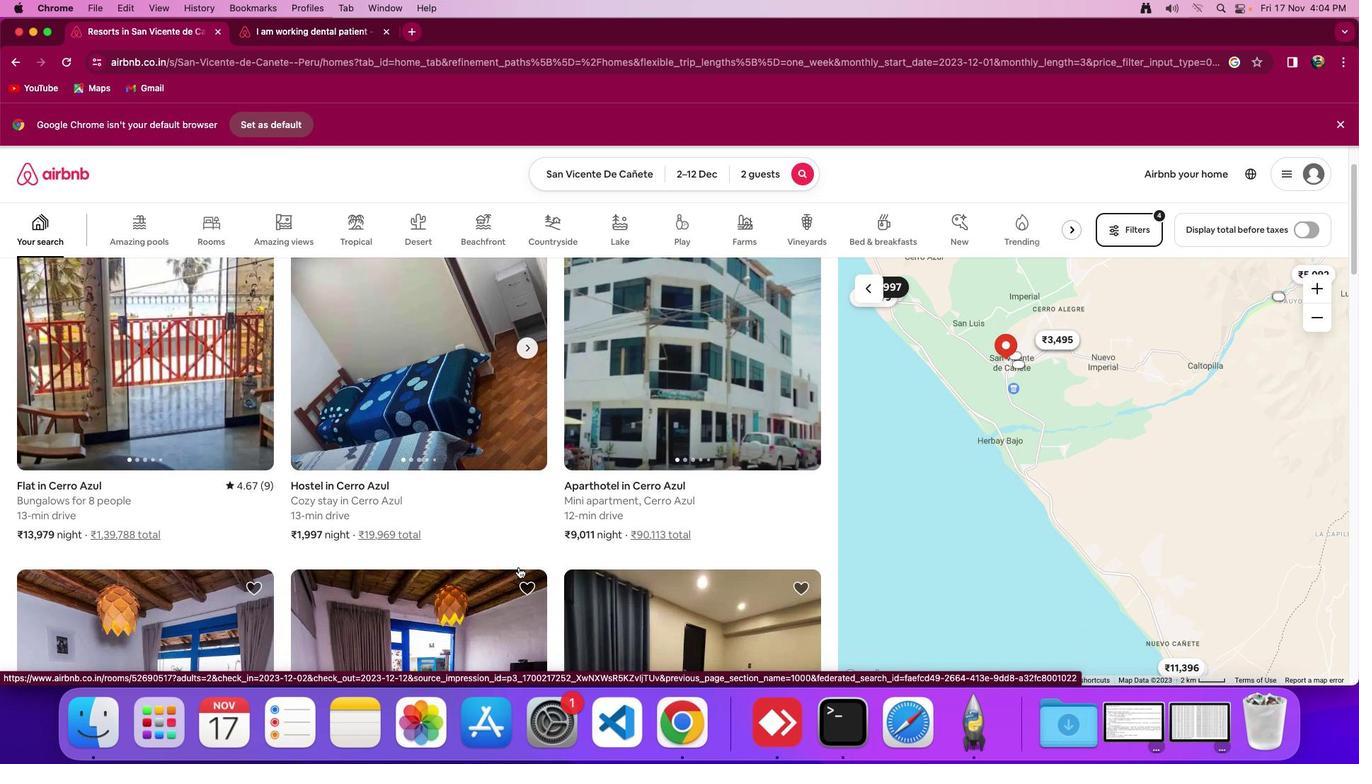 
Action: Mouse scrolled (523, 572) with delta (4, 4)
Screenshot: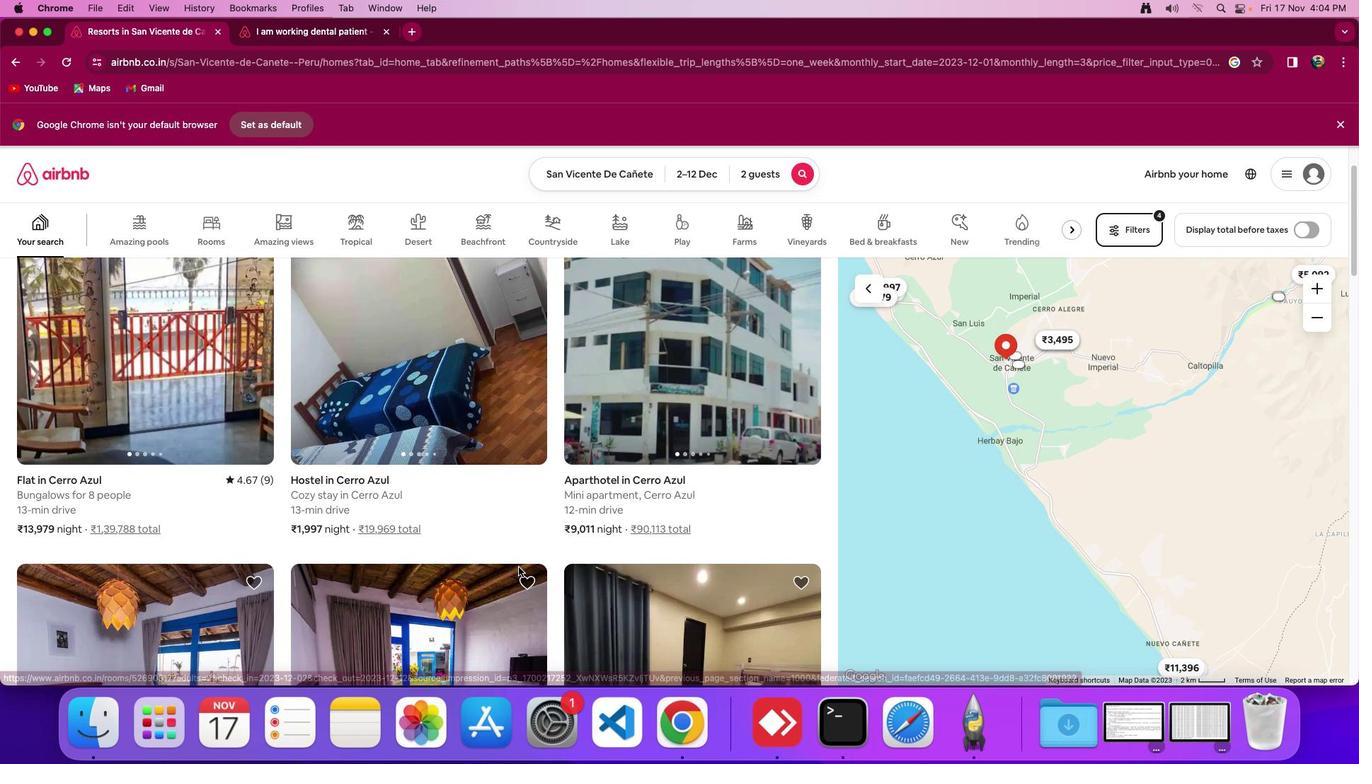 
Action: Mouse scrolled (523, 572) with delta (4, 4)
Screenshot: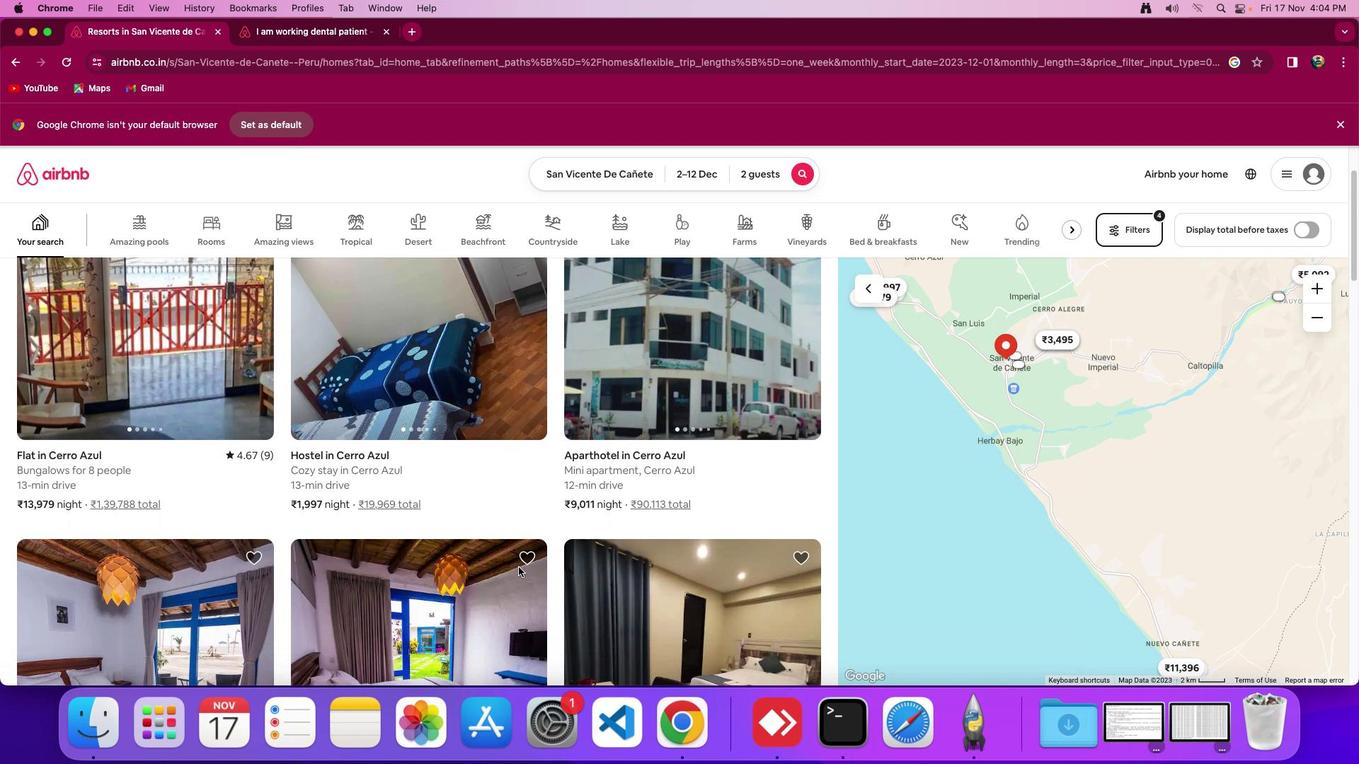 
Action: Mouse scrolled (523, 572) with delta (4, 4)
Screenshot: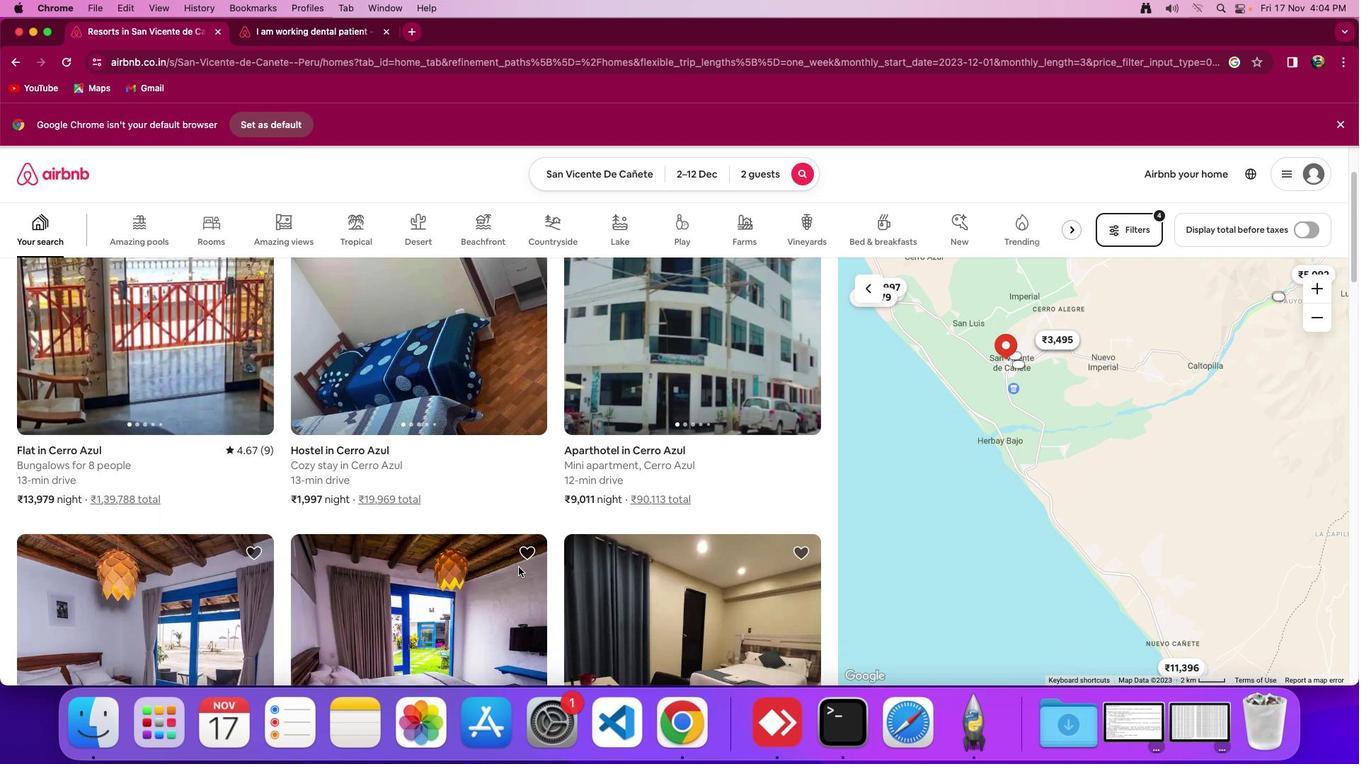 
Action: Mouse scrolled (523, 572) with delta (4, 4)
Screenshot: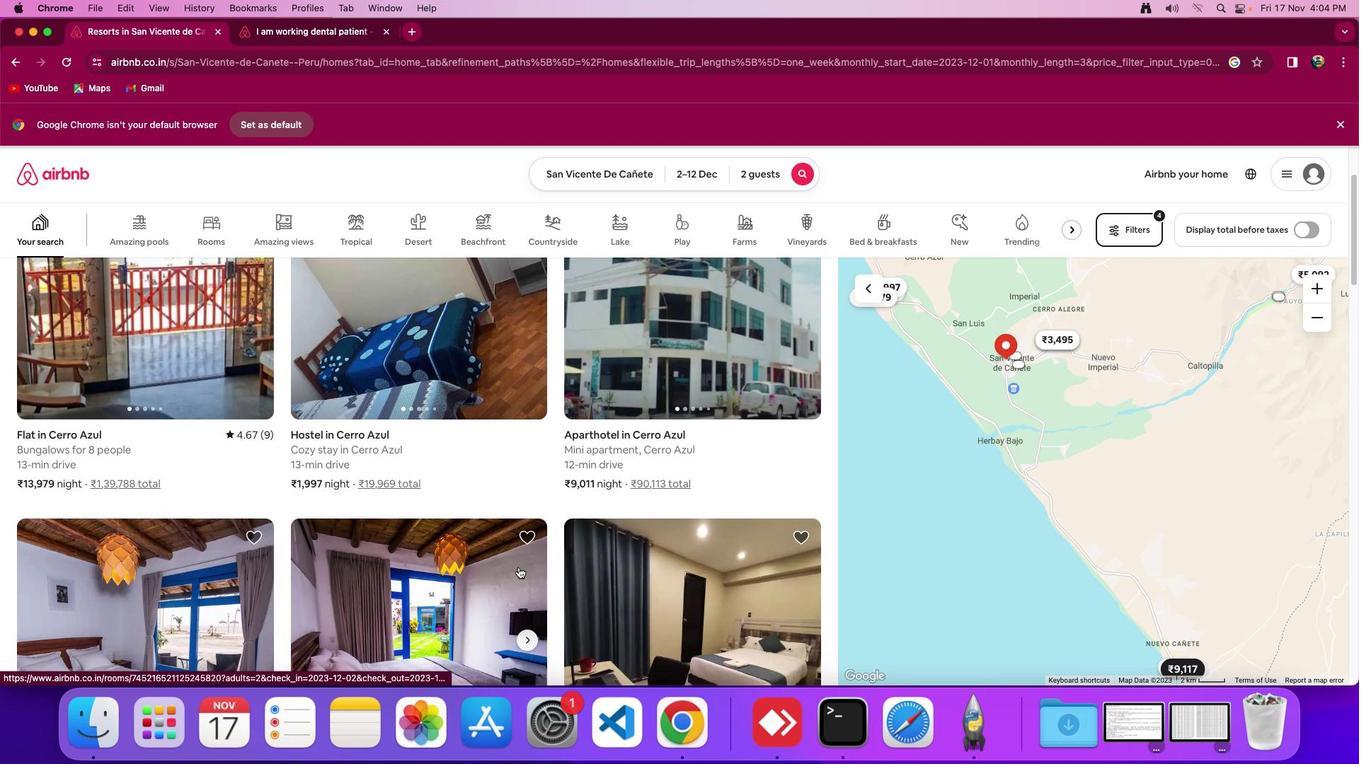 
Action: Mouse scrolled (523, 572) with delta (4, 4)
Screenshot: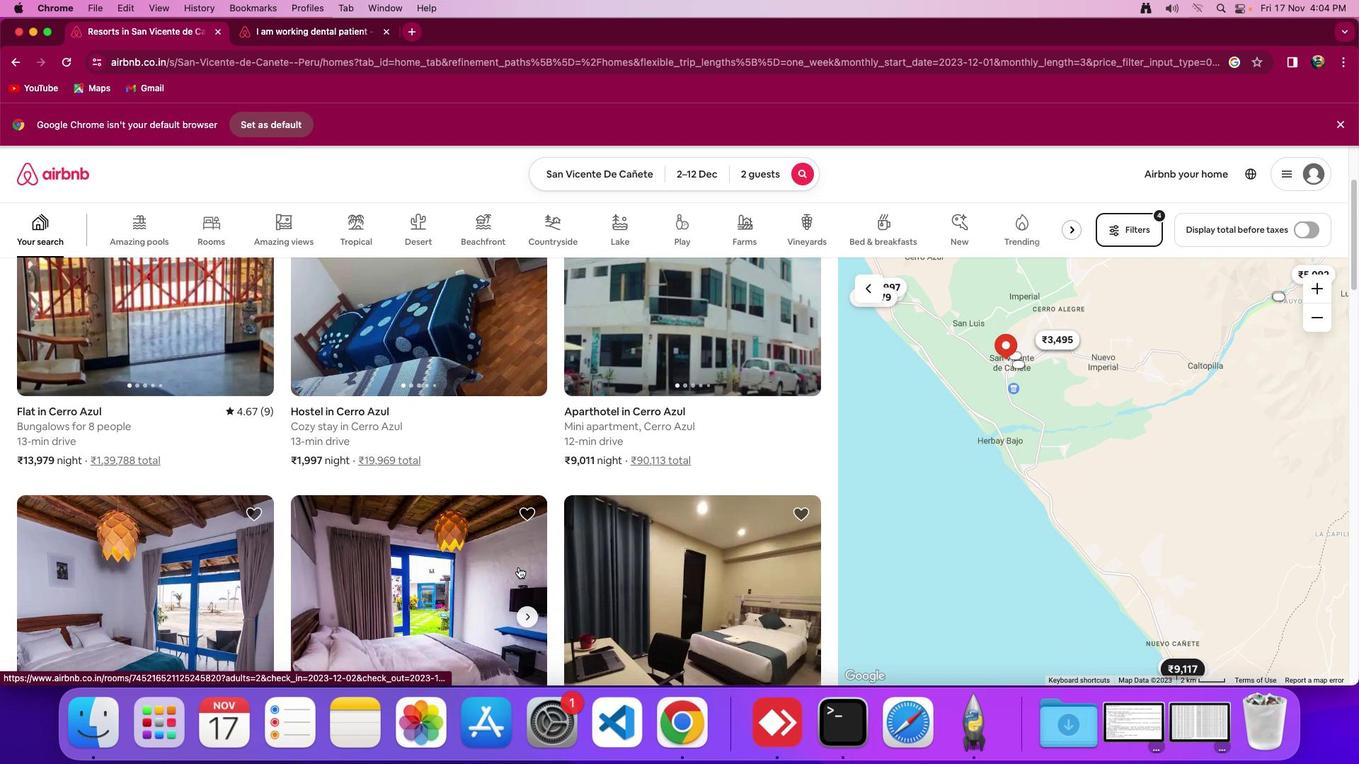 
Action: Mouse scrolled (523, 572) with delta (4, 4)
Screenshot: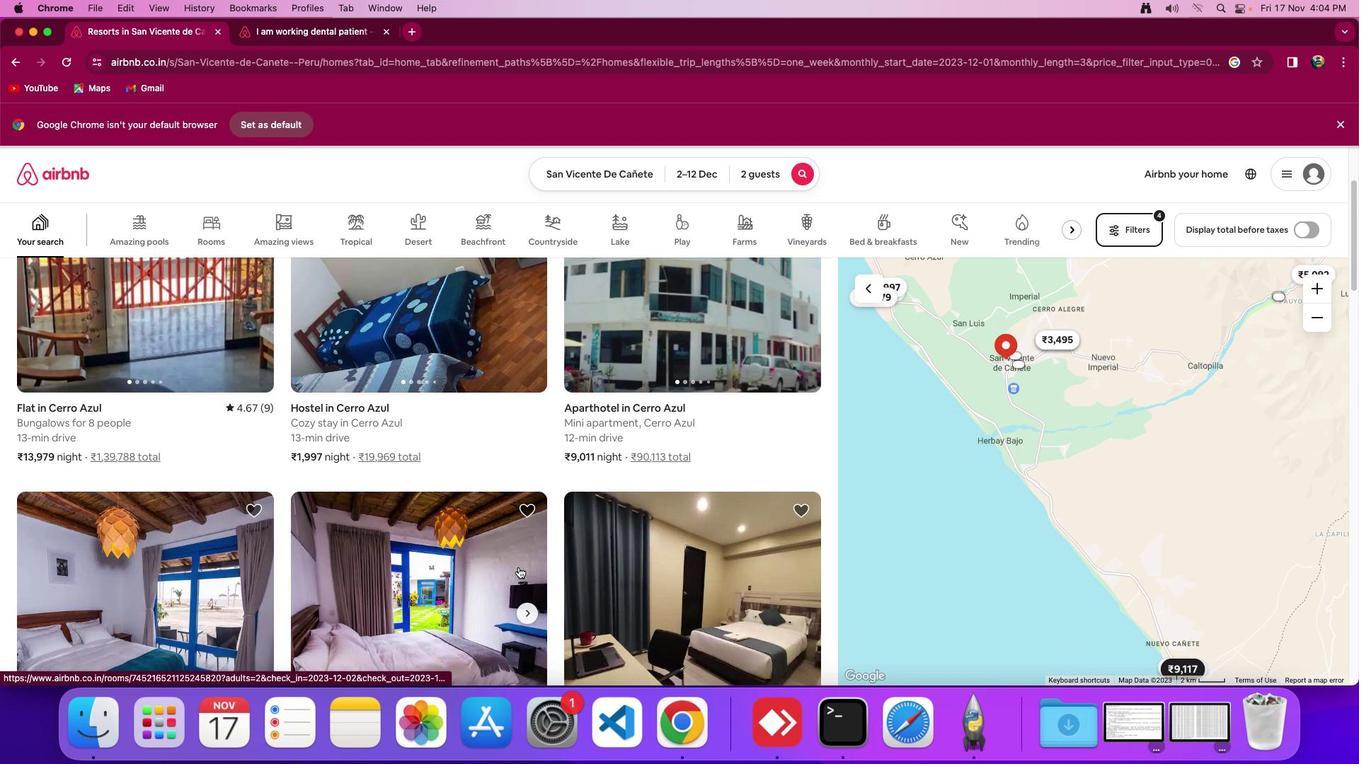 
Action: Mouse scrolled (523, 572) with delta (4, 4)
Screenshot: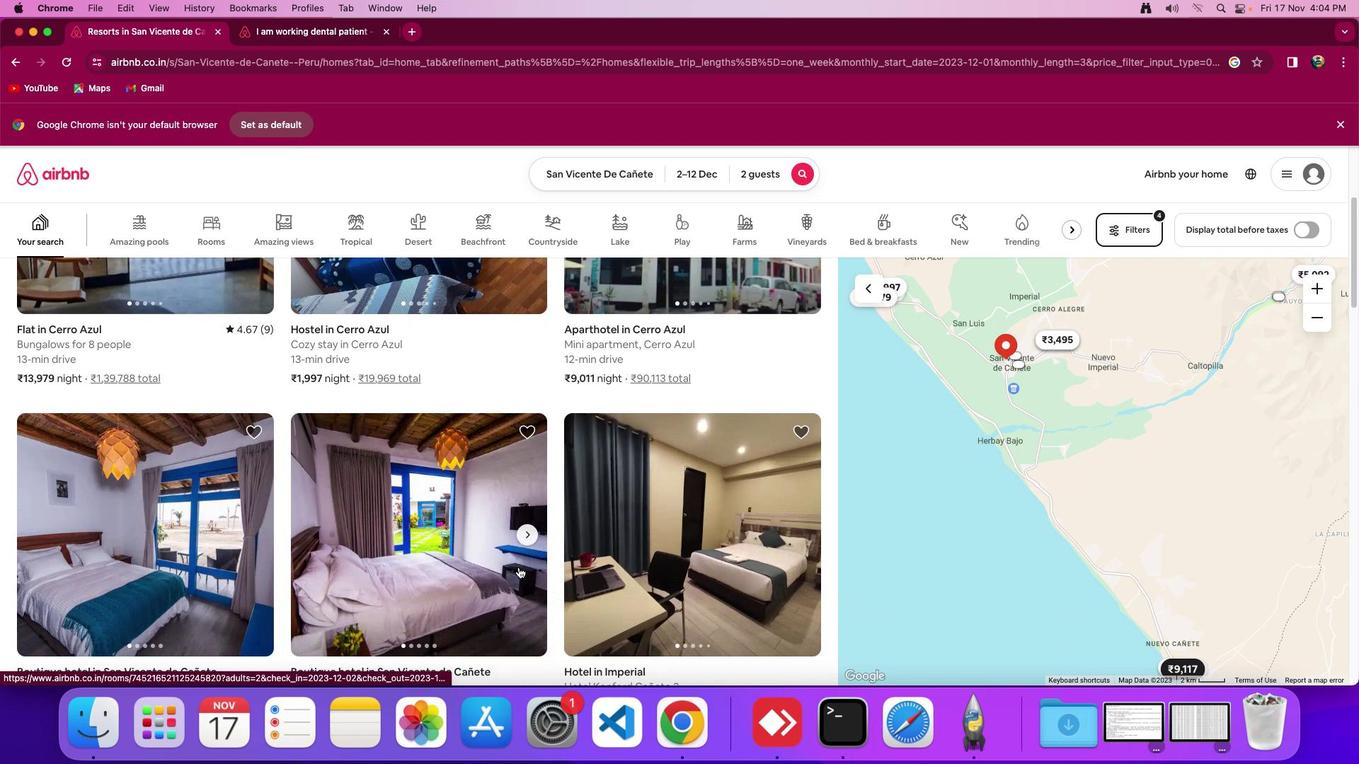 
Action: Mouse scrolled (523, 572) with delta (4, 4)
Screenshot: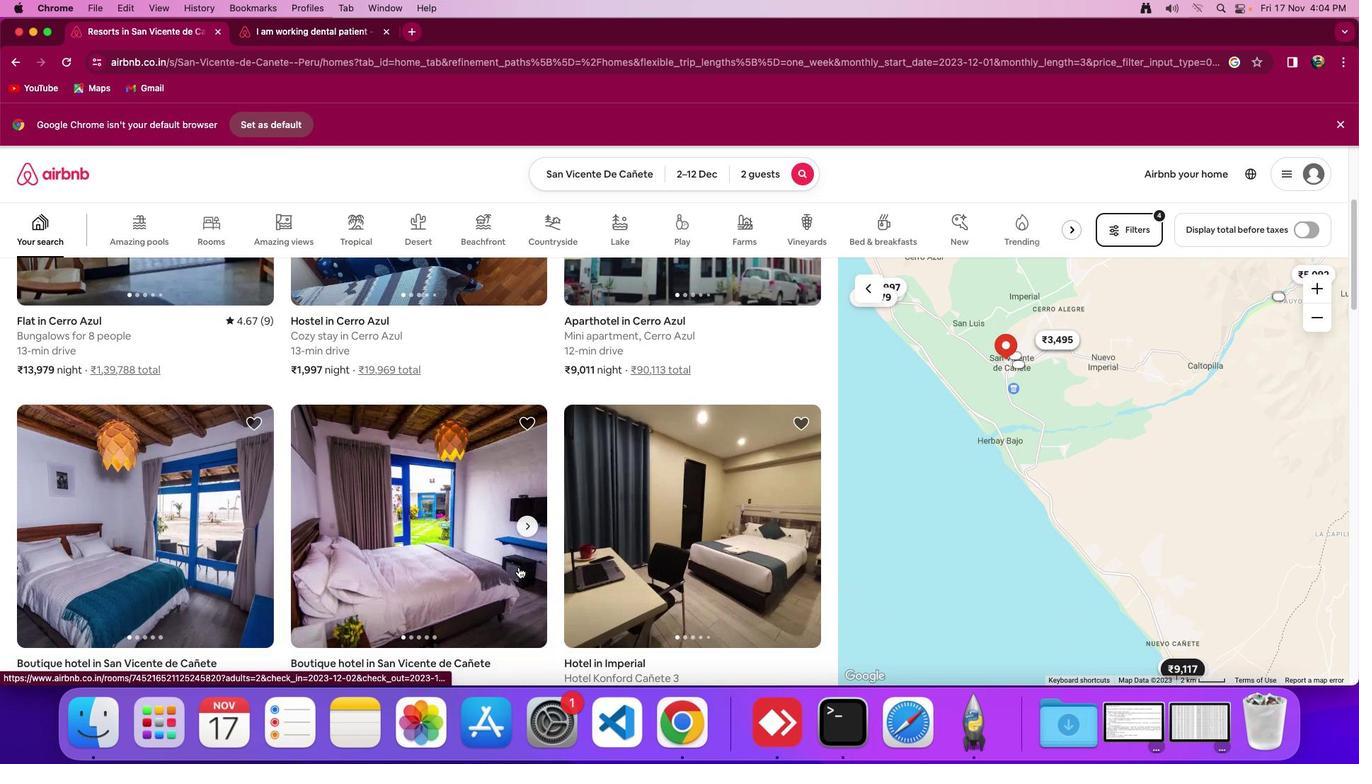 
Action: Mouse scrolled (523, 572) with delta (4, 3)
Screenshot: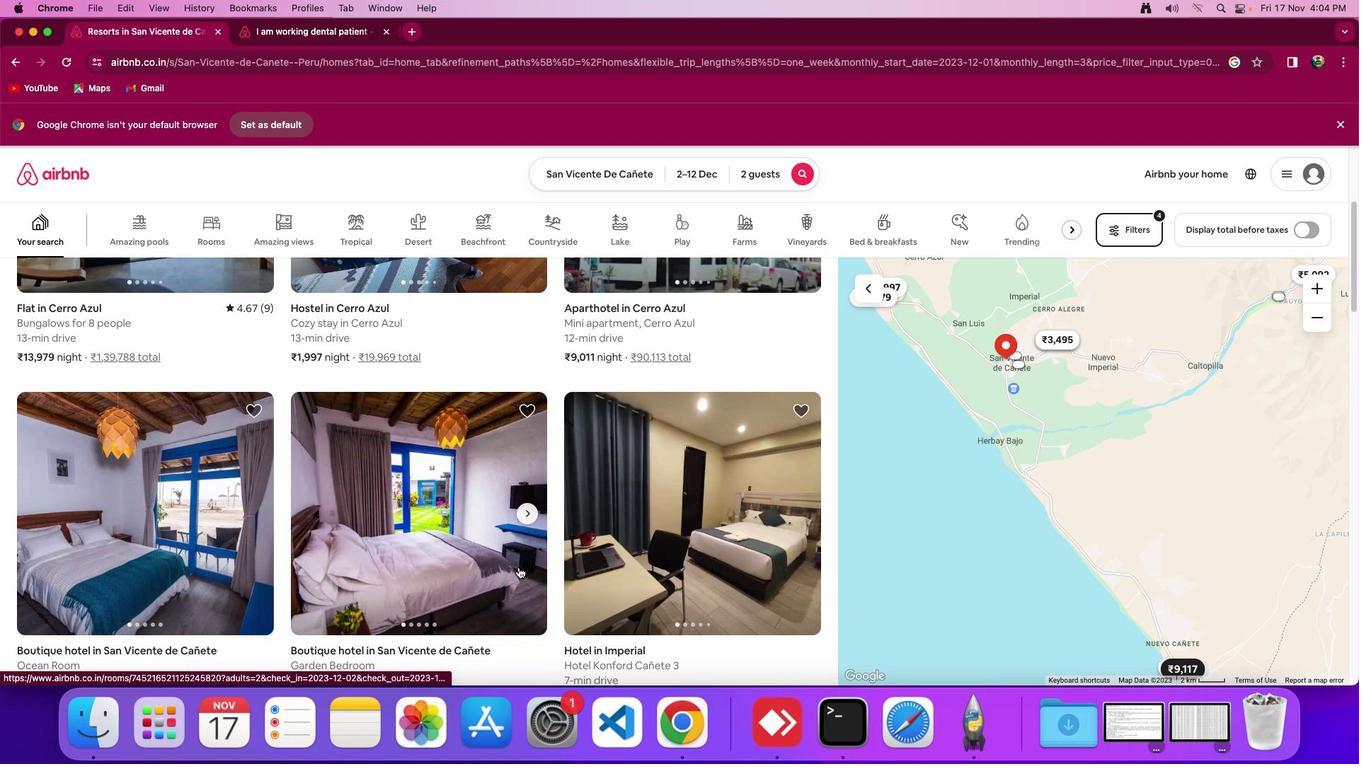 
Action: Mouse scrolled (523, 572) with delta (4, 4)
Screenshot: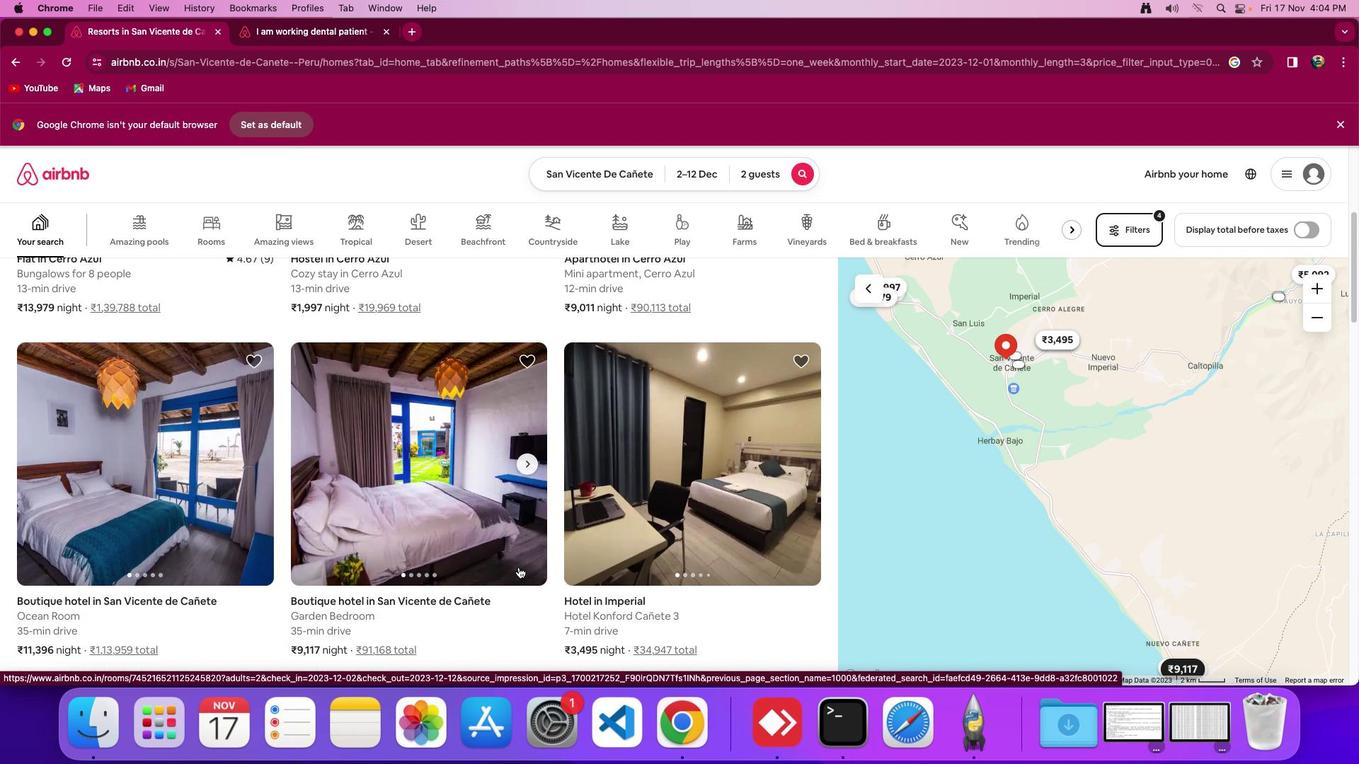 
Action: Mouse scrolled (523, 572) with delta (4, 4)
Screenshot: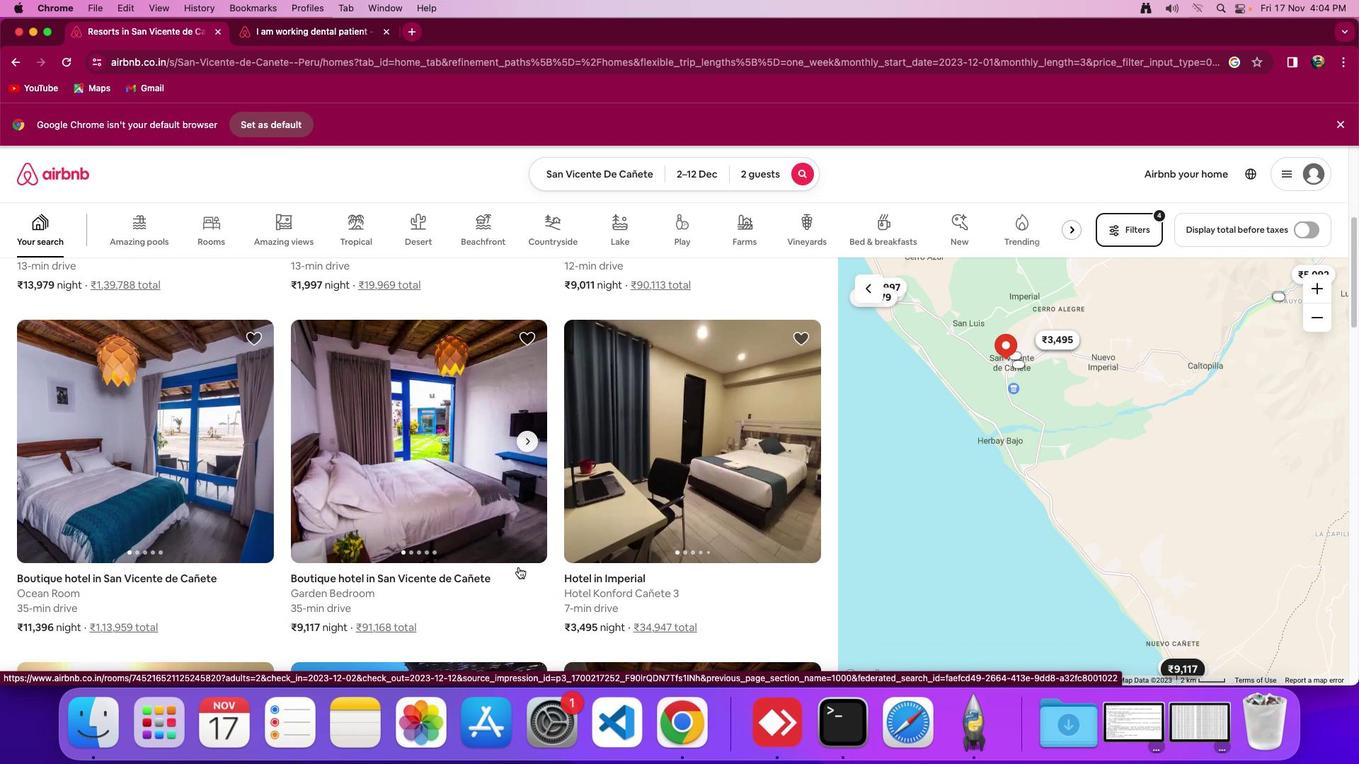 
Action: Mouse scrolled (523, 572) with delta (4, 3)
Screenshot: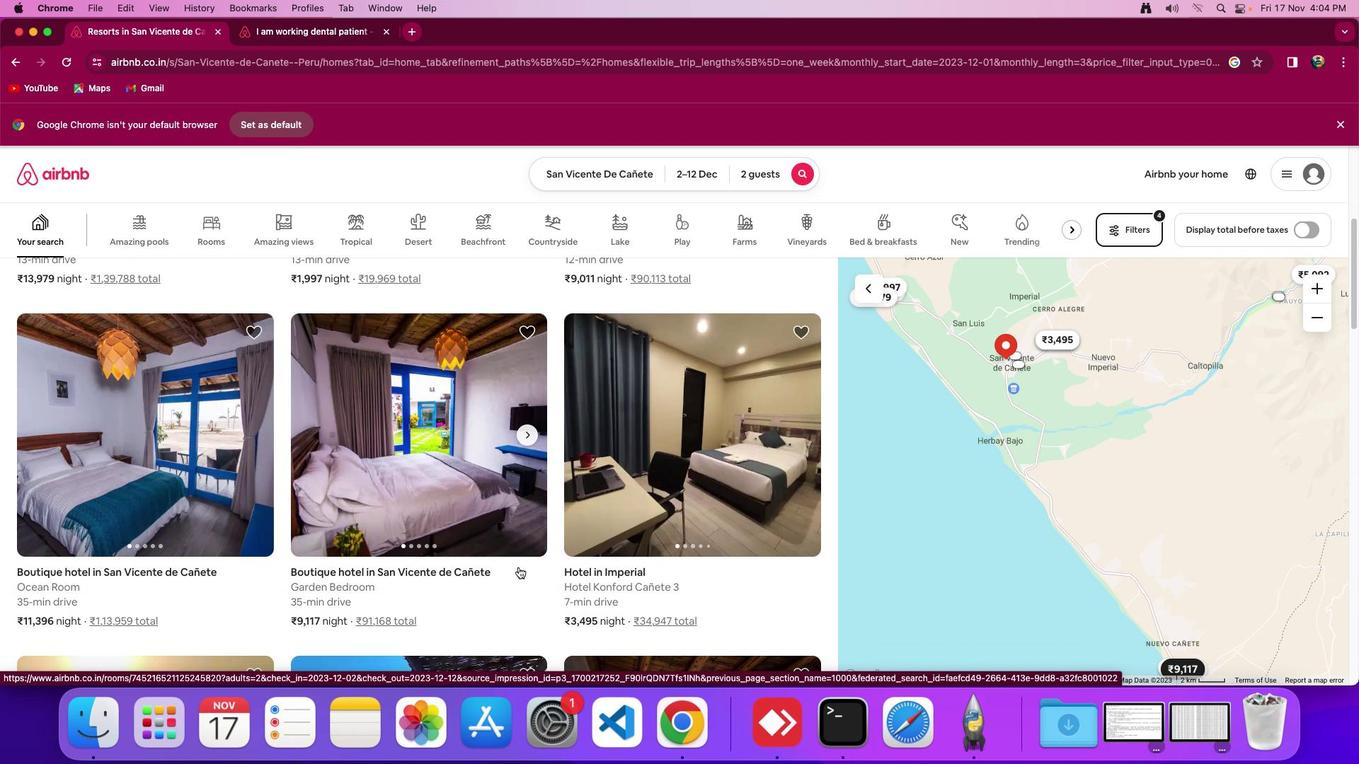 
Action: Mouse scrolled (523, 572) with delta (4, 4)
Screenshot: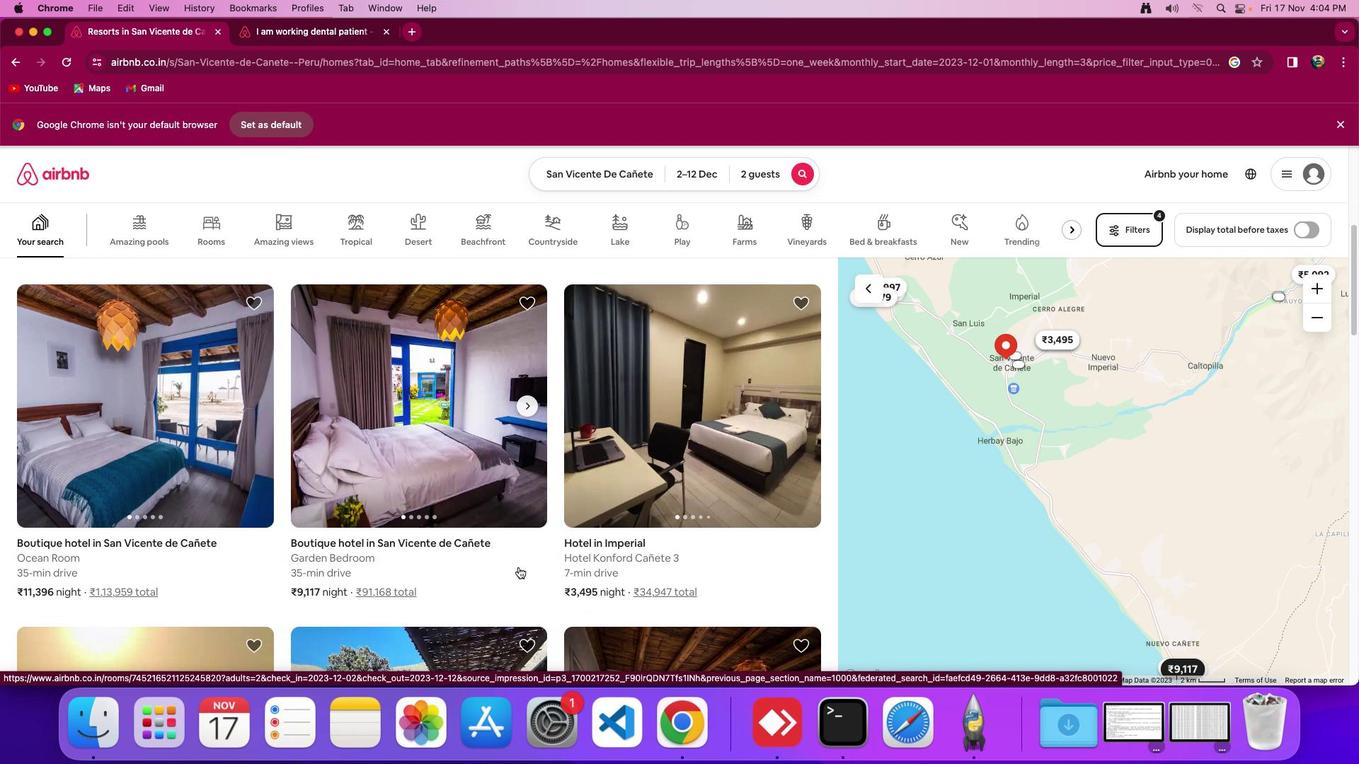 
Action: Mouse scrolled (523, 572) with delta (4, 4)
Screenshot: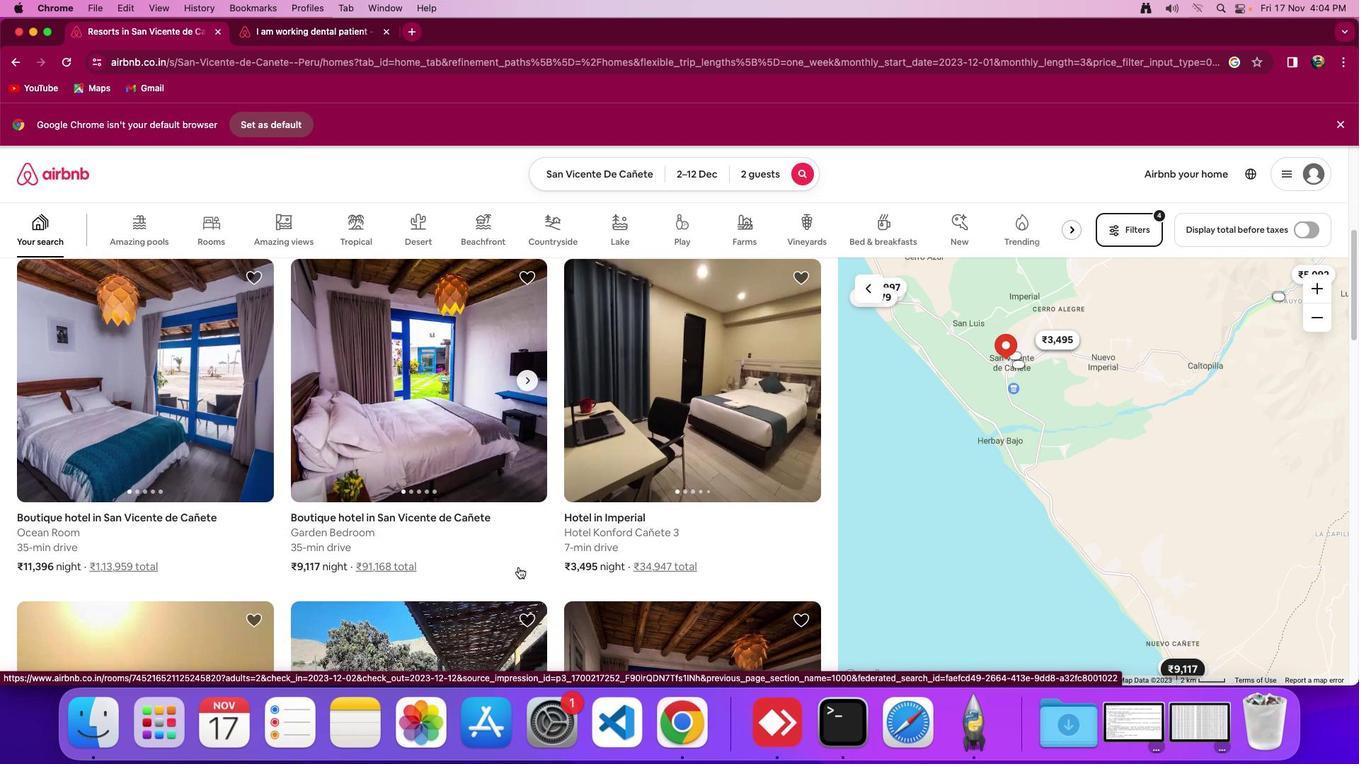 
Action: Mouse scrolled (523, 572) with delta (4, 4)
Screenshot: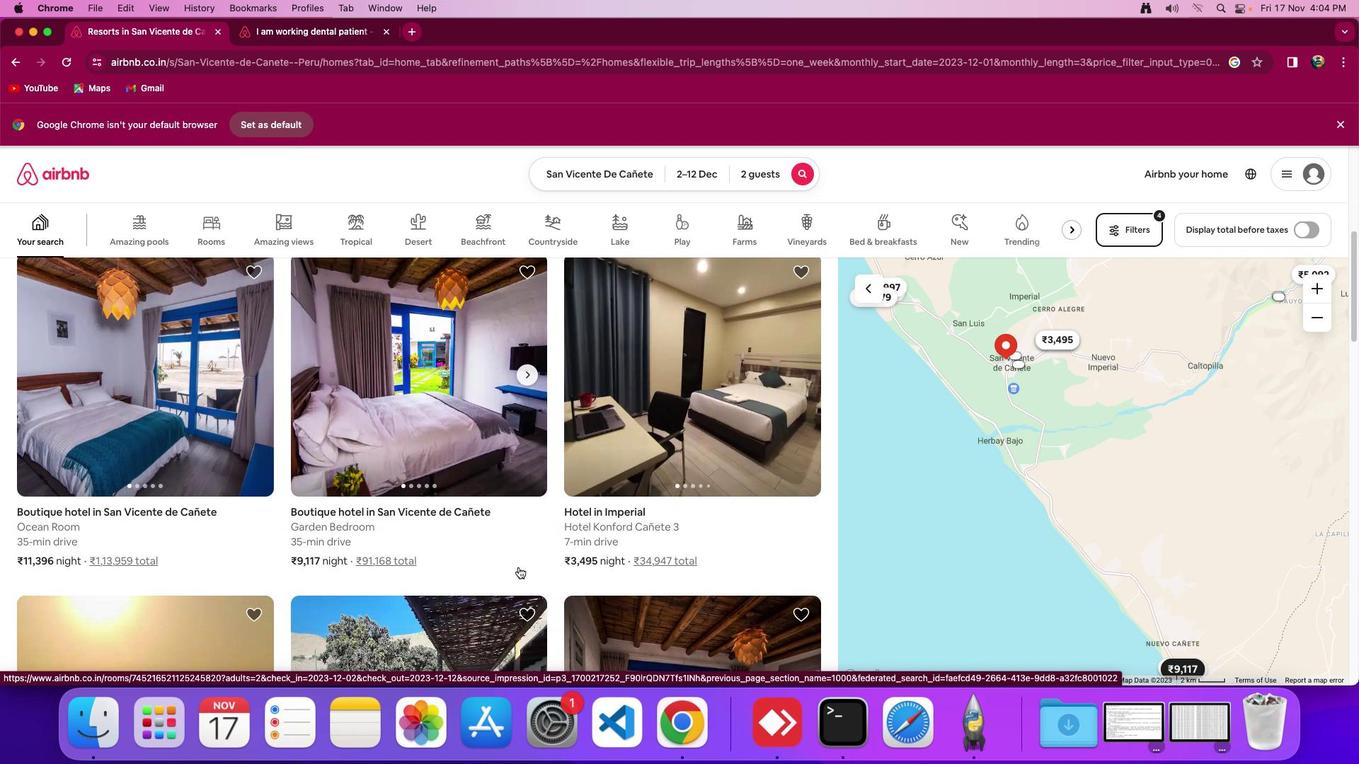 
Action: Mouse scrolled (523, 572) with delta (4, 4)
Screenshot: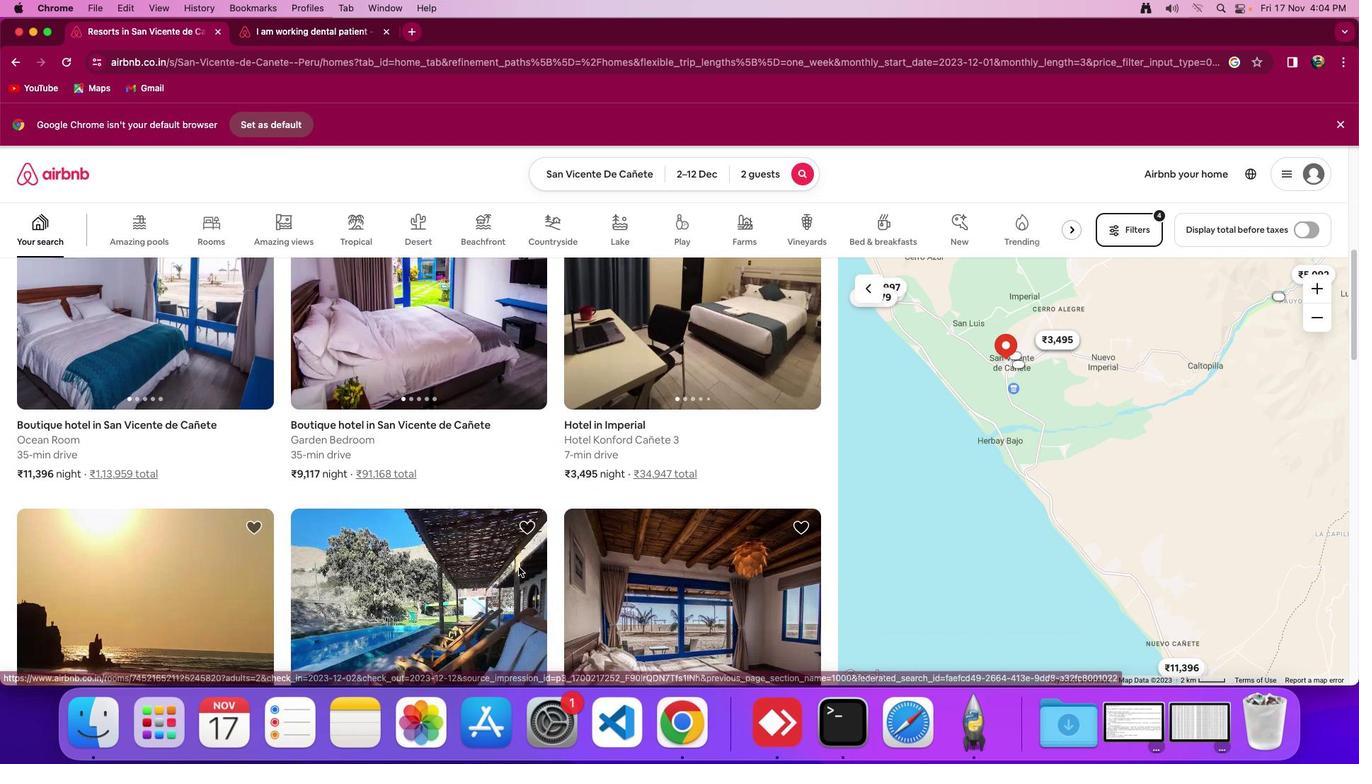 
Action: Mouse scrolled (523, 572) with delta (4, 4)
Screenshot: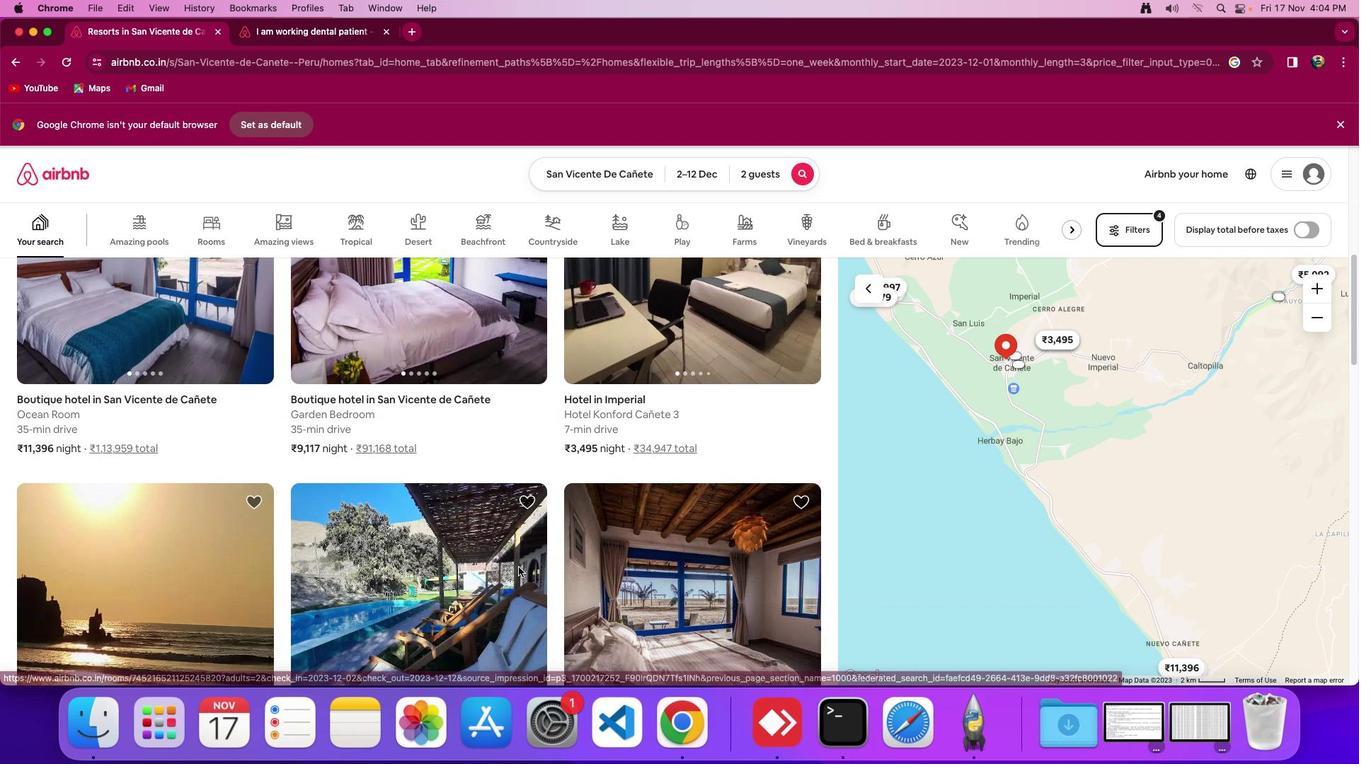 
Action: Mouse scrolled (523, 572) with delta (4, 2)
Screenshot: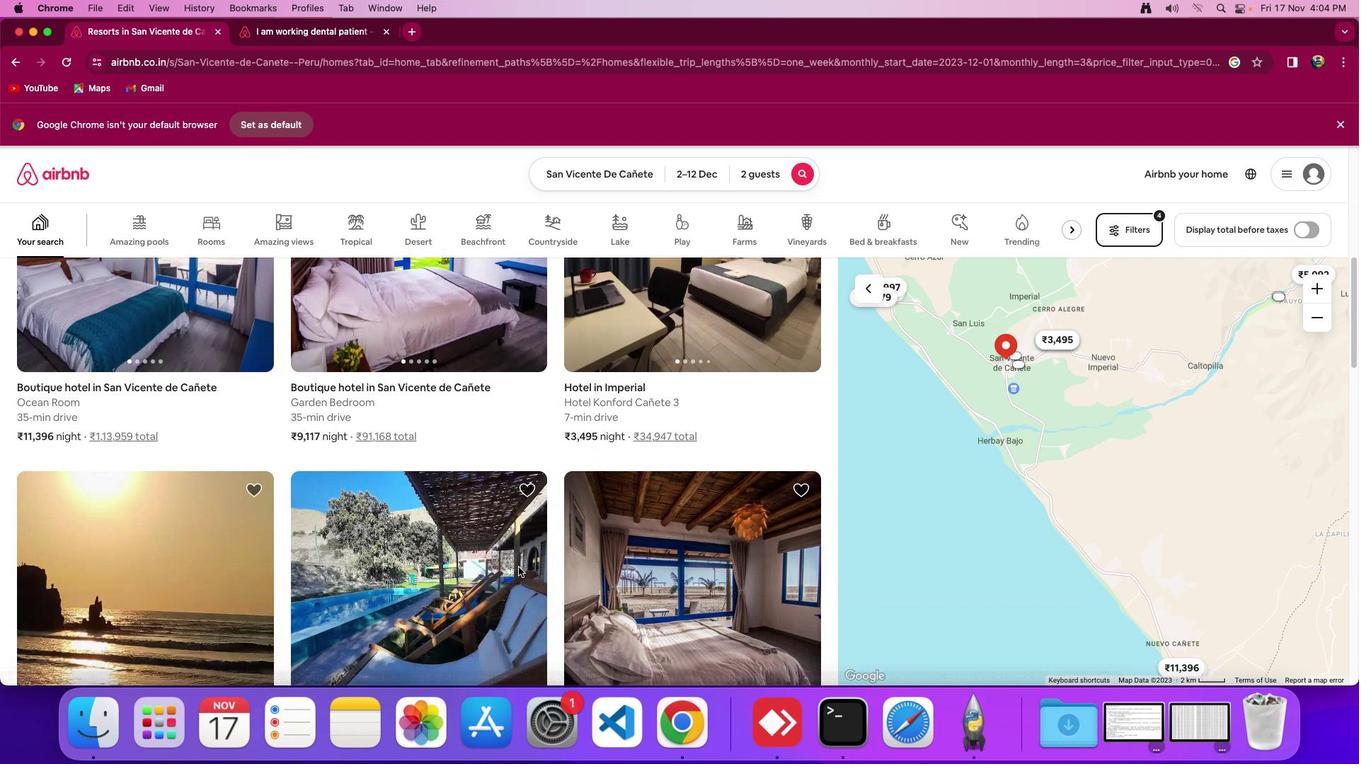
Action: Mouse scrolled (523, 572) with delta (4, 4)
Screenshot: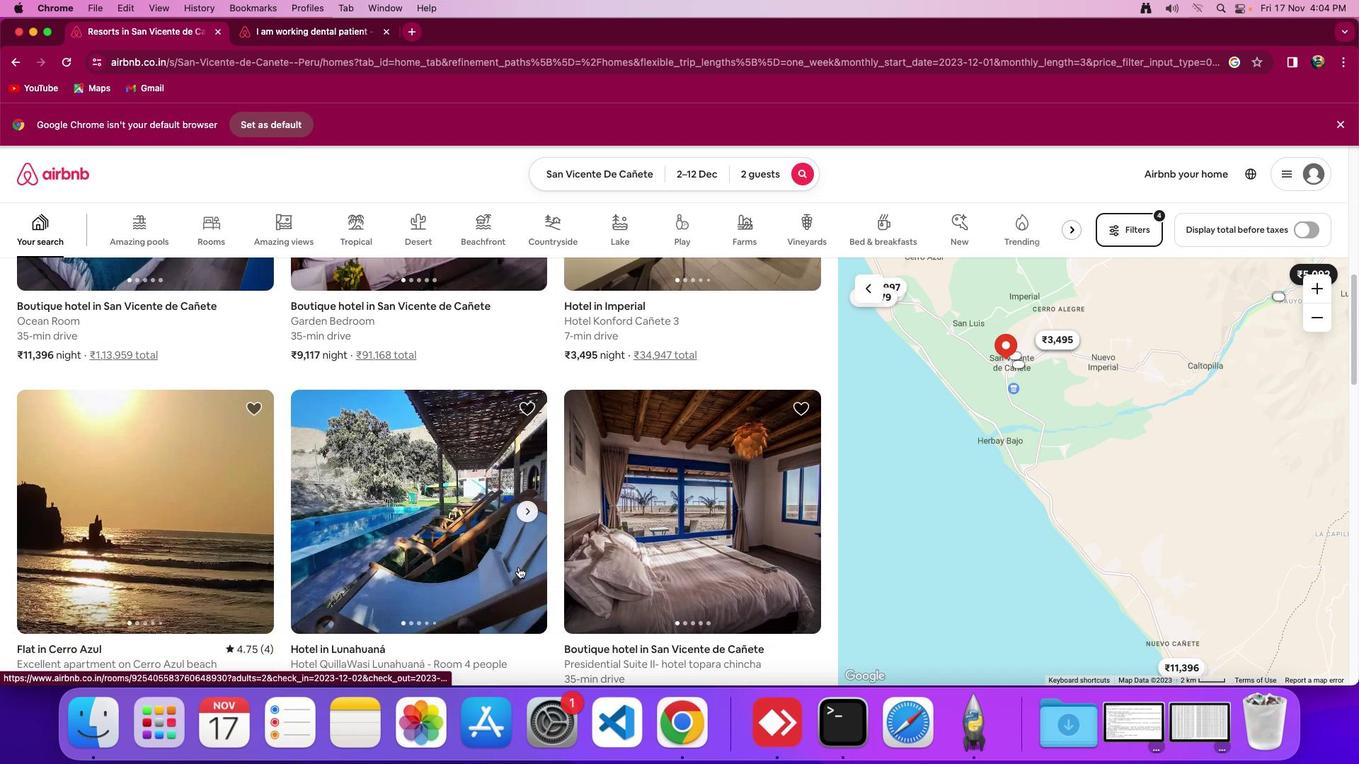 
Action: Mouse scrolled (523, 572) with delta (4, 4)
Screenshot: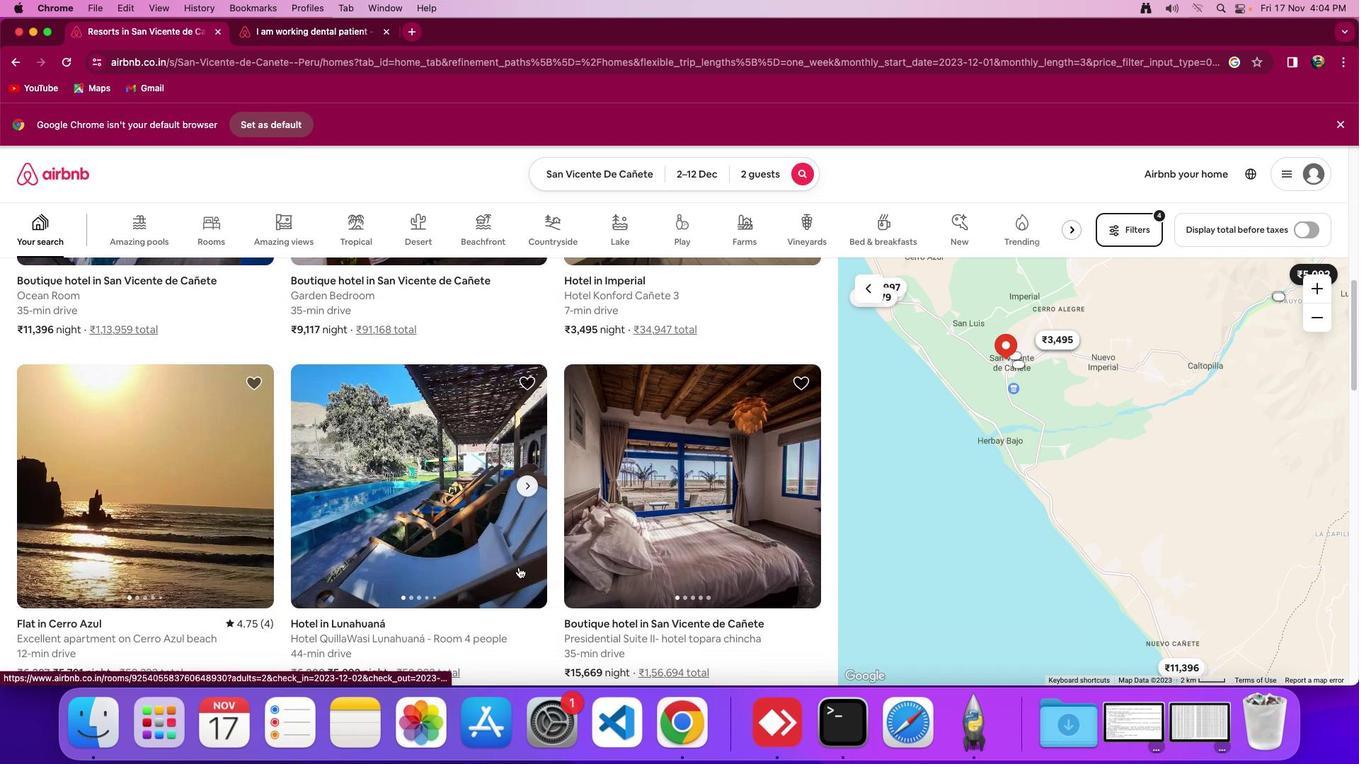 
Action: Mouse scrolled (523, 572) with delta (4, 2)
Screenshot: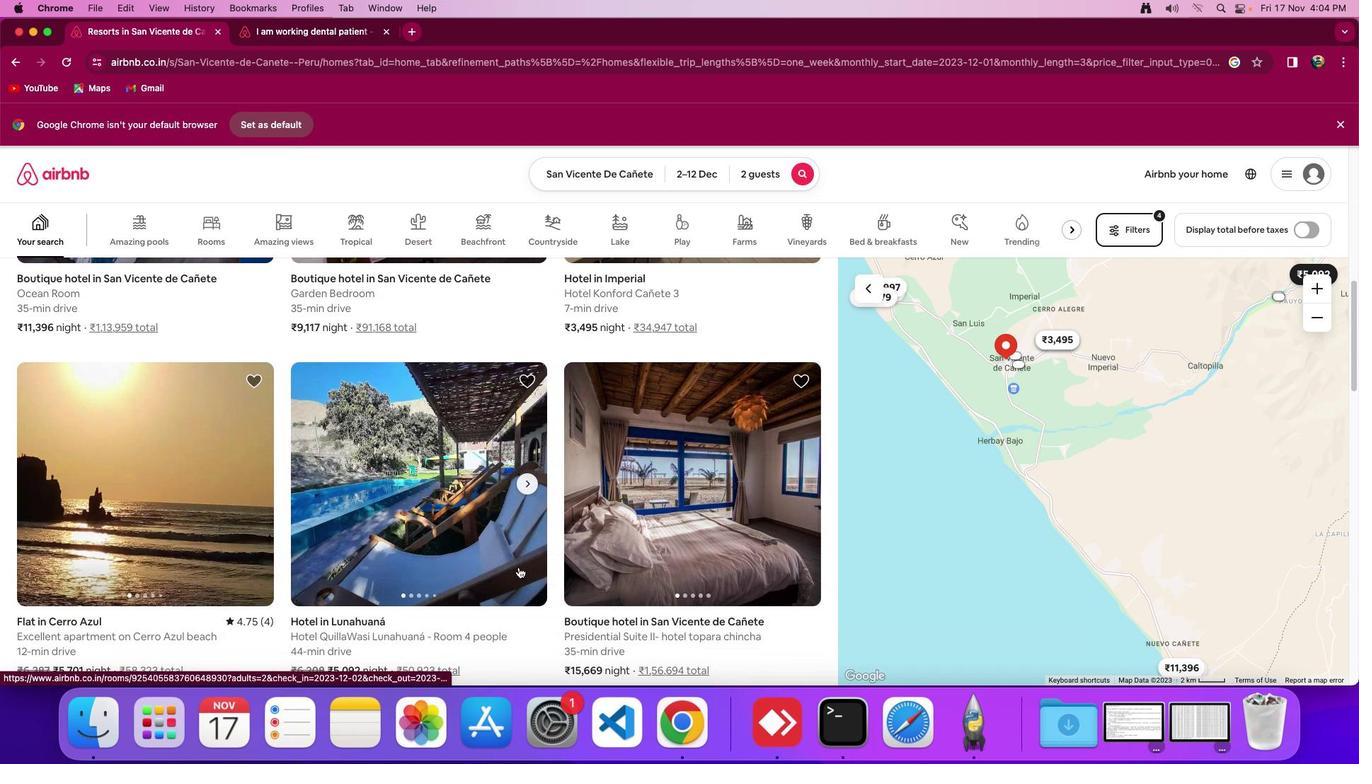 
Action: Mouse scrolled (523, 572) with delta (4, 4)
Screenshot: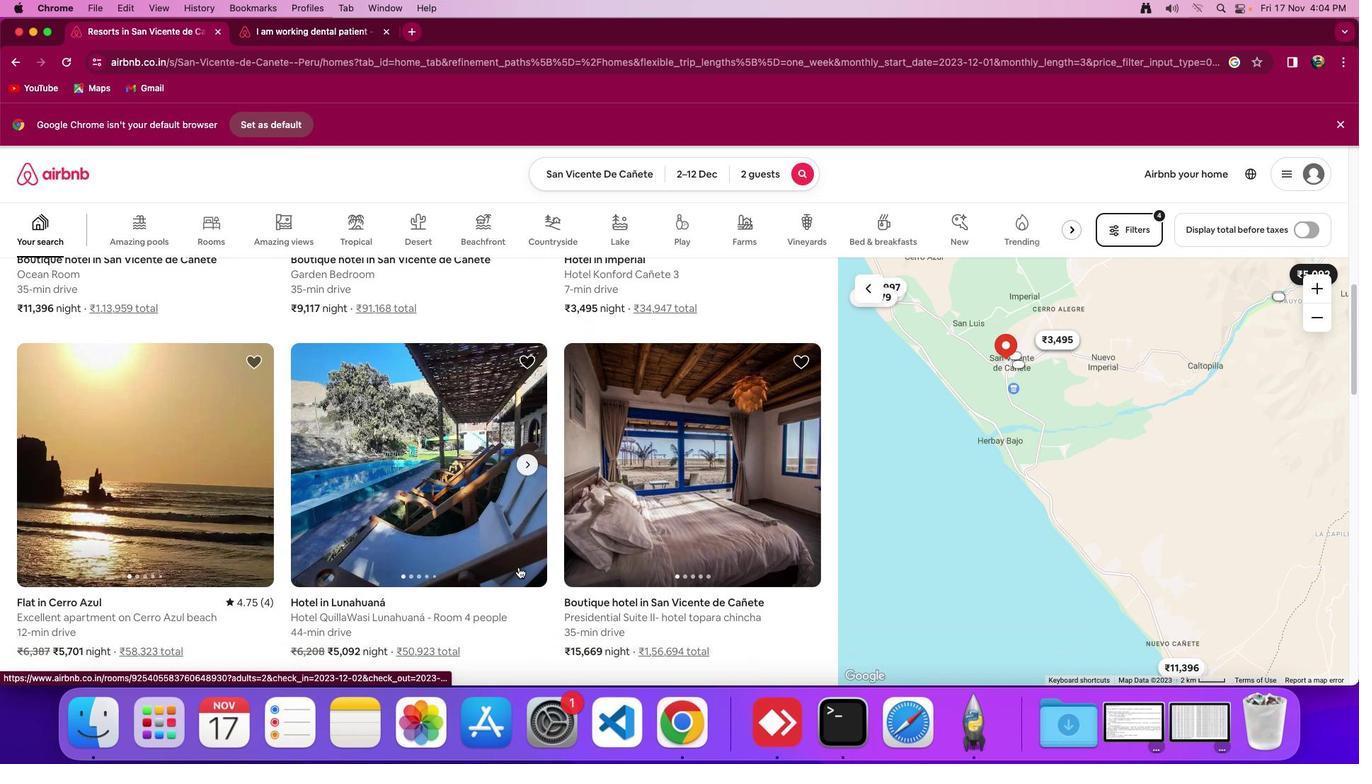 
Action: Mouse scrolled (523, 572) with delta (4, 4)
Screenshot: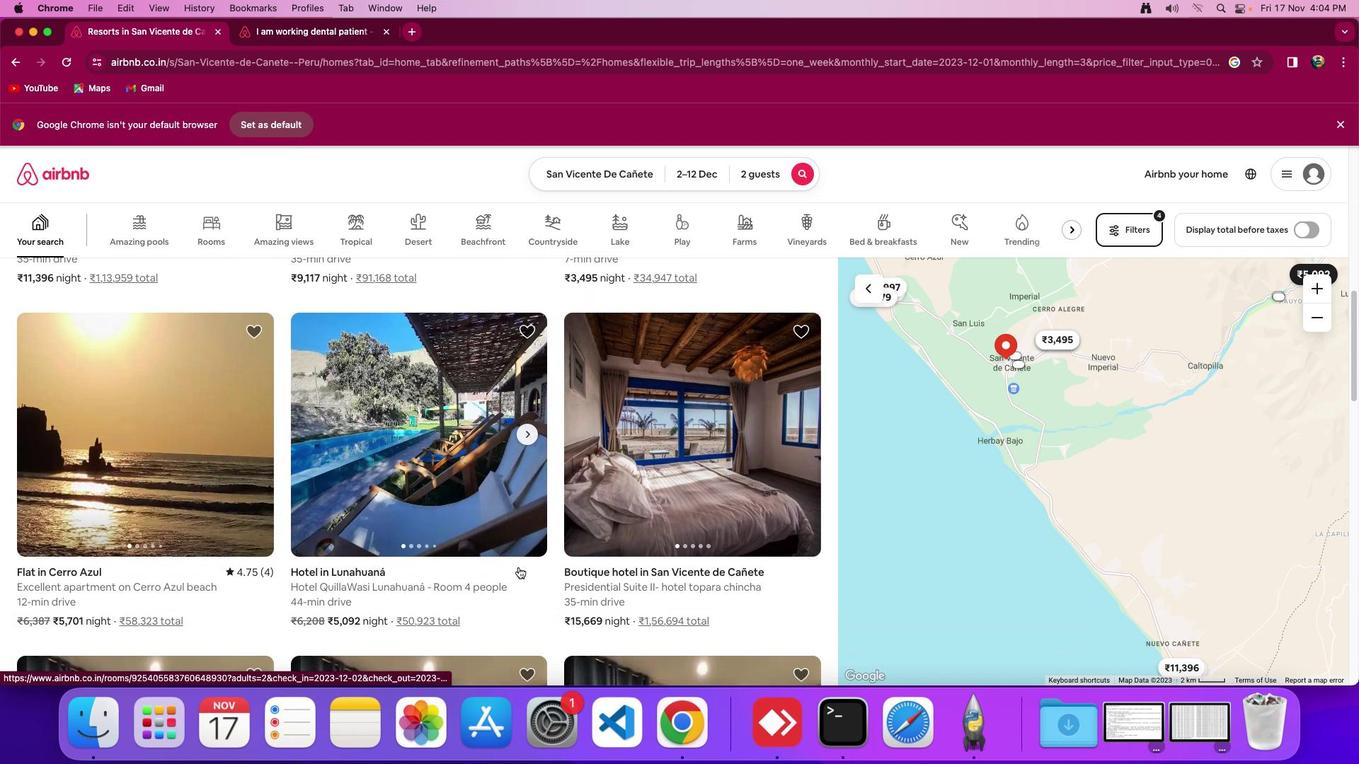 
Action: Mouse scrolled (523, 572) with delta (4, 4)
Screenshot: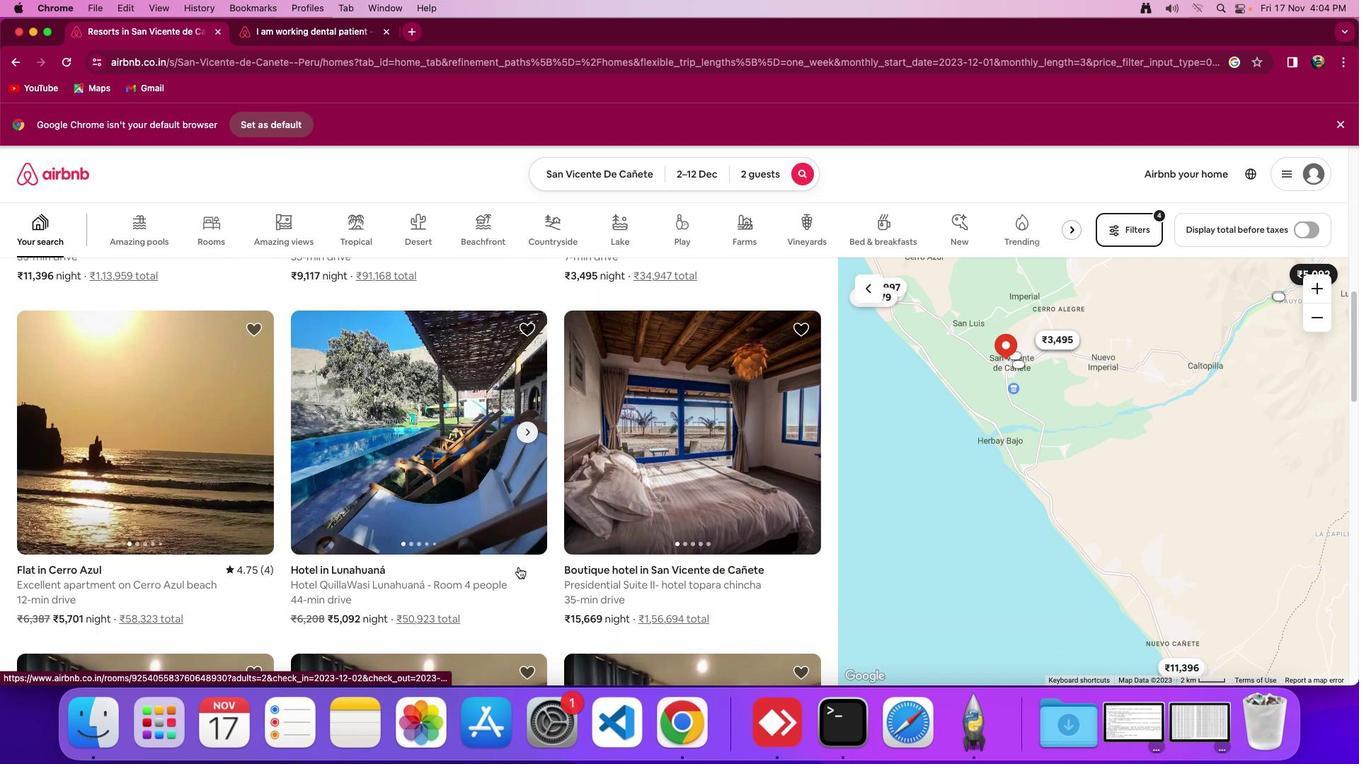 
Action: Mouse scrolled (523, 572) with delta (4, 4)
Screenshot: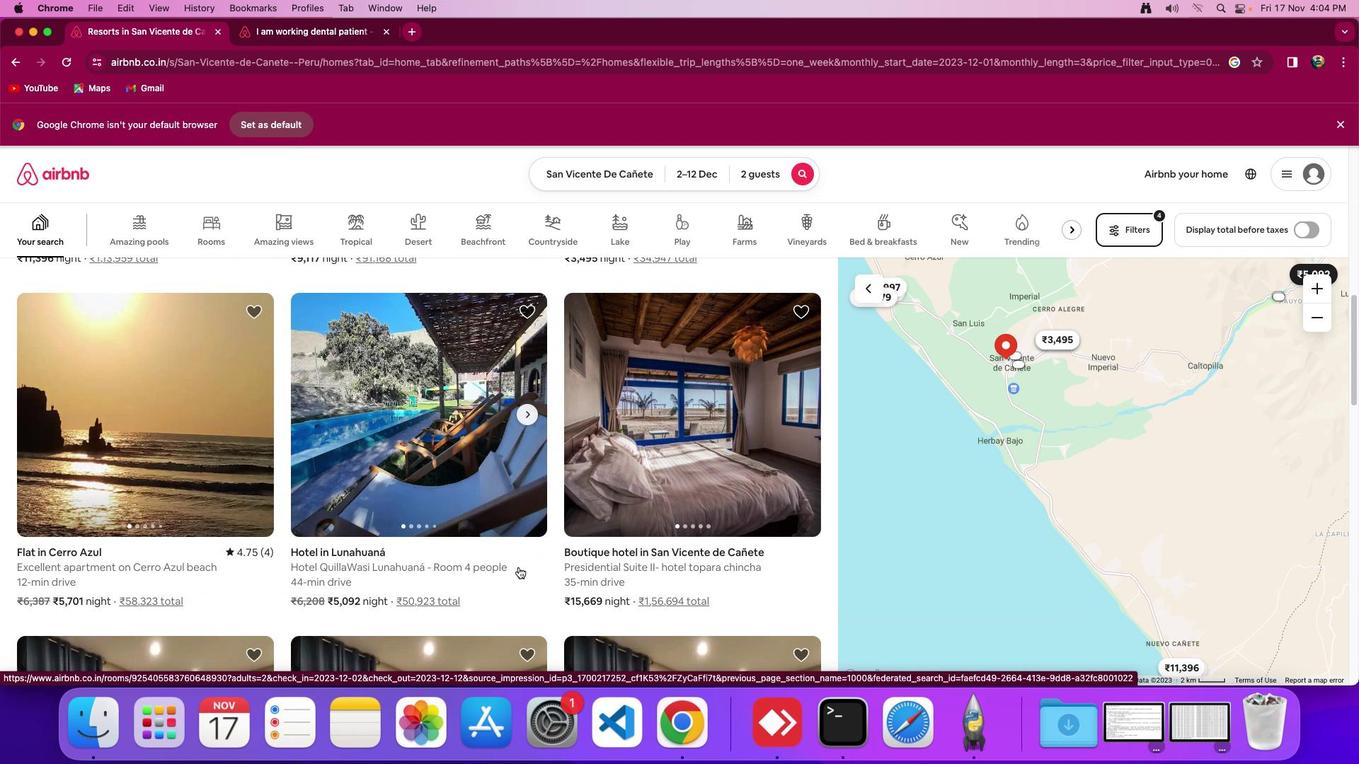 
Action: Mouse scrolled (523, 572) with delta (4, 4)
Screenshot: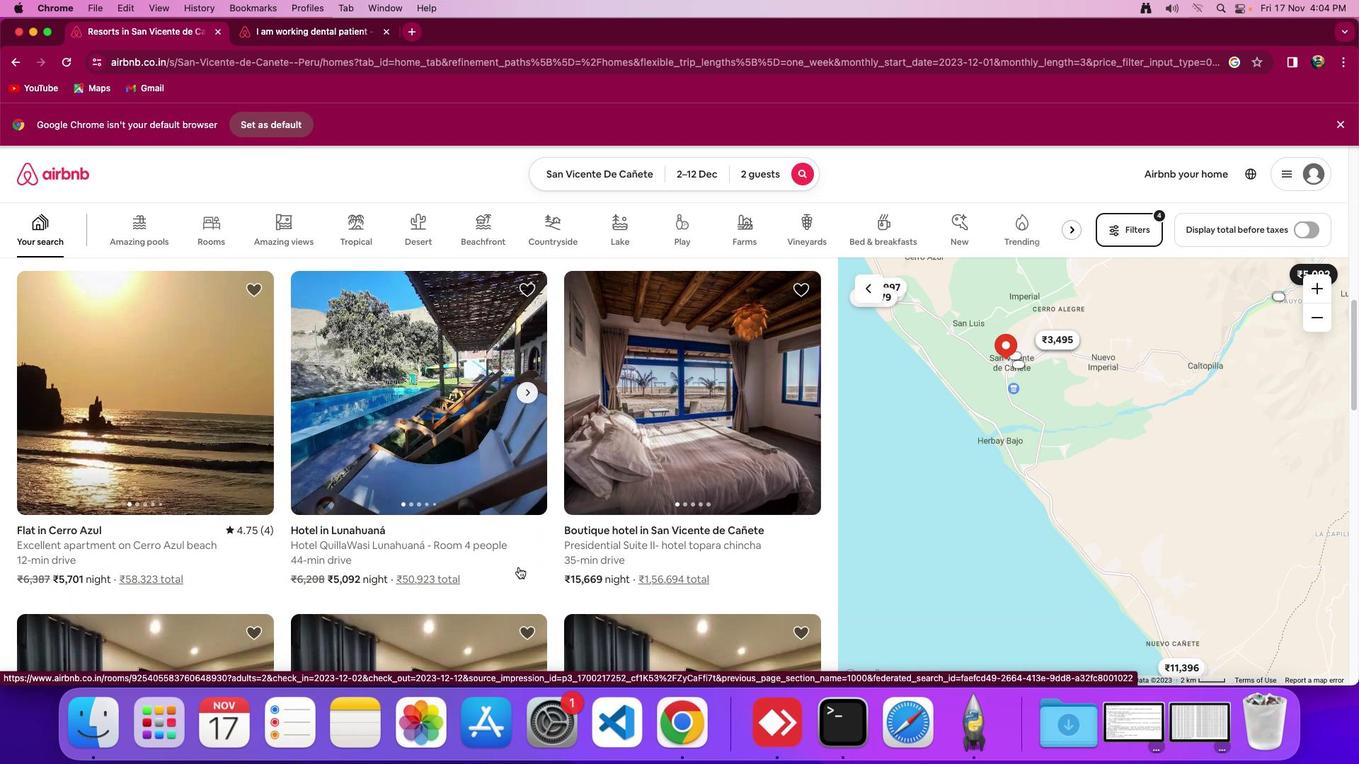 
Action: Mouse scrolled (523, 572) with delta (4, 4)
Screenshot: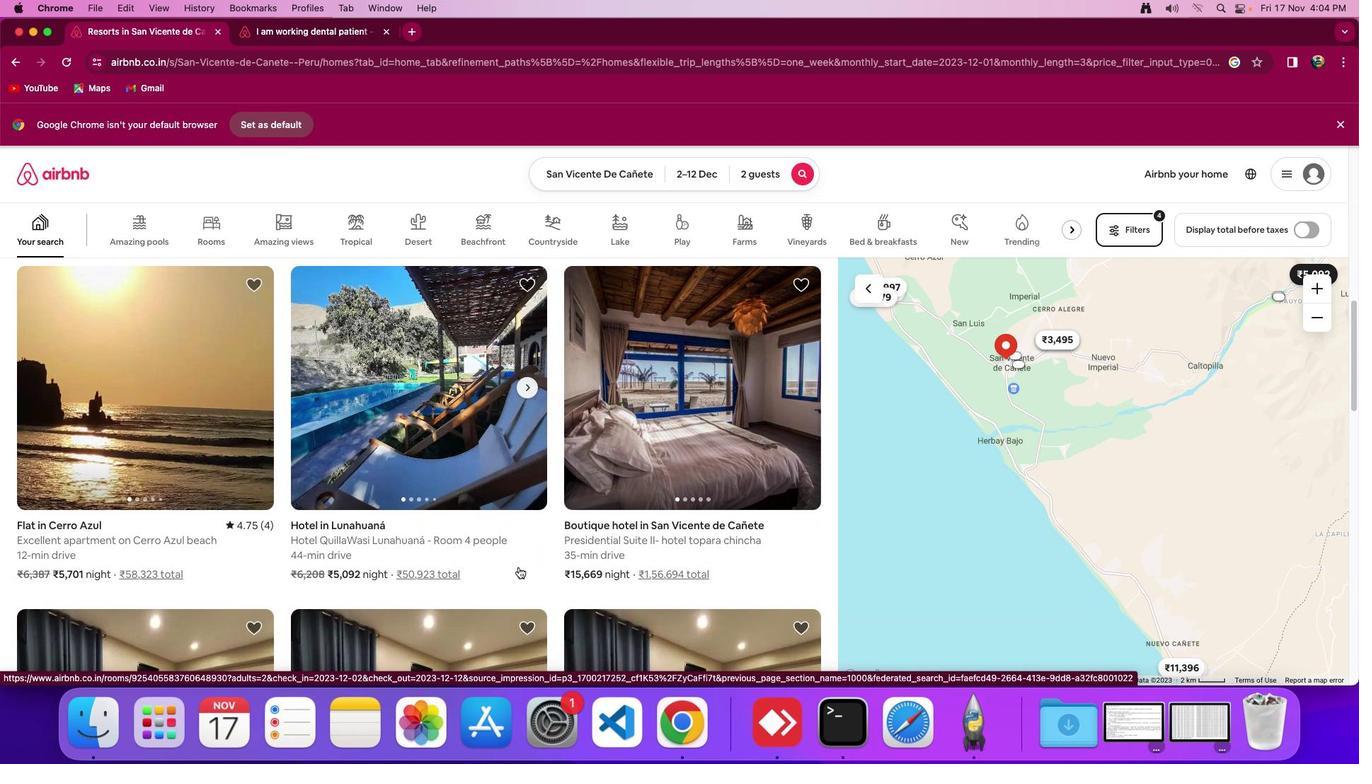 
Action: Mouse scrolled (523, 572) with delta (4, 4)
Screenshot: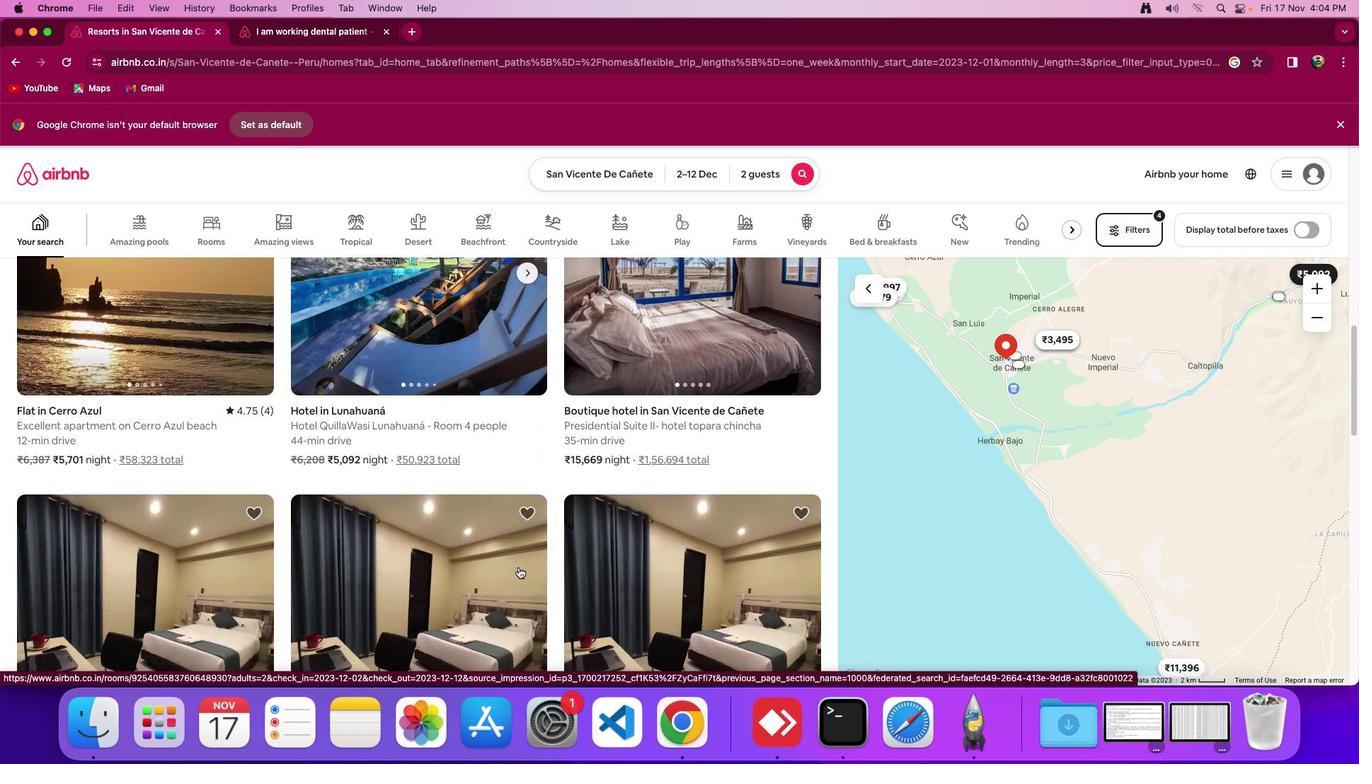 
Action: Mouse scrolled (523, 572) with delta (4, 4)
Screenshot: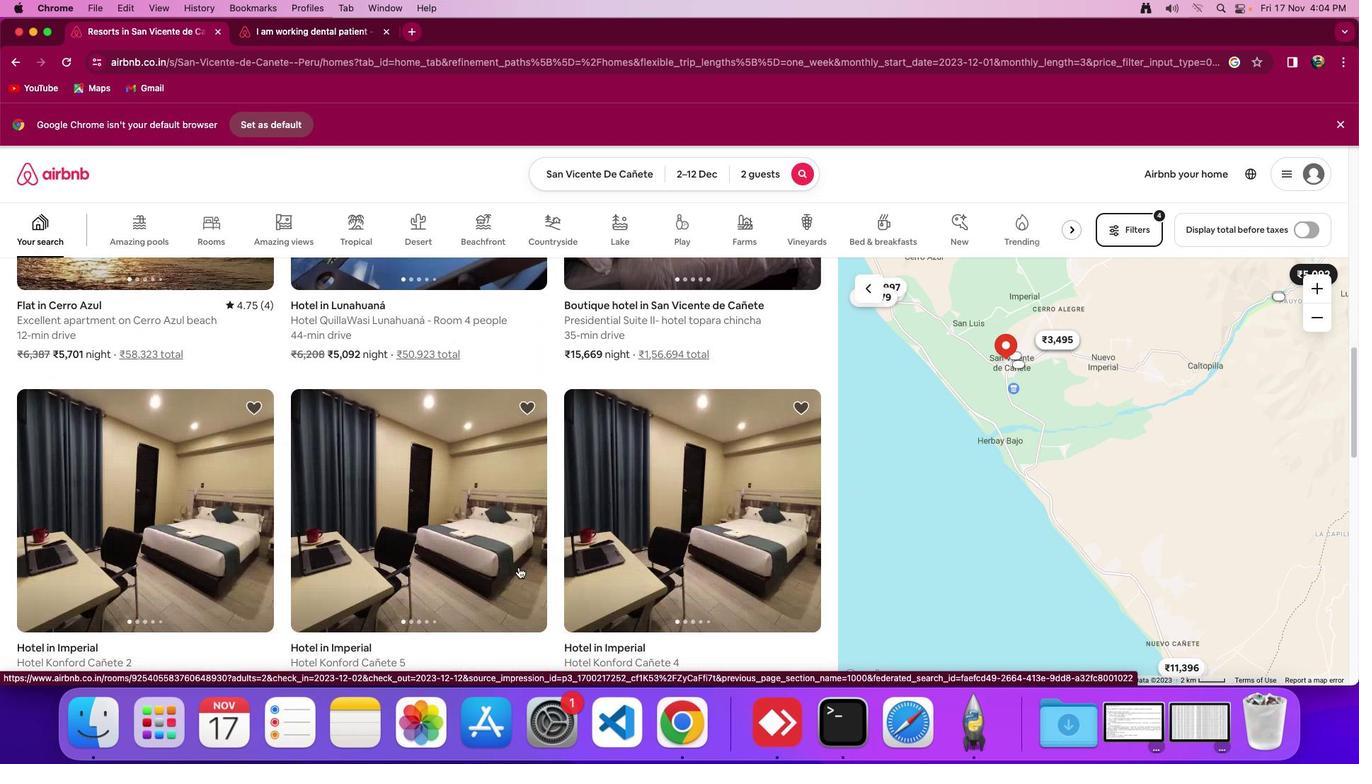 
Action: Mouse scrolled (523, 572) with delta (4, 3)
Screenshot: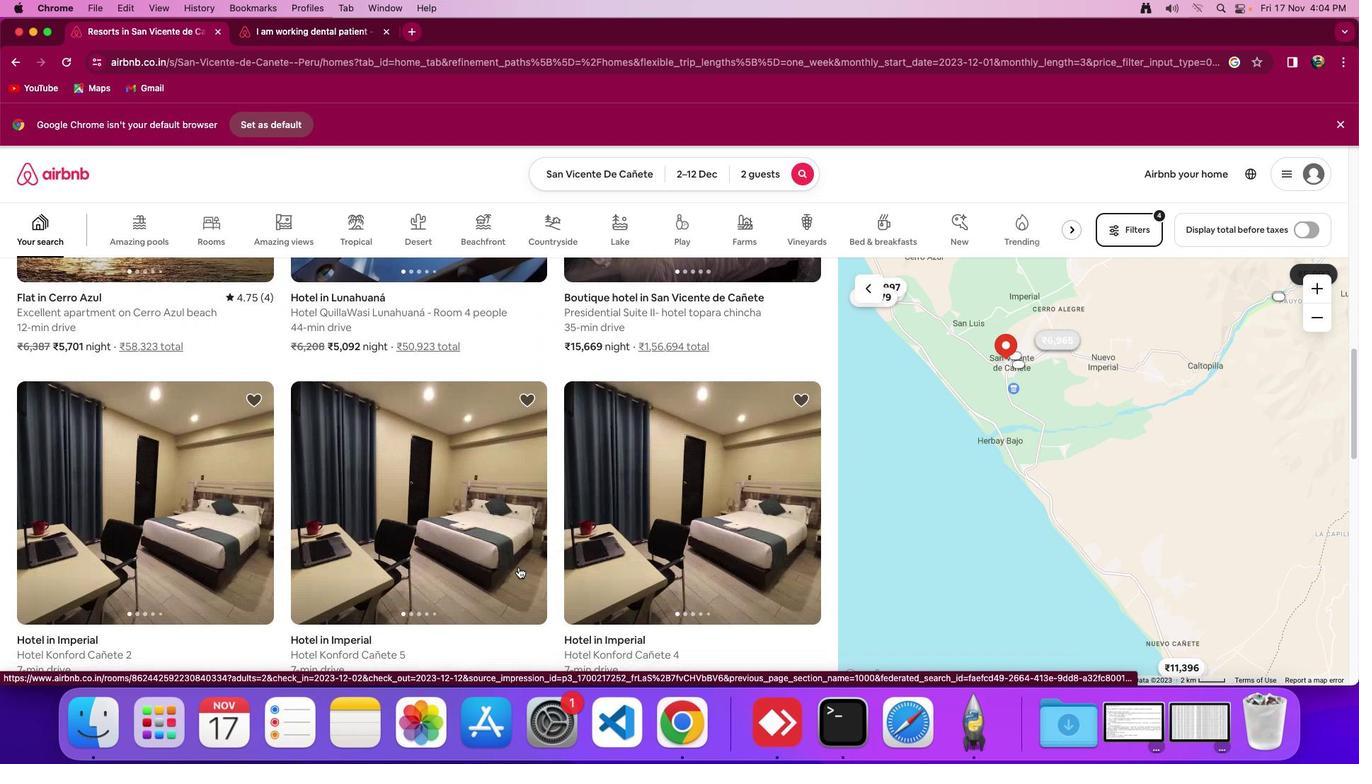 
Action: Mouse scrolled (523, 572) with delta (4, 2)
Screenshot: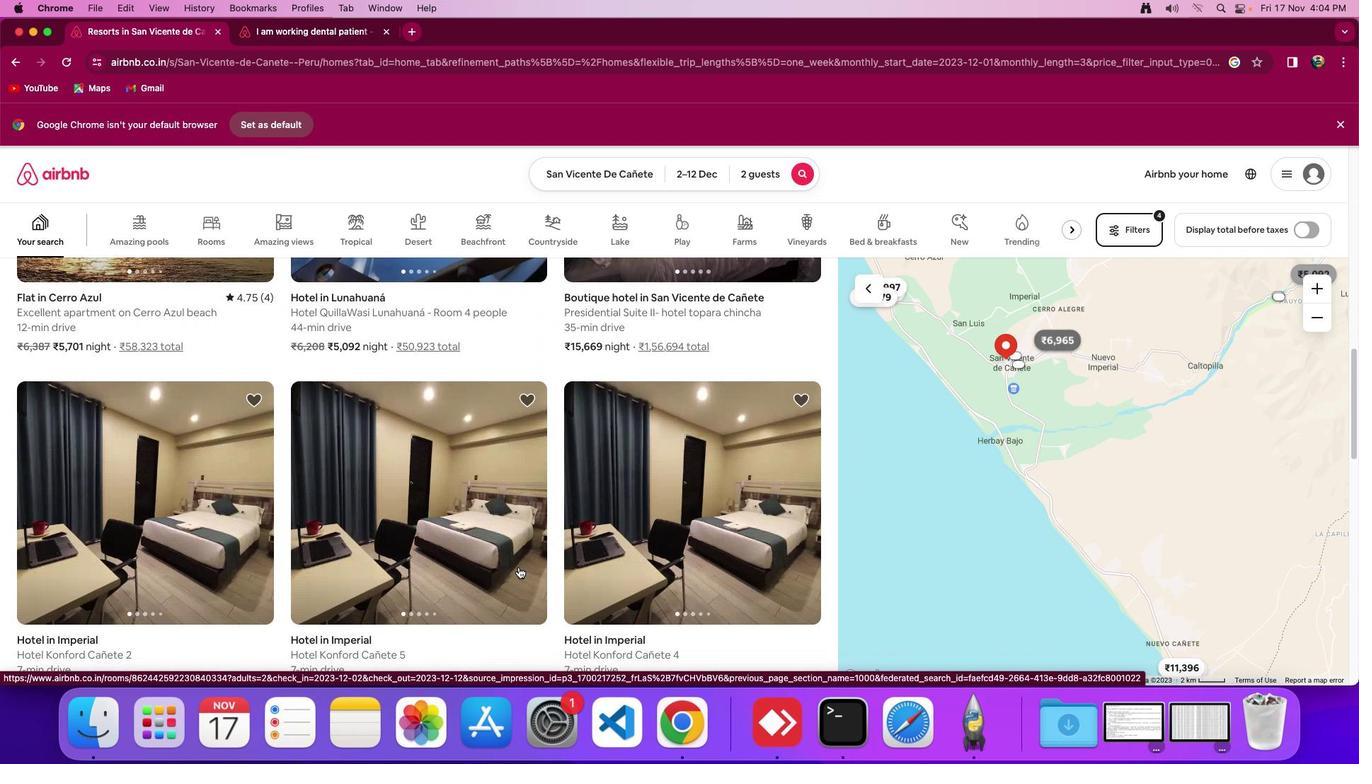 
Action: Mouse scrolled (523, 572) with delta (4, 4)
Screenshot: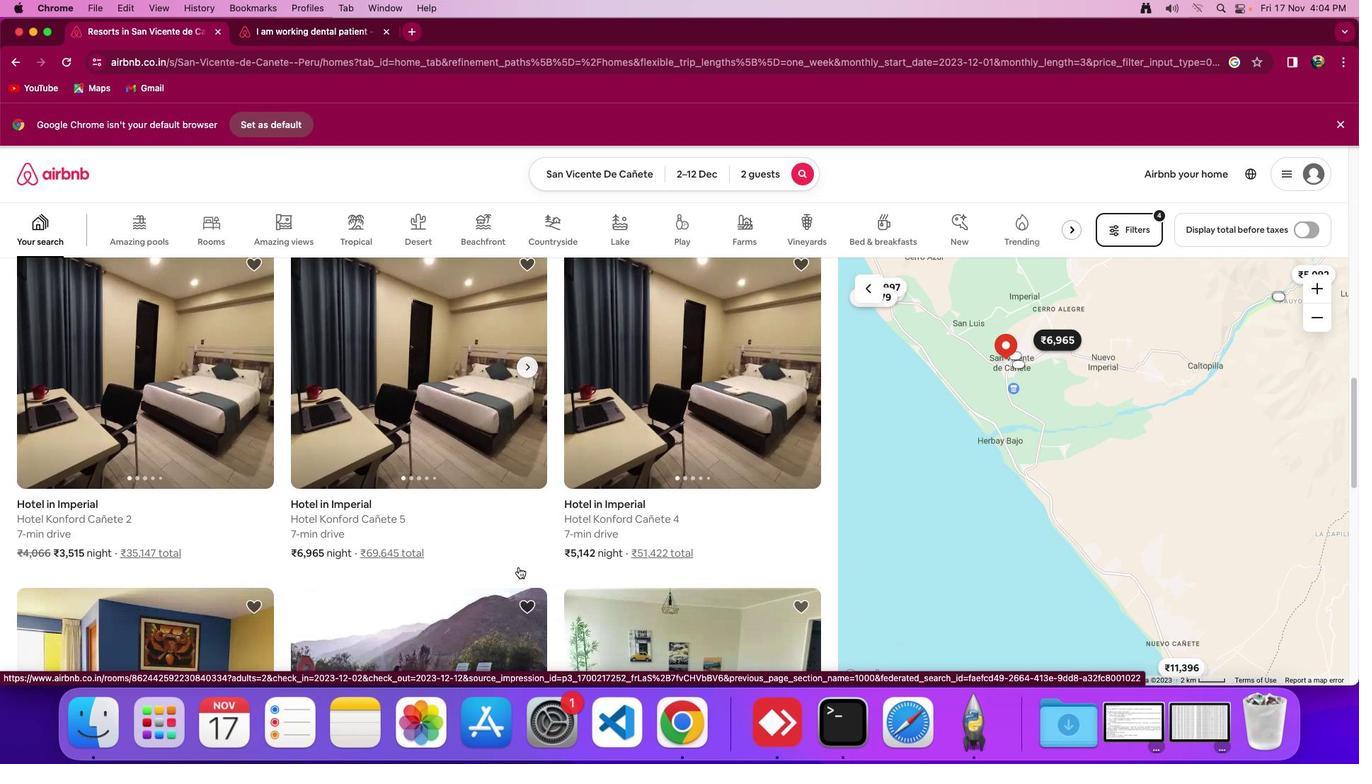 
Action: Mouse scrolled (523, 572) with delta (4, 4)
Screenshot: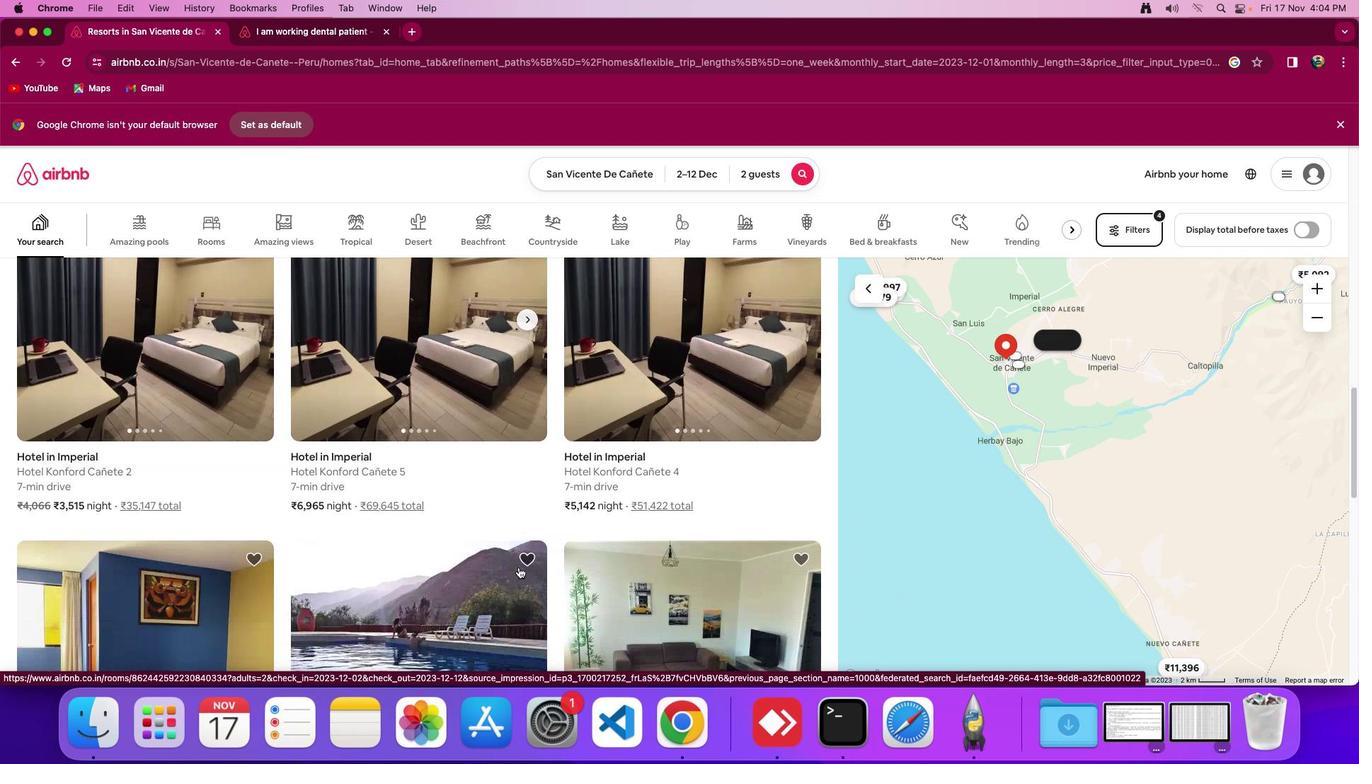 
Action: Mouse scrolled (523, 572) with delta (4, 2)
Screenshot: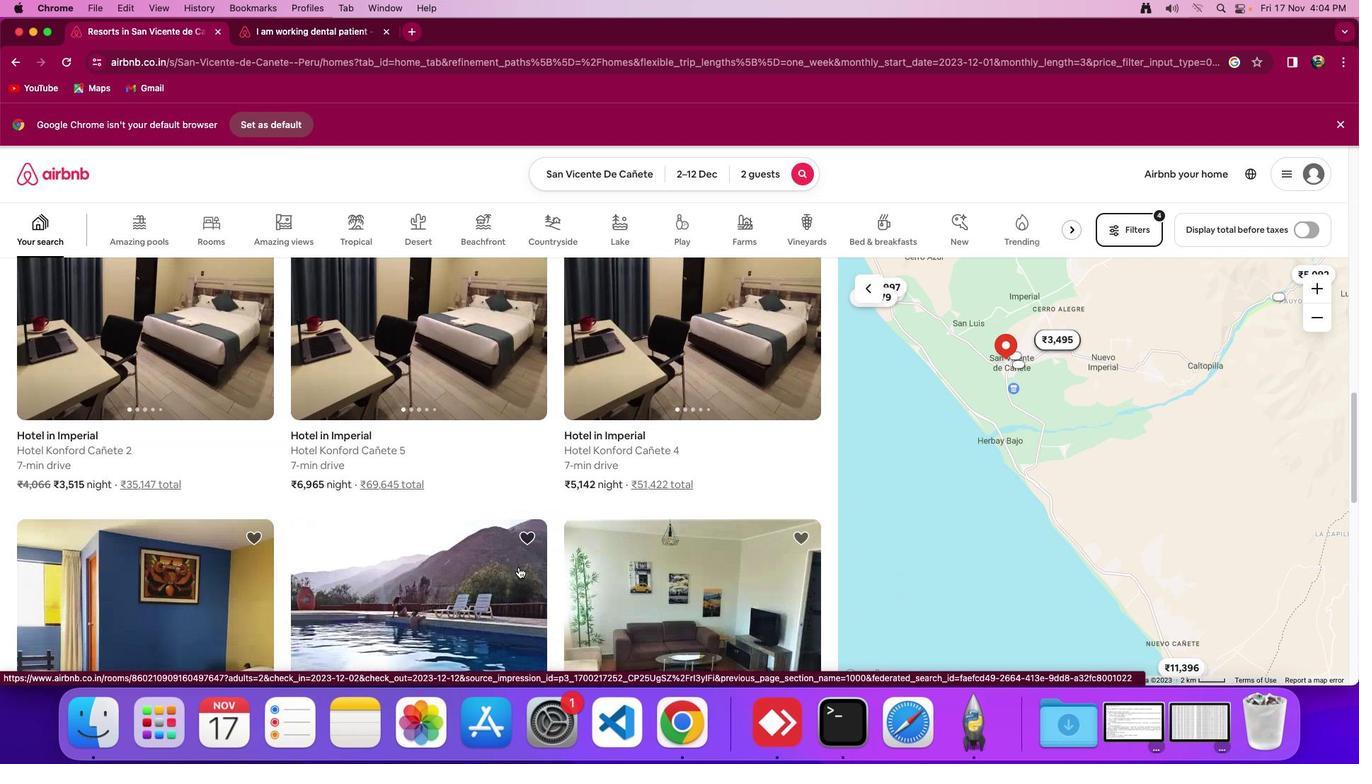 
Action: Mouse scrolled (523, 572) with delta (4, 2)
Screenshot: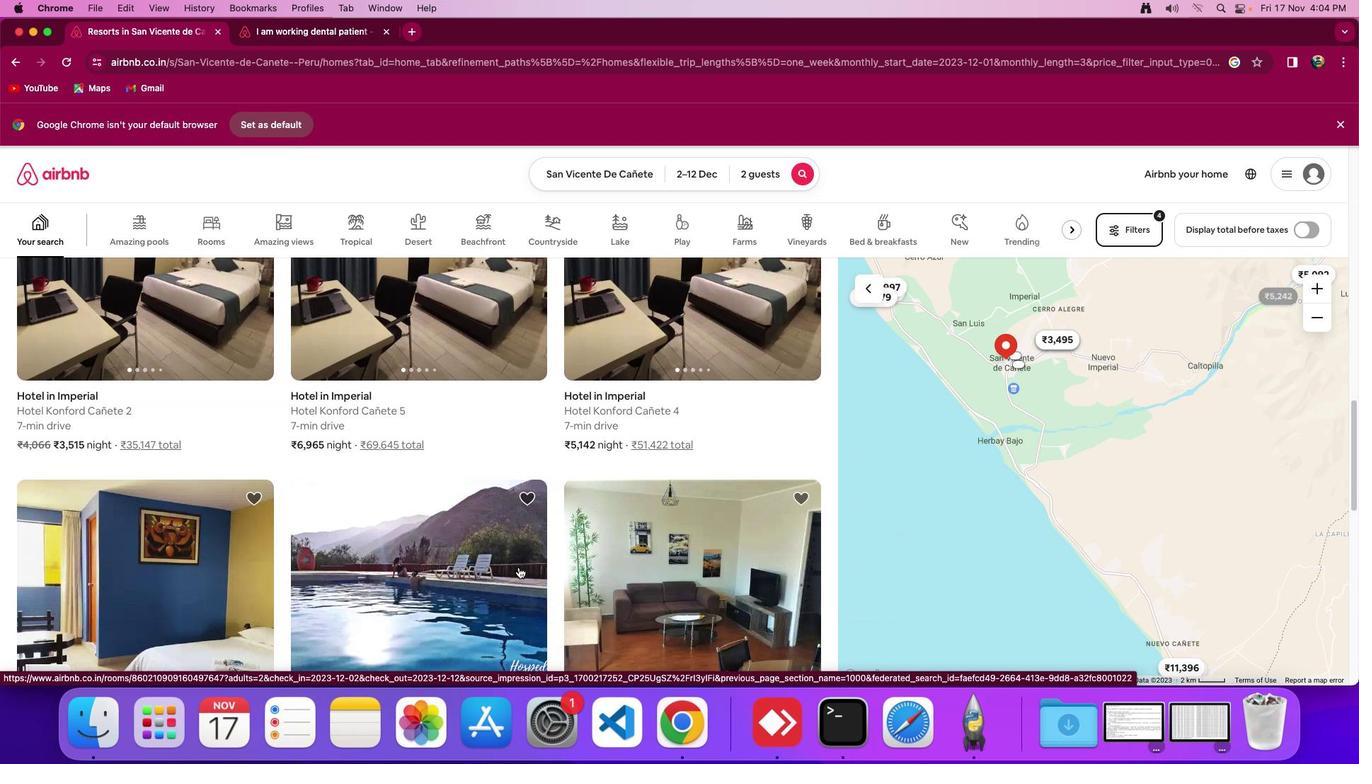 
Action: Mouse scrolled (523, 572) with delta (4, 4)
Screenshot: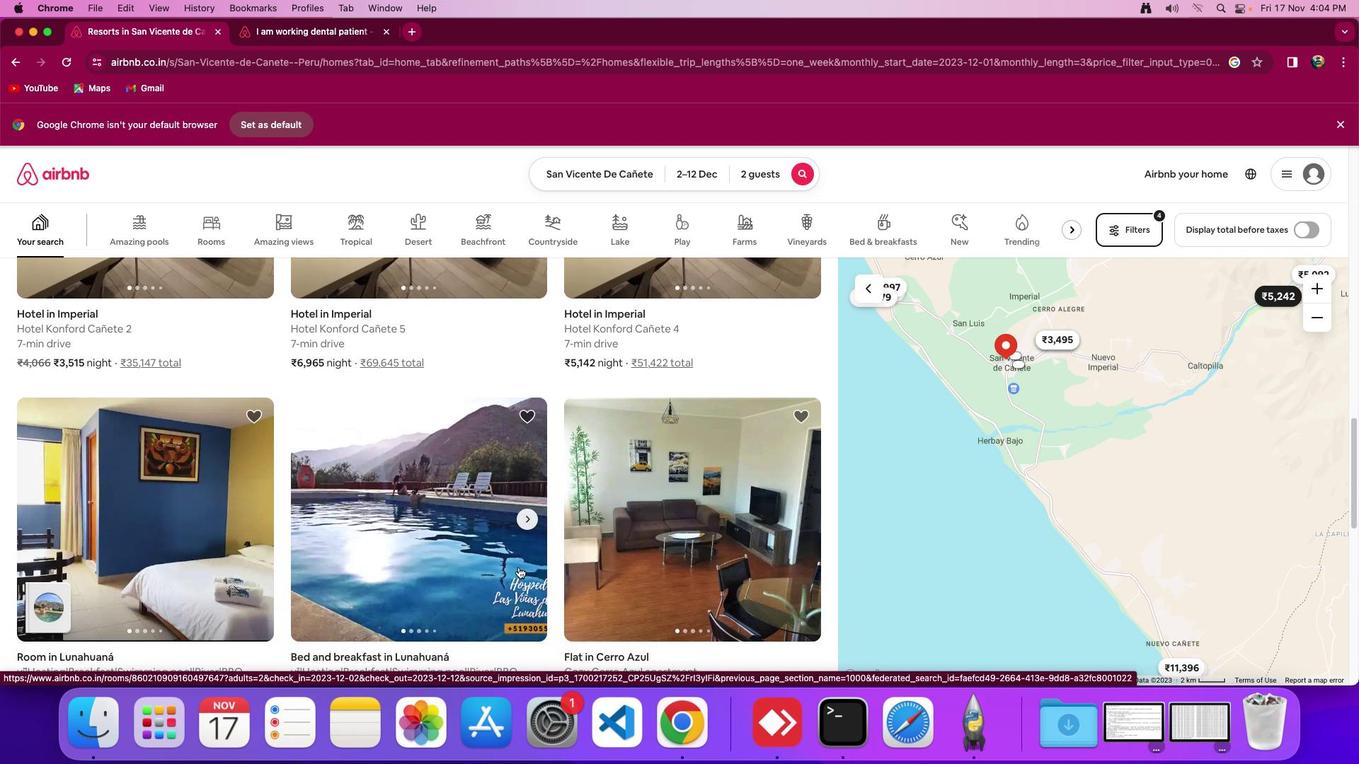 
Action: Mouse scrolled (523, 572) with delta (4, 4)
Screenshot: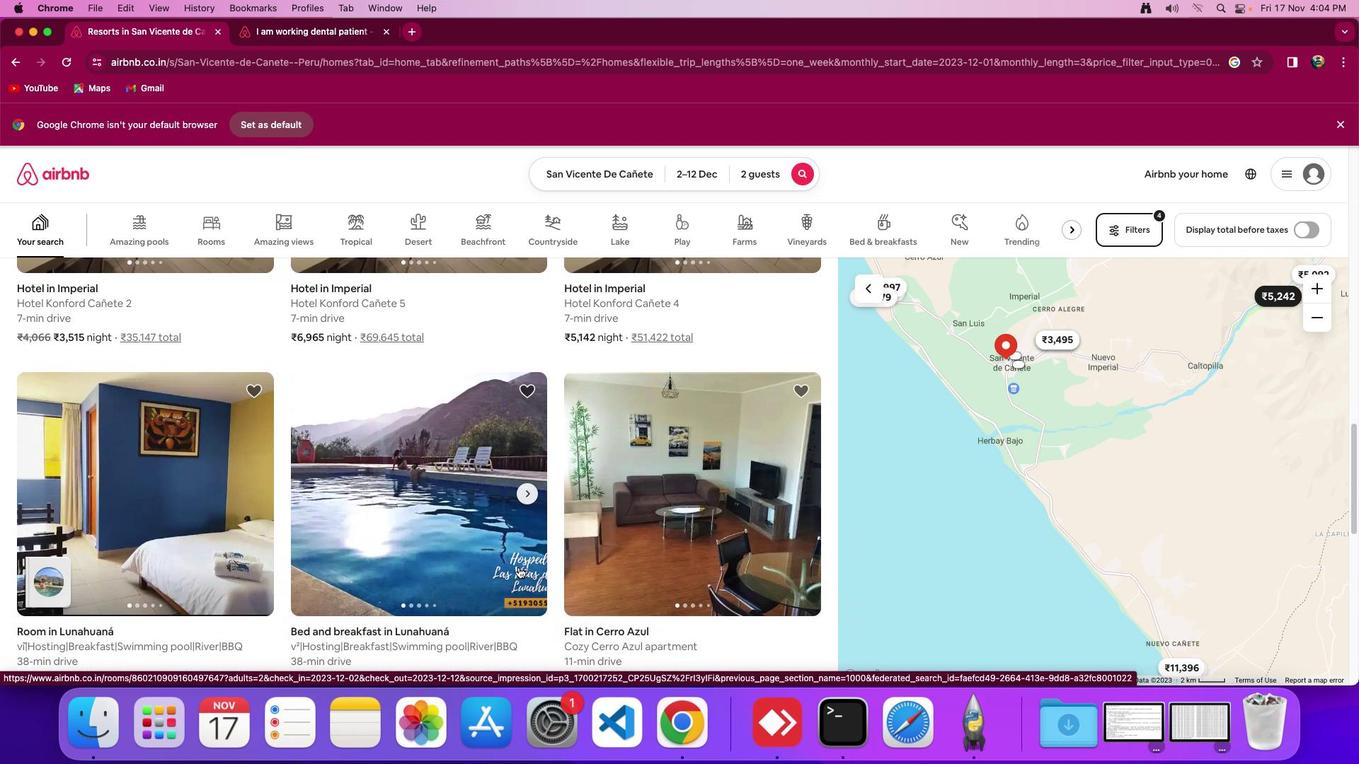 
Action: Mouse scrolled (523, 572) with delta (4, 3)
Screenshot: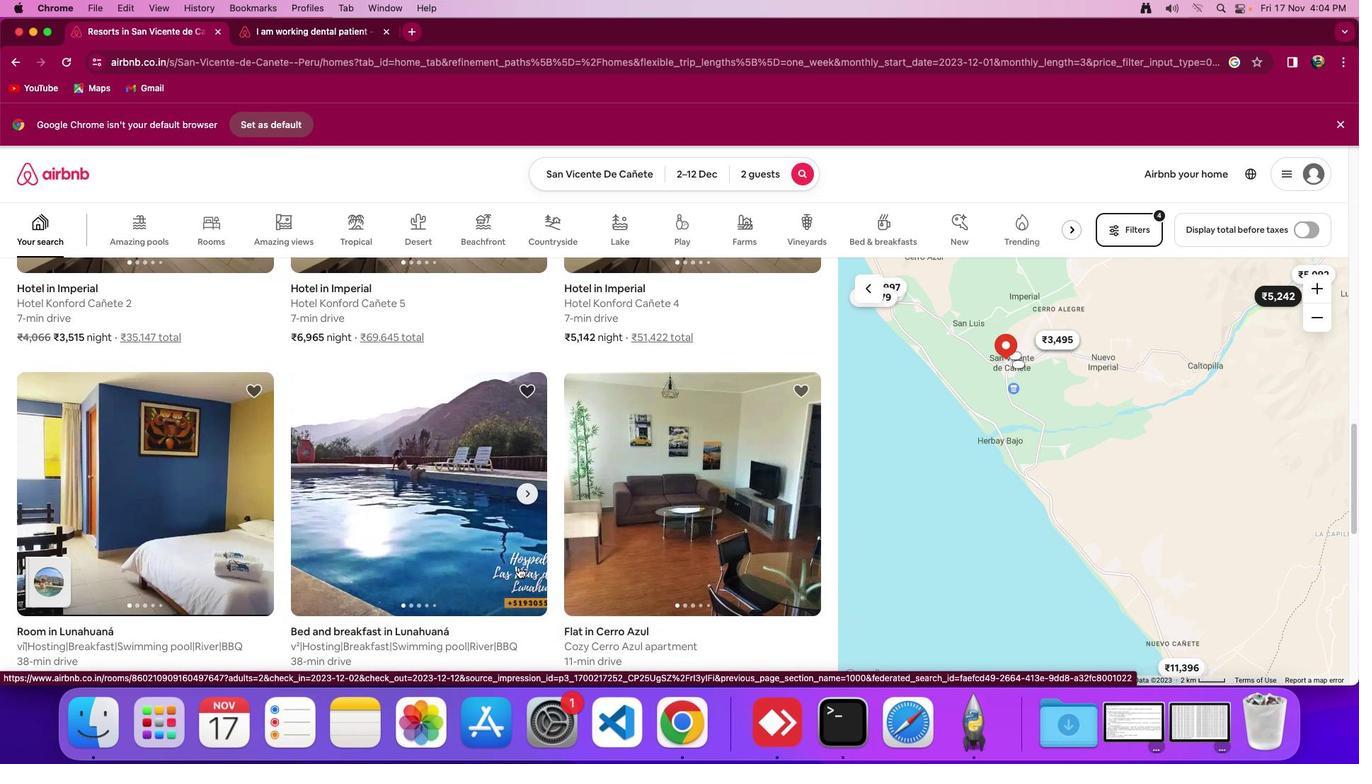 
Action: Mouse scrolled (523, 572) with delta (4, 4)
Screenshot: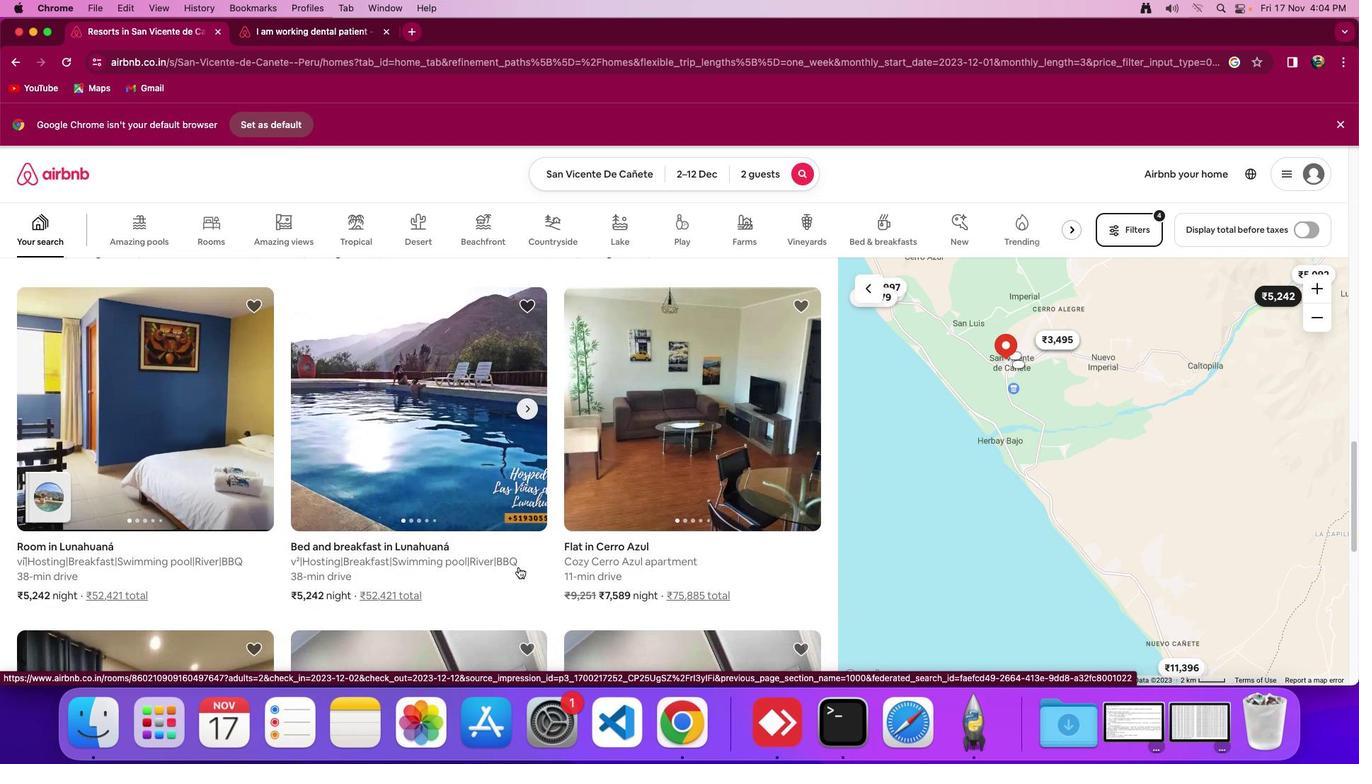 
Action: Mouse scrolled (523, 572) with delta (4, 4)
Screenshot: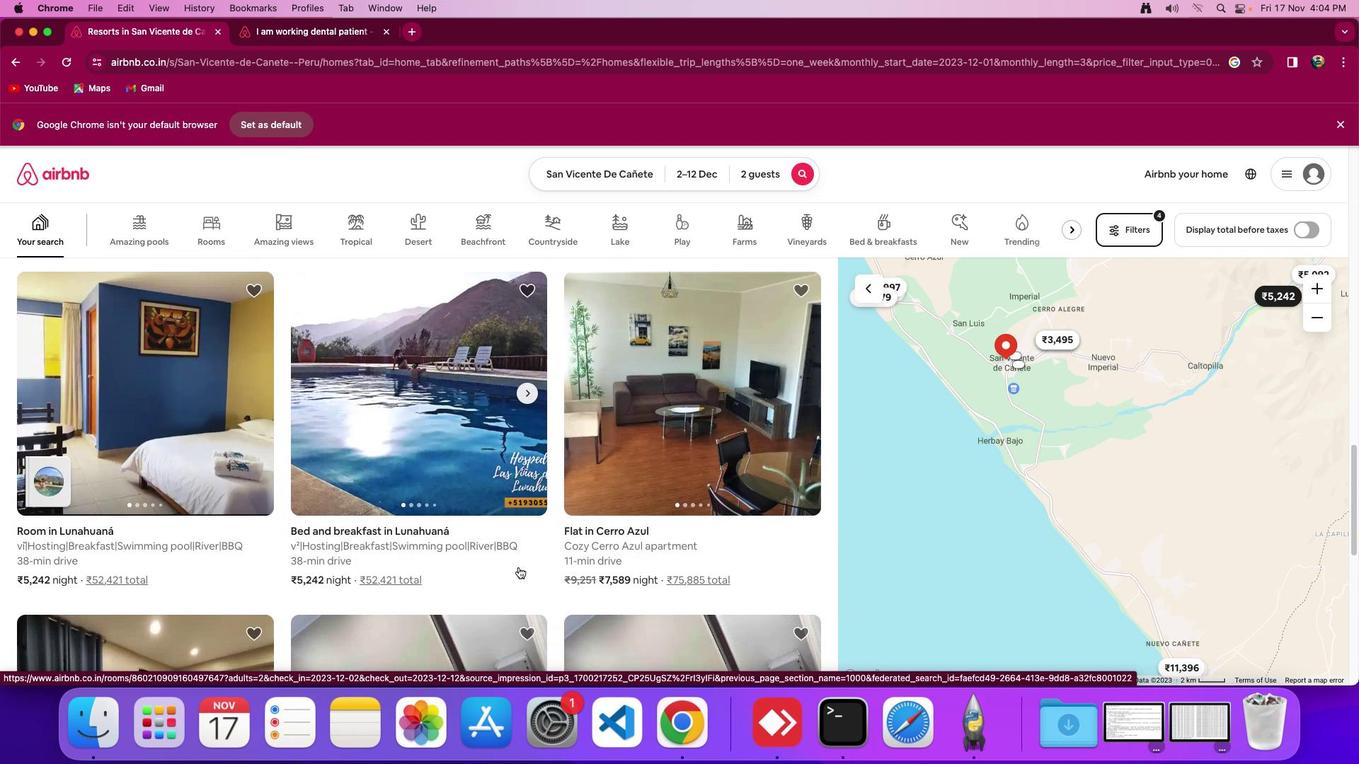 
Action: Mouse scrolled (523, 572) with delta (4, 3)
Screenshot: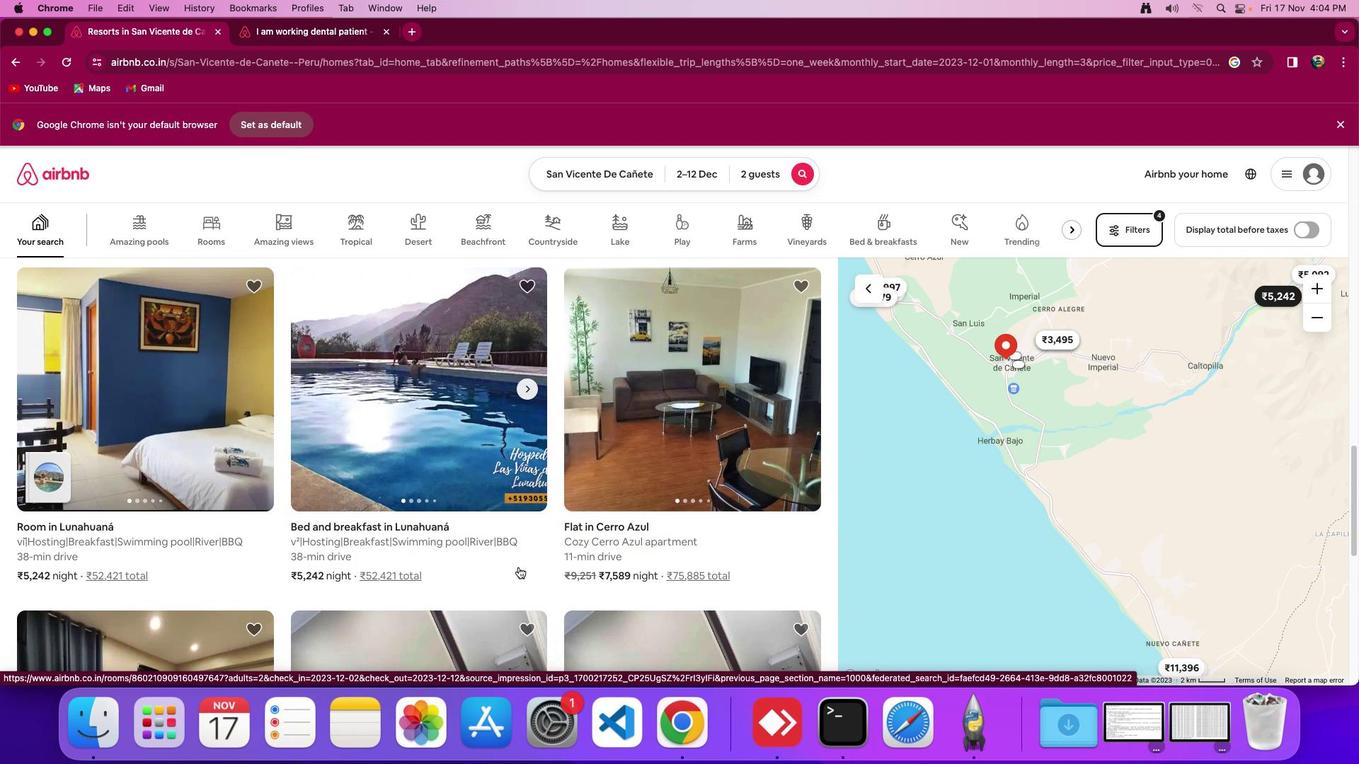 
Action: Mouse scrolled (523, 572) with delta (4, 4)
Screenshot: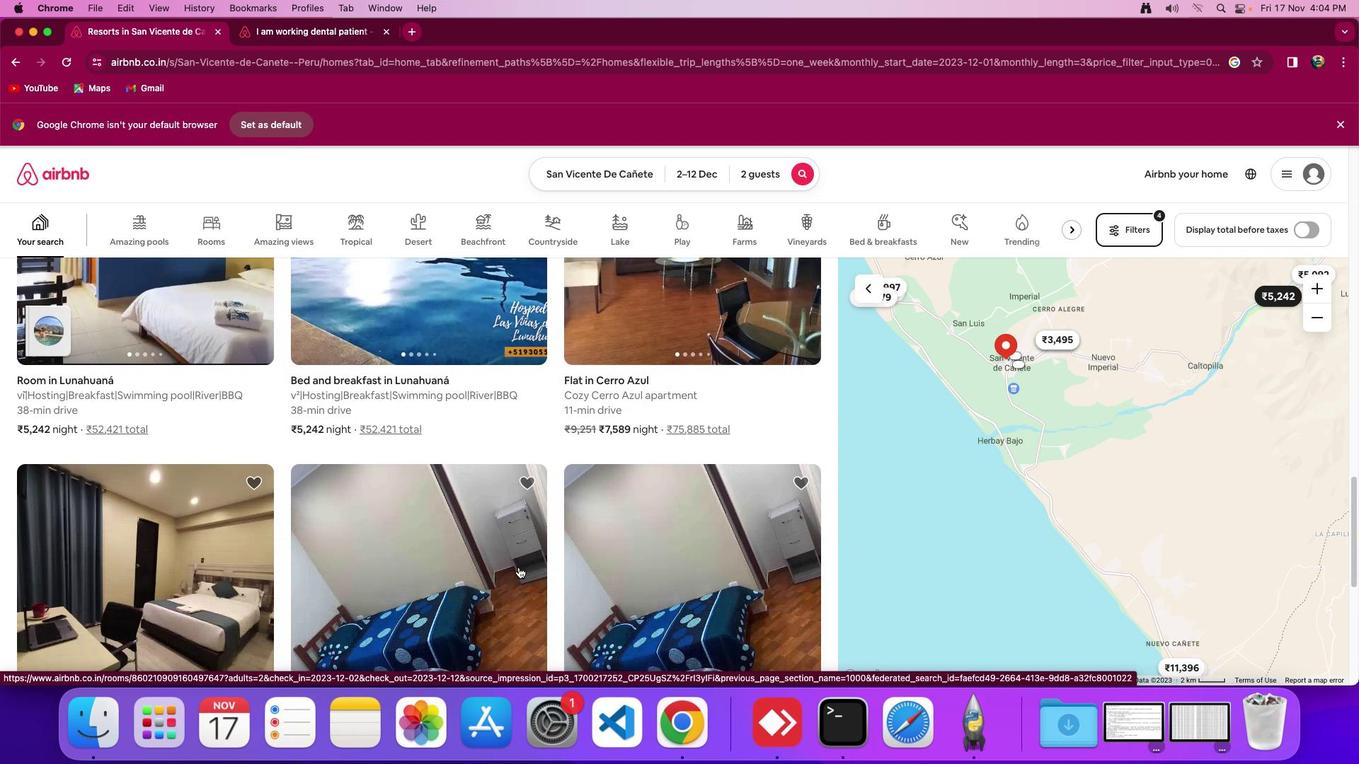 
Action: Mouse scrolled (523, 572) with delta (4, 4)
Screenshot: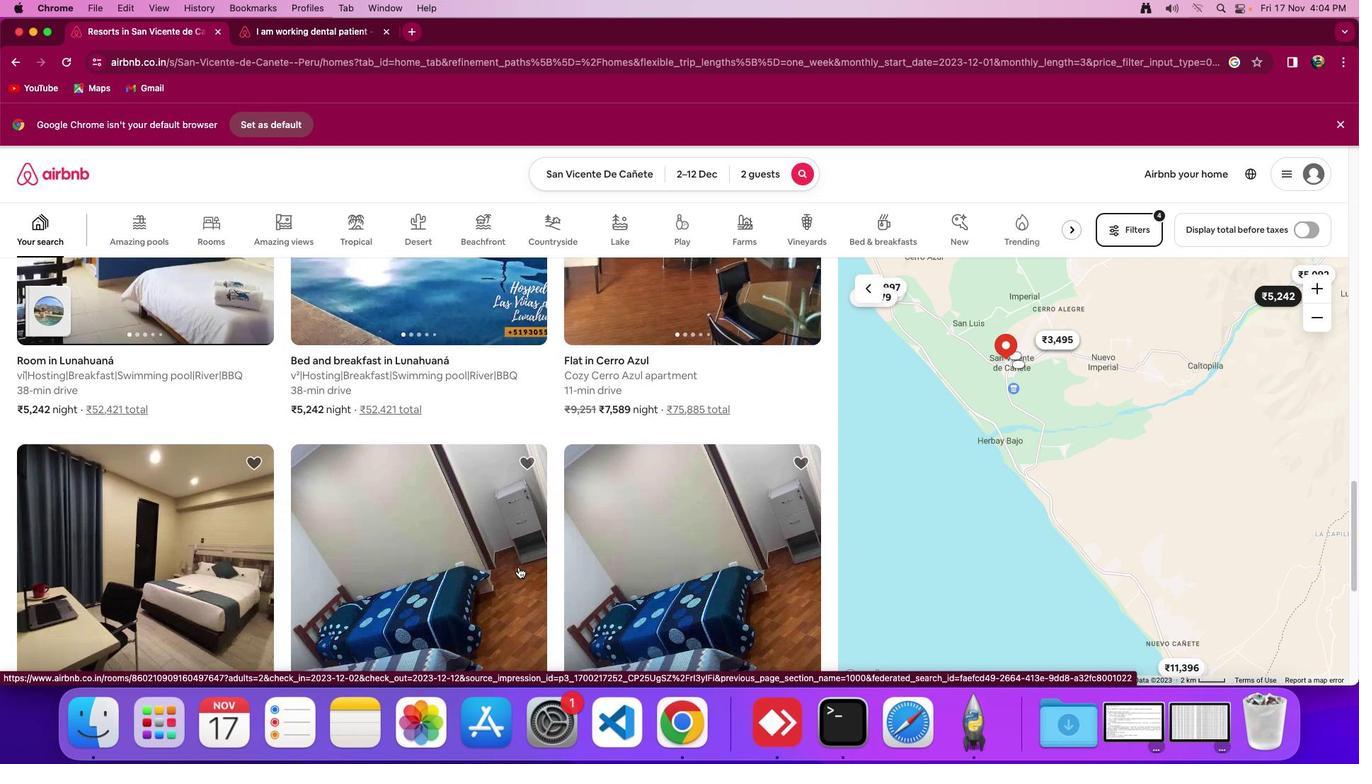 
Action: Mouse scrolled (523, 572) with delta (4, 2)
Screenshot: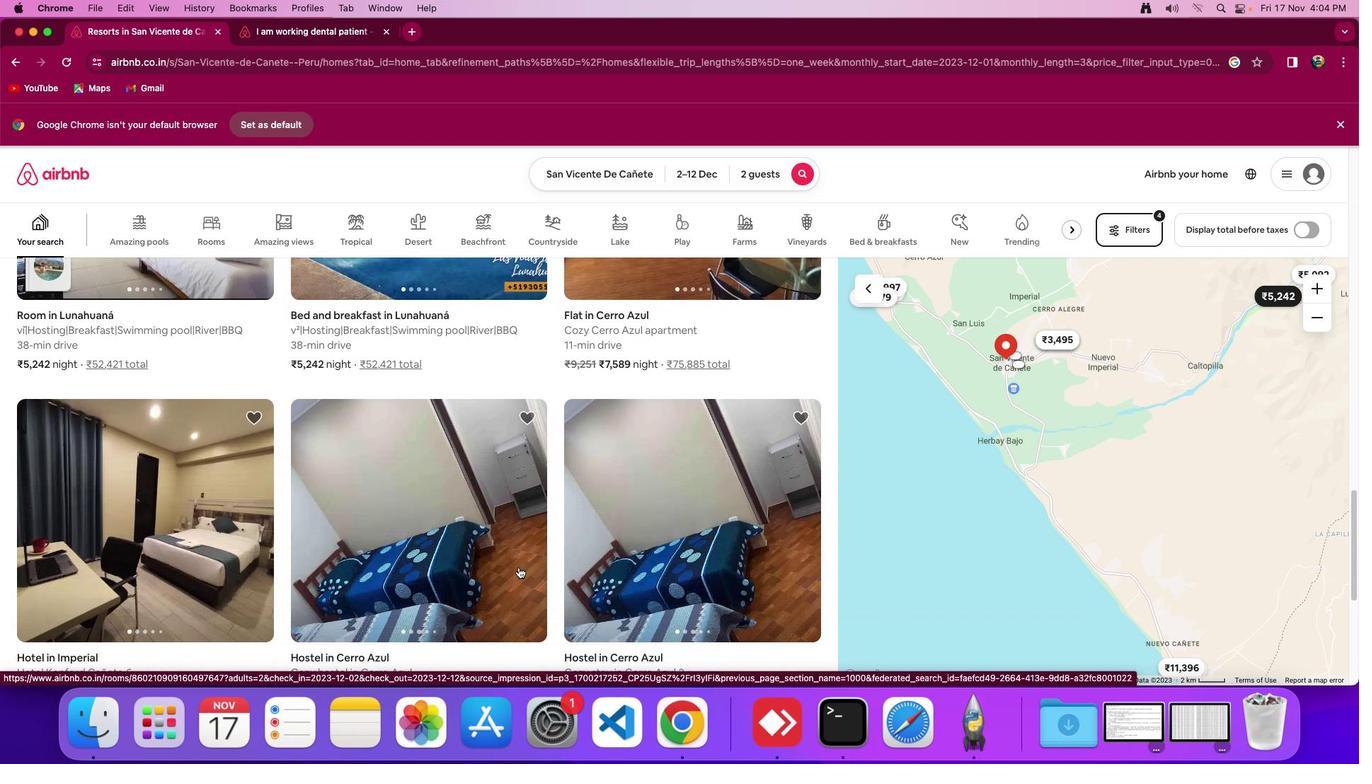 
Action: Mouse scrolled (523, 572) with delta (4, 2)
Screenshot: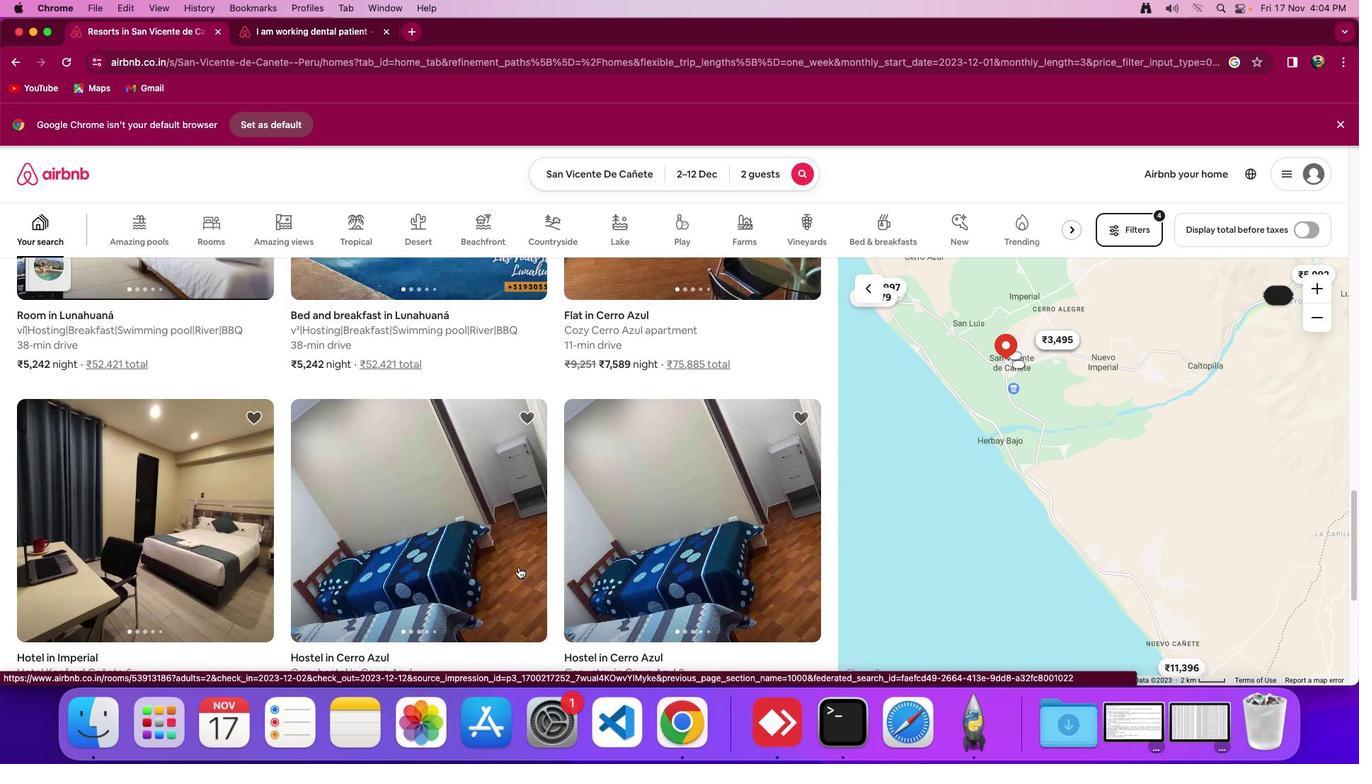 
Action: Mouse scrolled (523, 572) with delta (4, 4)
Screenshot: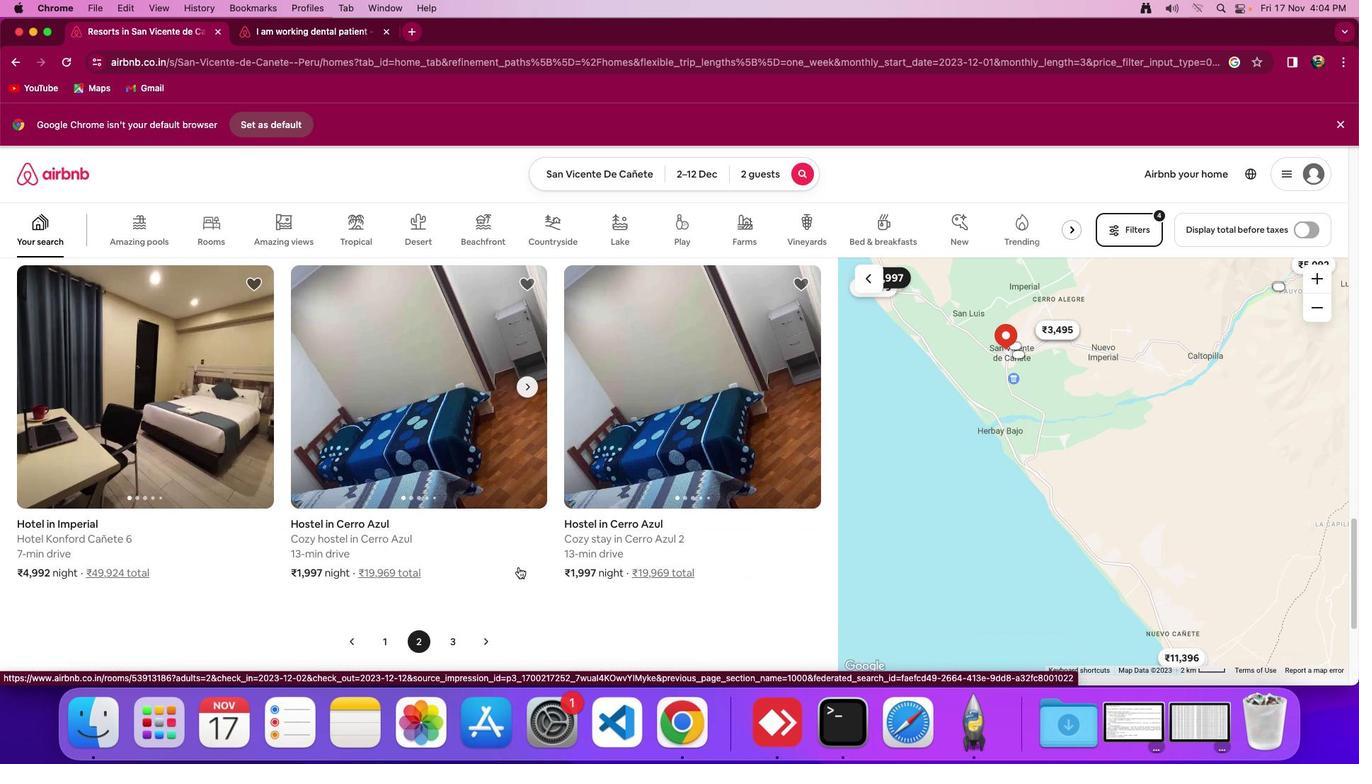 
Action: Mouse scrolled (523, 572) with delta (4, 4)
Screenshot: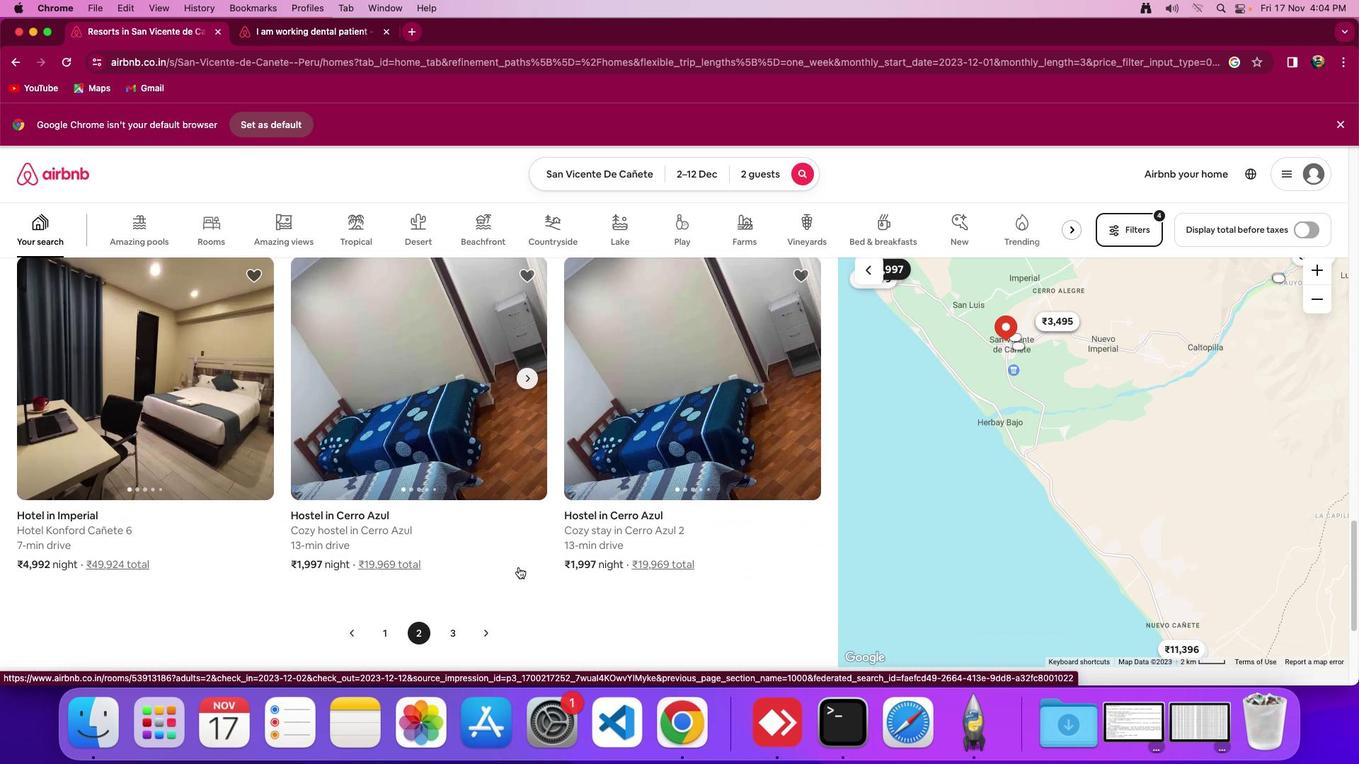
Action: Mouse scrolled (523, 572) with delta (4, 2)
Screenshot: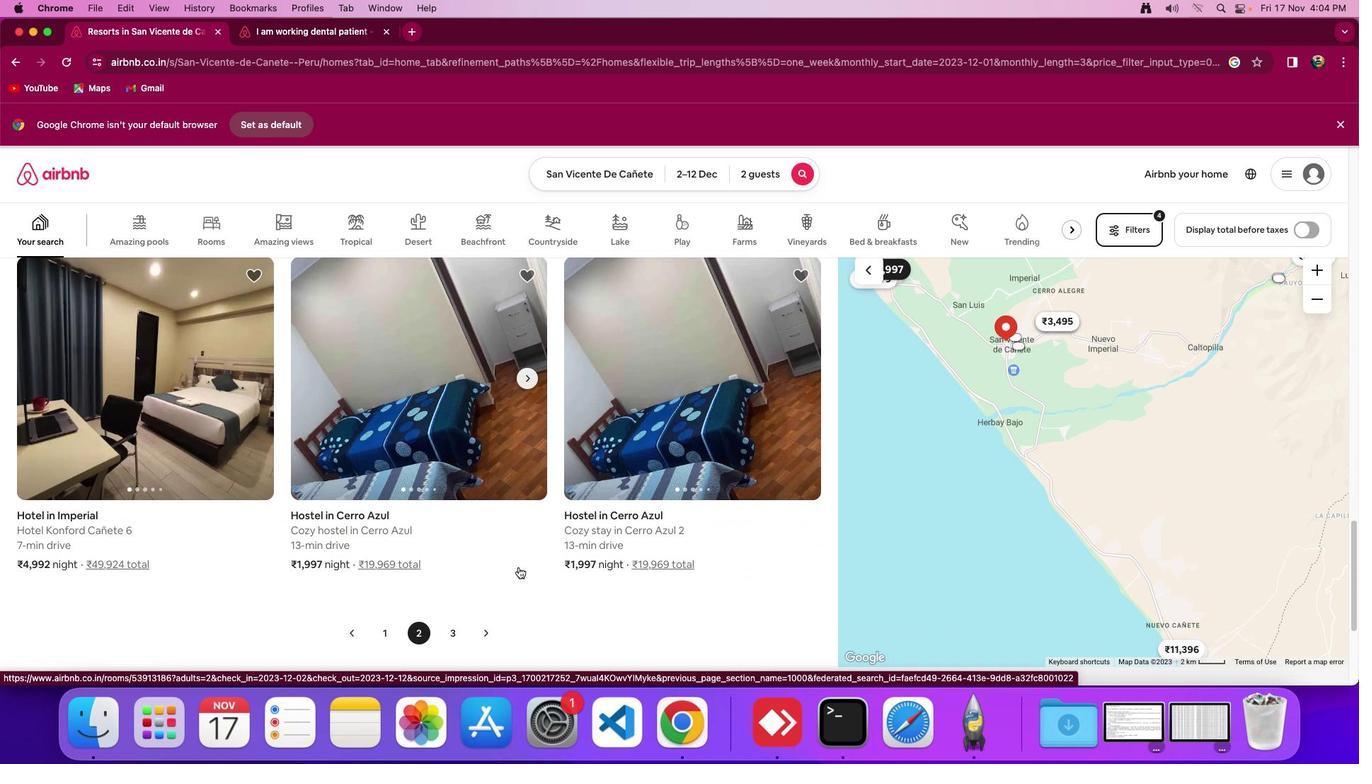 
Action: Mouse scrolled (523, 572) with delta (4, 4)
Screenshot: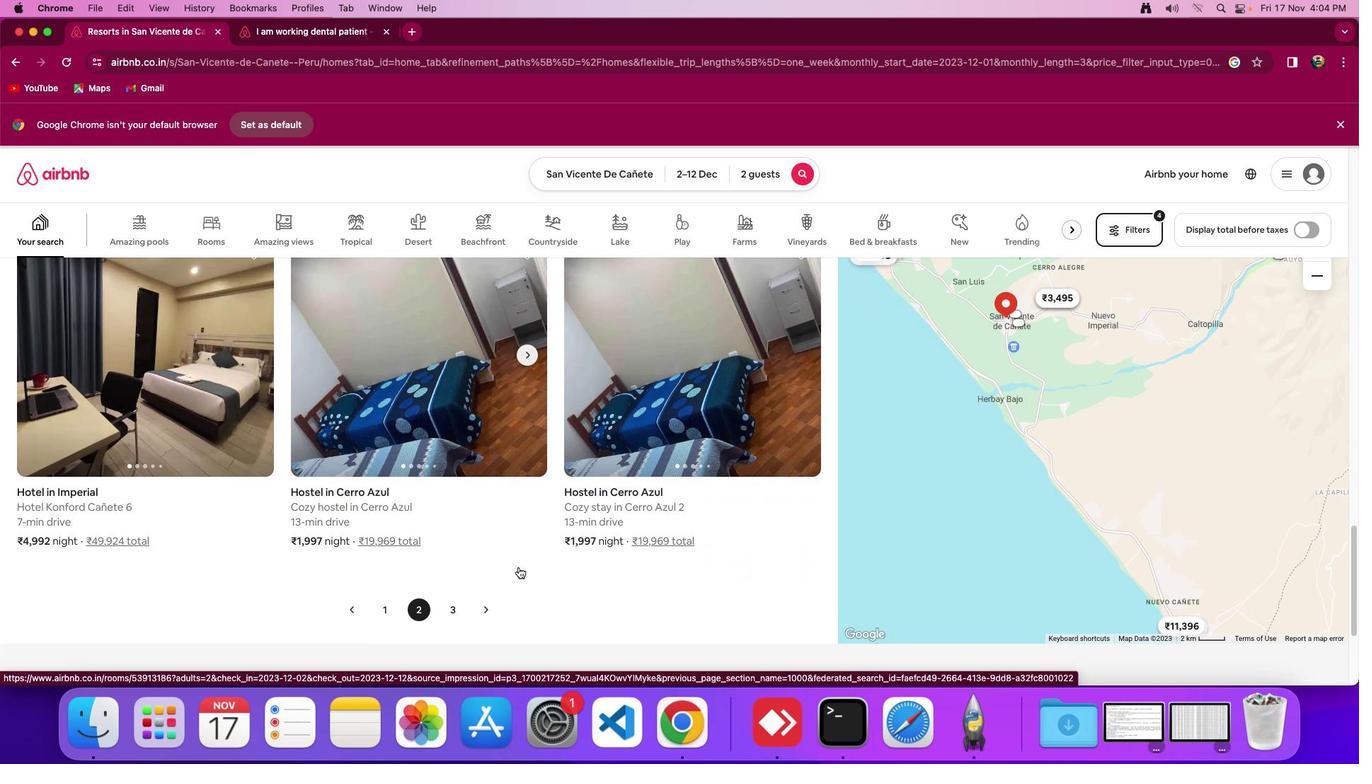 
Action: Mouse scrolled (523, 572) with delta (4, 4)
Screenshot: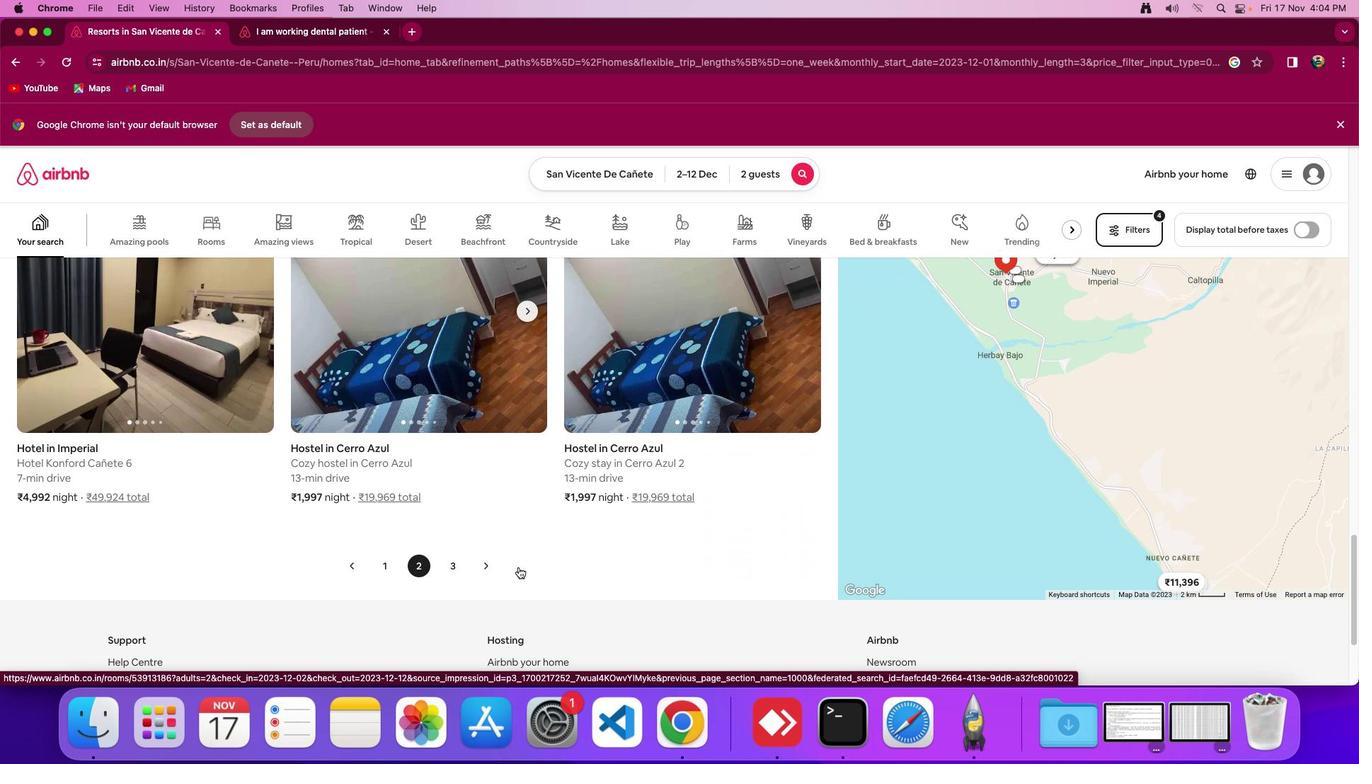 
Action: Mouse scrolled (523, 572) with delta (4, 4)
Screenshot: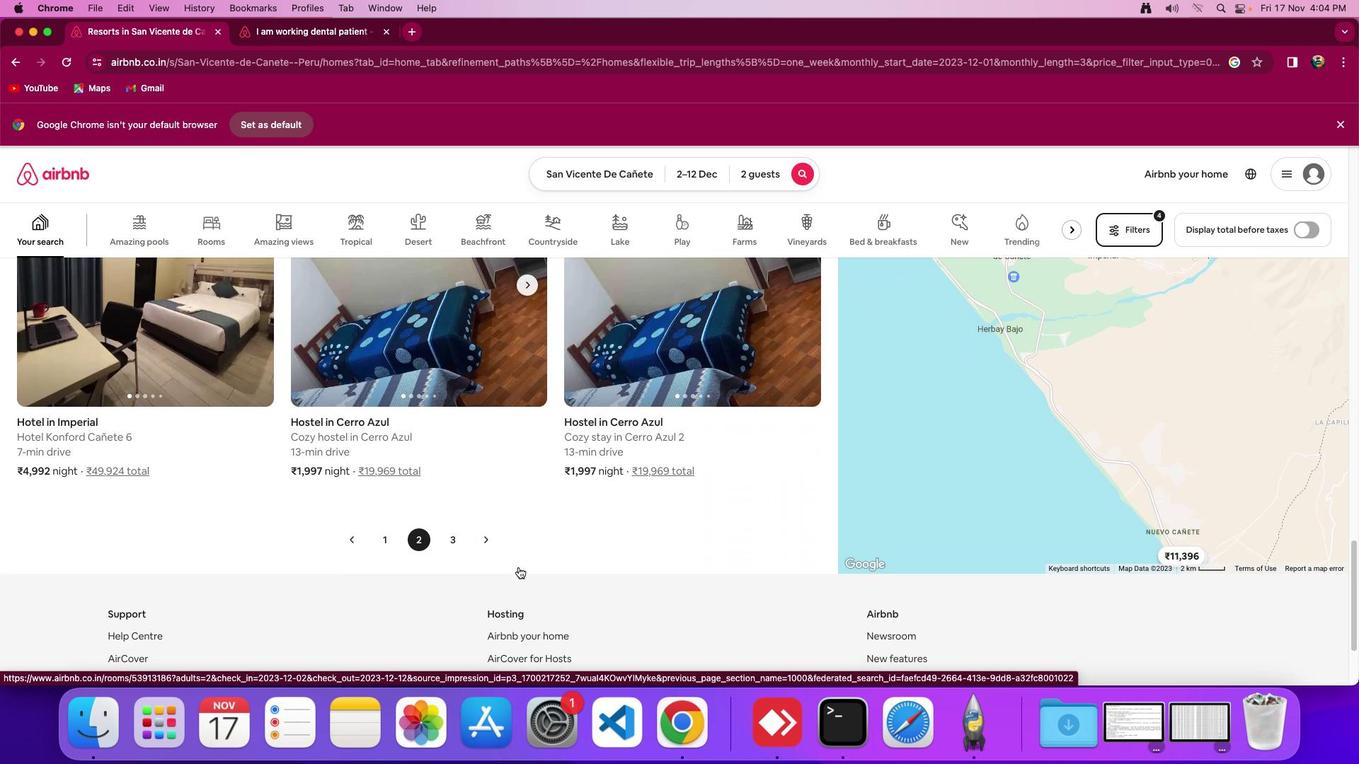 
Action: Mouse scrolled (523, 572) with delta (4, 4)
Screenshot: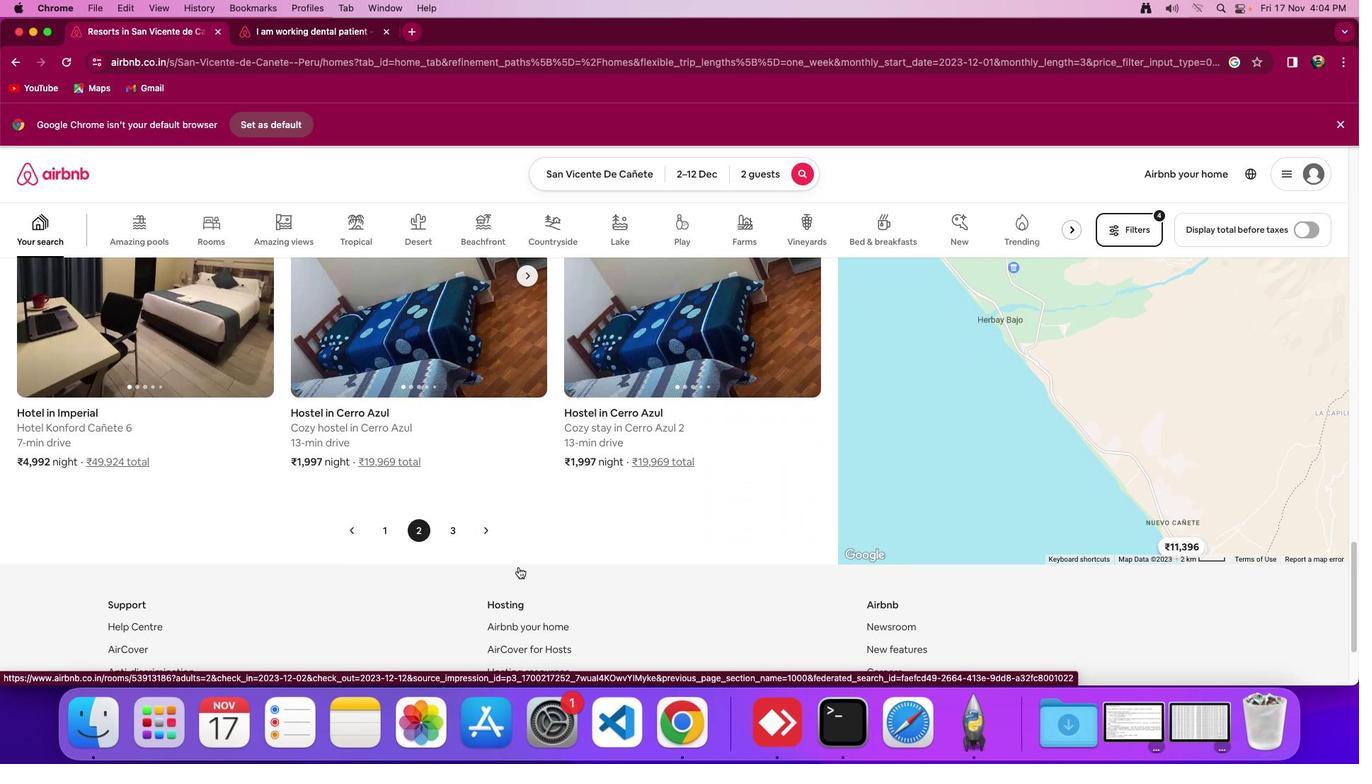 
Action: Mouse moved to (452, 535)
Screenshot: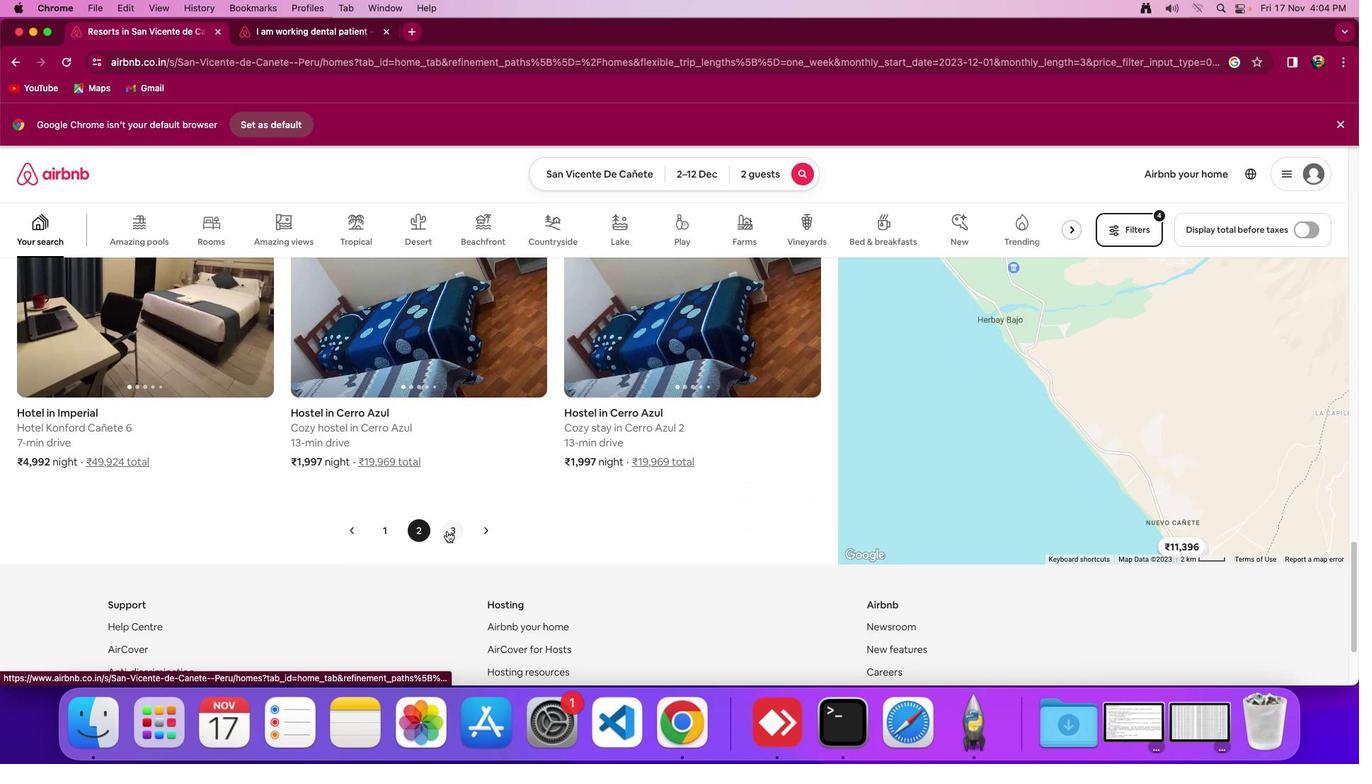 
Action: Mouse pressed left at (452, 535)
Screenshot: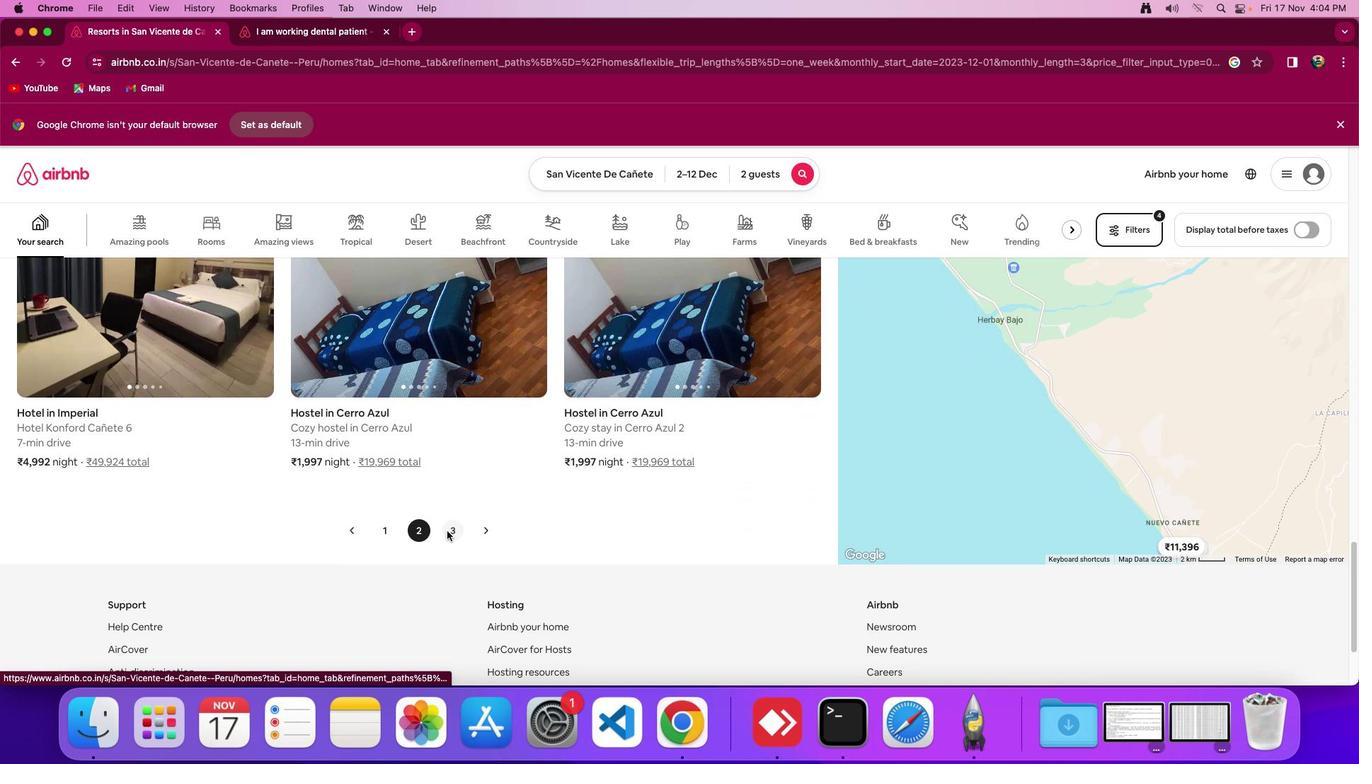 
Action: Mouse moved to (551, 524)
Screenshot: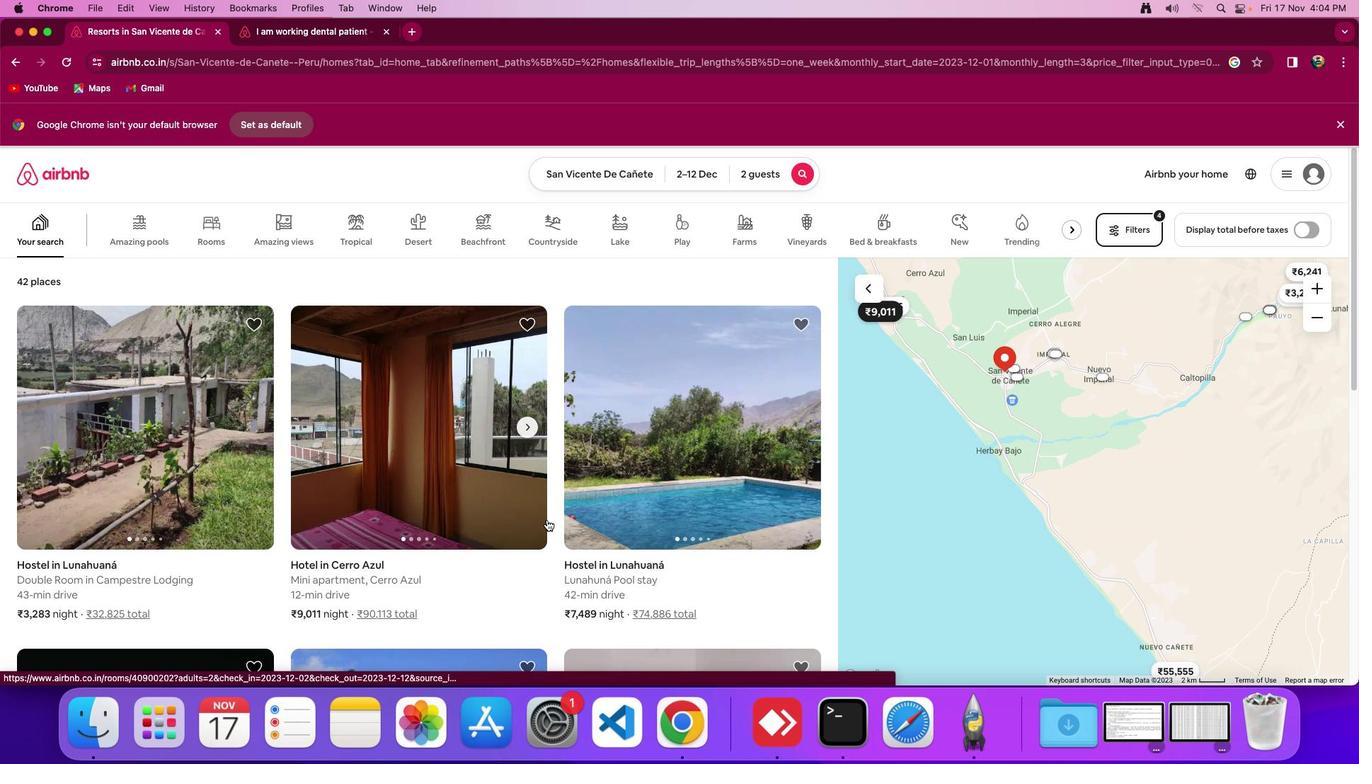 
Action: Mouse scrolled (551, 524) with delta (4, 4)
Screenshot: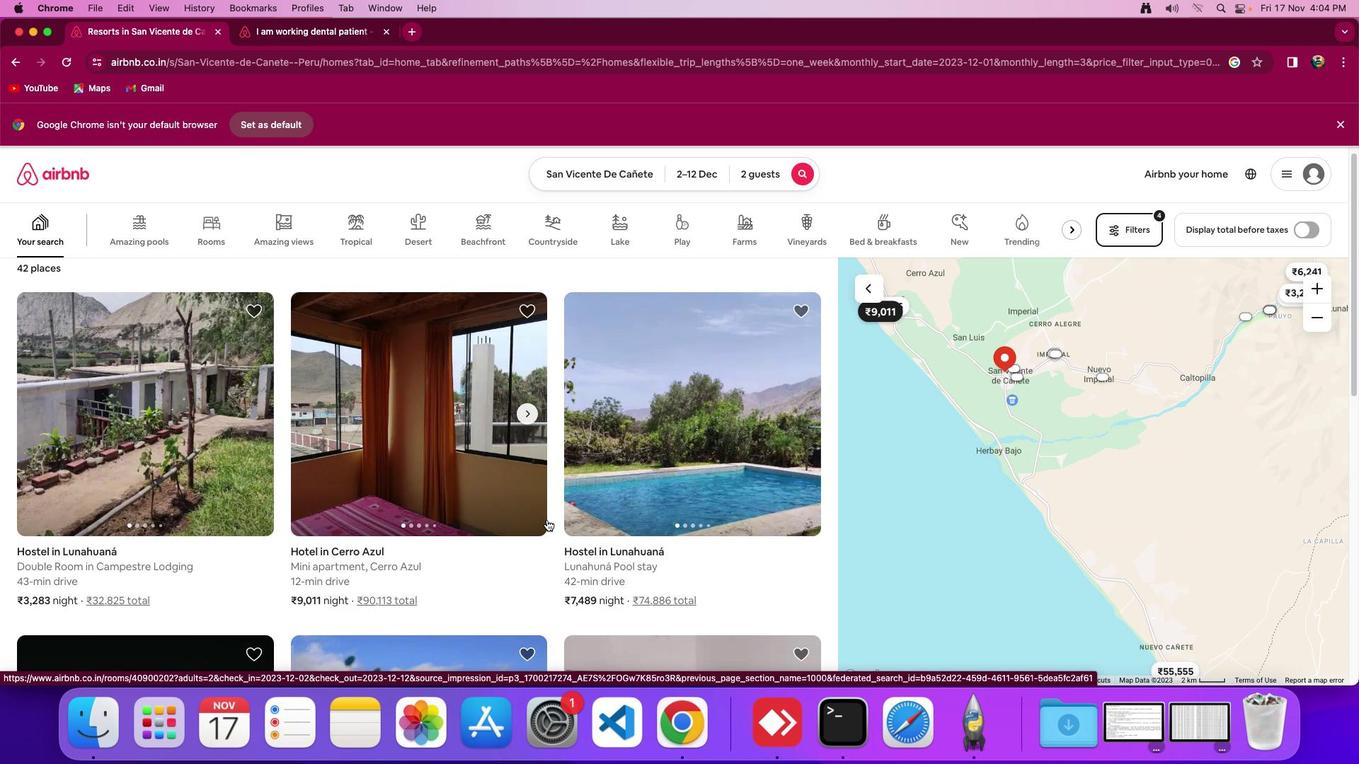 
Action: Mouse scrolled (551, 524) with delta (4, 4)
Screenshot: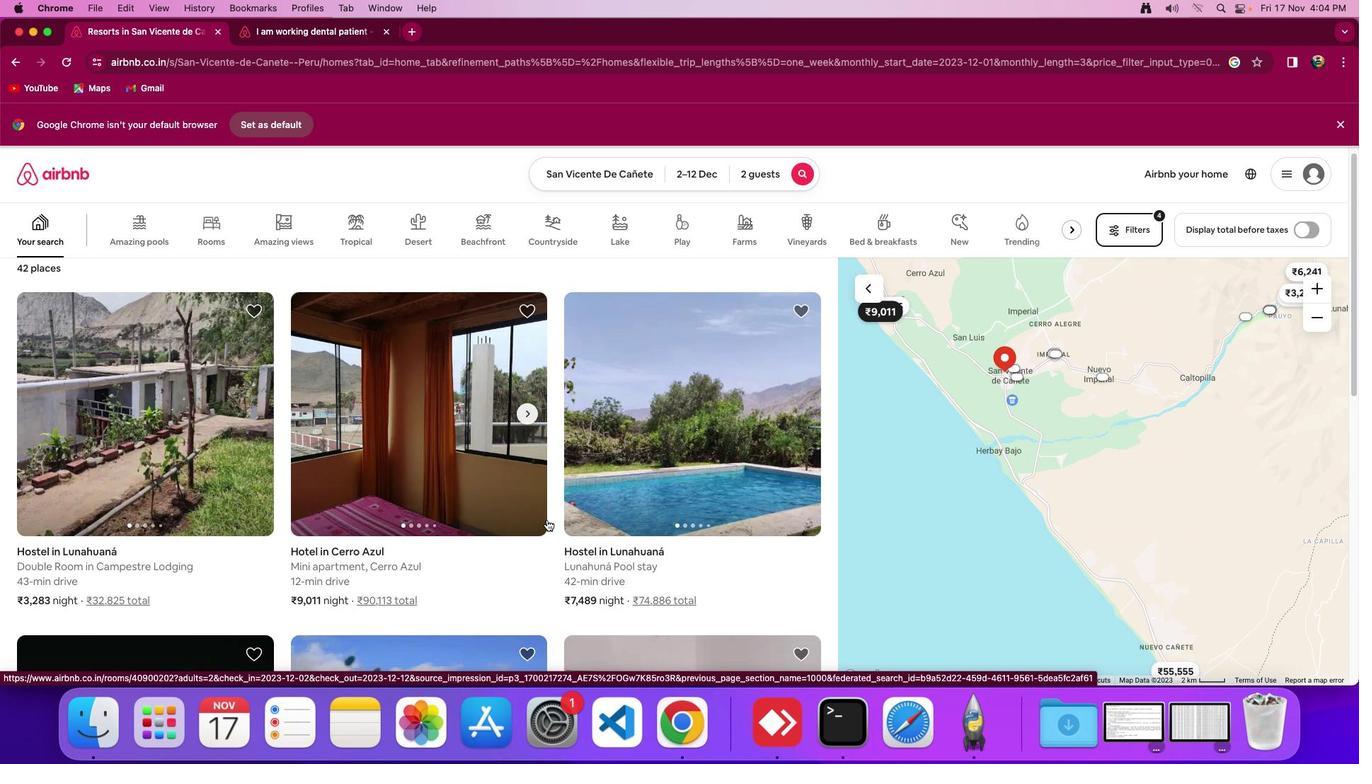 
Action: Mouse scrolled (551, 524) with delta (4, 4)
Screenshot: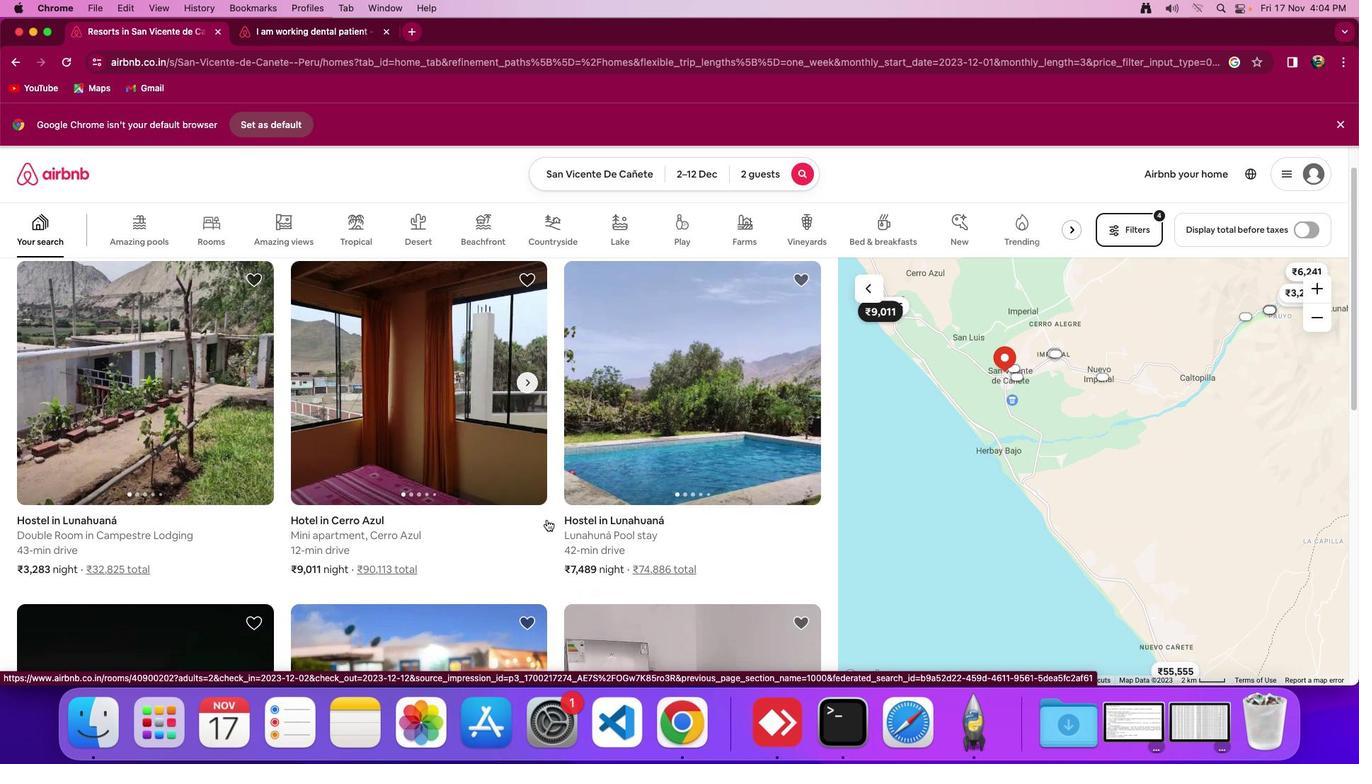 
Action: Mouse scrolled (551, 524) with delta (4, 4)
Screenshot: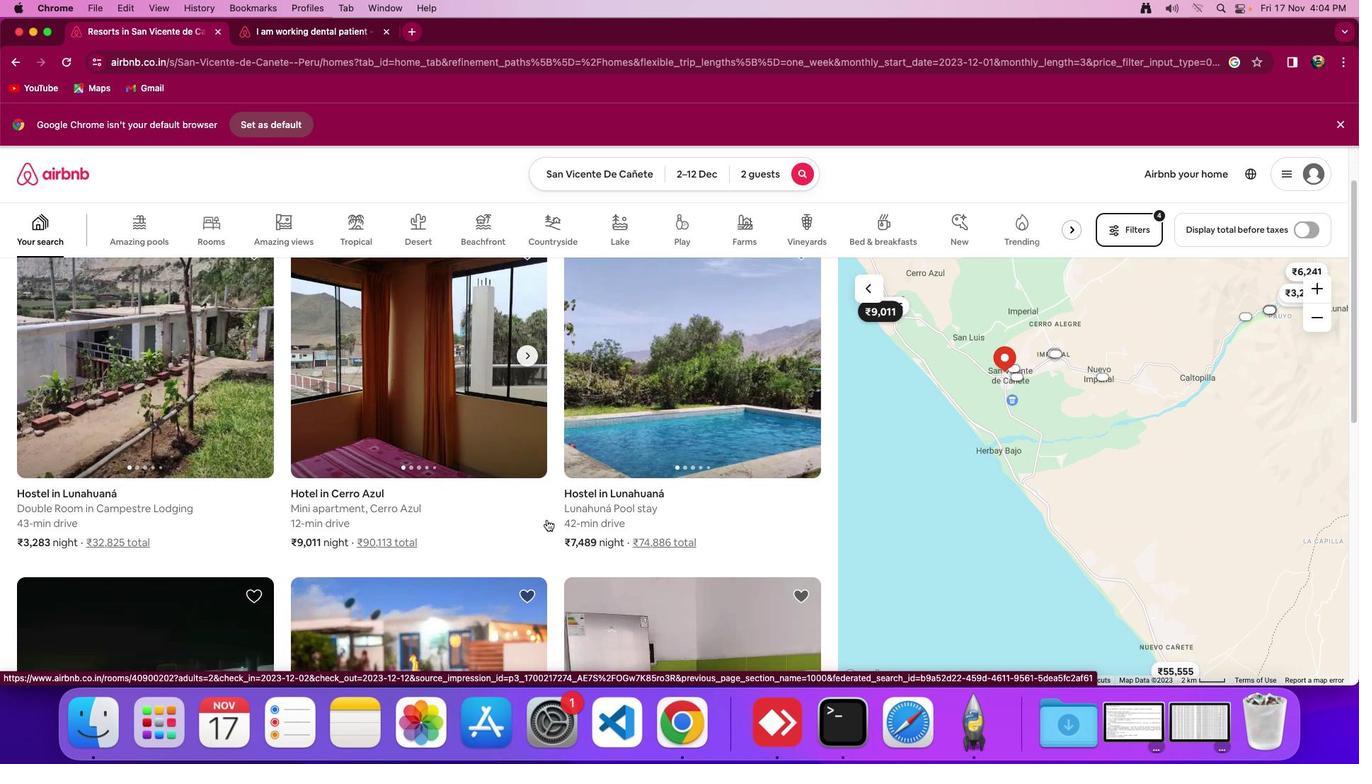 
Action: Mouse scrolled (551, 524) with delta (4, 4)
Screenshot: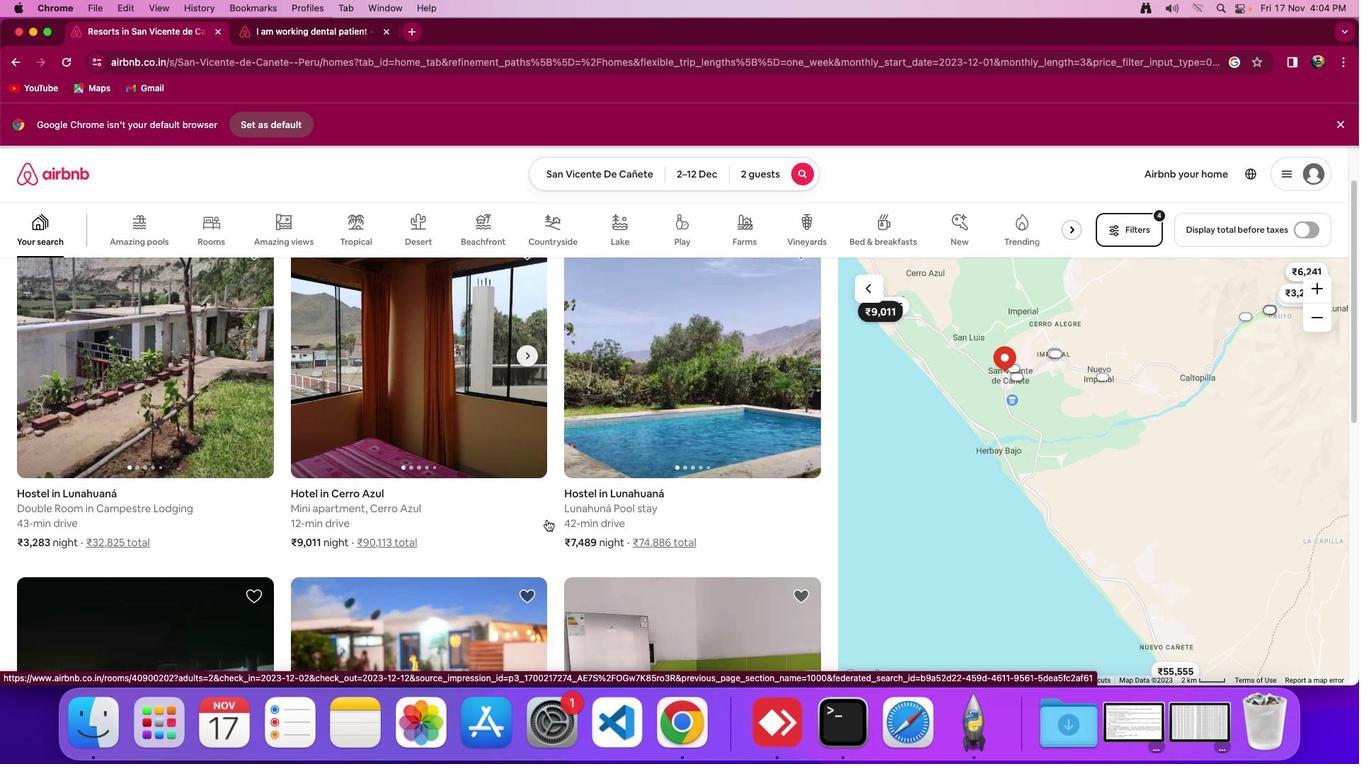 
Action: Mouse scrolled (551, 524) with delta (4, 4)
Screenshot: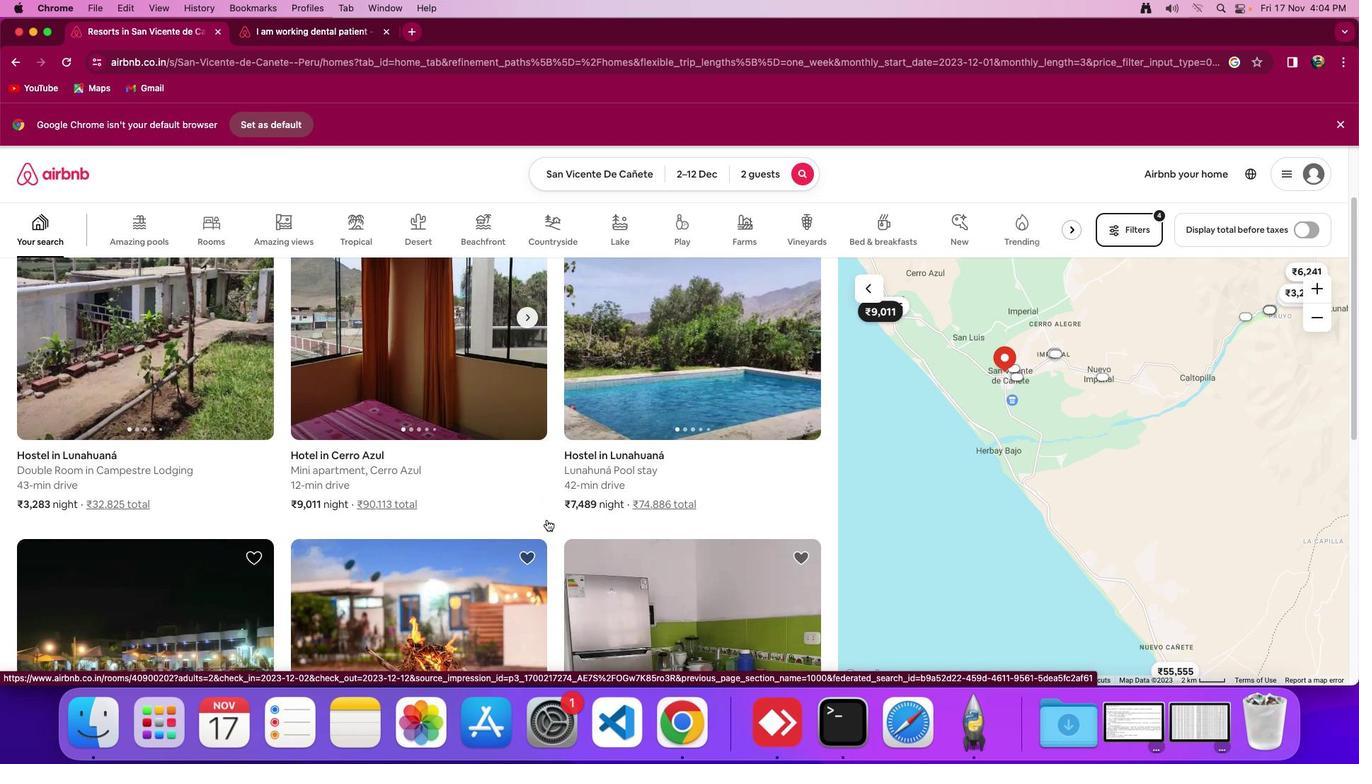 
Action: Mouse scrolled (551, 524) with delta (4, 4)
Screenshot: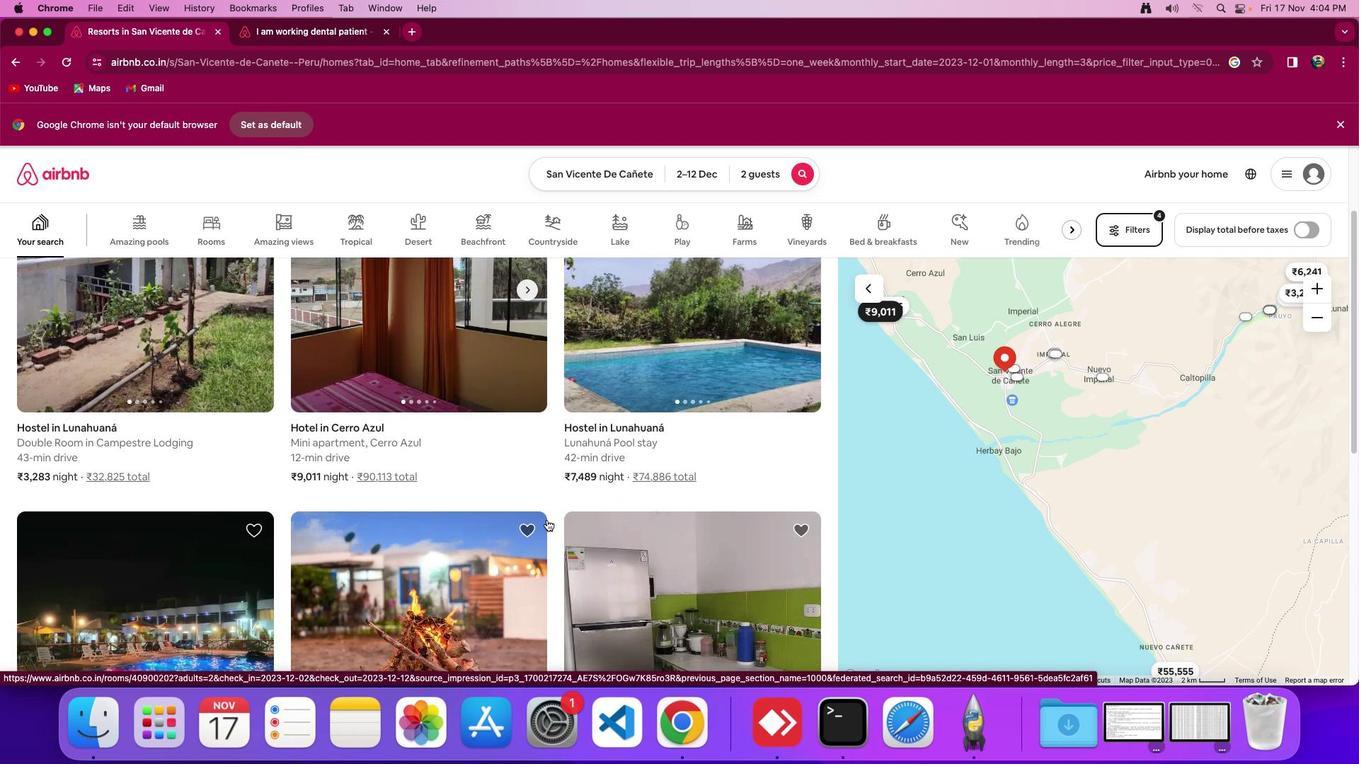 
Action: Mouse scrolled (551, 524) with delta (4, 4)
Screenshot: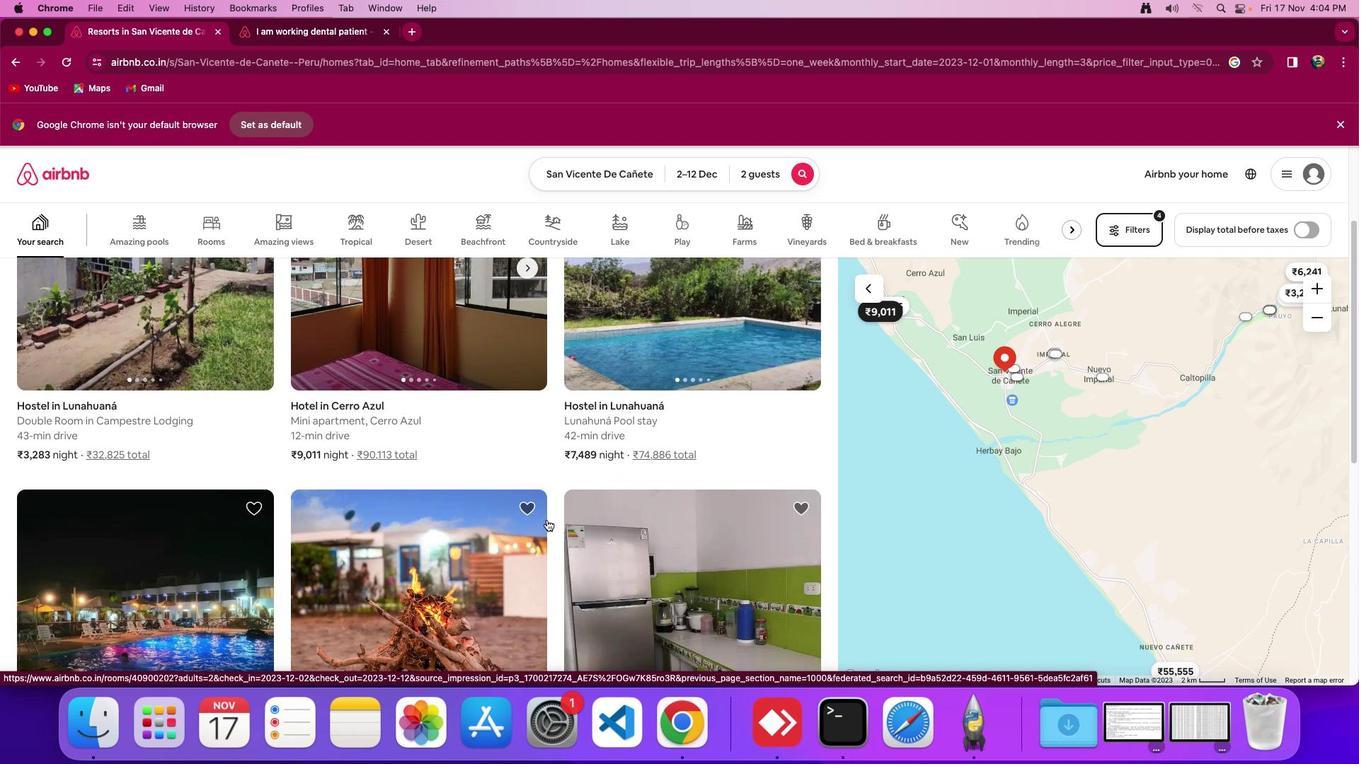 
Action: Mouse scrolled (551, 524) with delta (4, 4)
Screenshot: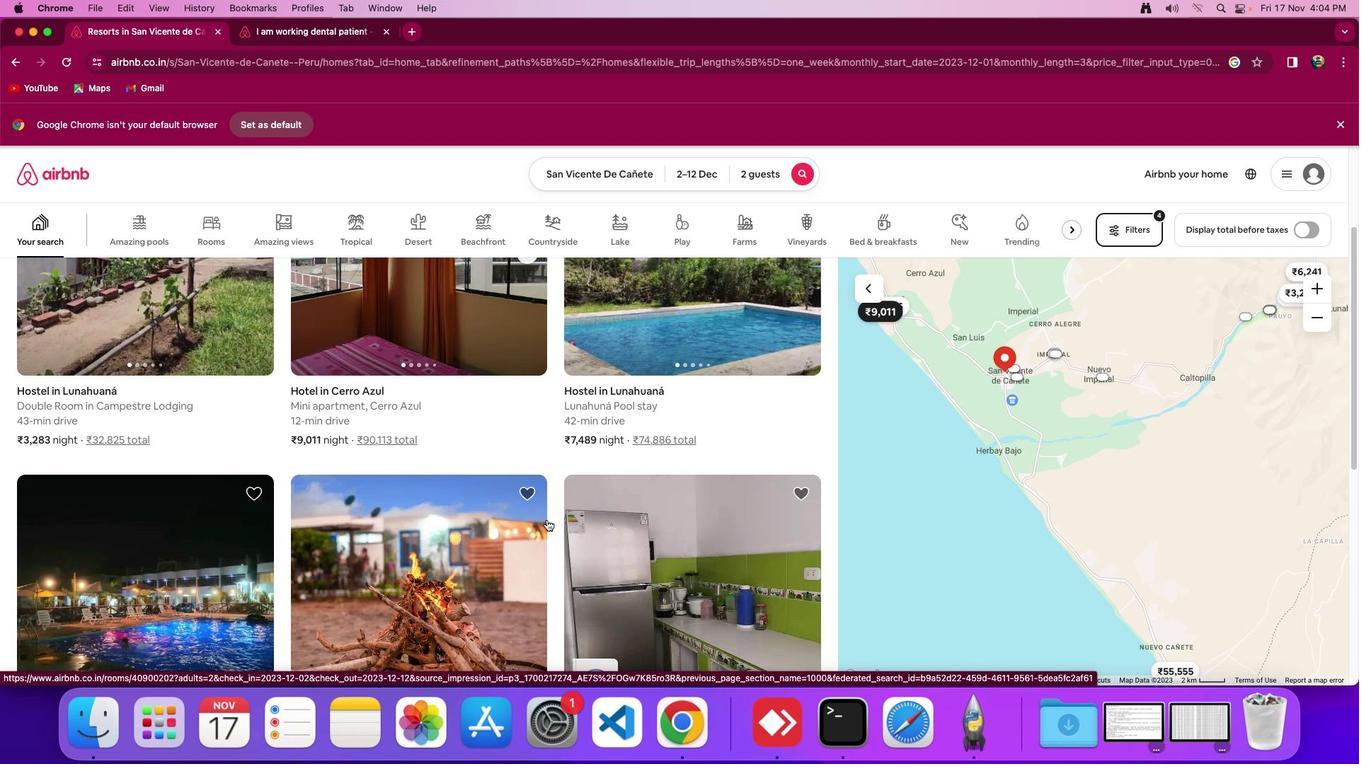 
Action: Mouse scrolled (551, 524) with delta (4, 4)
Screenshot: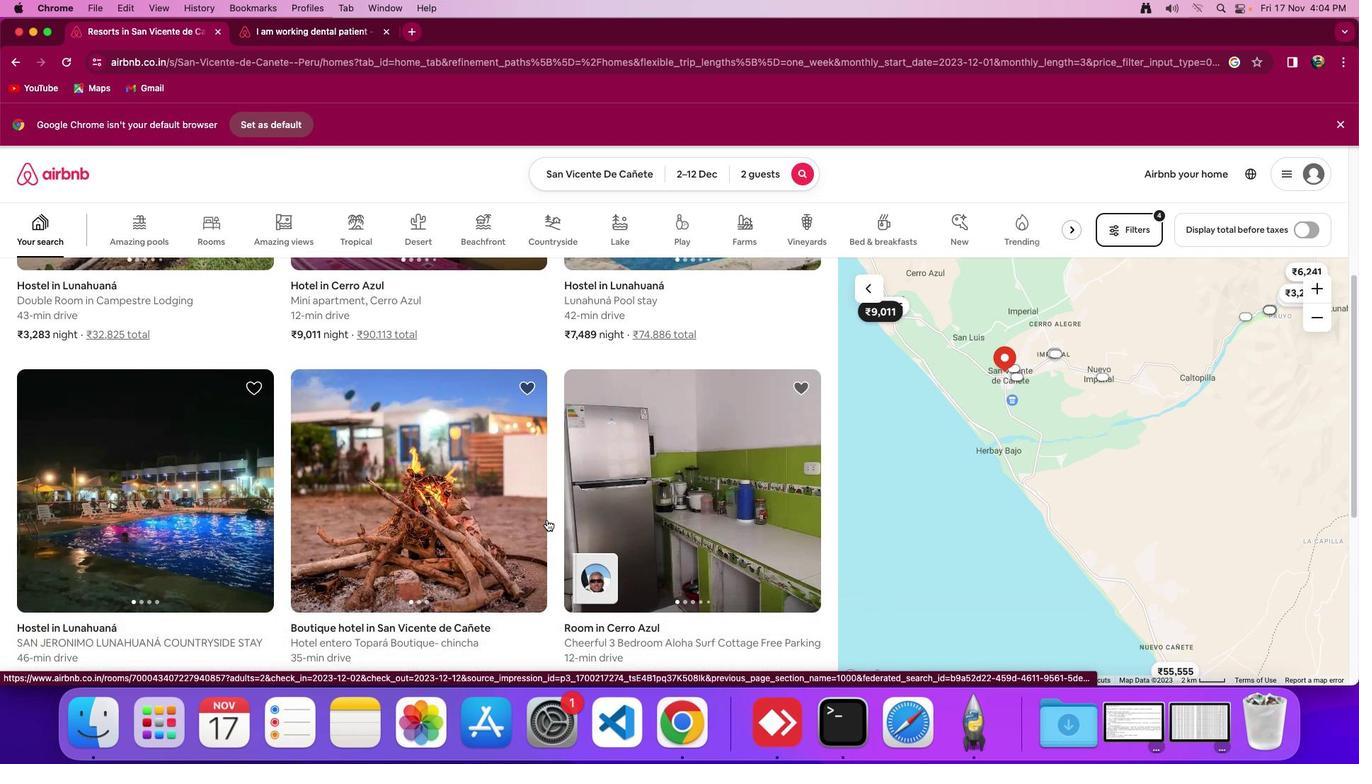 
Action: Mouse scrolled (551, 524) with delta (4, 4)
Screenshot: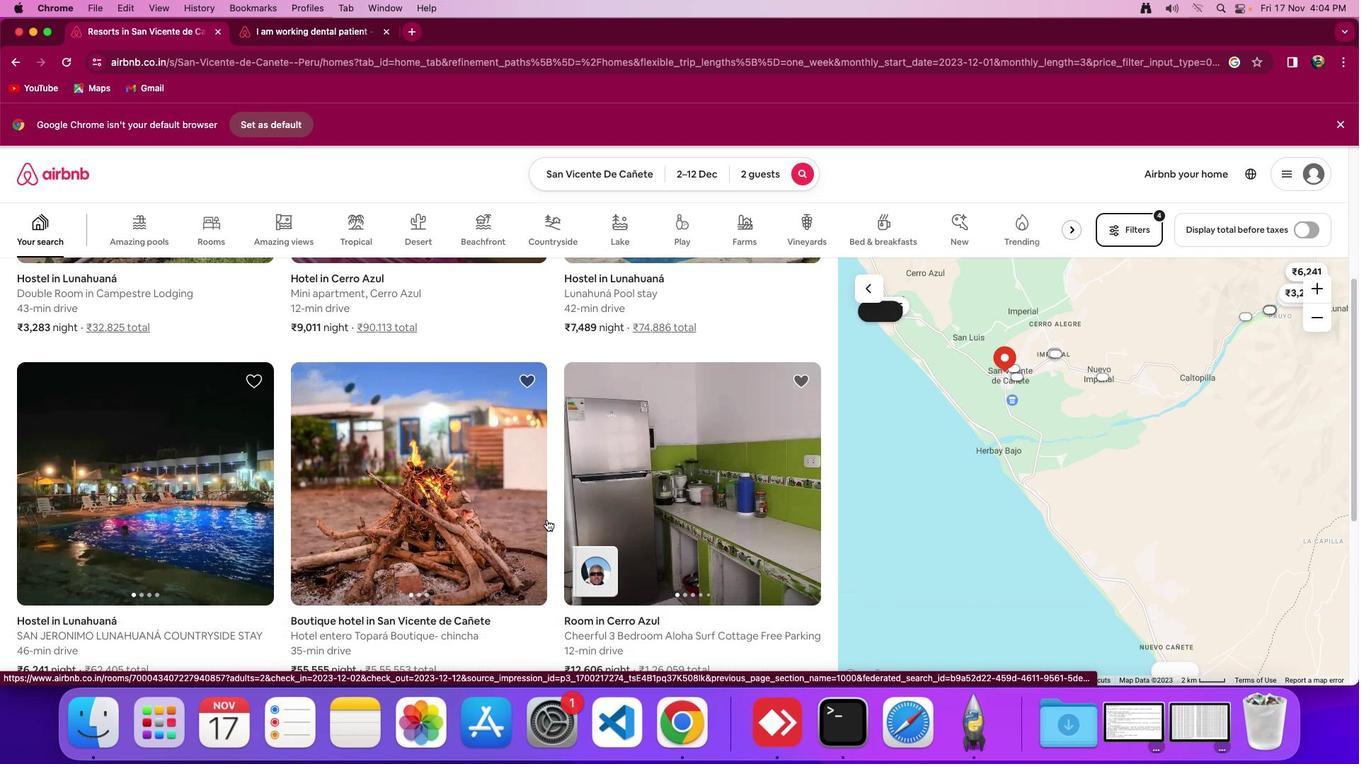 
Action: Mouse scrolled (551, 524) with delta (4, 2)
Screenshot: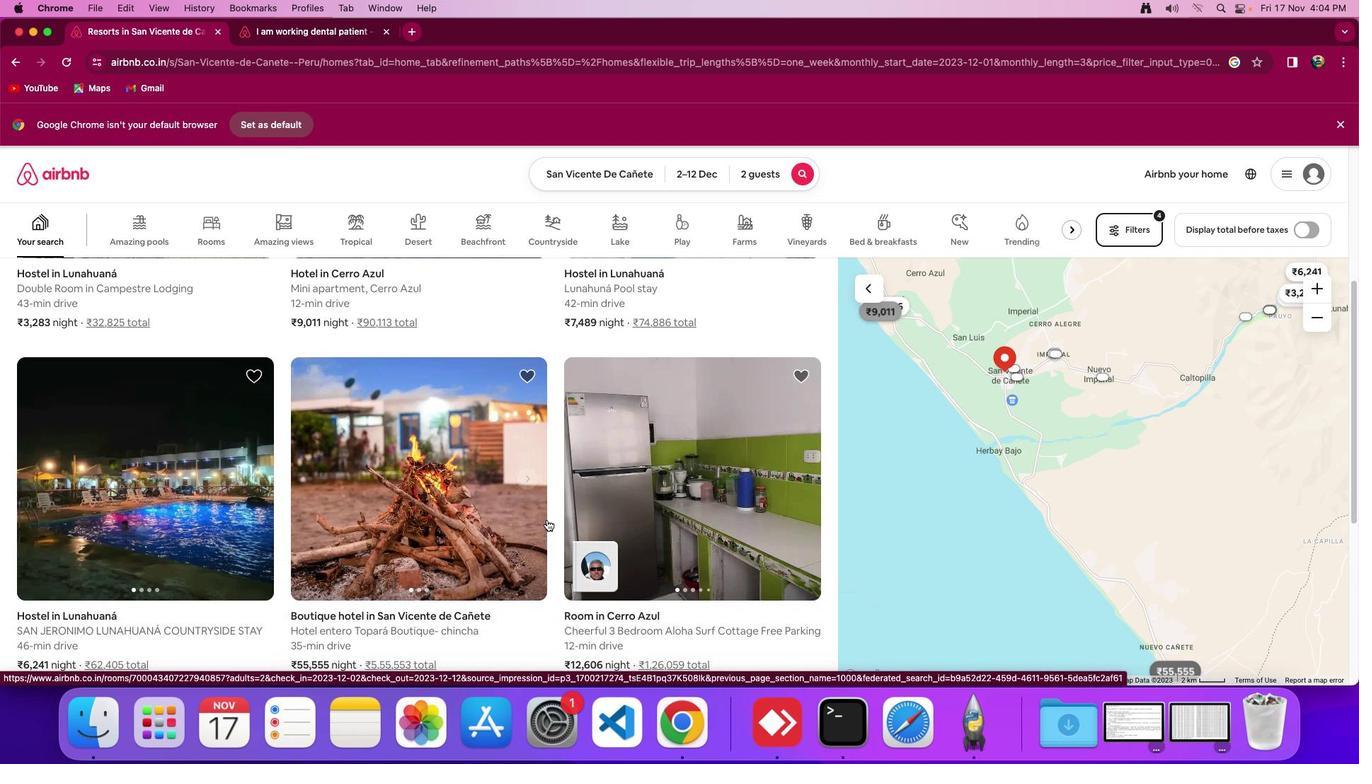 
Action: Mouse scrolled (551, 524) with delta (4, 4)
Screenshot: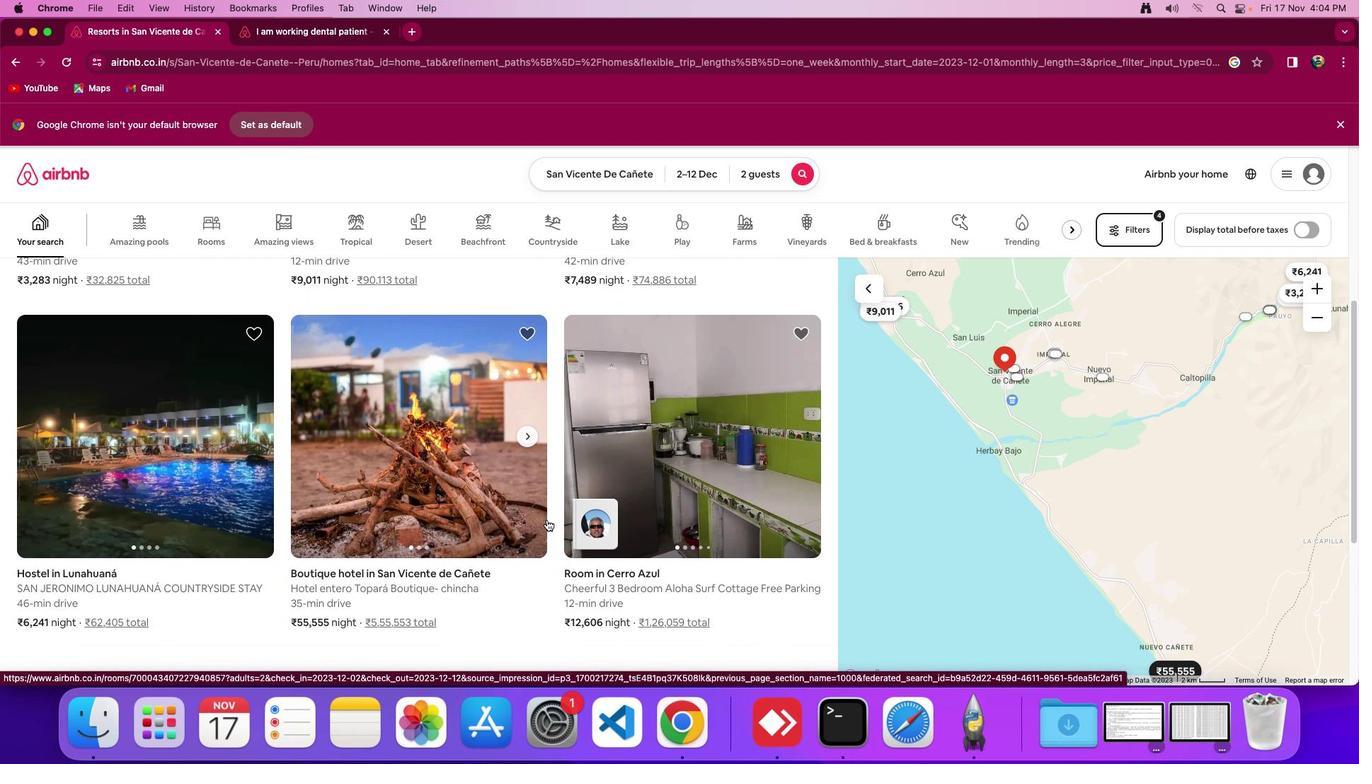 
Action: Mouse scrolled (551, 524) with delta (4, 4)
Screenshot: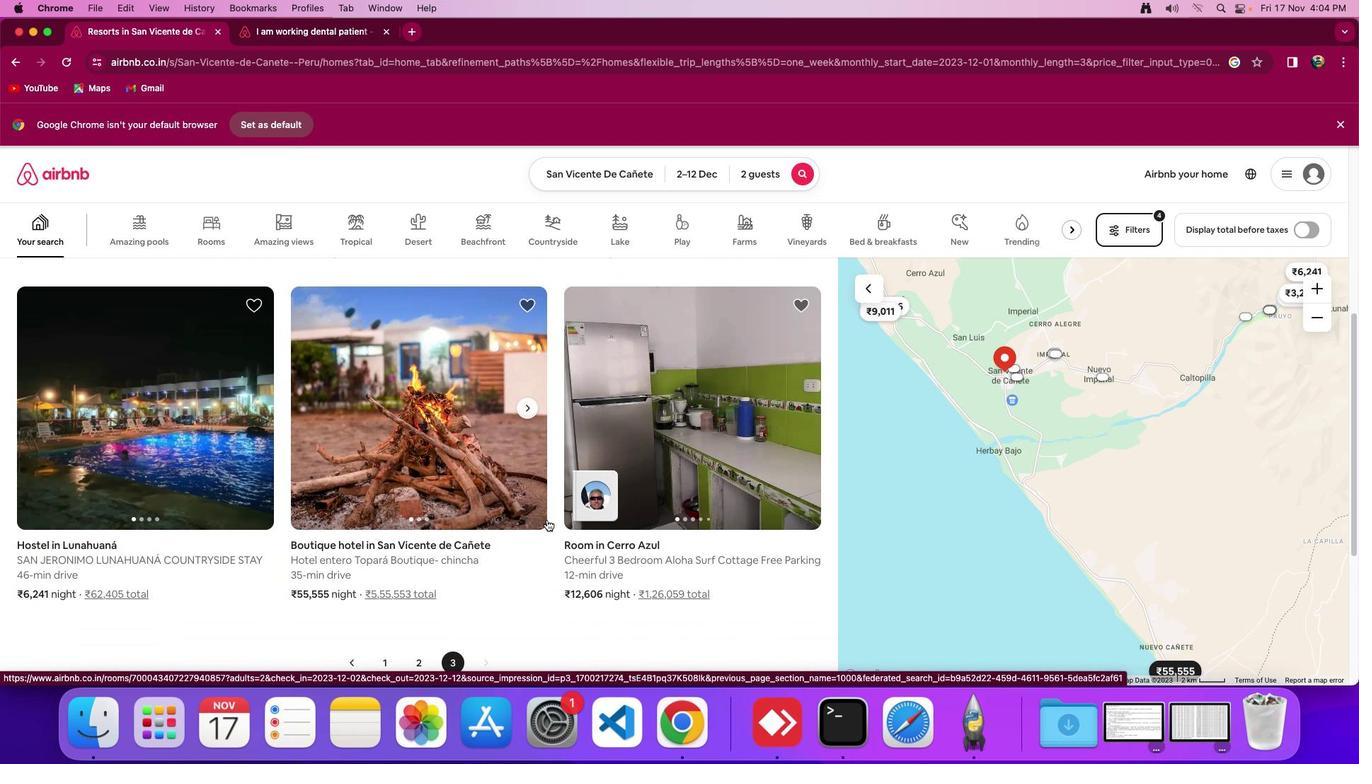 
Action: Mouse scrolled (551, 524) with delta (4, 4)
Screenshot: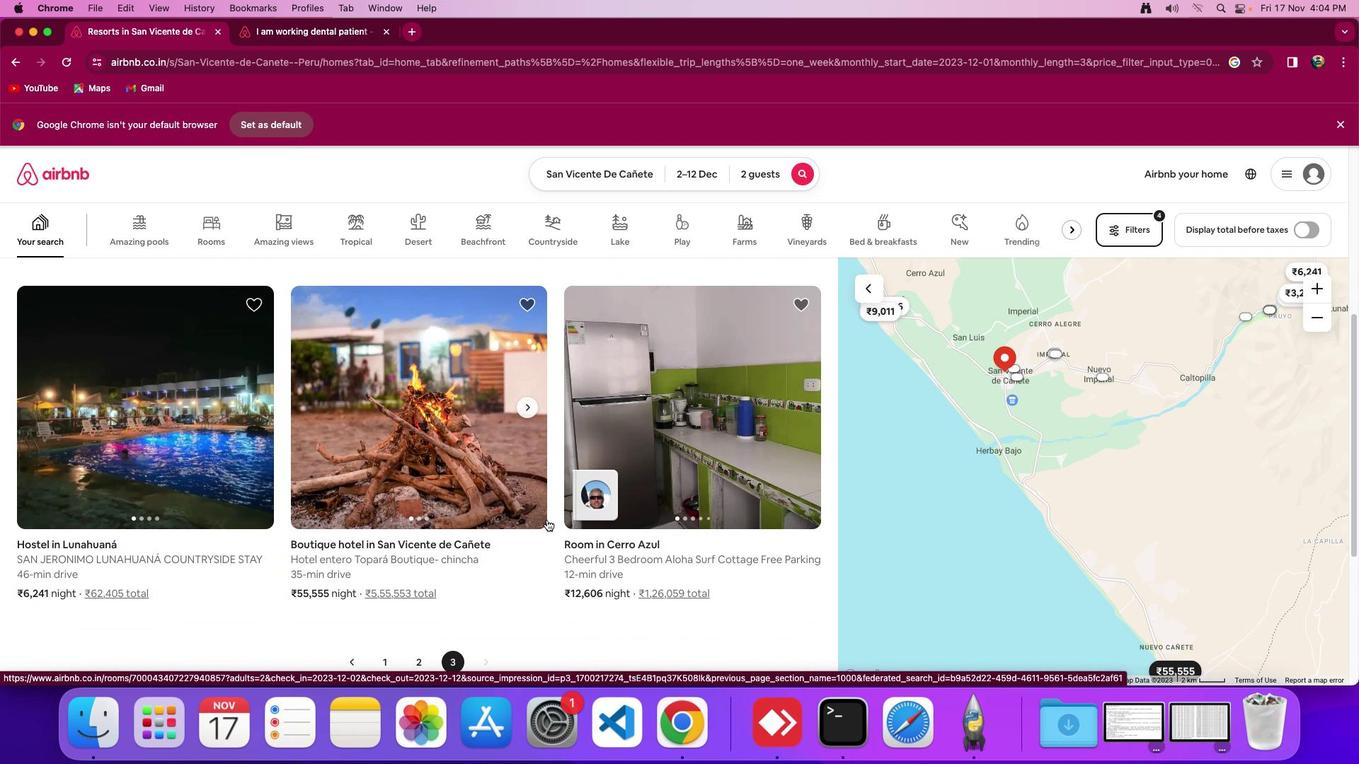 
Action: Mouse moved to (552, 524)
Screenshot: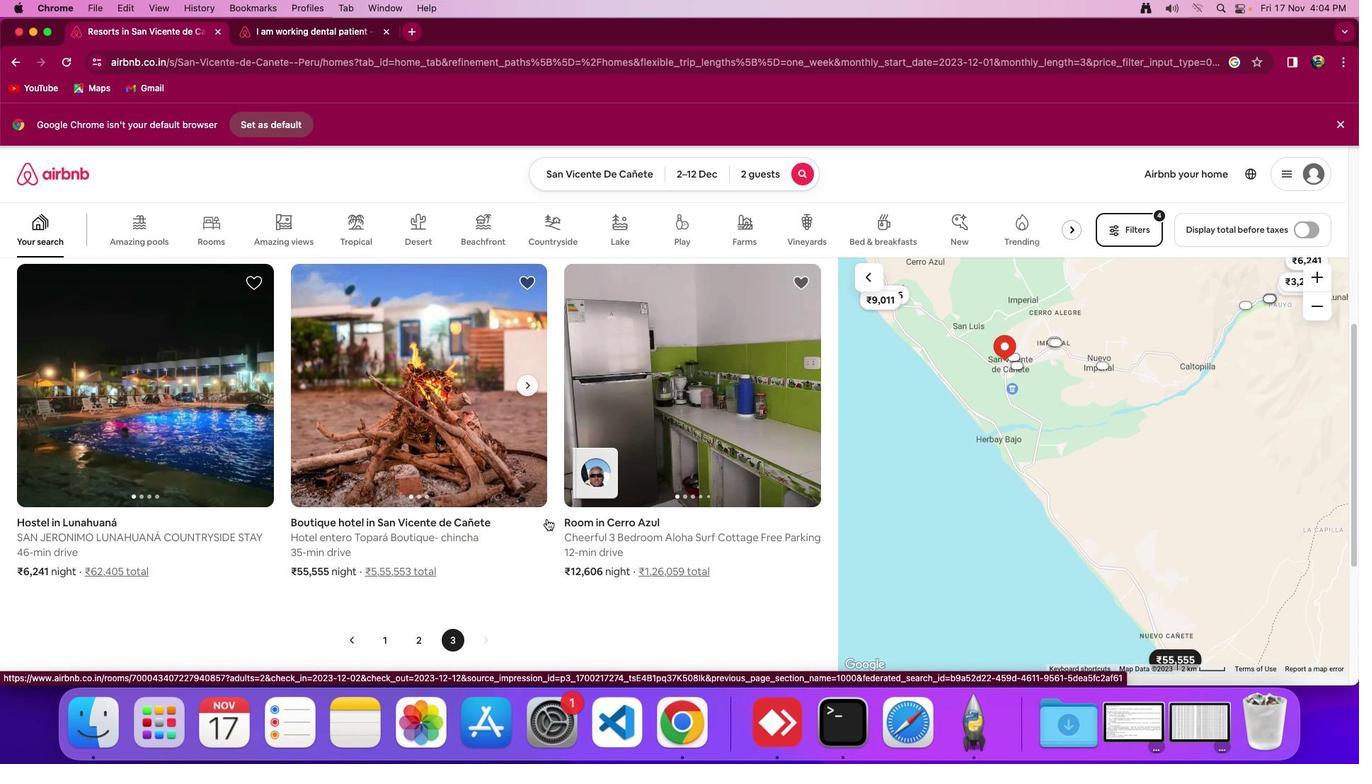
Action: Mouse scrolled (552, 524) with delta (4, 4)
Screenshot: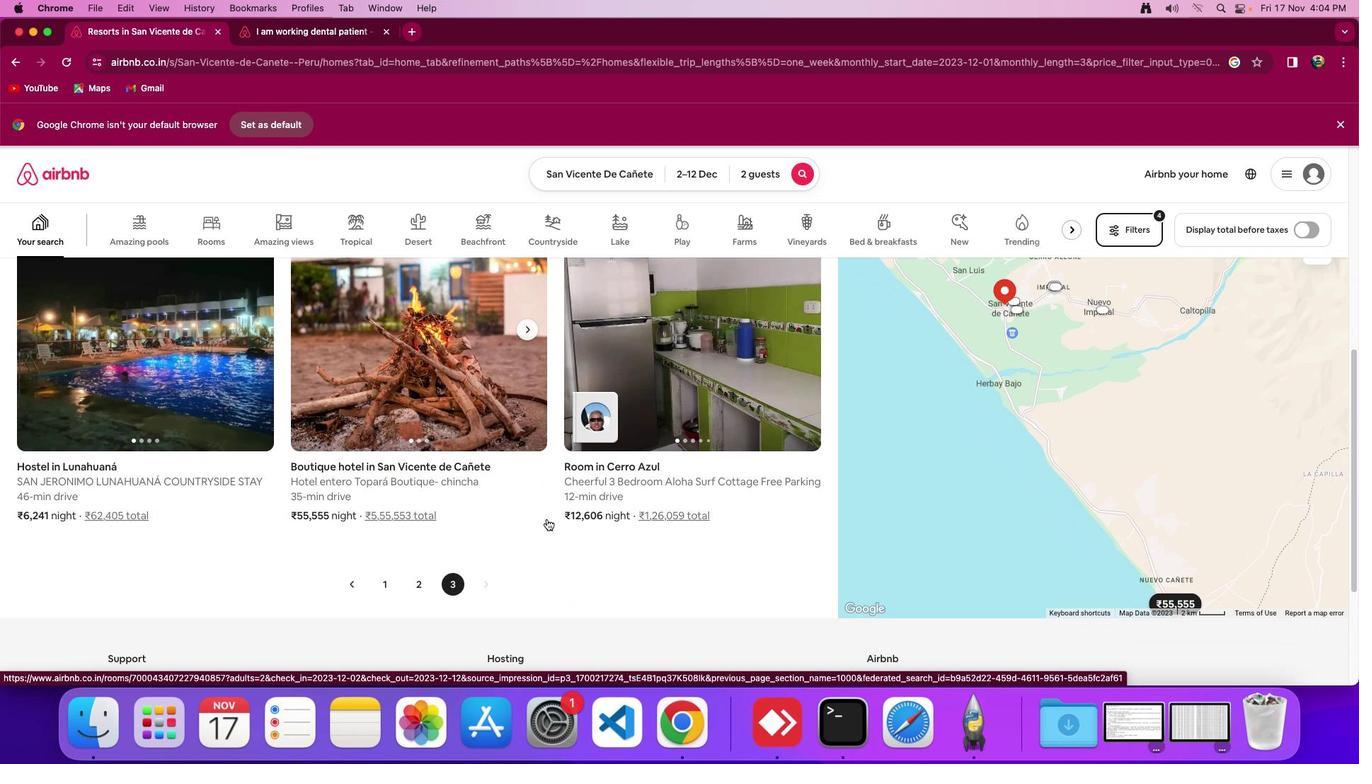 
Action: Mouse scrolled (552, 524) with delta (4, 4)
Screenshot: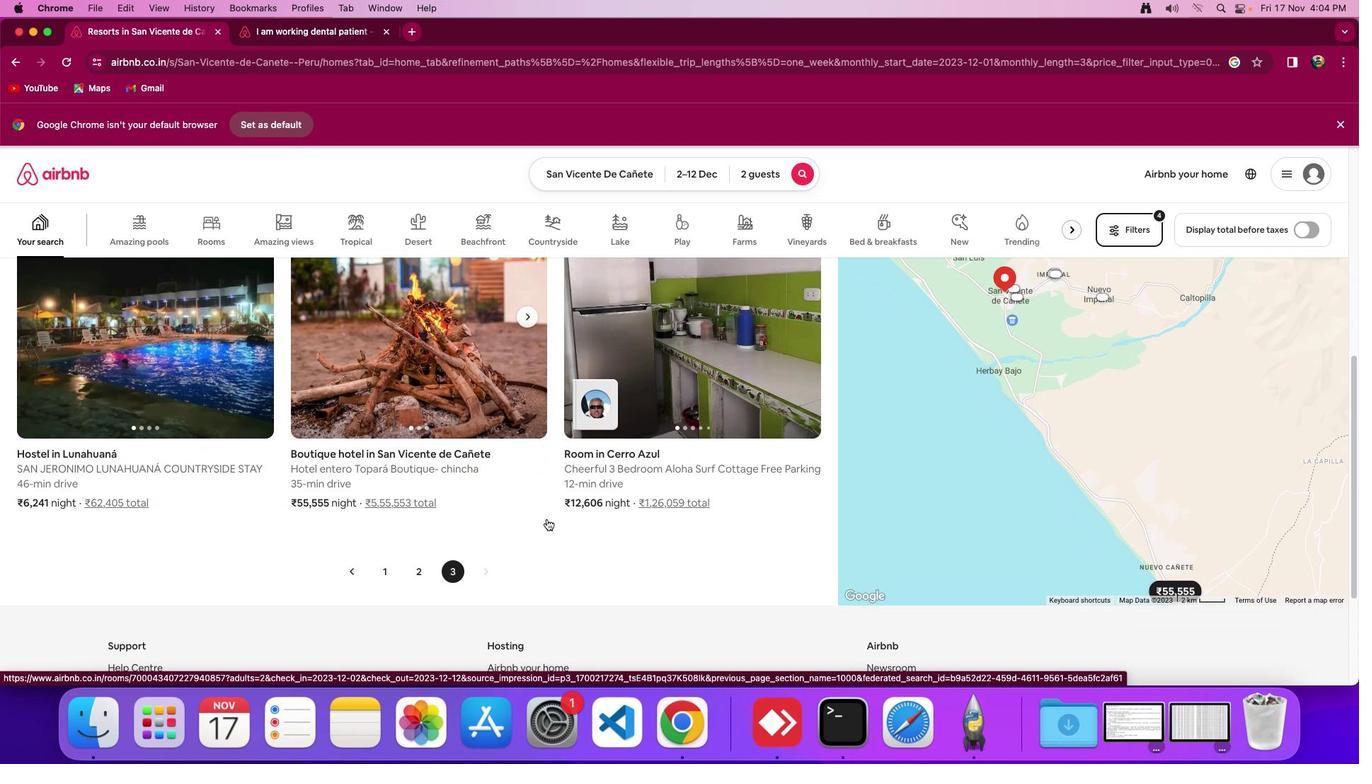 
Action: Mouse scrolled (552, 524) with delta (4, 3)
Screenshot: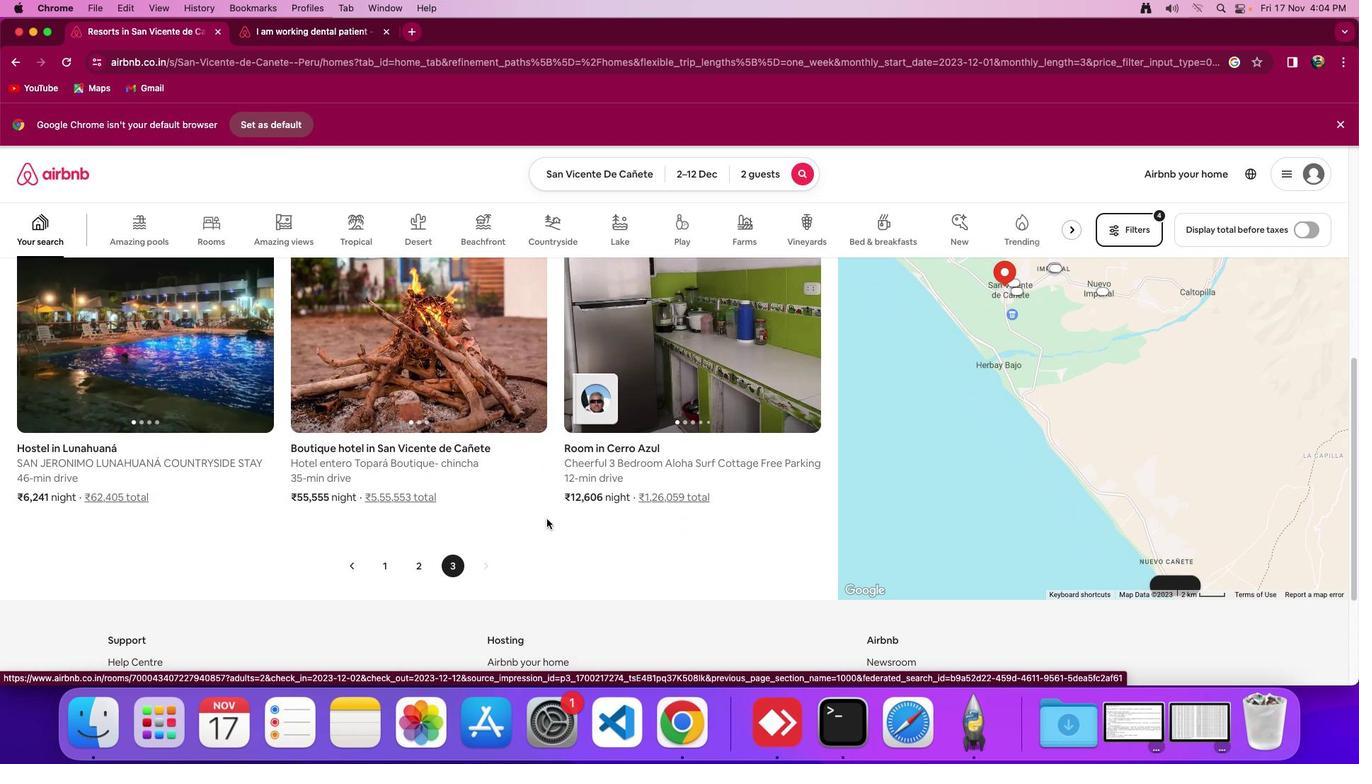 
Action: Mouse scrolled (552, 524) with delta (4, 4)
Screenshot: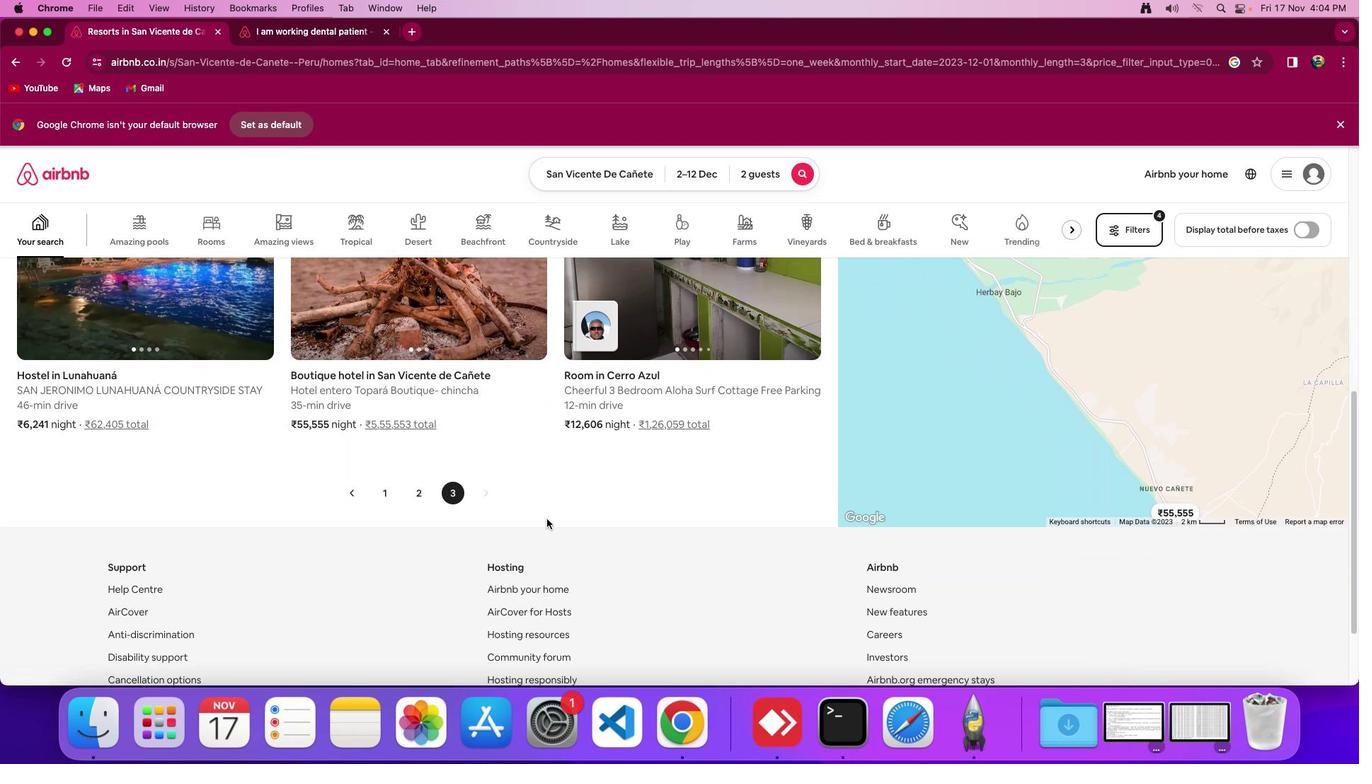 
Action: Mouse scrolled (552, 524) with delta (4, 4)
Screenshot: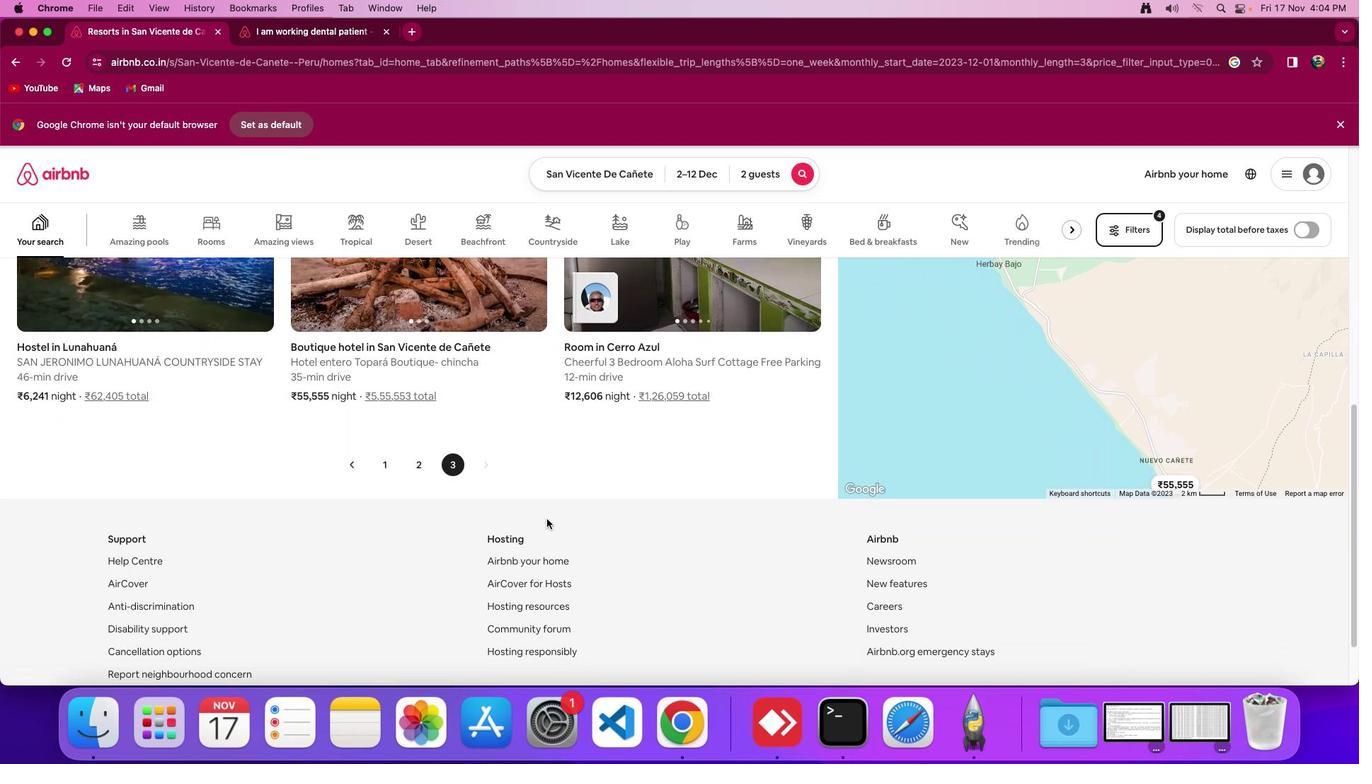 
Action: Mouse scrolled (552, 524) with delta (4, 3)
Screenshot: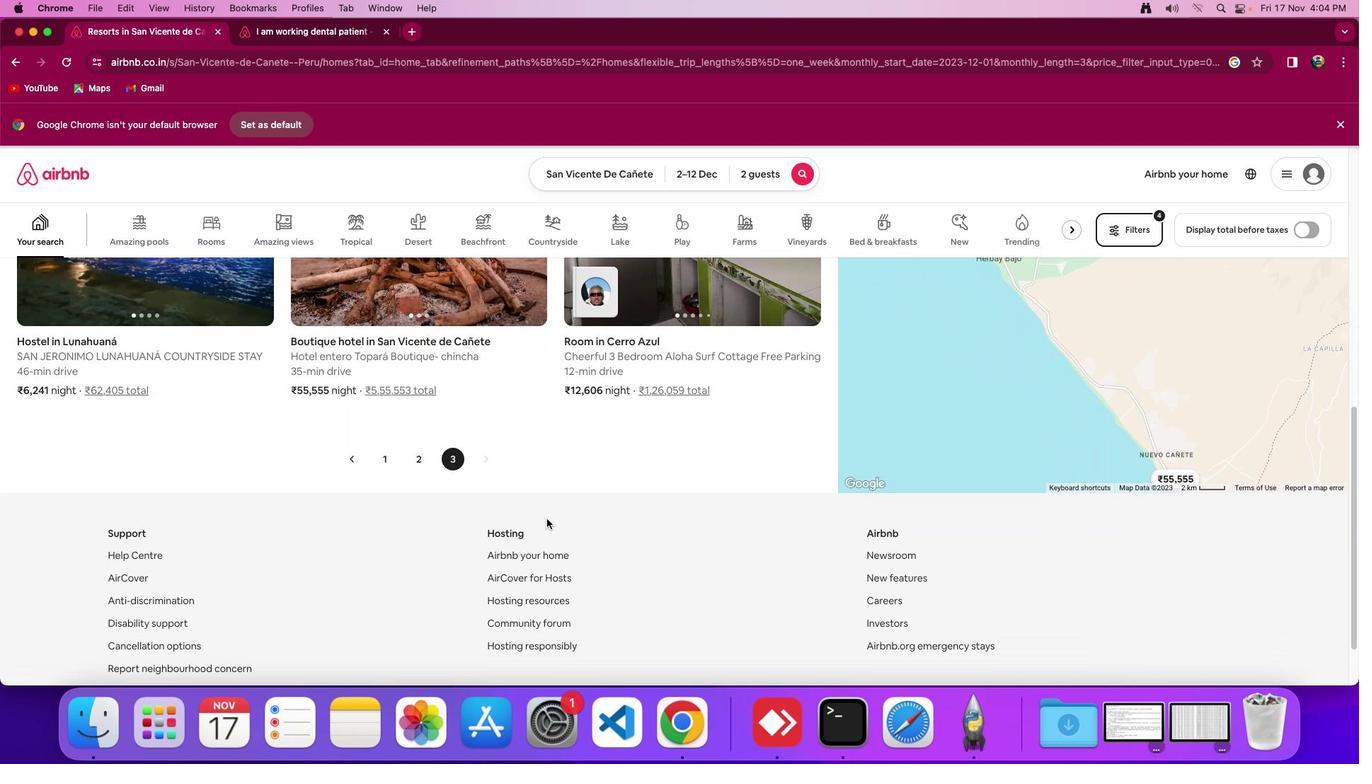 
Action: Mouse scrolled (552, 524) with delta (4, 4)
Screenshot: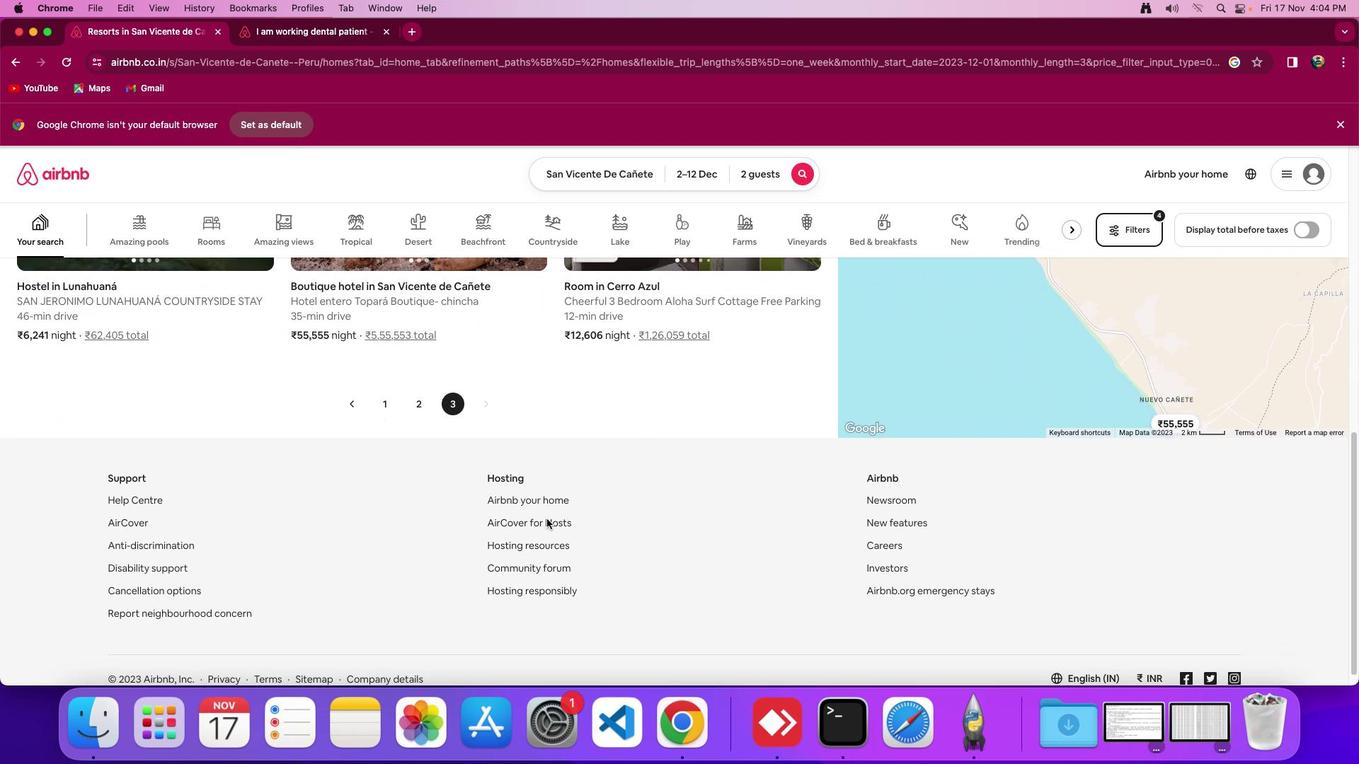 
Action: Mouse scrolled (552, 524) with delta (4, 4)
Screenshot: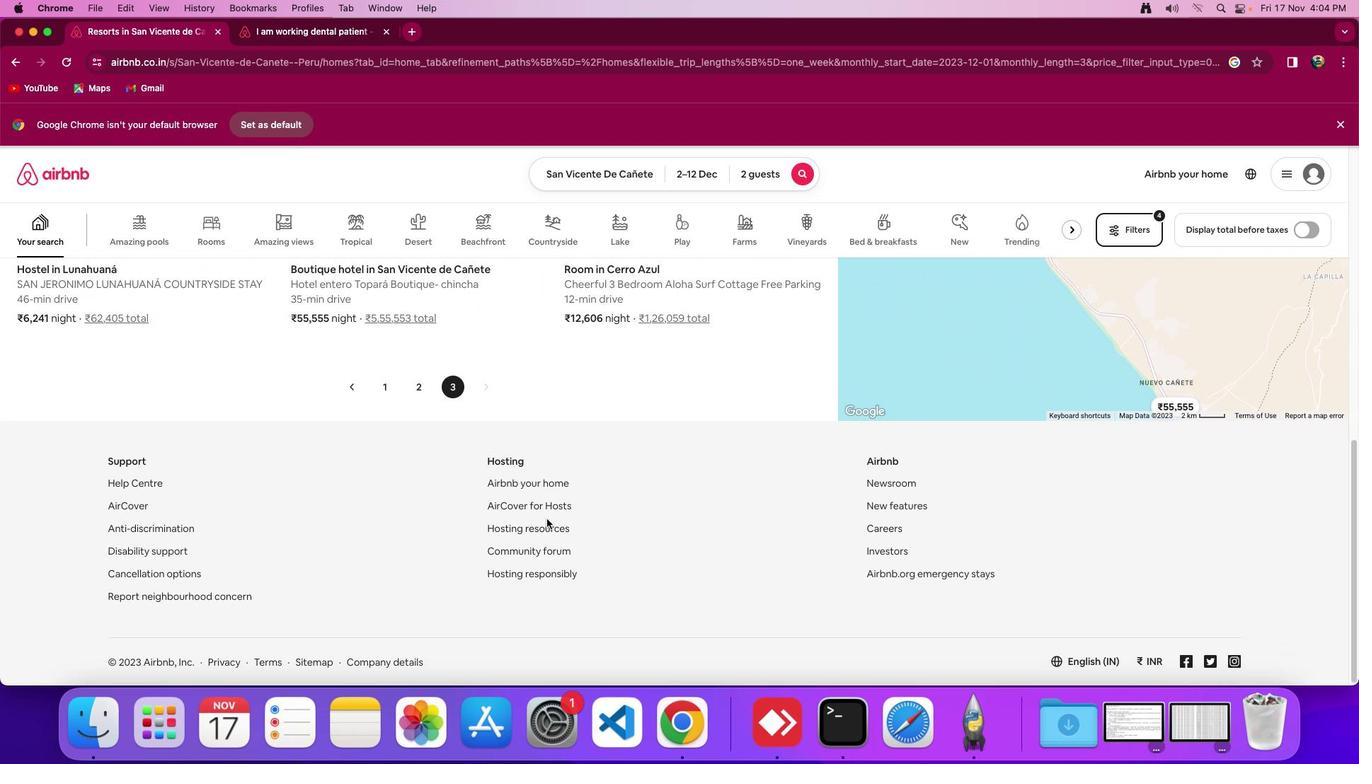 
Action: Mouse scrolled (552, 524) with delta (4, 3)
Screenshot: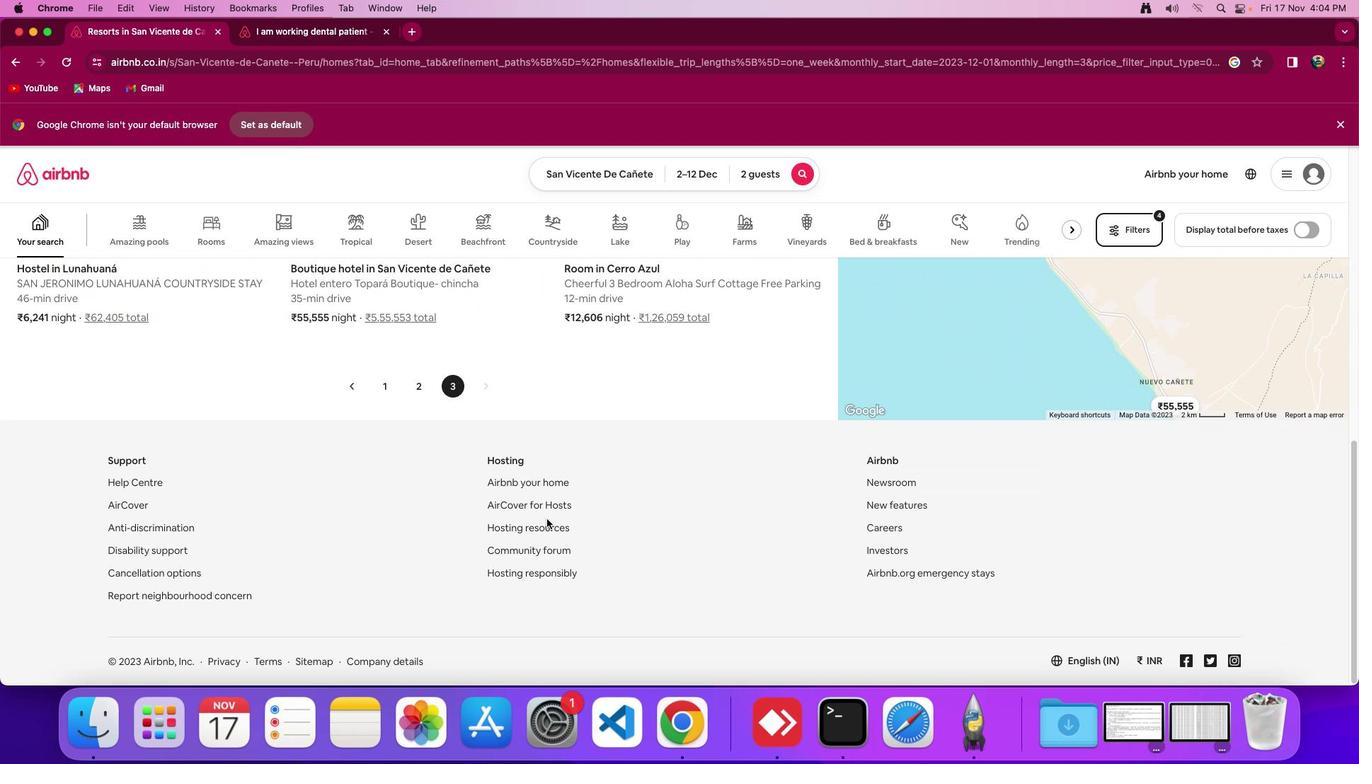 
Action: Mouse scrolled (552, 524) with delta (4, 4)
Screenshot: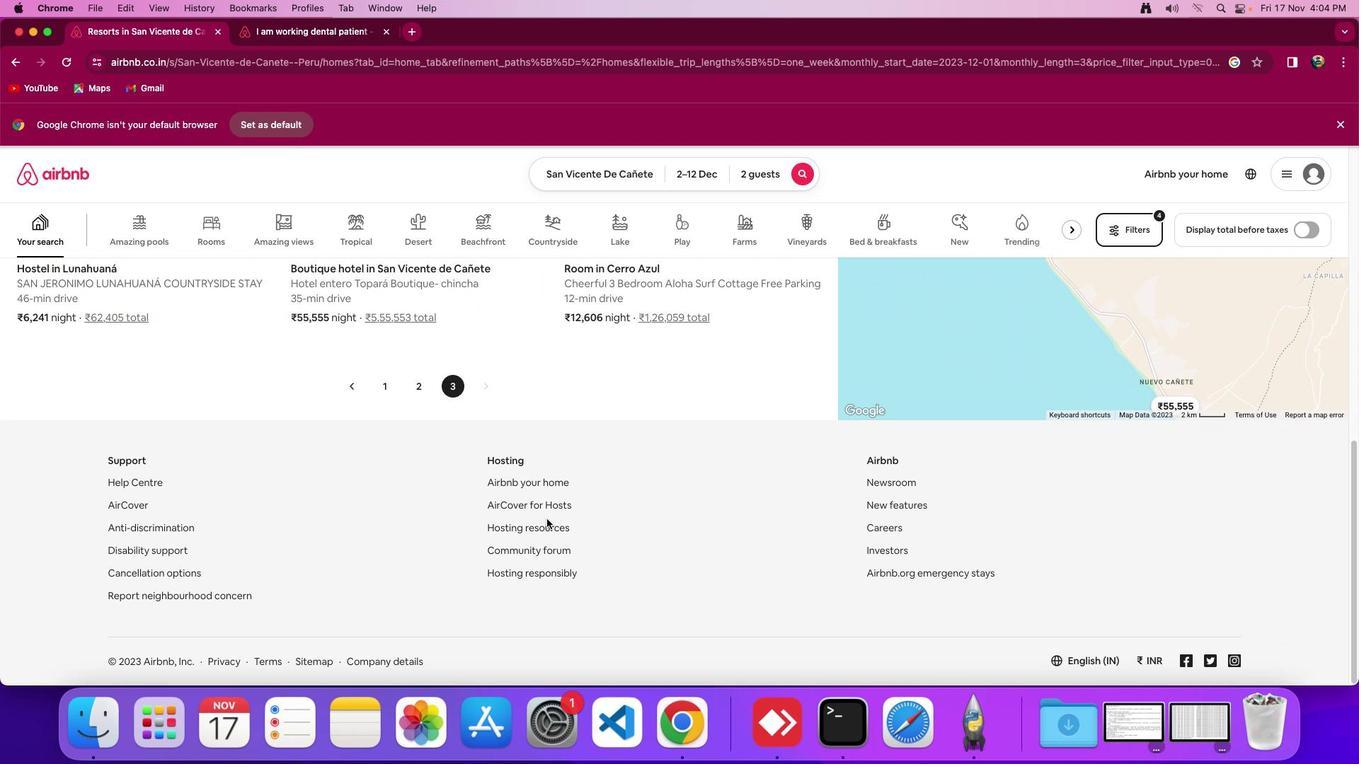 
Action: Mouse scrolled (552, 524) with delta (4, 4)
Screenshot: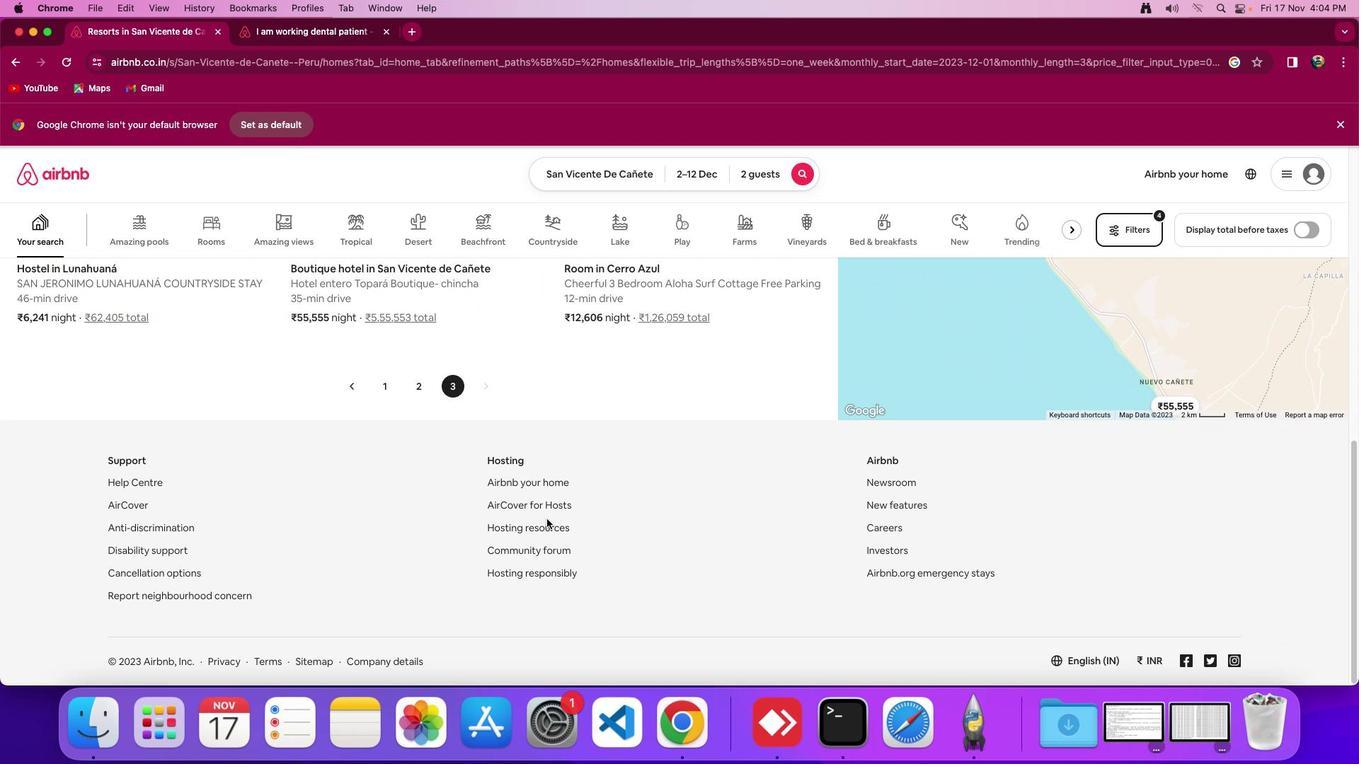 
Action: Mouse scrolled (552, 524) with delta (4, 3)
Screenshot: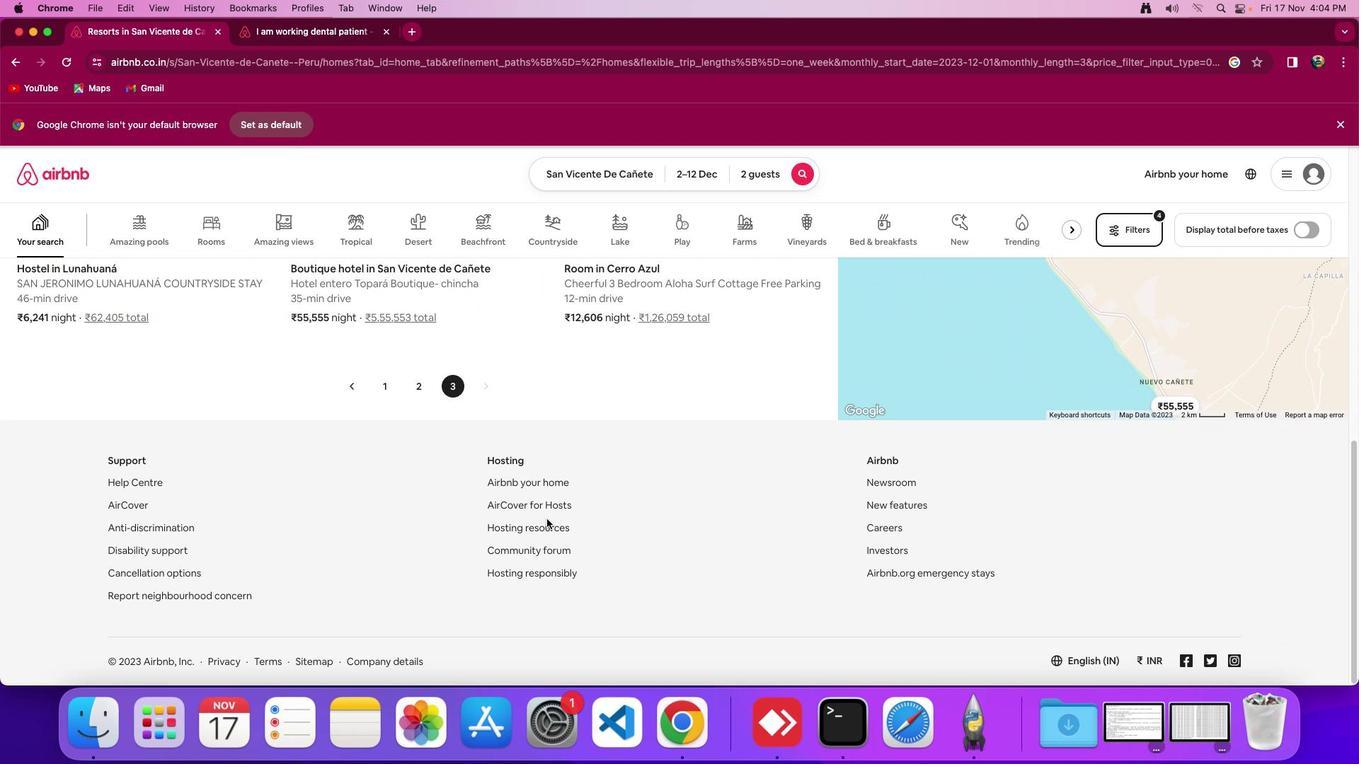 
Action: Mouse moved to (422, 407)
Screenshot: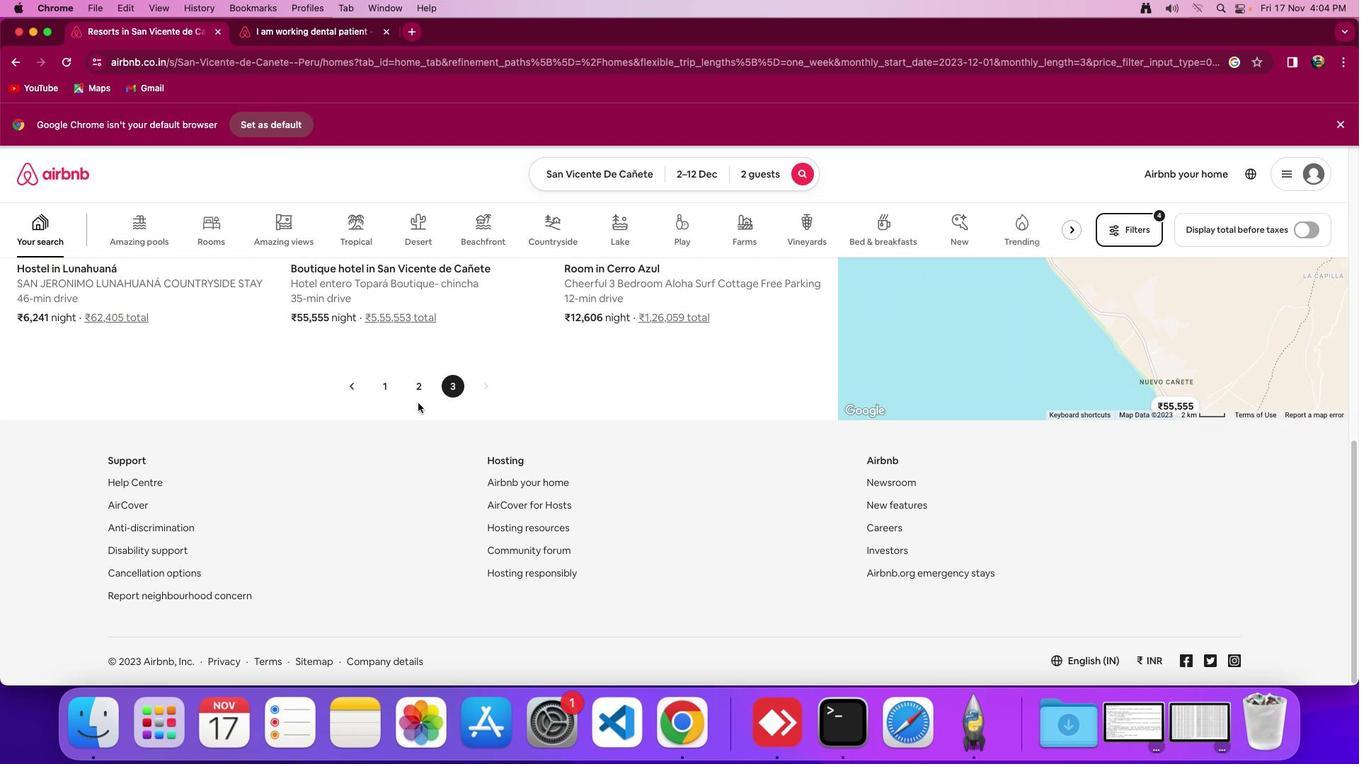 
Action: Mouse scrolled (422, 407) with delta (4, 5)
Screenshot: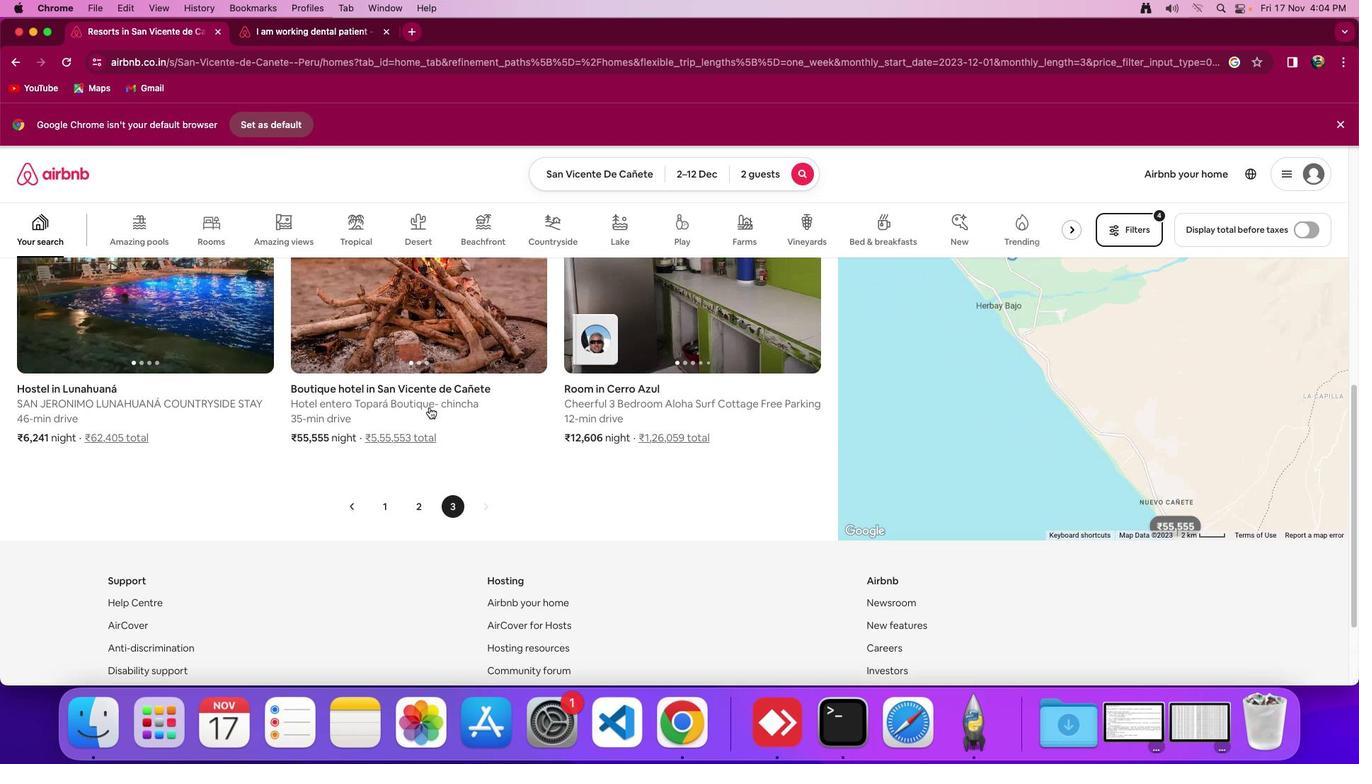 
Action: Mouse scrolled (422, 407) with delta (4, 5)
Screenshot: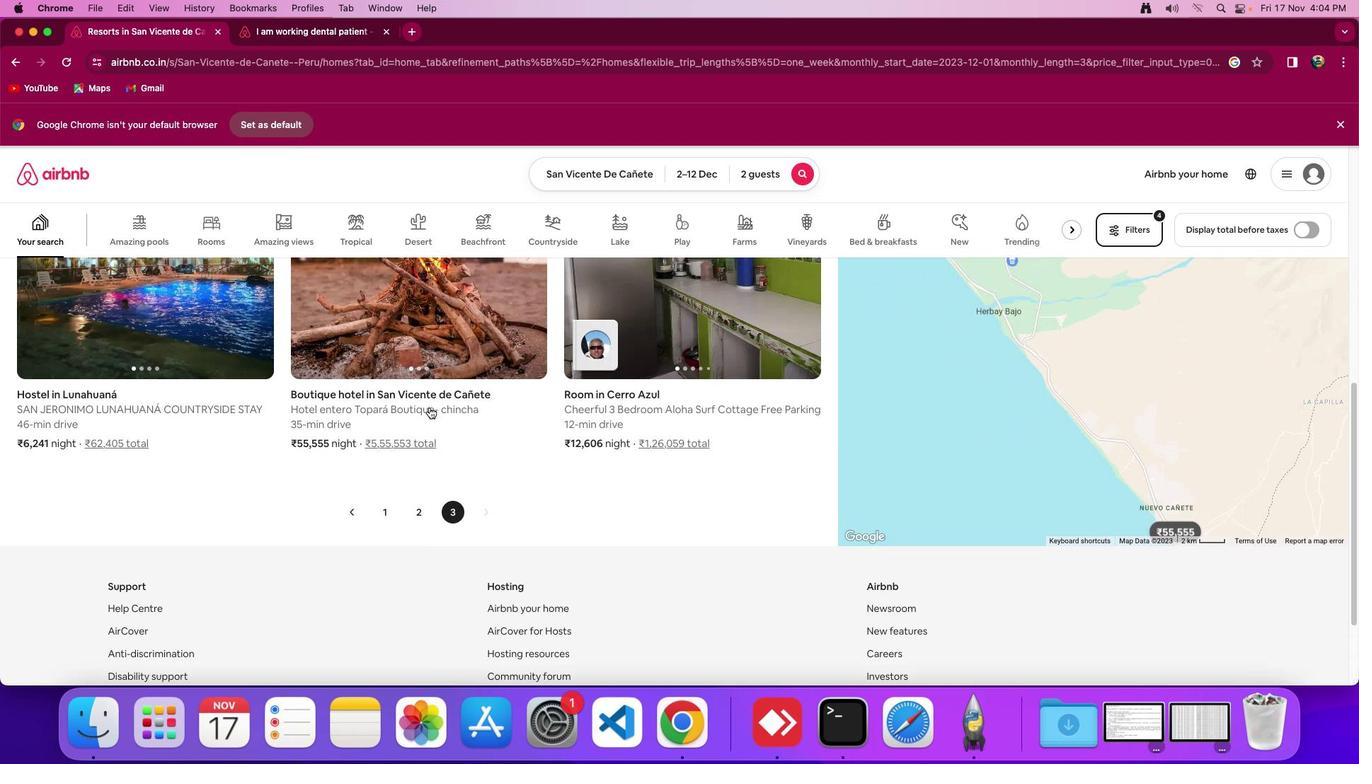
Action: Mouse scrolled (422, 407) with delta (4, 7)
Screenshot: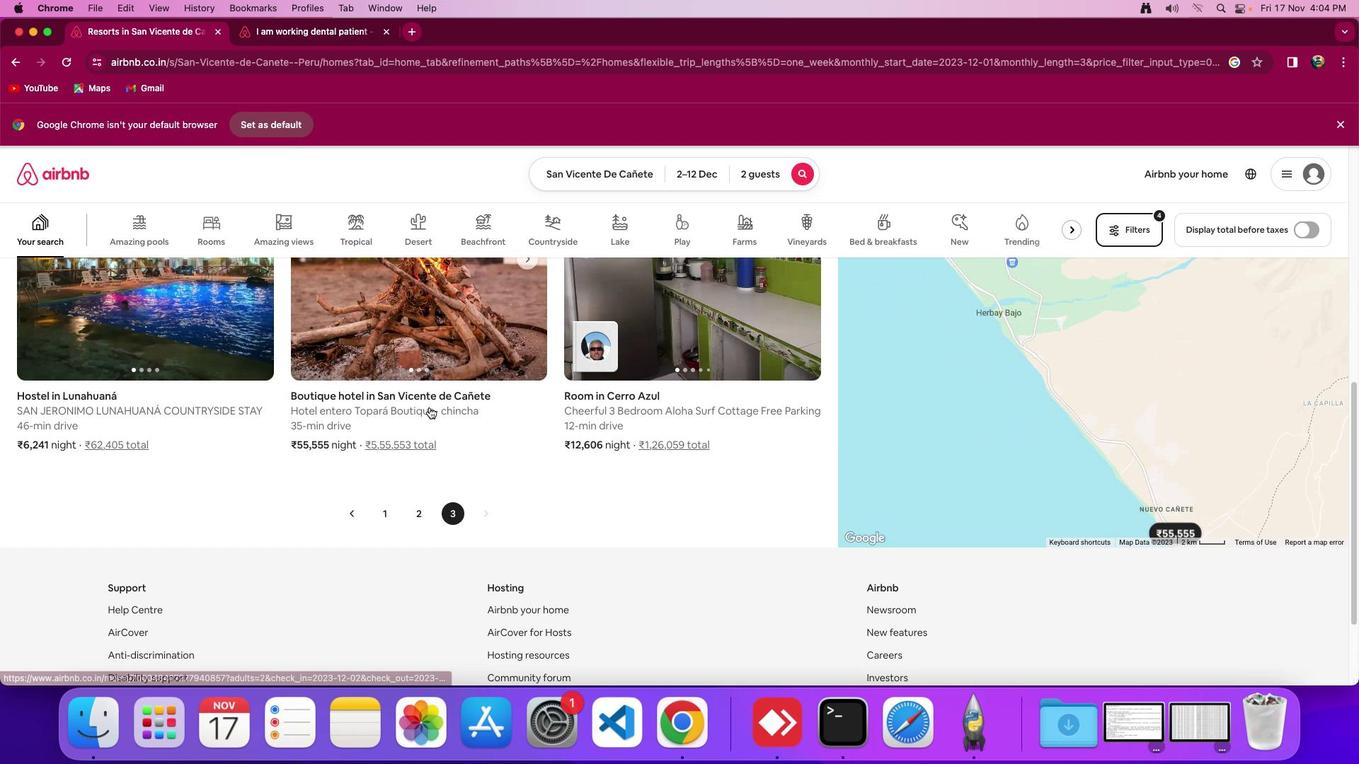 
Action: Mouse moved to (434, 412)
Screenshot: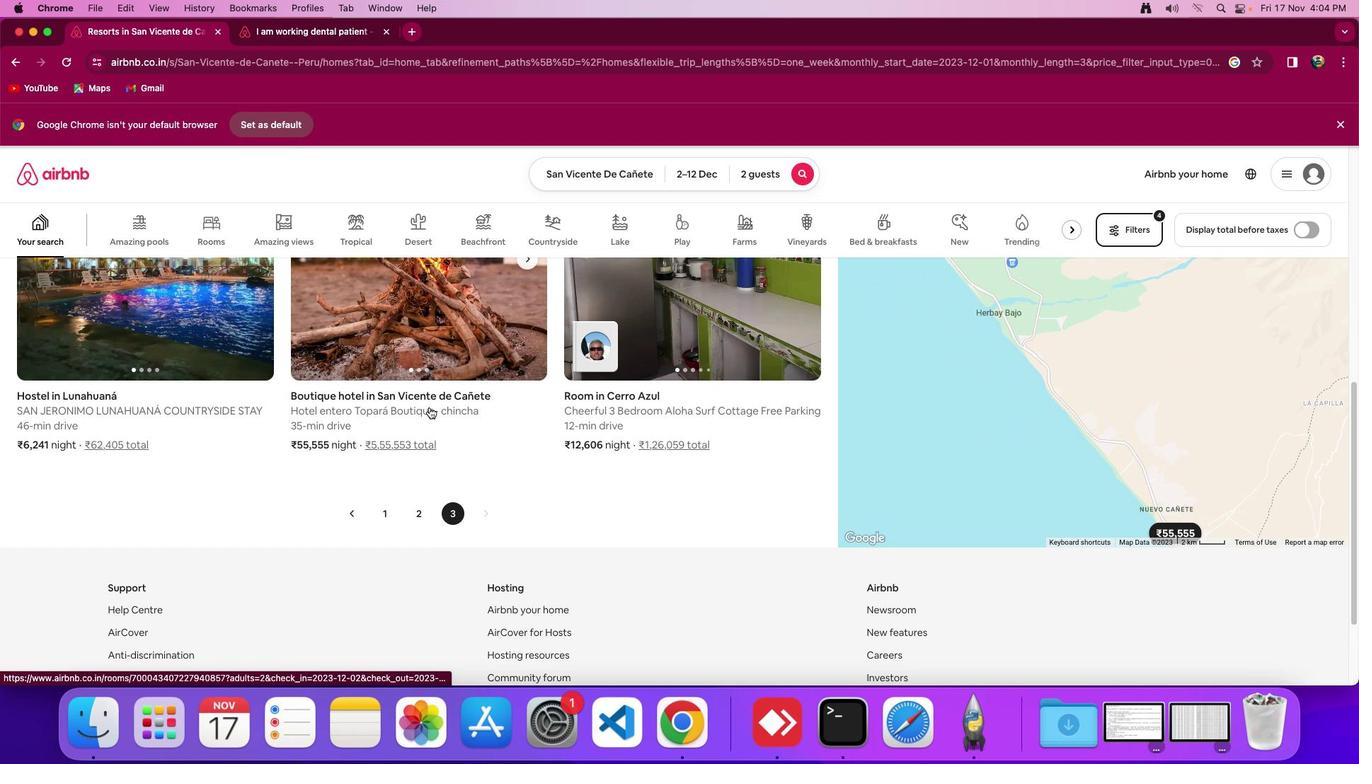 
Action: Mouse scrolled (434, 412) with delta (4, 5)
Screenshot: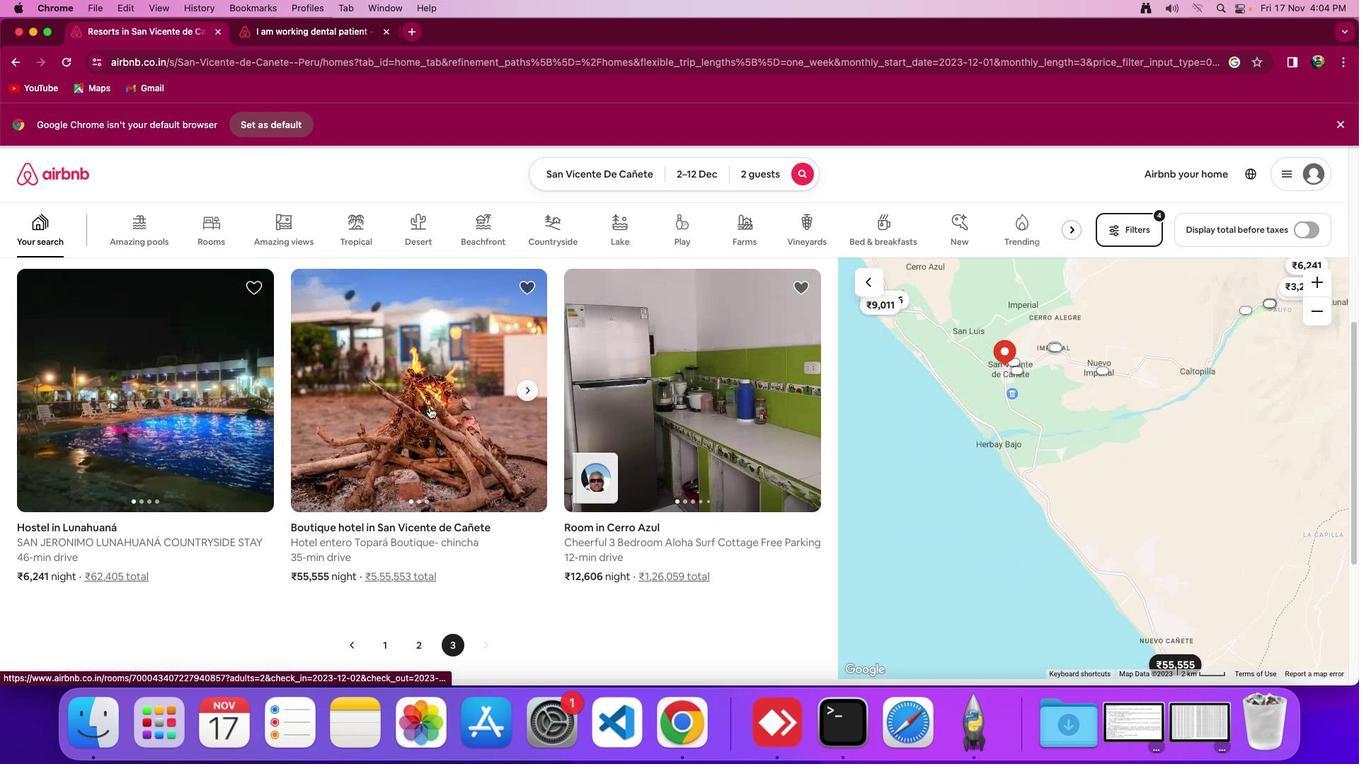 
Action: Mouse scrolled (434, 412) with delta (4, 5)
Screenshot: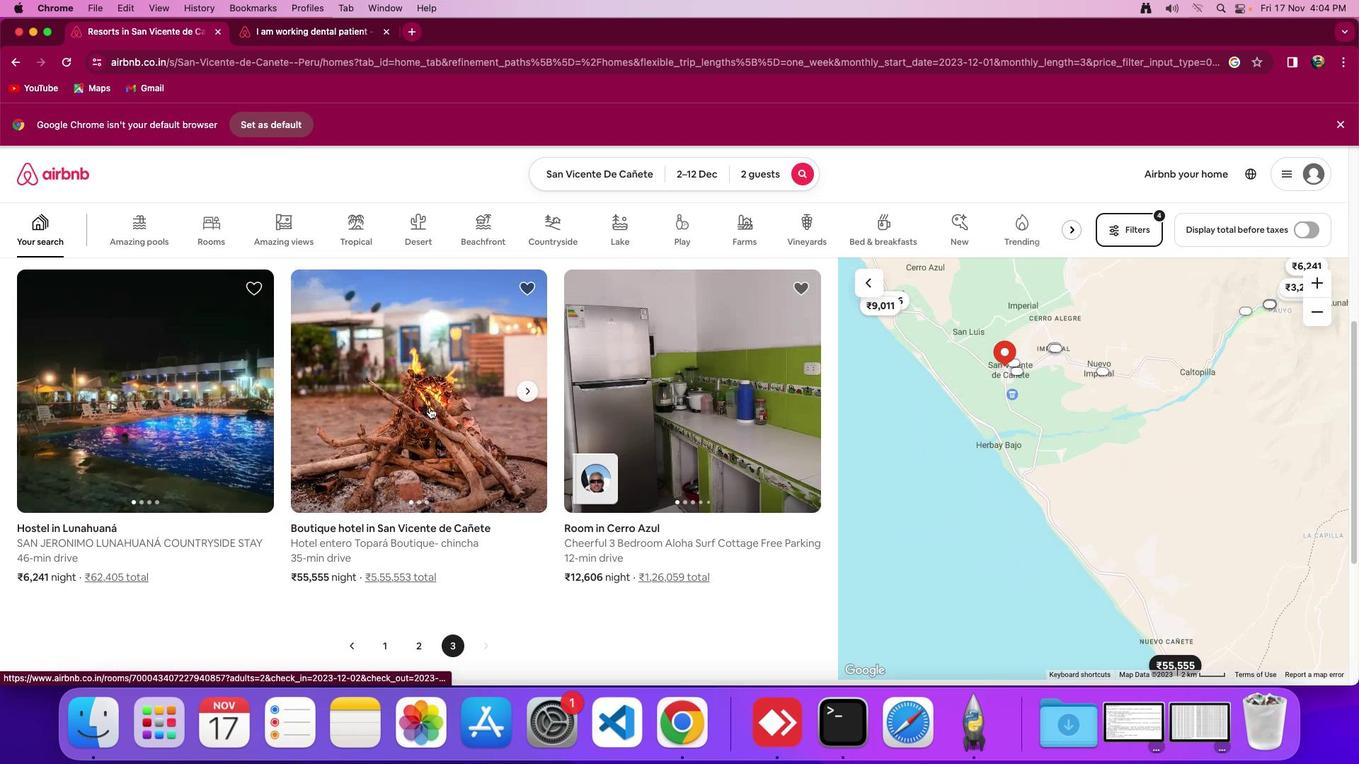 
Action: Mouse scrolled (434, 412) with delta (4, 7)
Screenshot: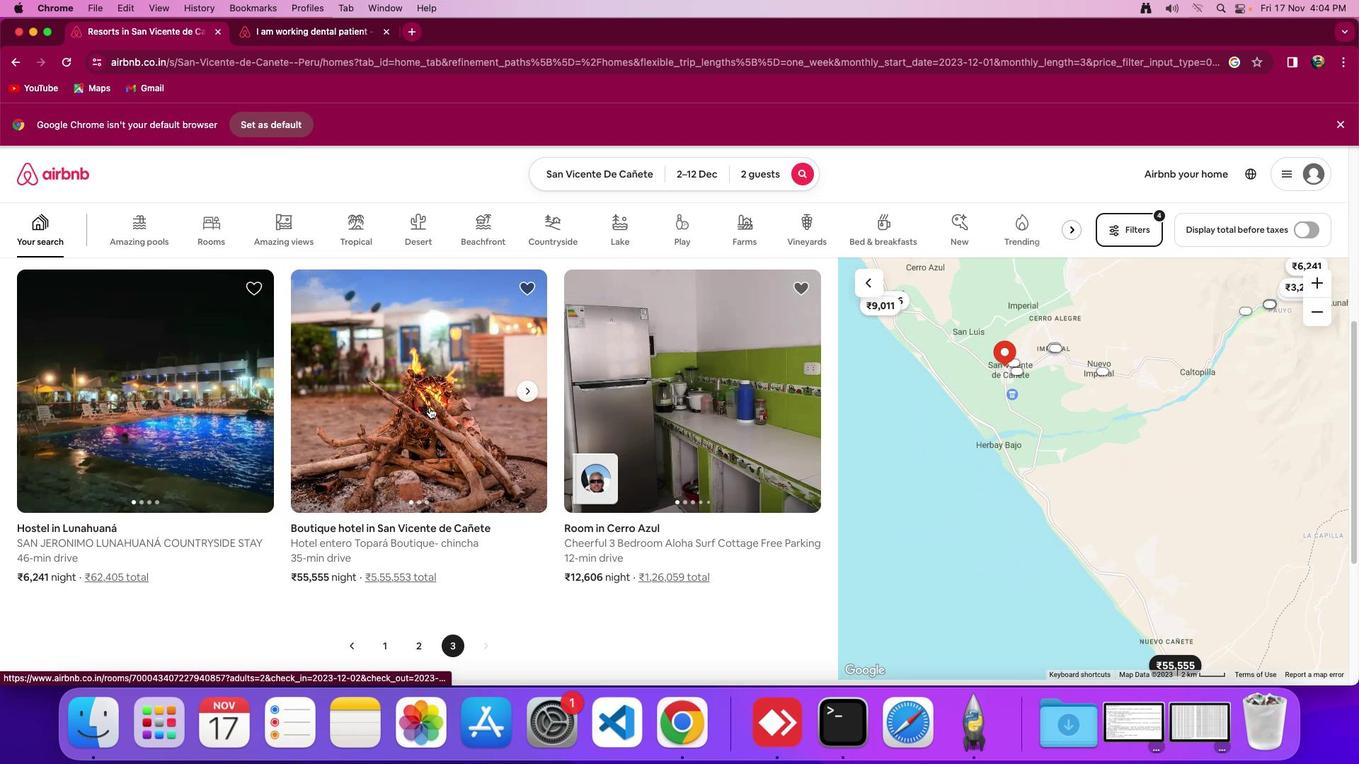 
Action: Mouse scrolled (434, 412) with delta (4, 5)
Screenshot: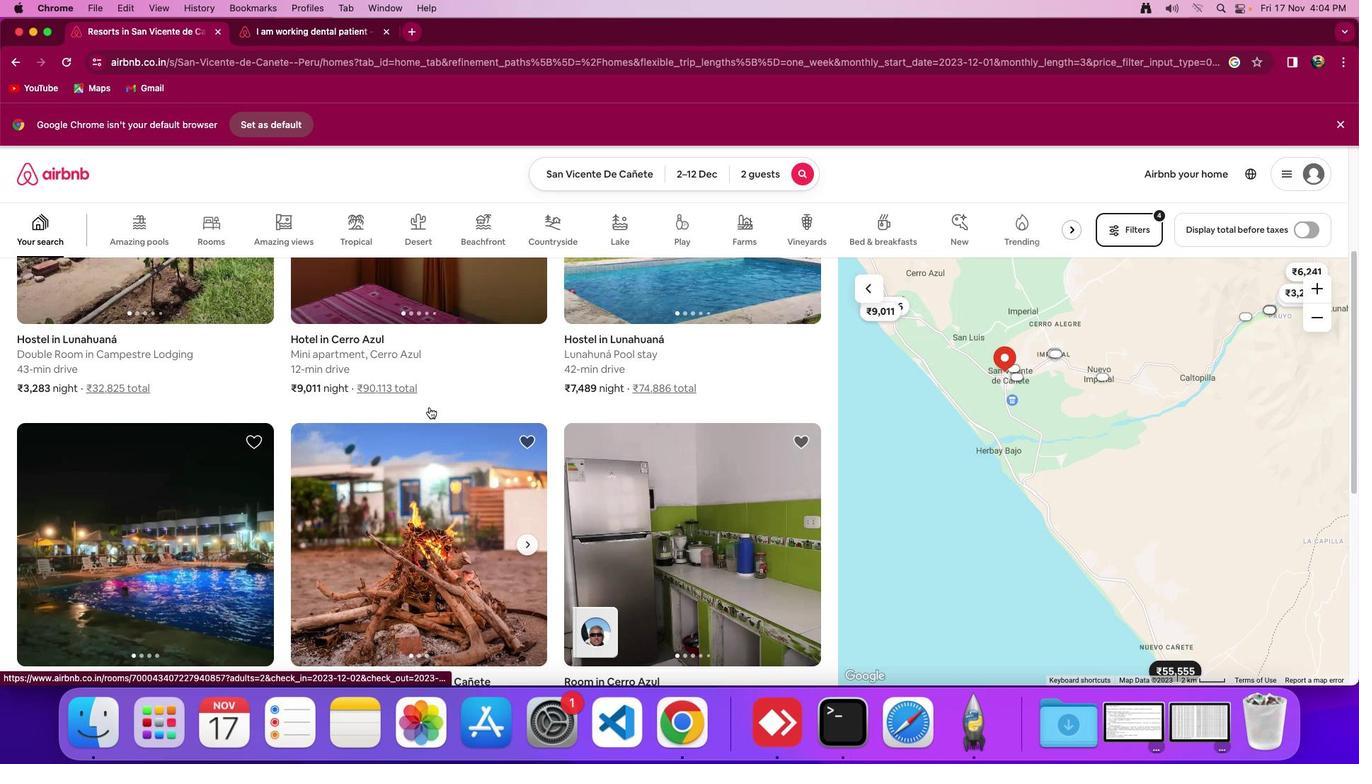 
Action: Mouse scrolled (434, 412) with delta (4, 5)
Screenshot: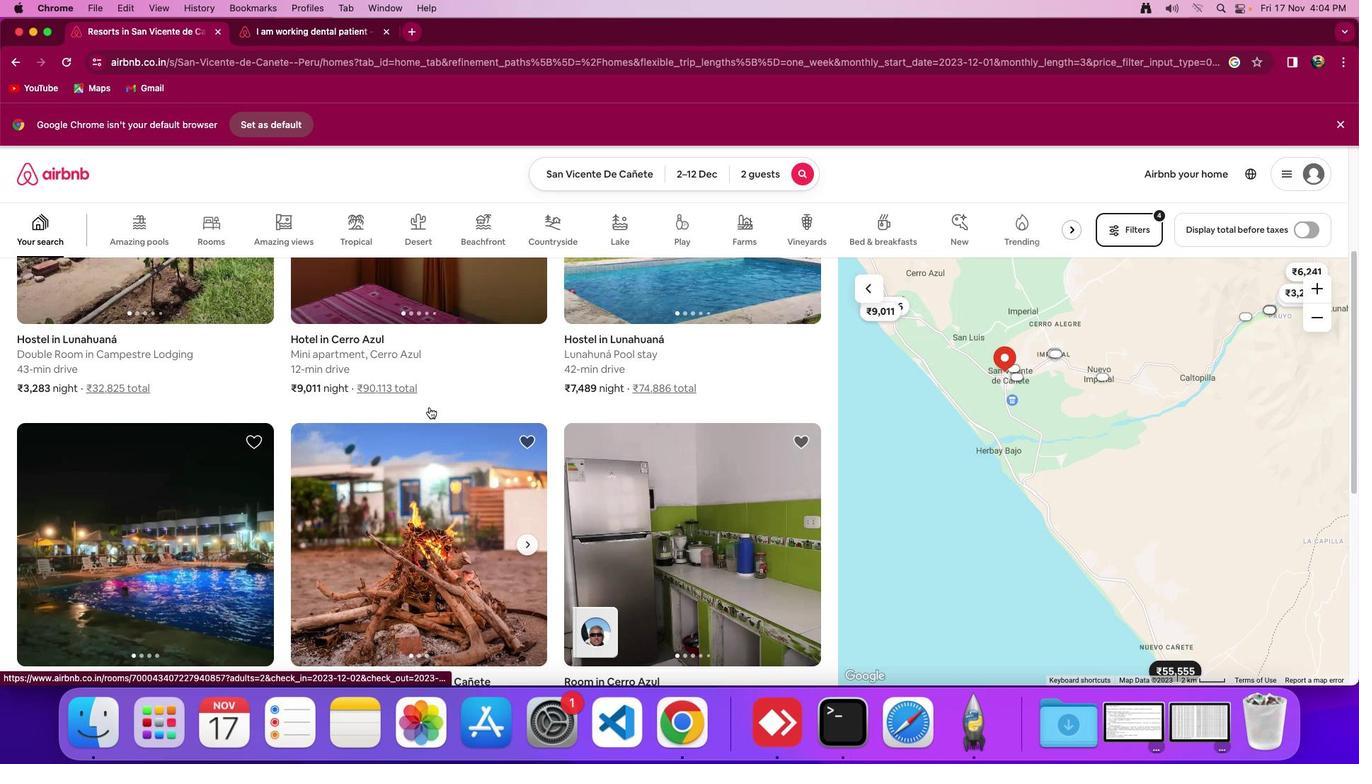 
Action: Mouse scrolled (434, 412) with delta (4, 7)
Screenshot: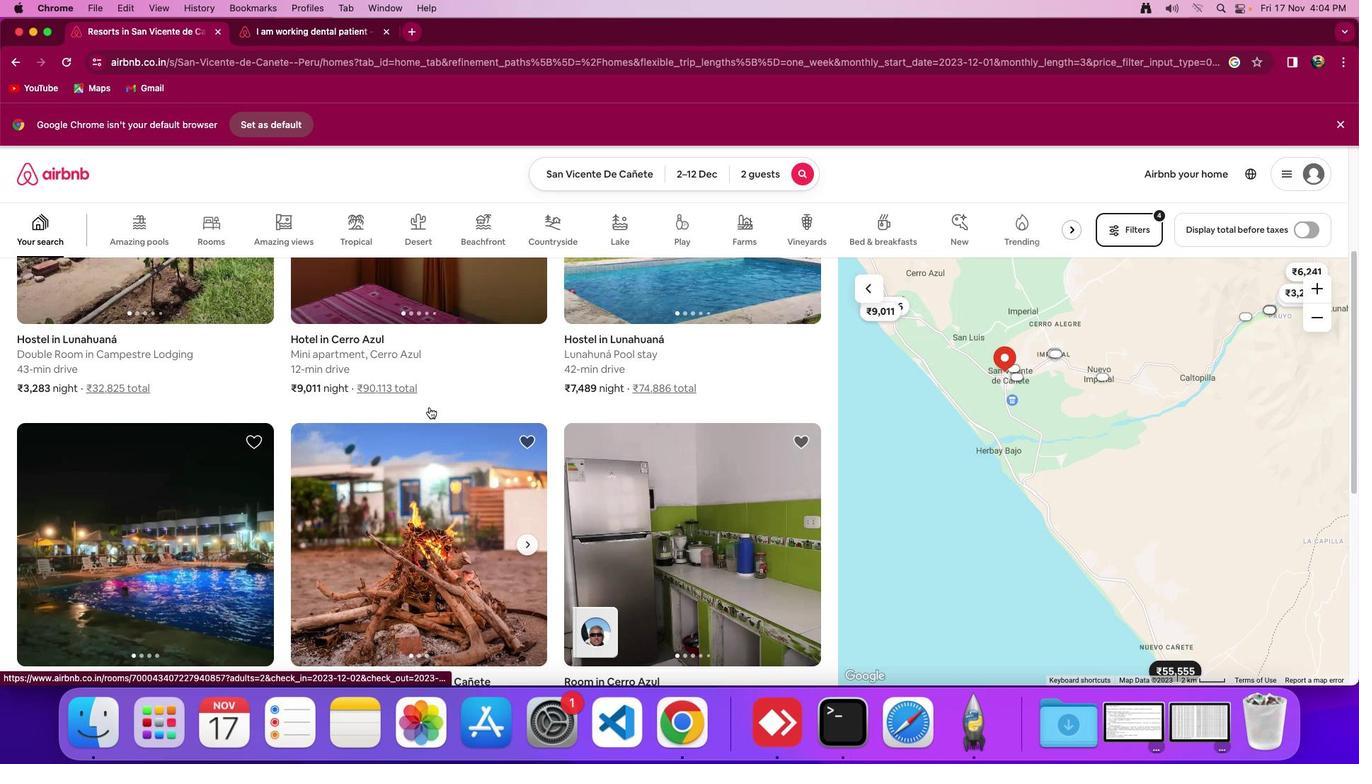 
Action: Mouse scrolled (434, 412) with delta (4, 5)
Screenshot: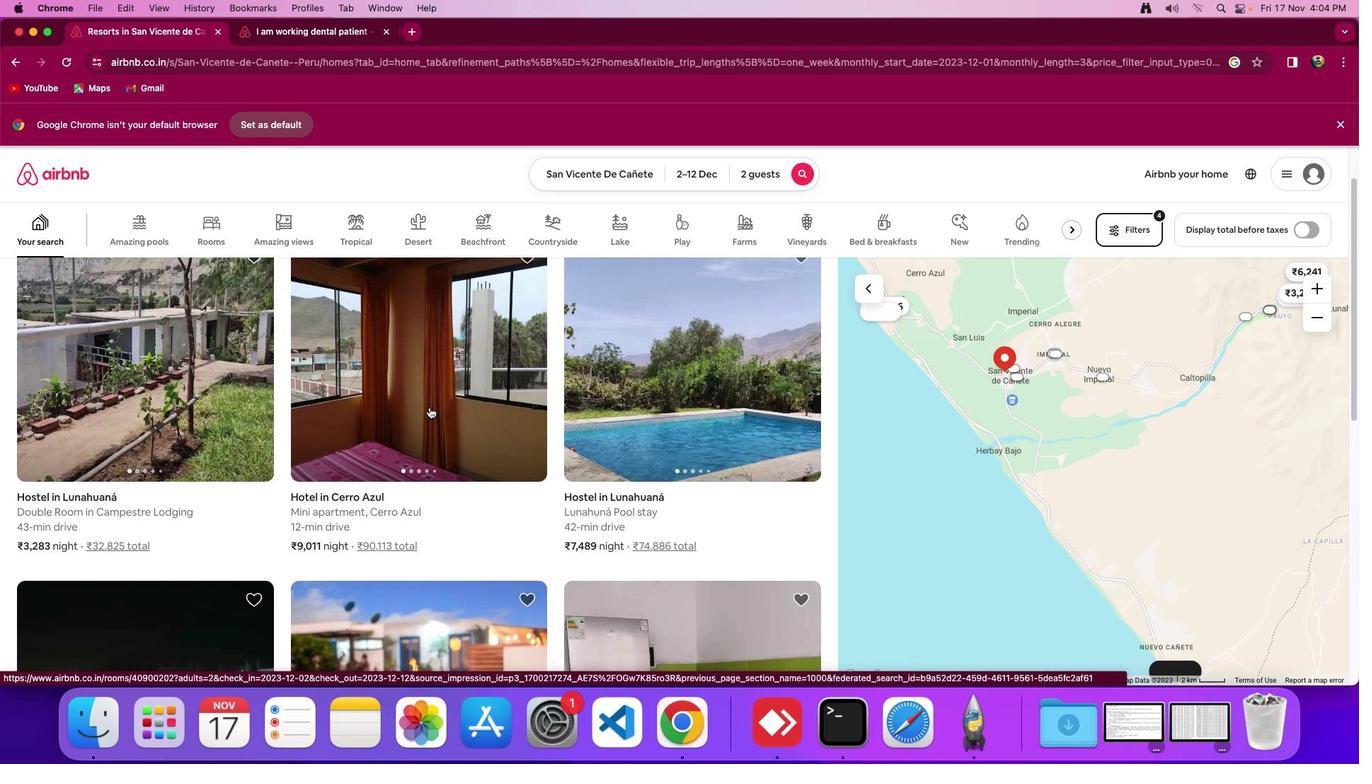 
Action: Mouse scrolled (434, 412) with delta (4, 5)
Screenshot: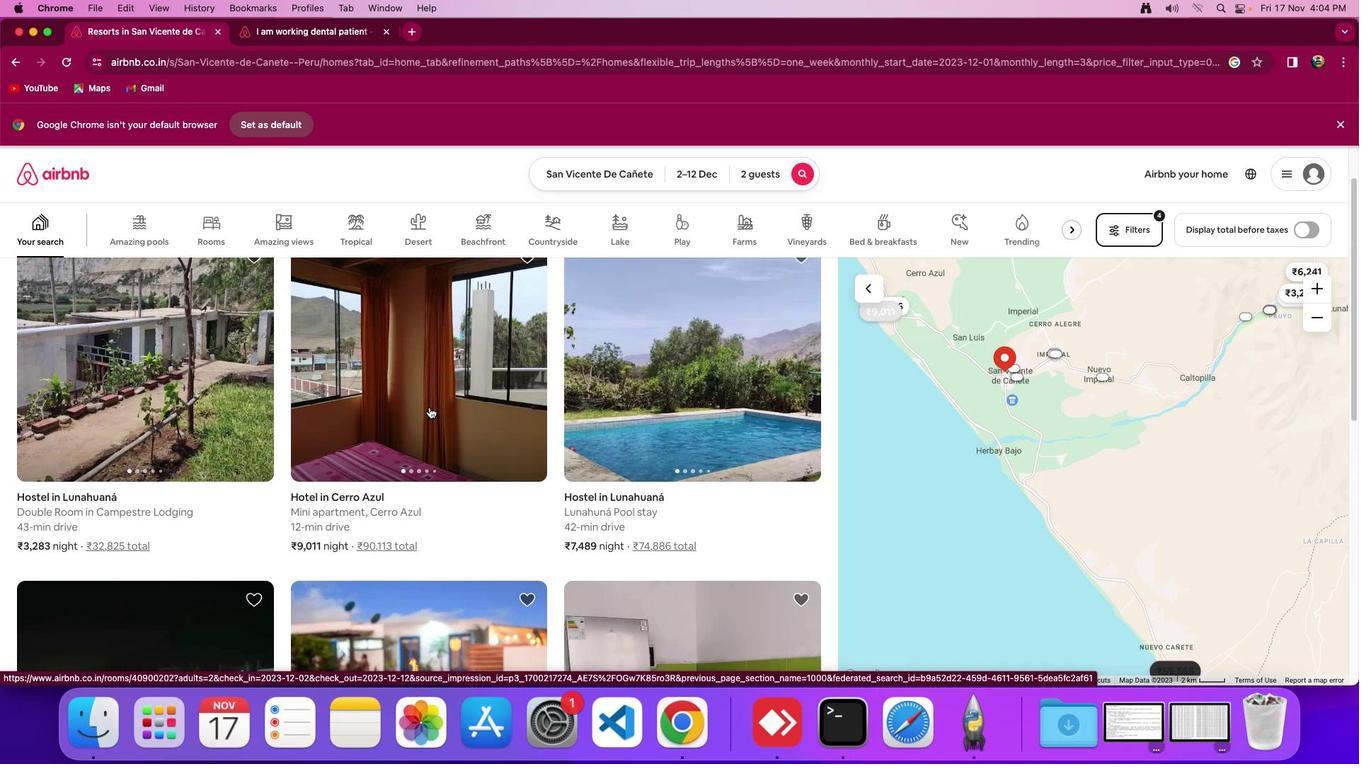 
Action: Mouse scrolled (434, 412) with delta (4, 7)
Screenshot: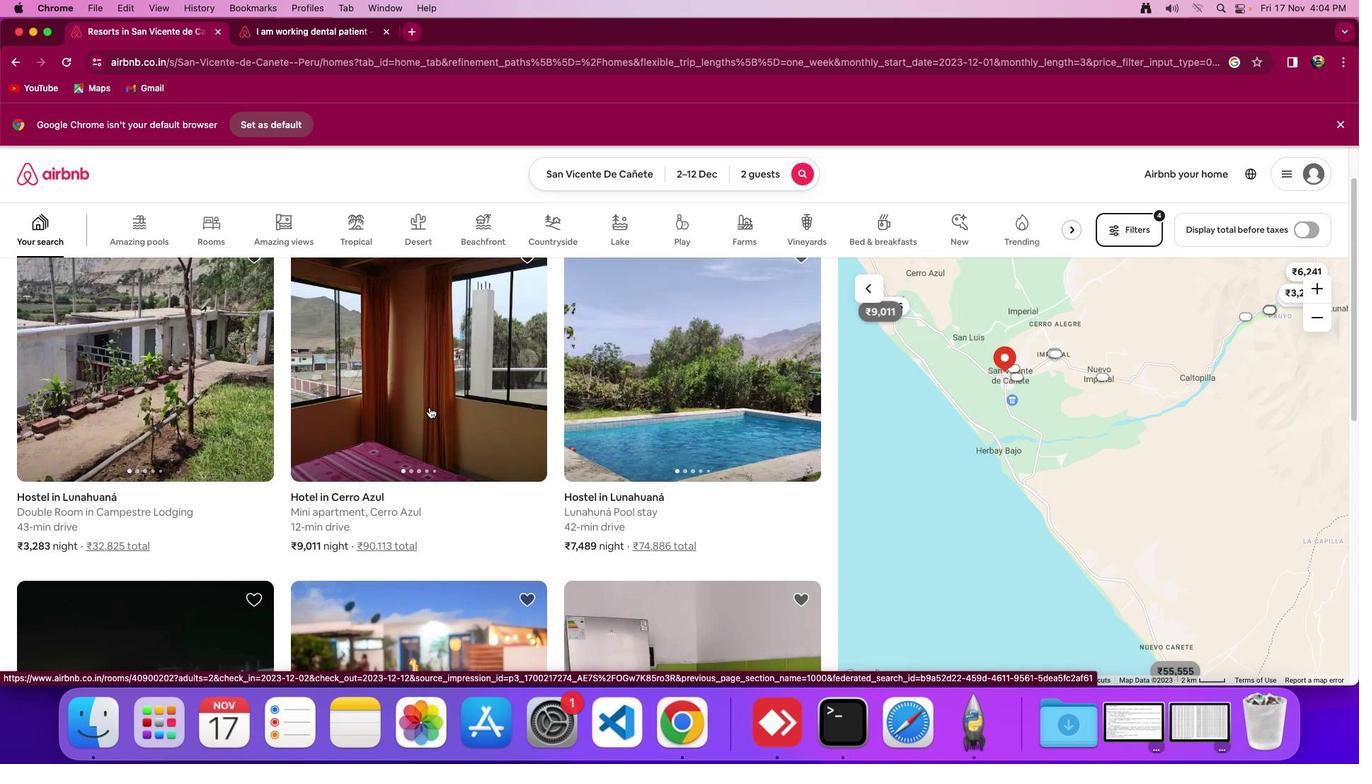 
Action: Mouse scrolled (434, 412) with delta (4, 5)
Screenshot: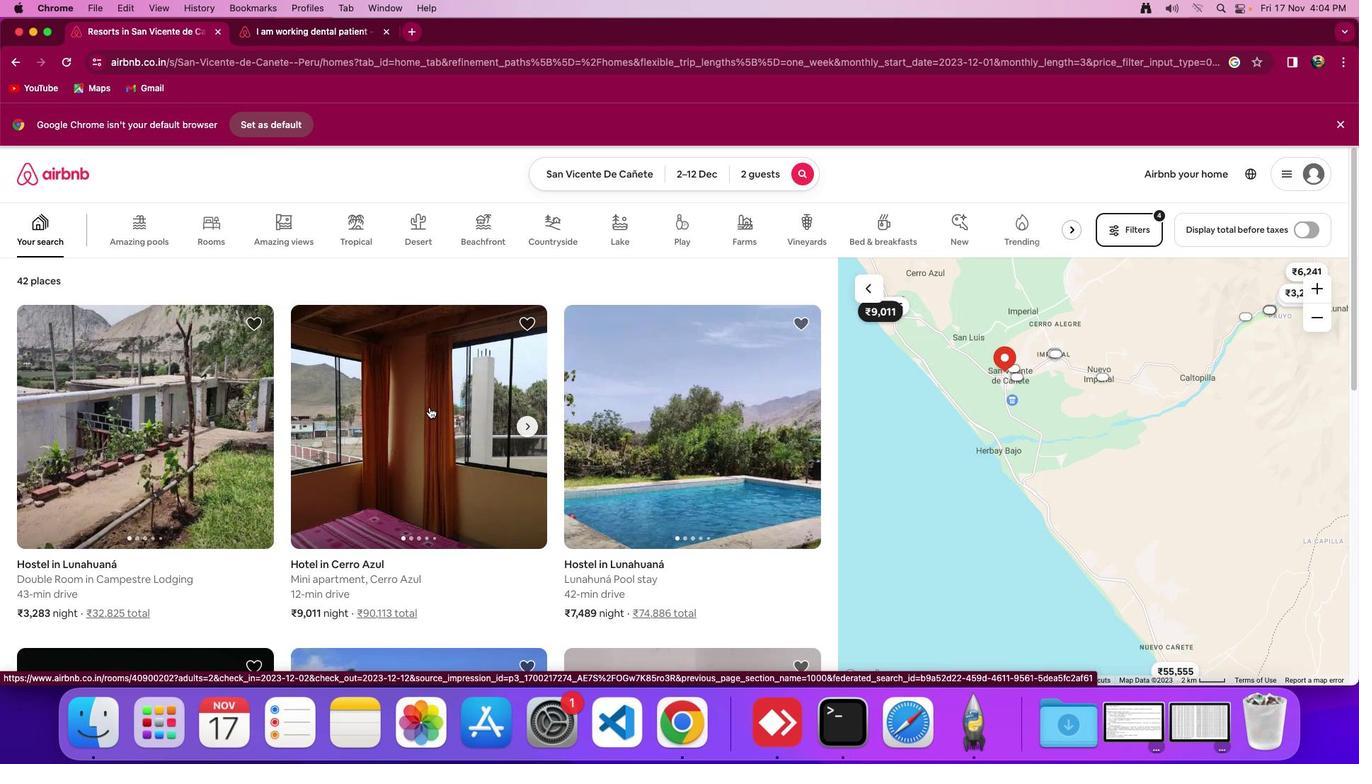 
Action: Mouse scrolled (434, 412) with delta (4, 5)
Screenshot: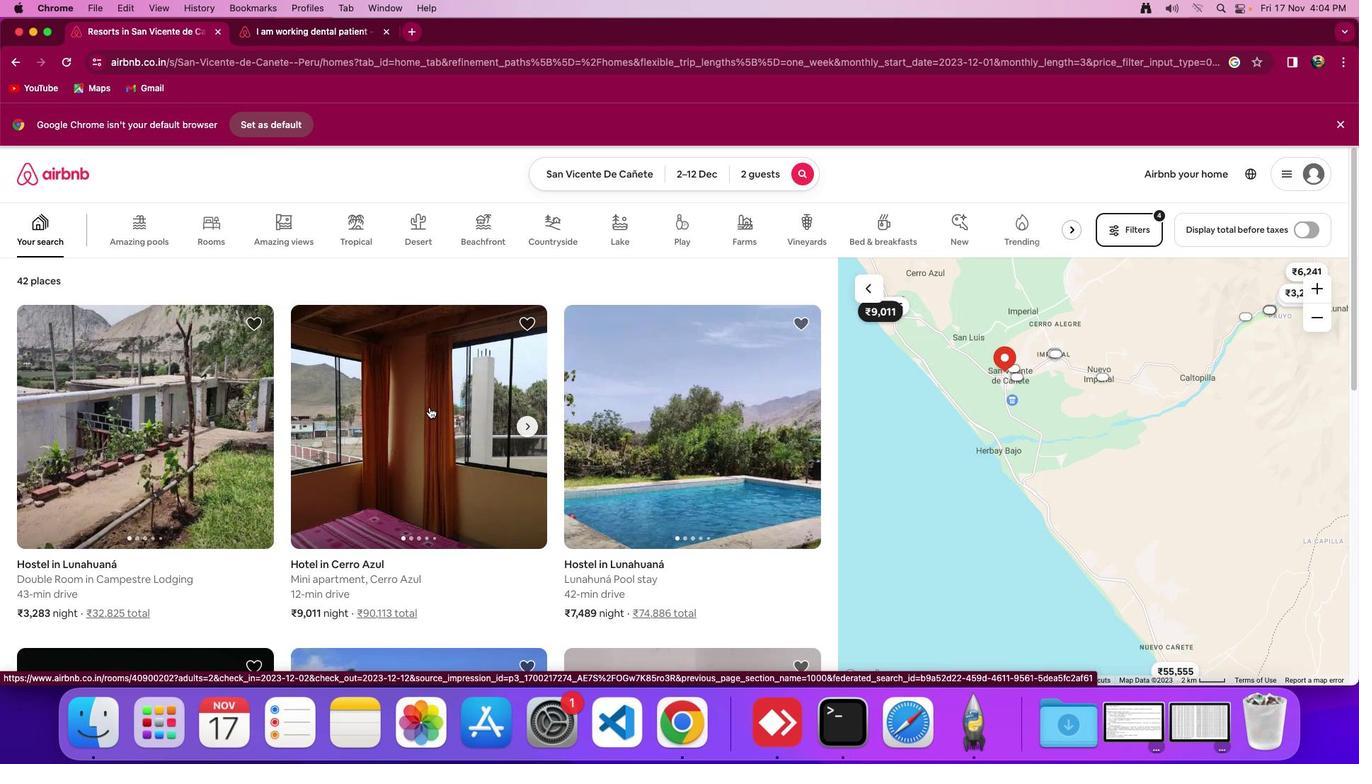 
Action: Mouse scrolled (434, 412) with delta (4, 7)
Screenshot: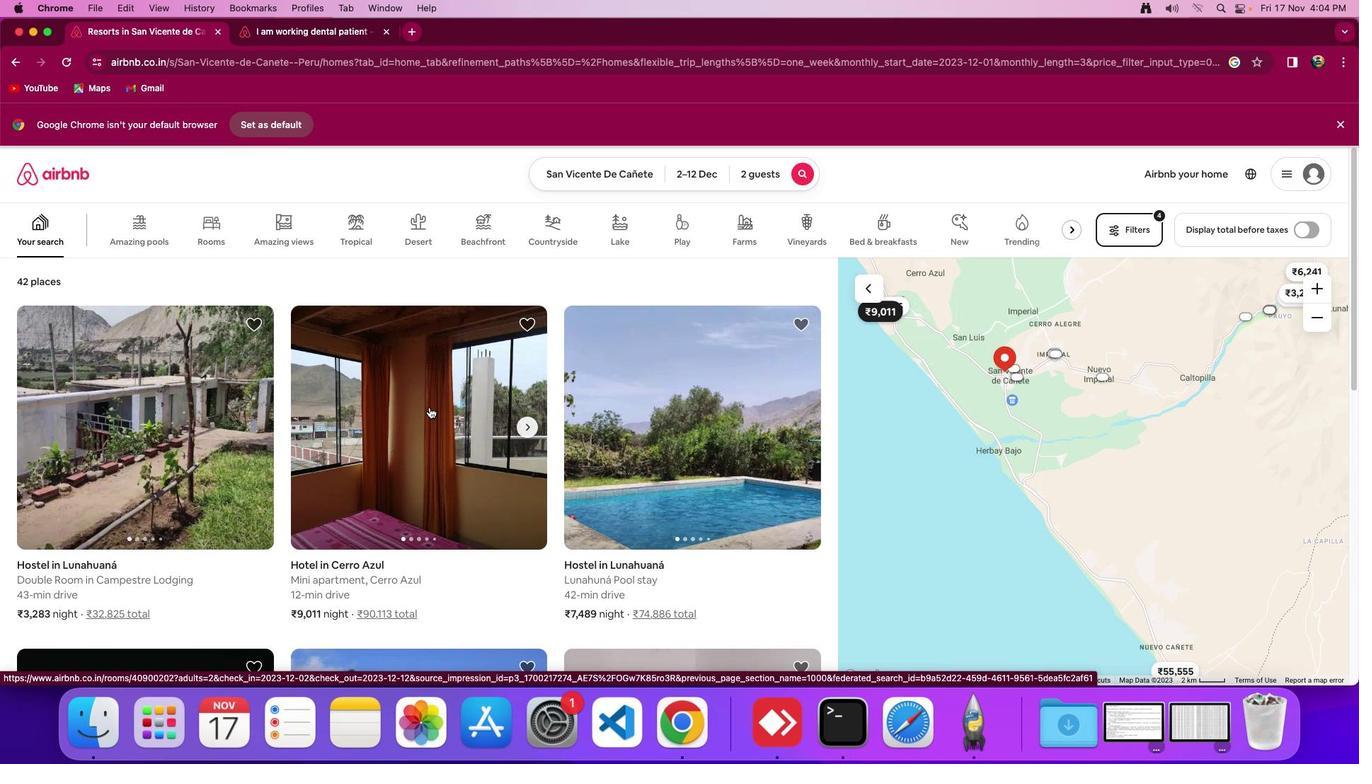 
Action: Mouse scrolled (434, 412) with delta (4, 5)
Screenshot: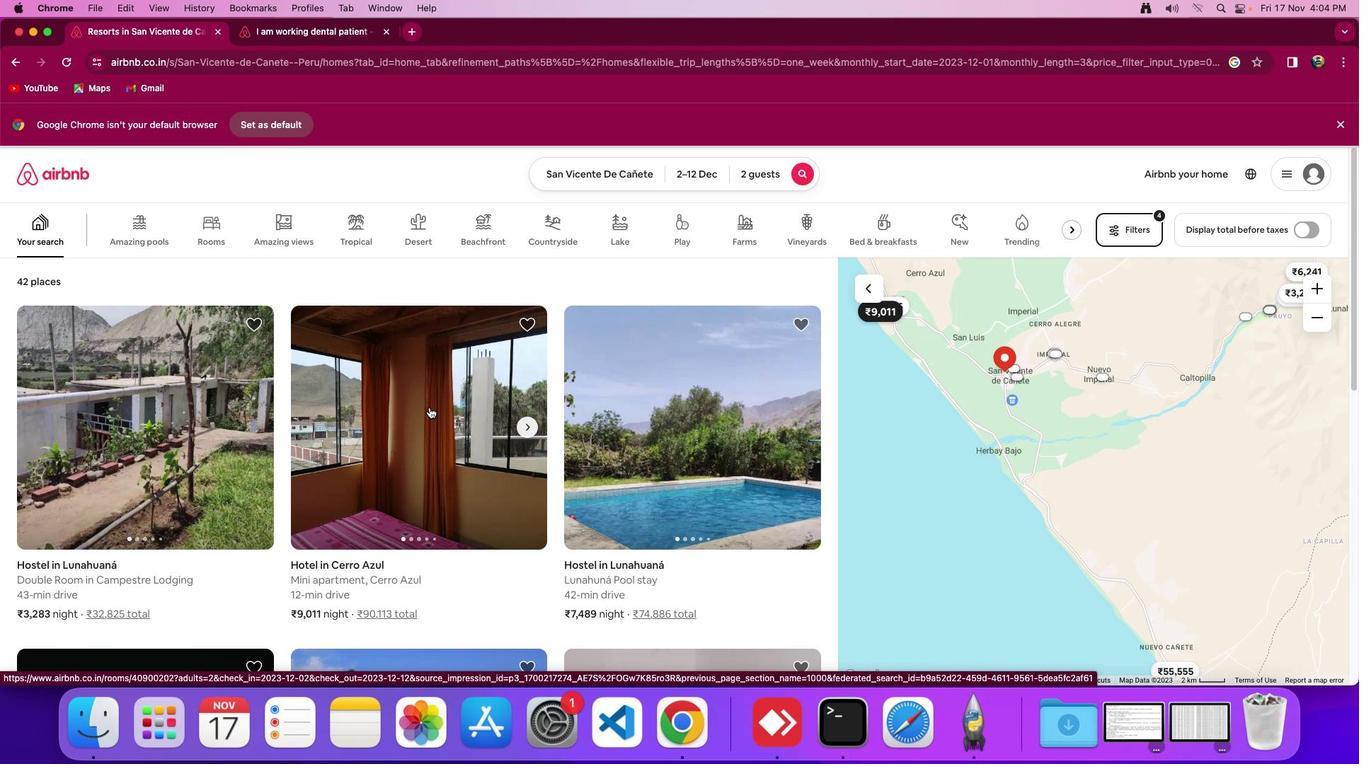 
Action: Mouse scrolled (434, 412) with delta (4, 5)
Screenshot: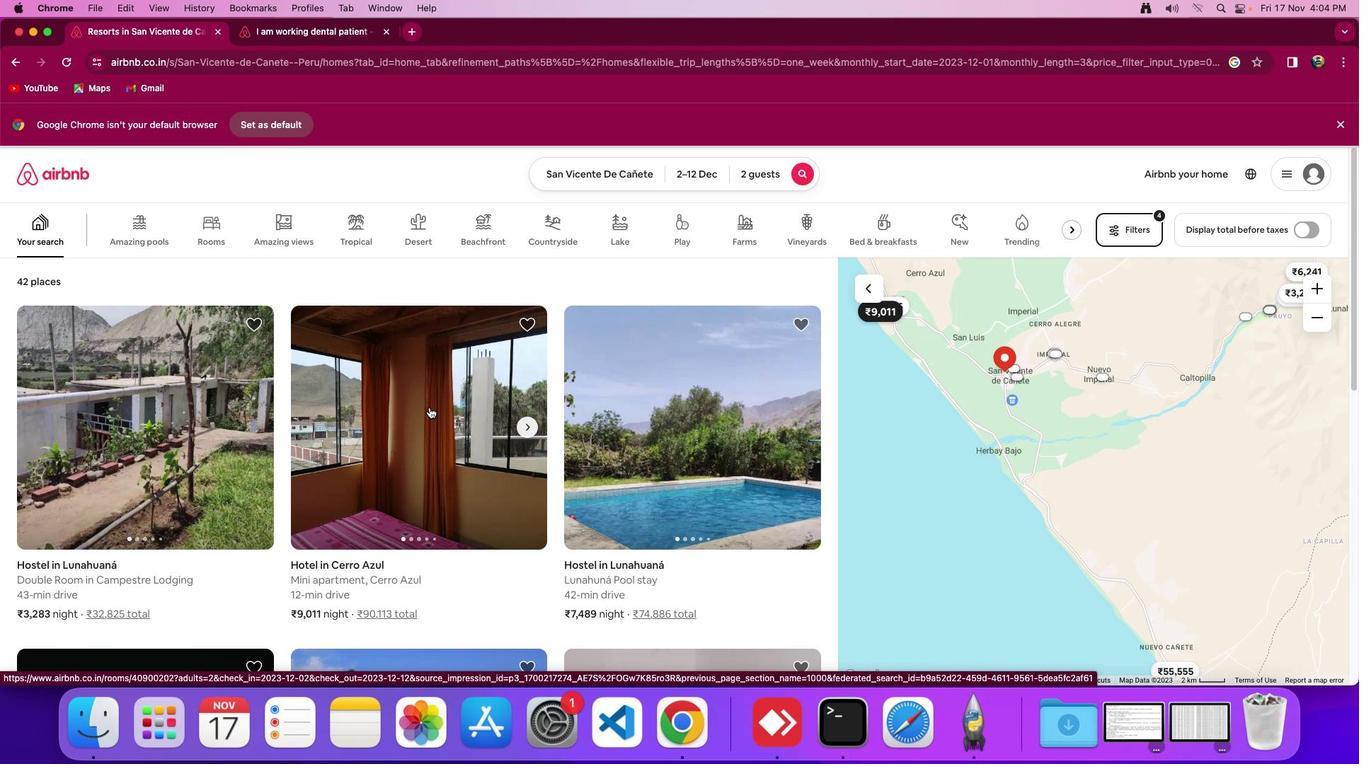 
Action: Mouse scrolled (434, 412) with delta (4, 7)
Screenshot: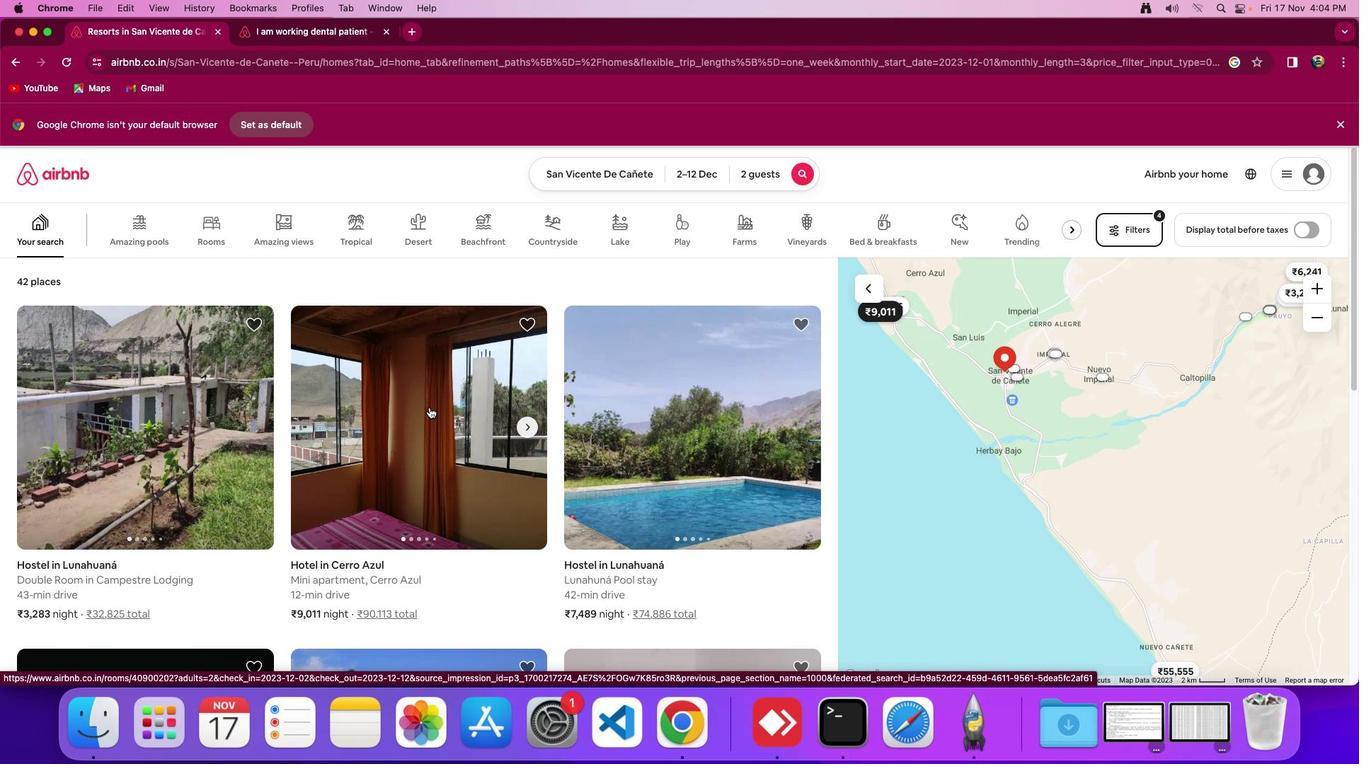 
Action: Mouse scrolled (434, 412) with delta (4, 5)
Screenshot: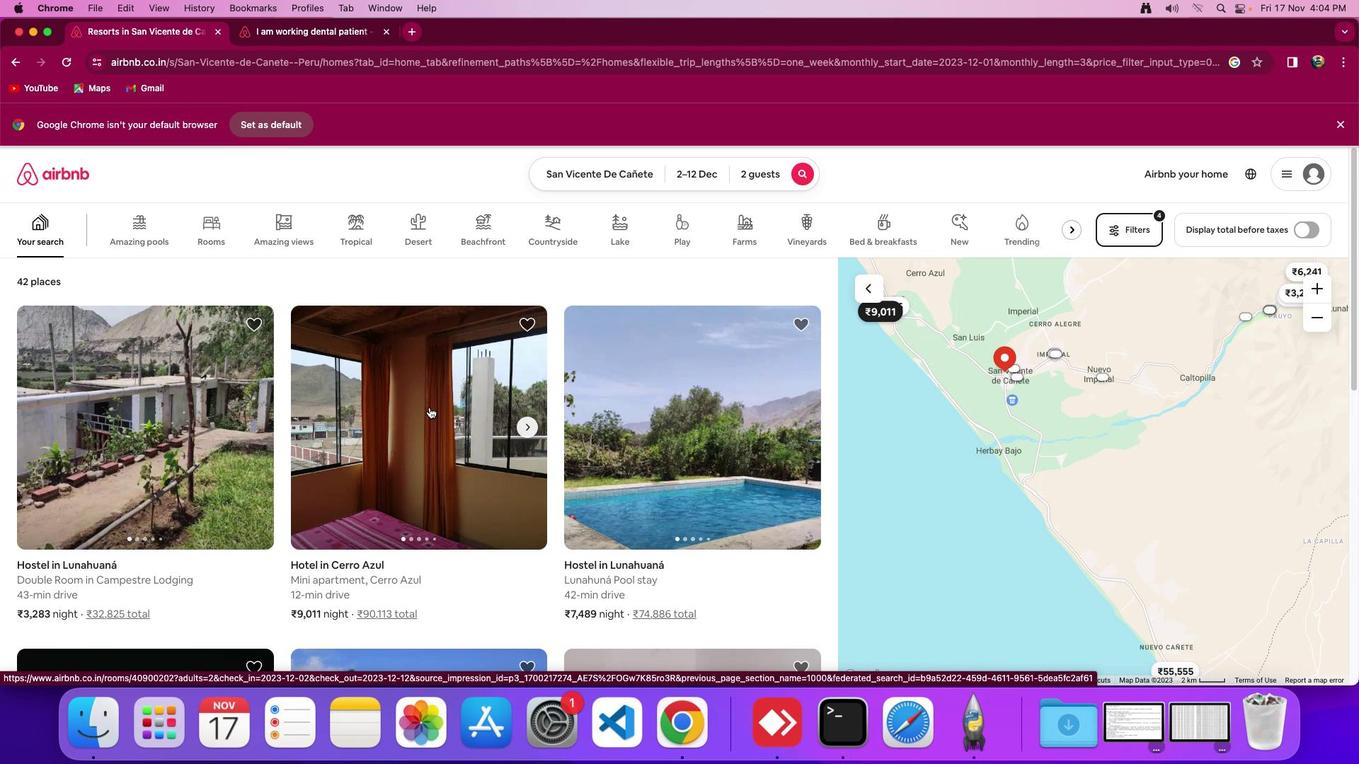 
Action: Mouse scrolled (434, 412) with delta (4, 5)
Screenshot: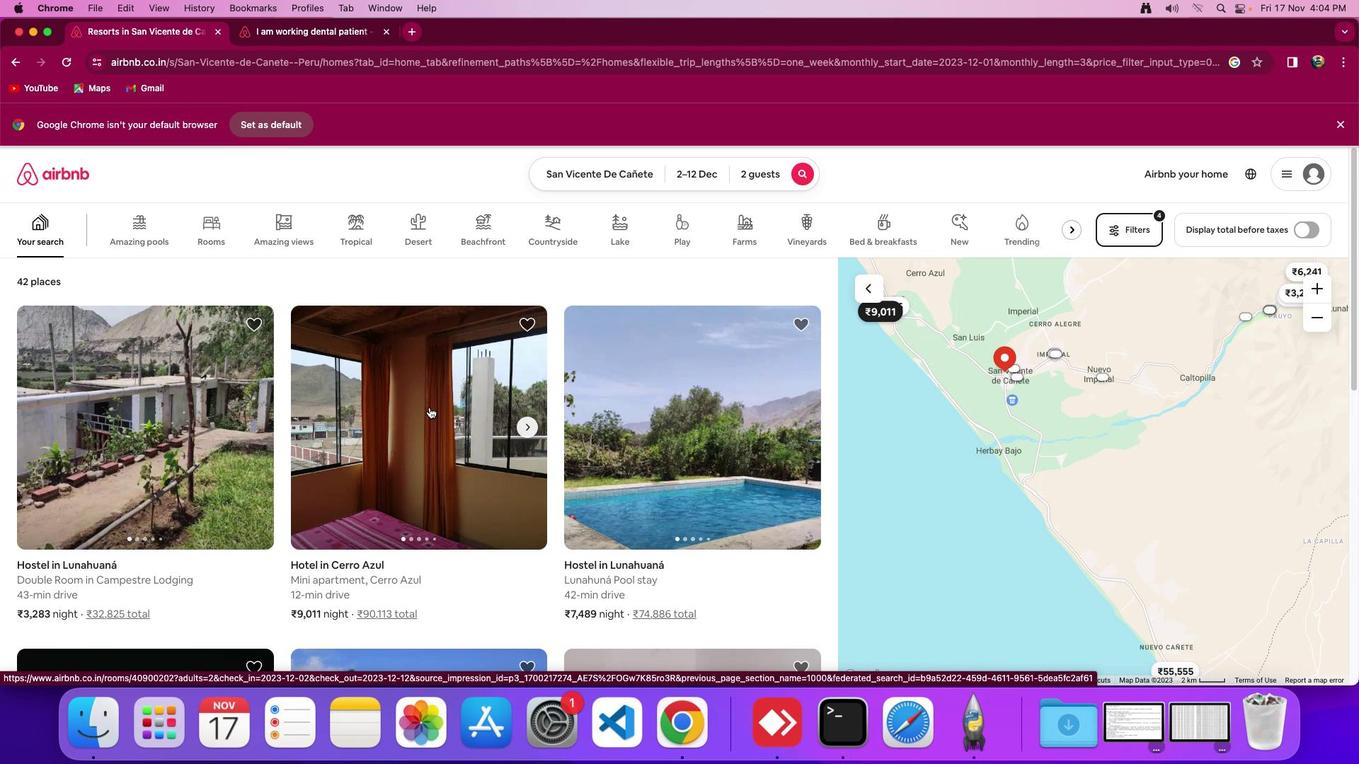 
Action: Mouse scrolled (434, 412) with delta (4, 7)
Screenshot: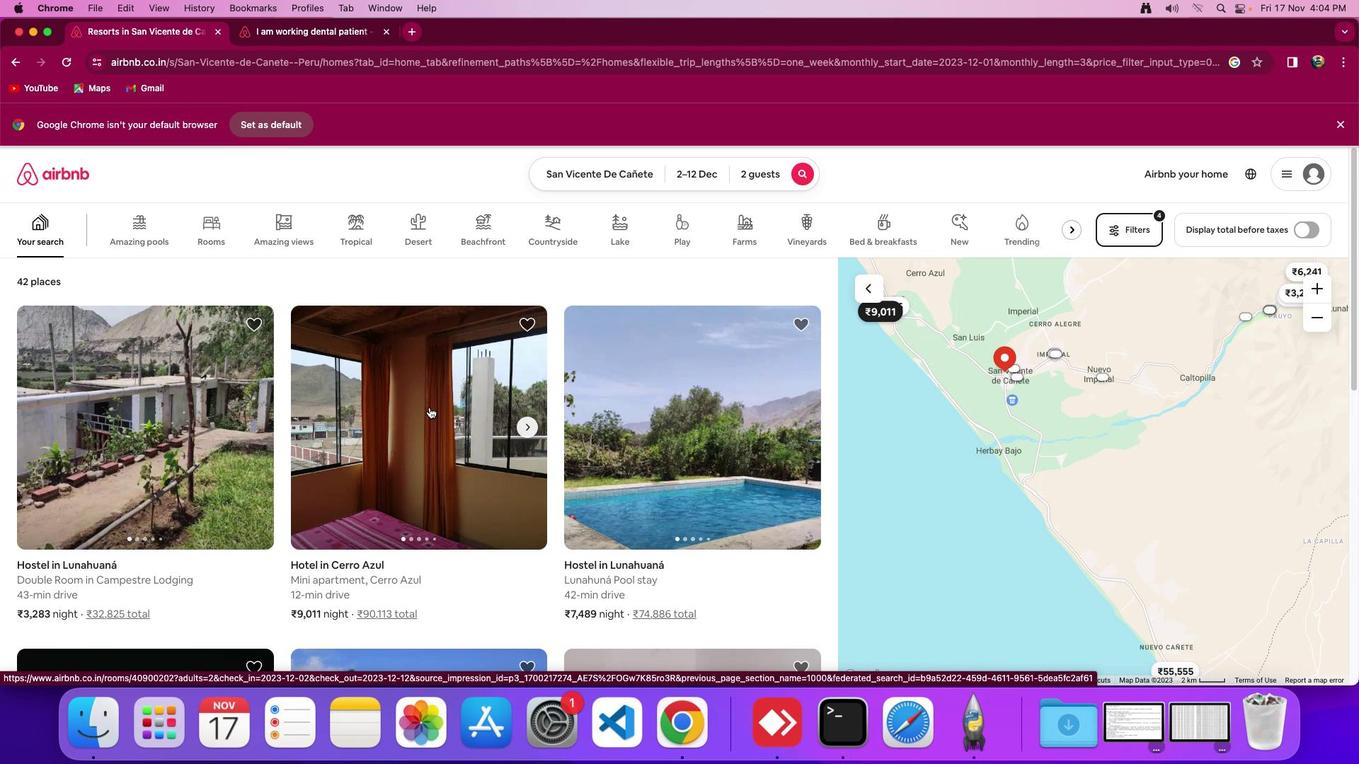 
Action: Mouse scrolled (434, 412) with delta (4, 5)
Screenshot: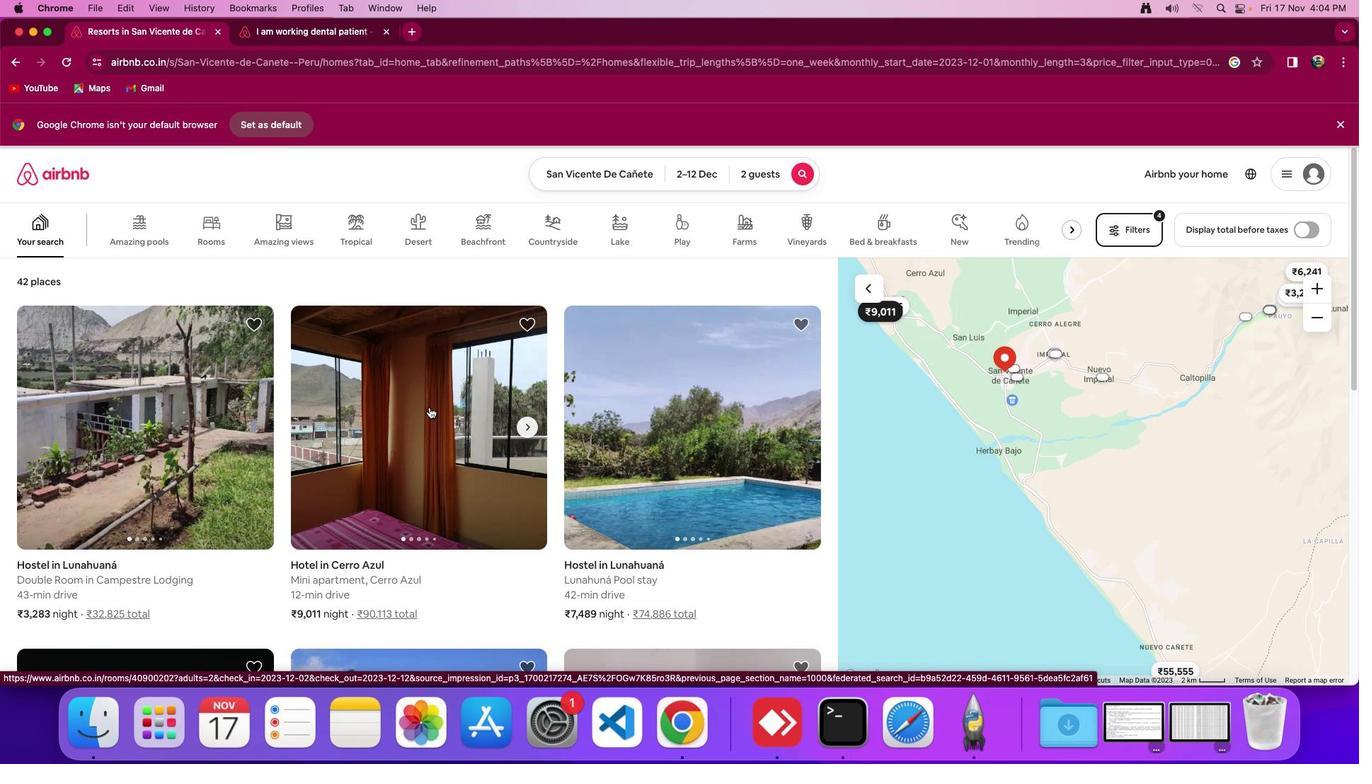 
Action: Mouse scrolled (434, 412) with delta (4, 5)
Screenshot: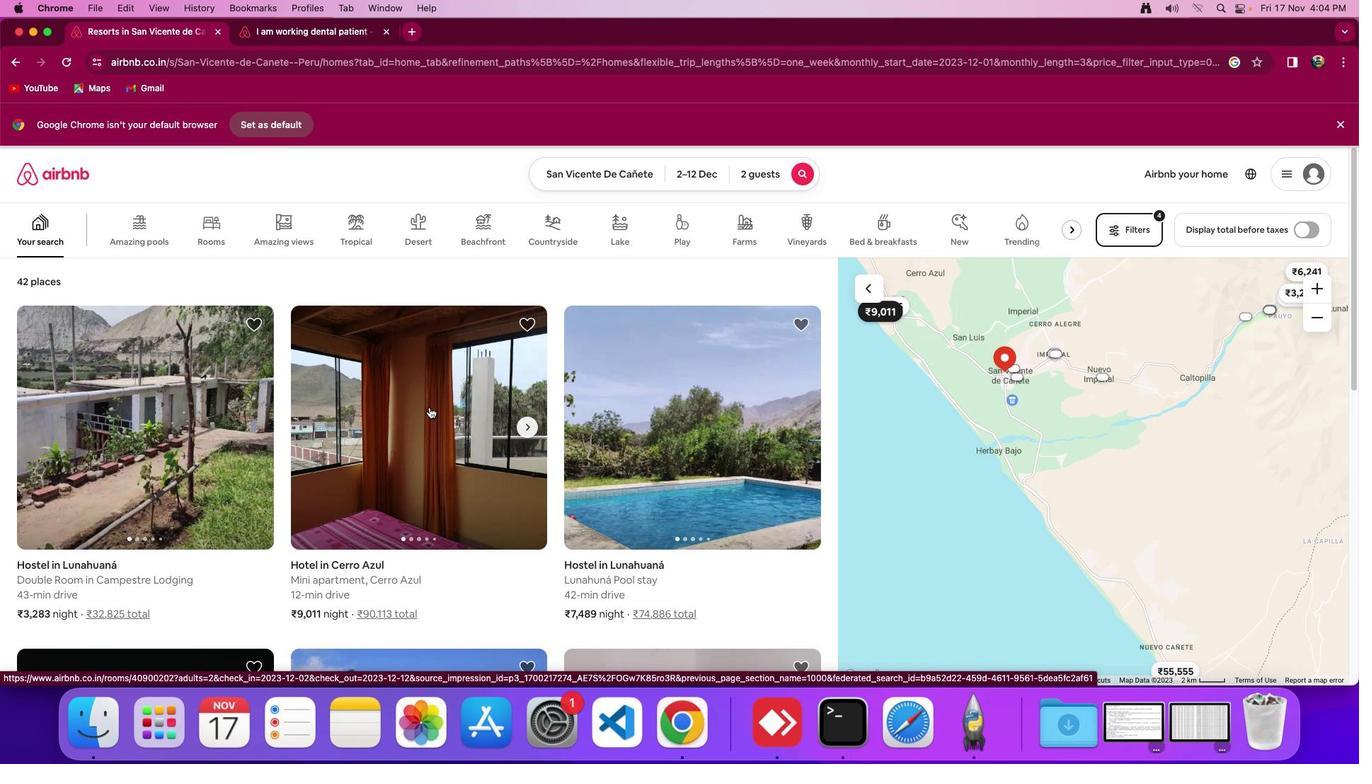 
Action: Mouse scrolled (434, 412) with delta (4, 7)
Screenshot: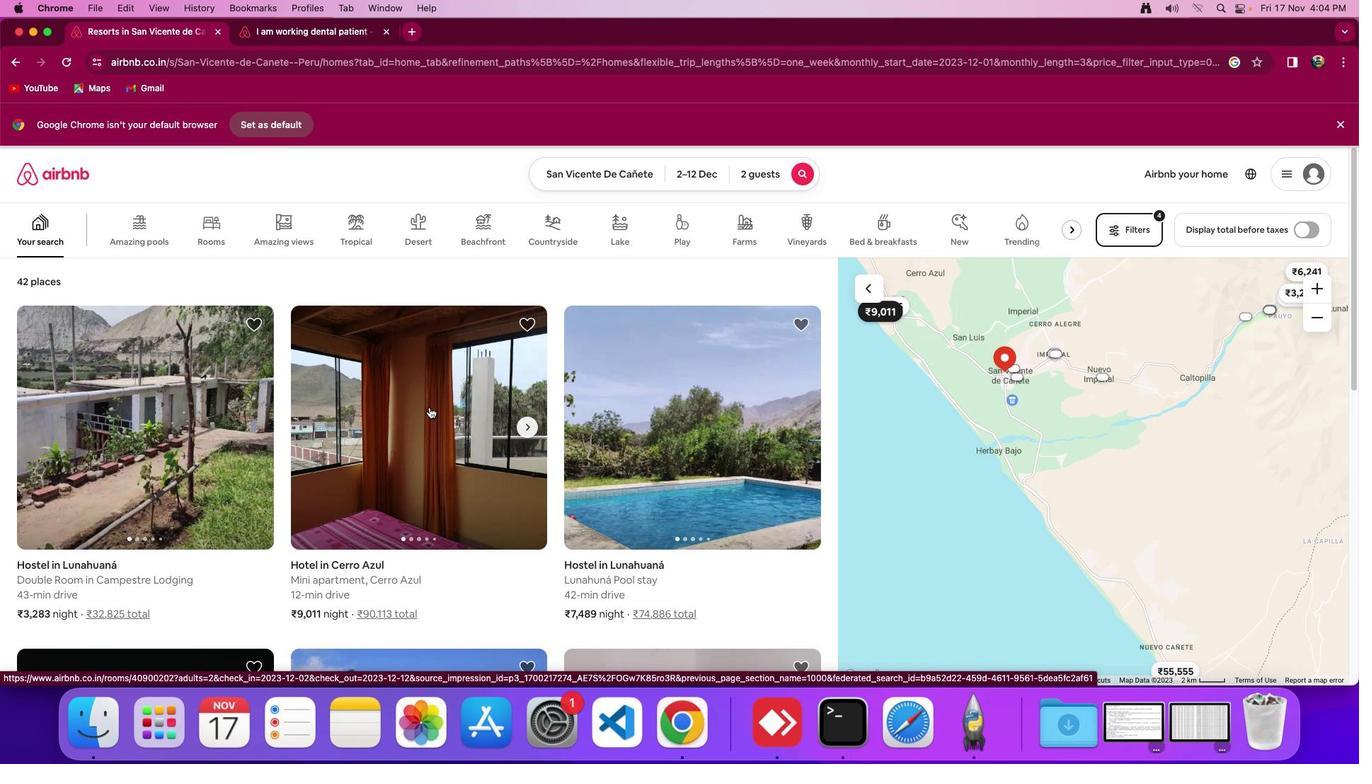 
Action: Mouse moved to (429, 415)
Screenshot: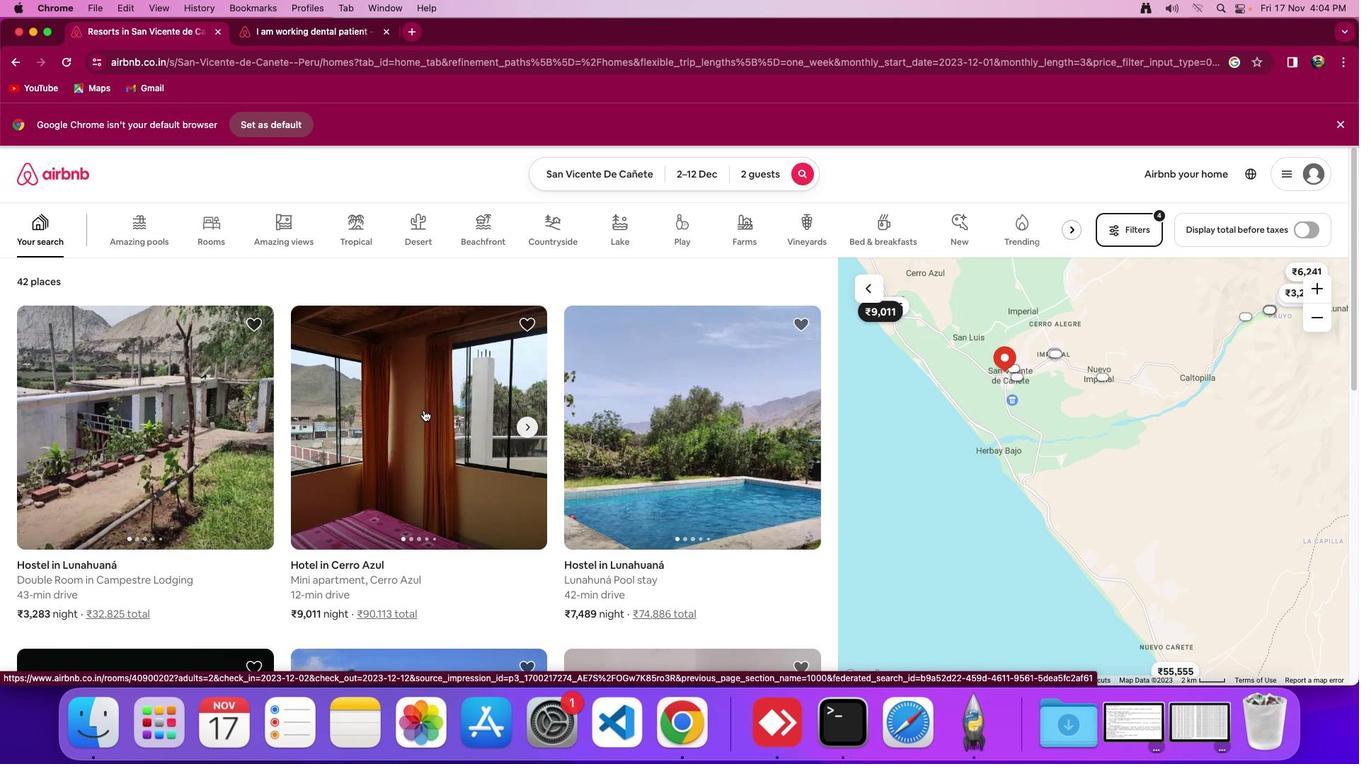 
Action: Mouse scrolled (429, 415) with delta (4, 5)
Screenshot: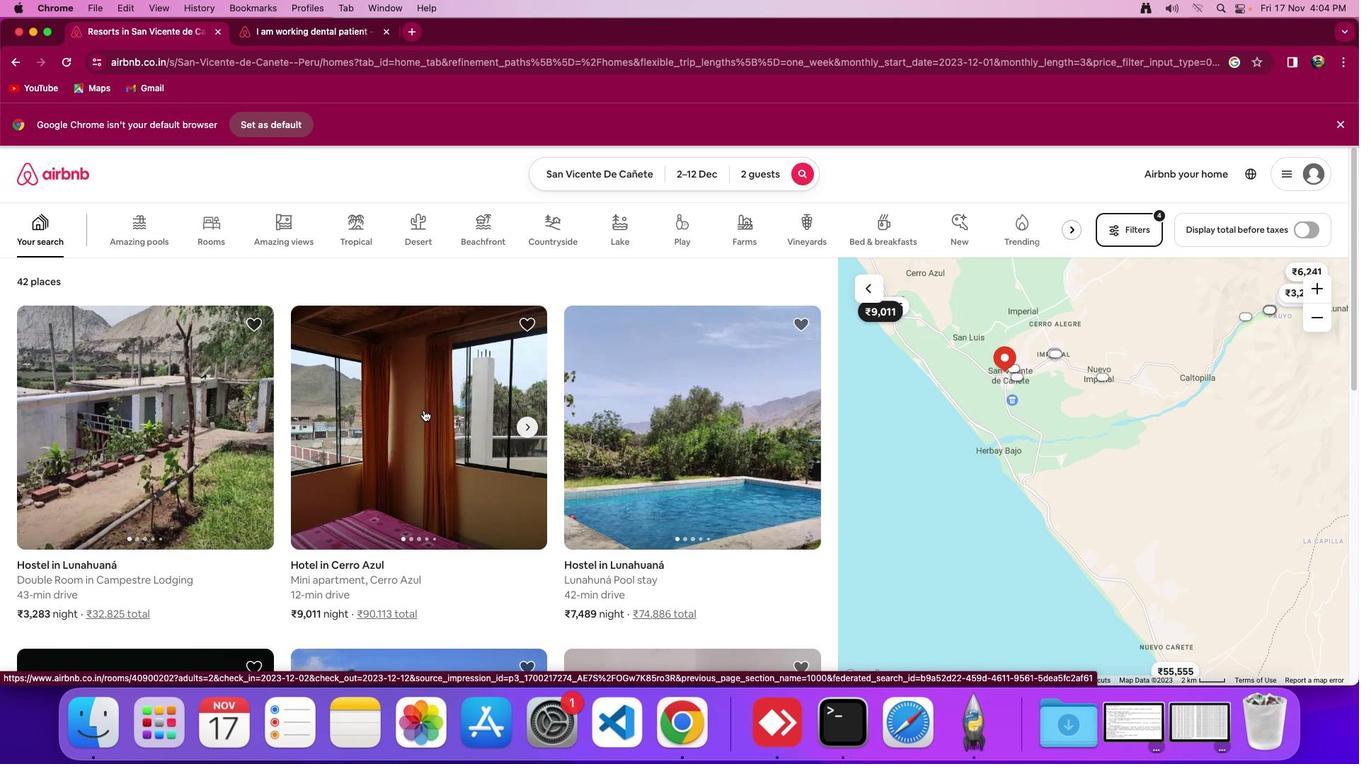 
Action: Mouse scrolled (429, 415) with delta (4, 5)
Screenshot: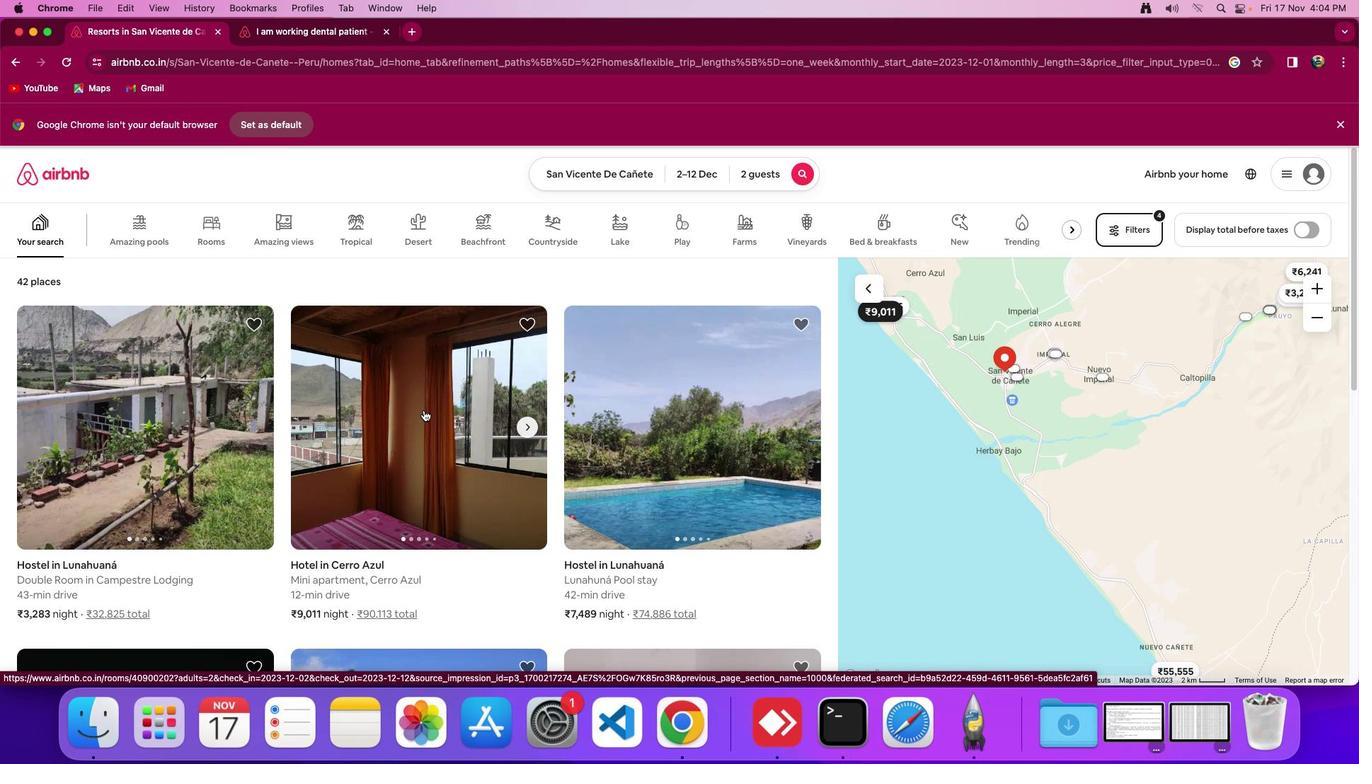 
Action: Mouse moved to (429, 415)
Screenshot: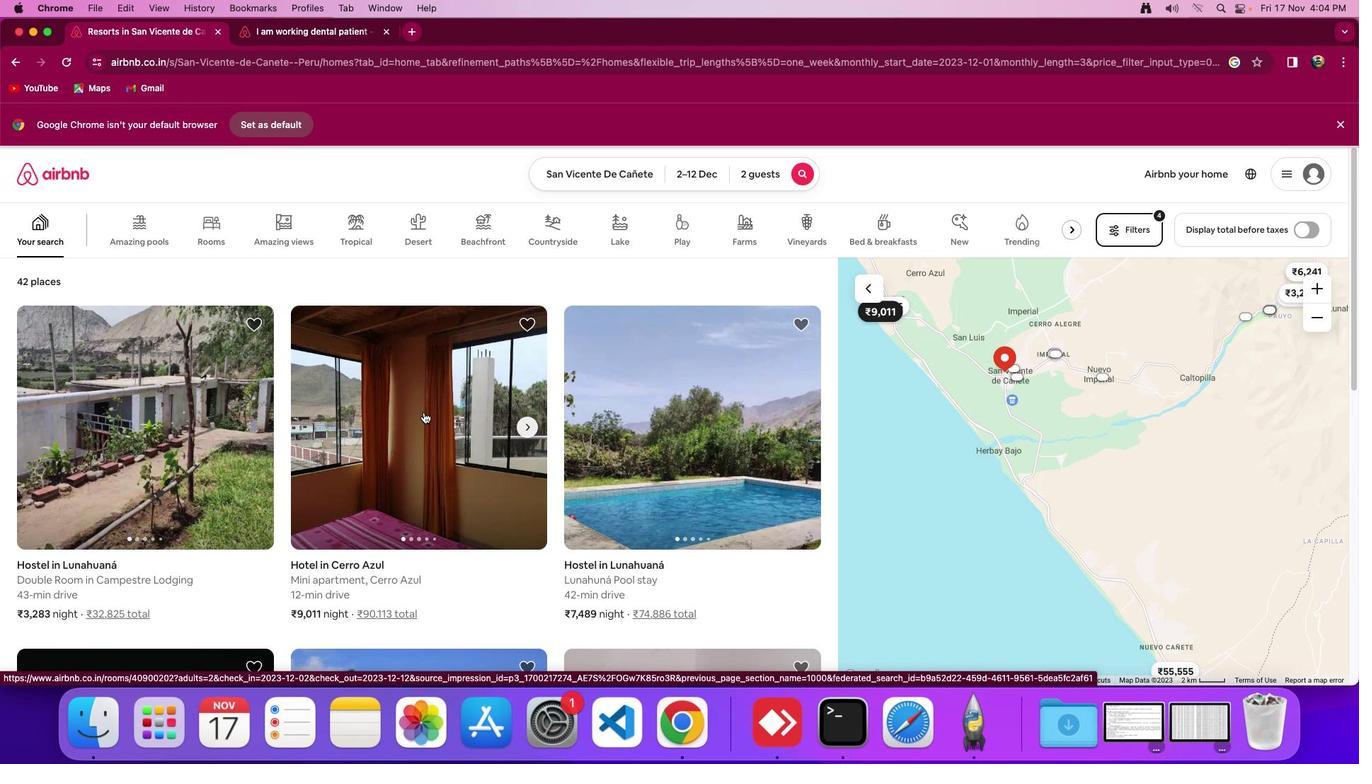 
Action: Mouse scrolled (429, 415) with delta (4, 5)
